 Task: Look for space in Ciudad Lineal, Spain from 12th August, 2023 to 16th August, 2023 for 8 adults in price range Rs.10000 to Rs.16000. Place can be private room with 8 bedrooms having 8 beds and 8 bathrooms. Property type can be house, flat, guest house, hotel. Amenities needed are: wifi, TV, free parkinig on premises, gym, breakfast. Booking option can be shelf check-in. Required host language is English.
Action: Mouse moved to (522, 106)
Screenshot: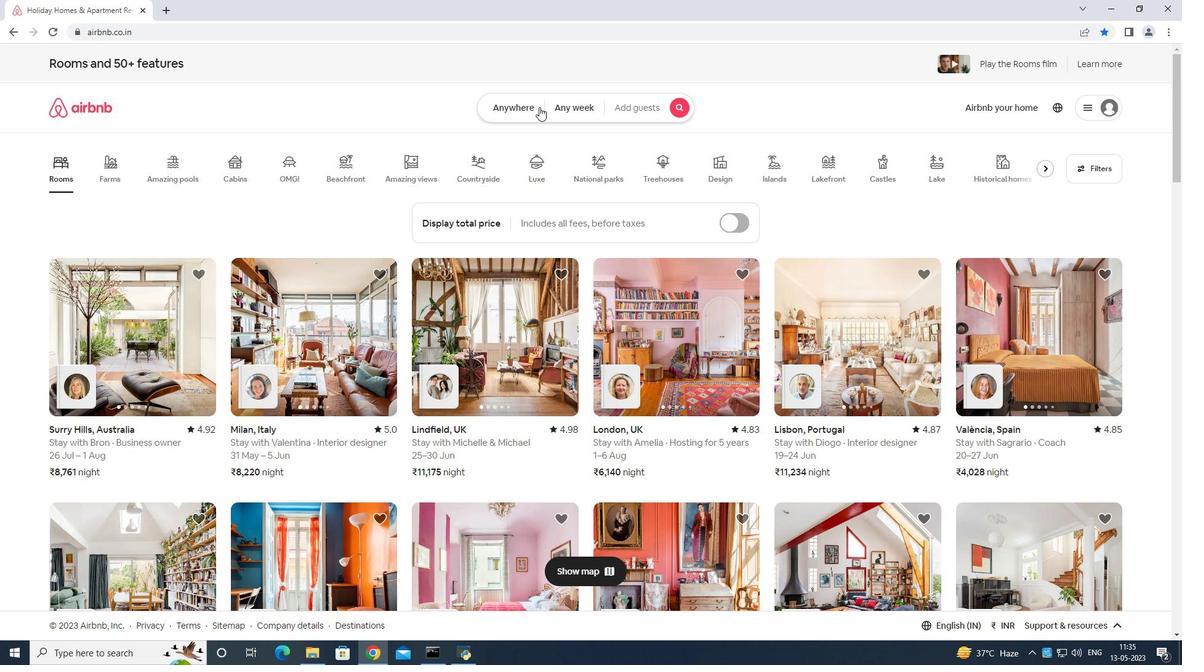 
Action: Mouse pressed left at (522, 106)
Screenshot: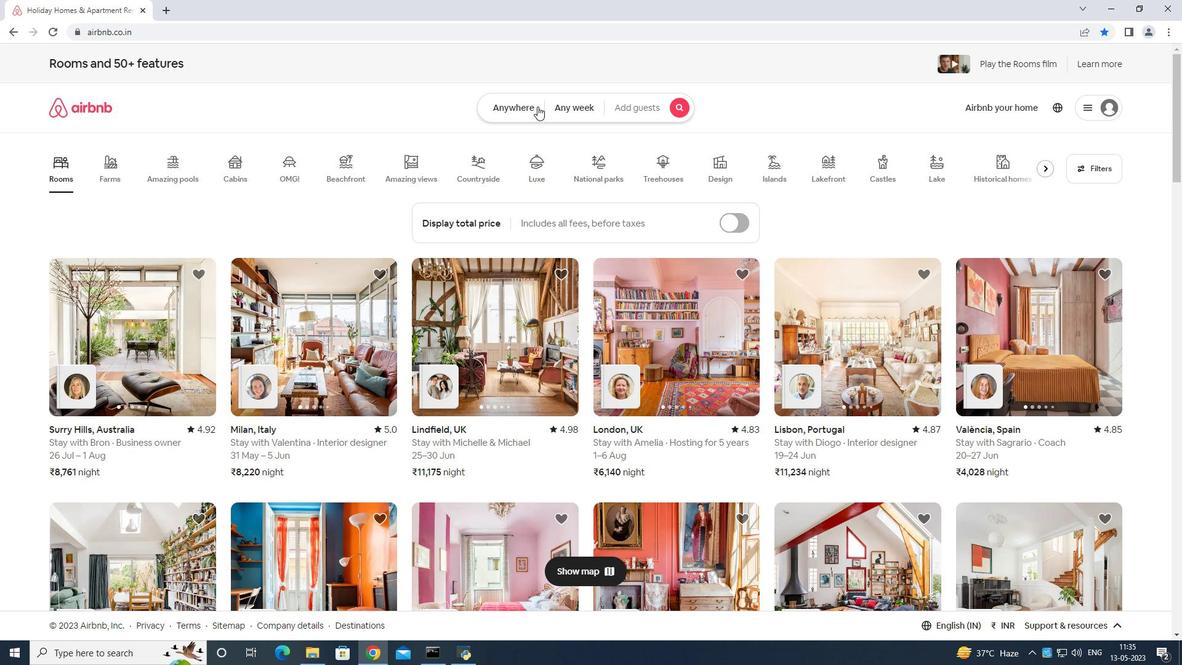 
Action: Mouse moved to (493, 139)
Screenshot: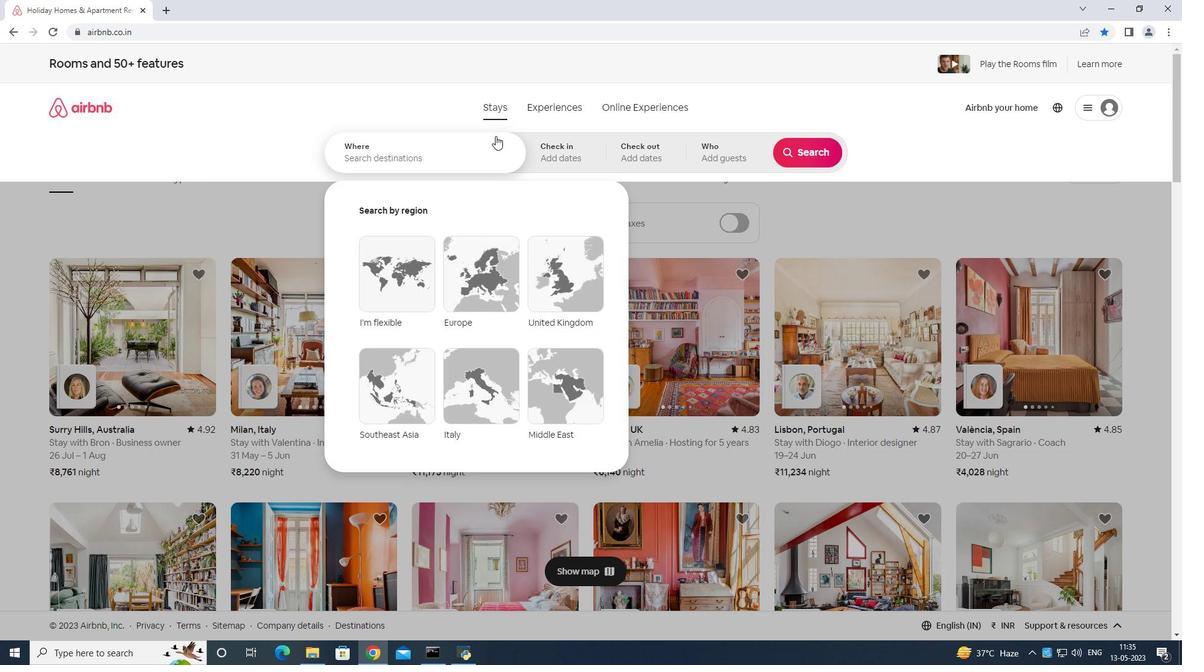 
Action: Mouse pressed left at (493, 139)
Screenshot: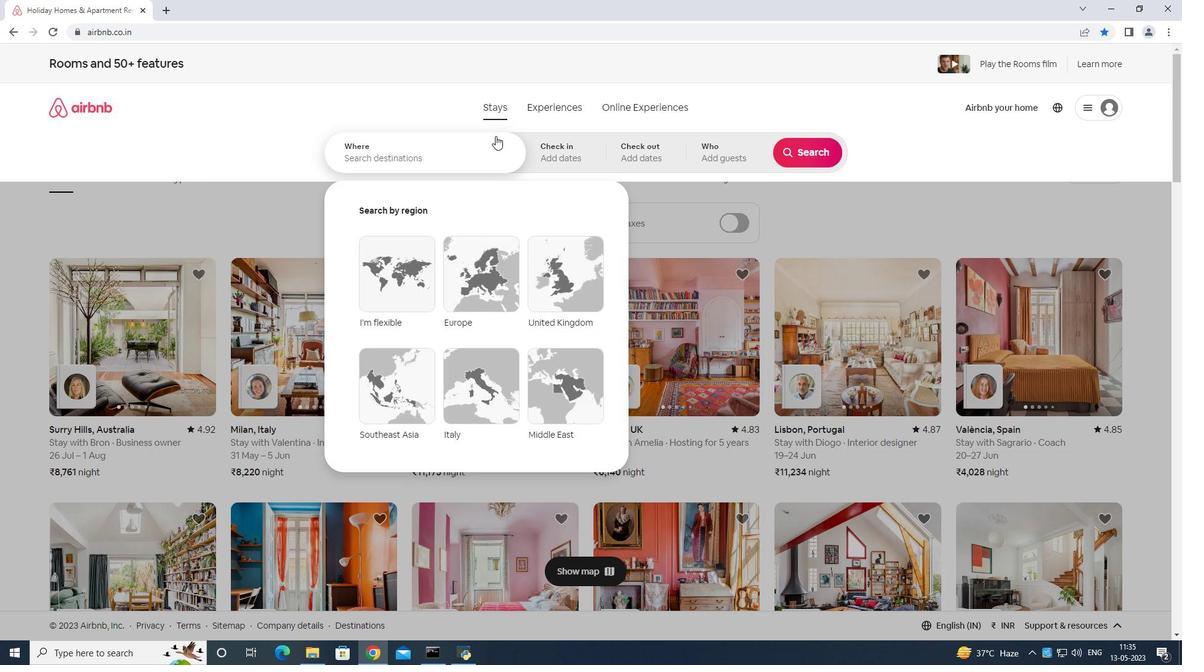 
Action: Mouse moved to (525, 163)
Screenshot: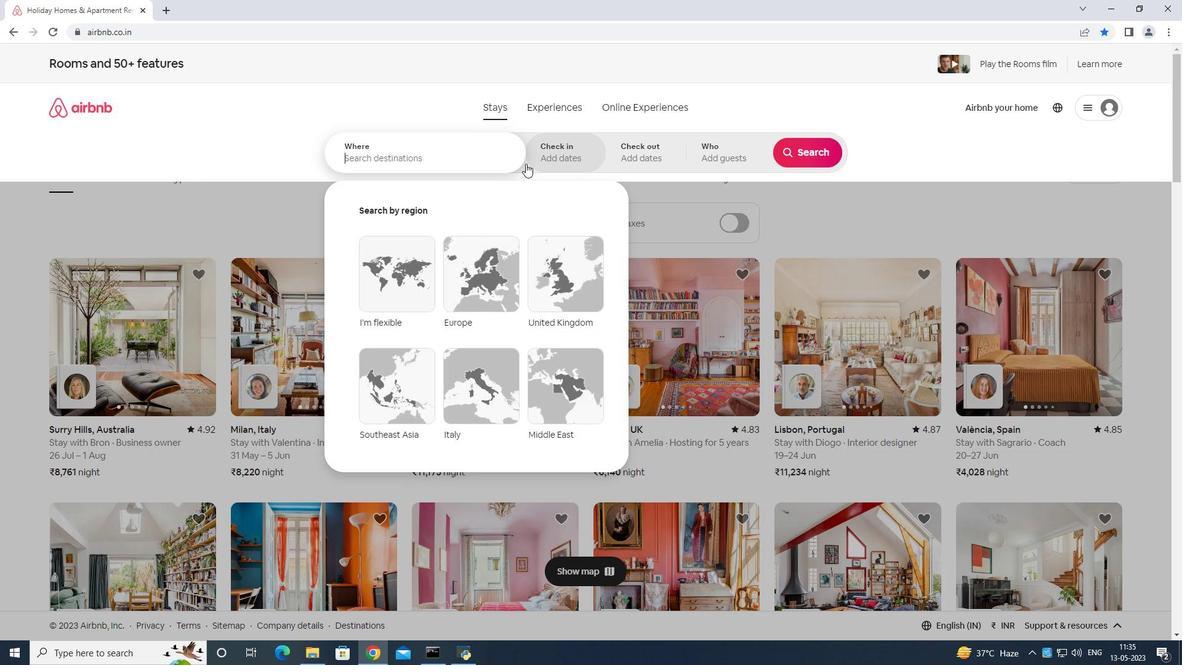 
Action: Key pressed ci
Screenshot: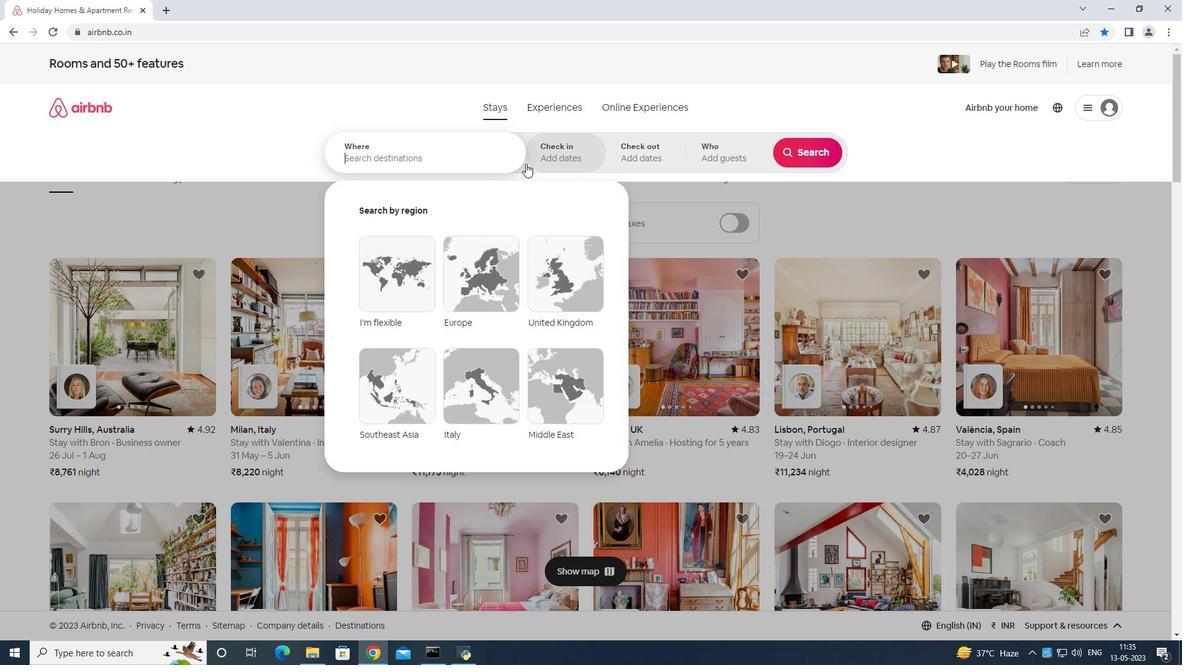 
Action: Mouse moved to (525, 164)
Screenshot: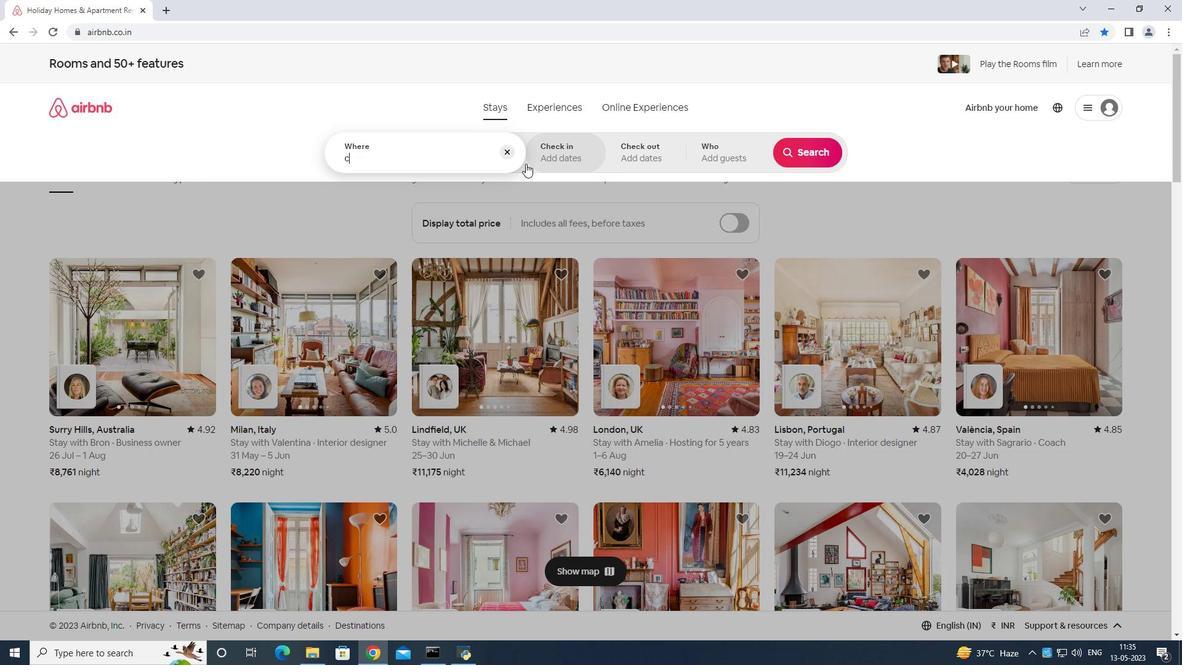 
Action: Key pressed u
Screenshot: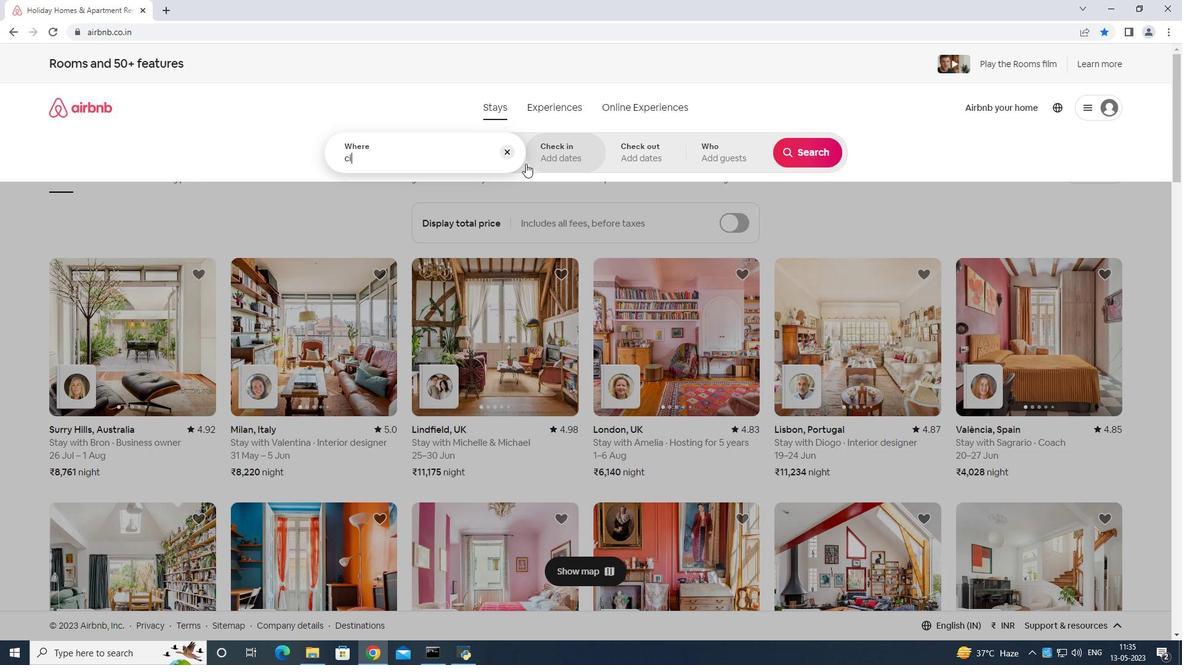 
Action: Mouse moved to (525, 165)
Screenshot: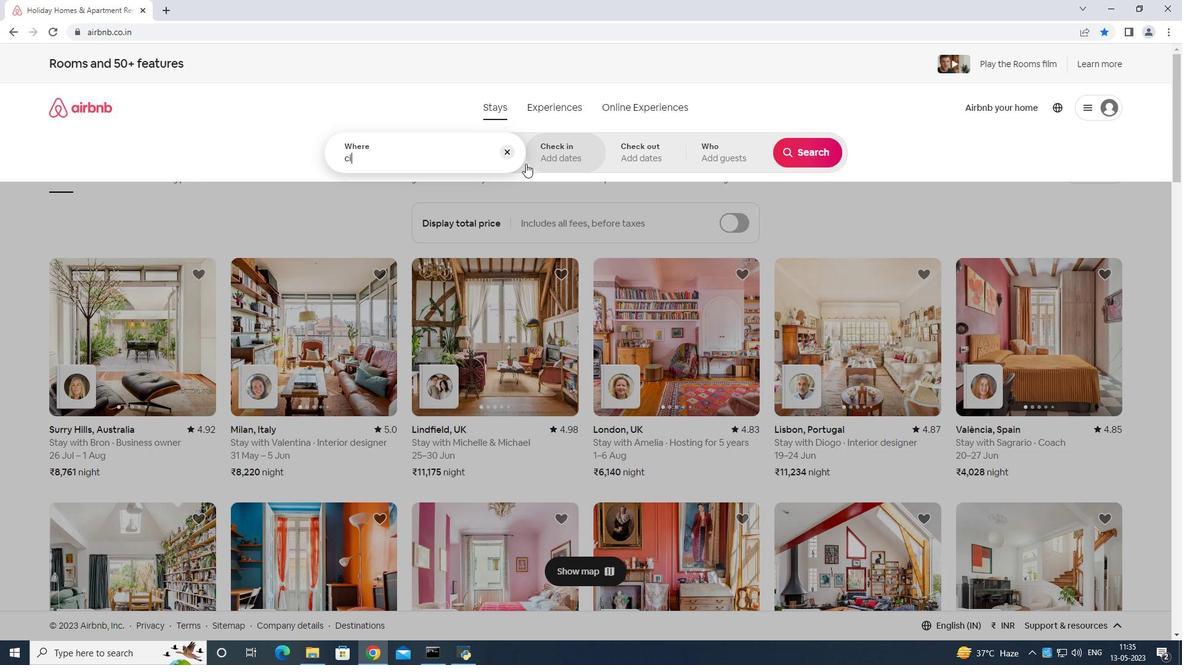 
Action: Key pressed da
Screenshot: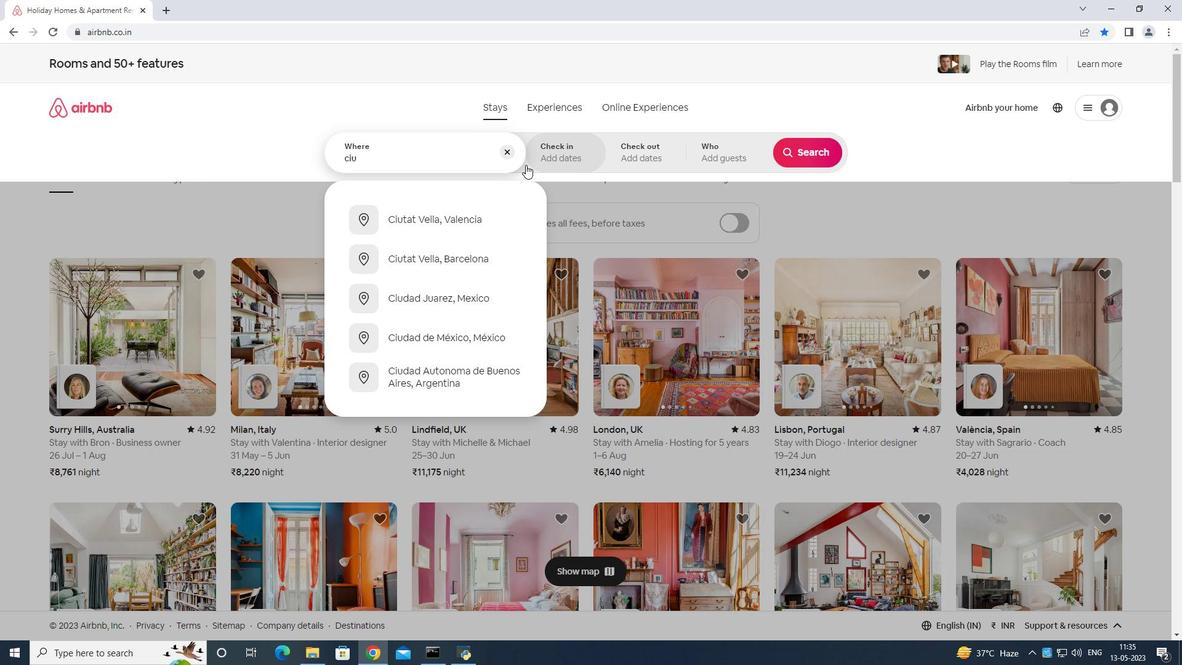 
Action: Mouse moved to (525, 165)
Screenshot: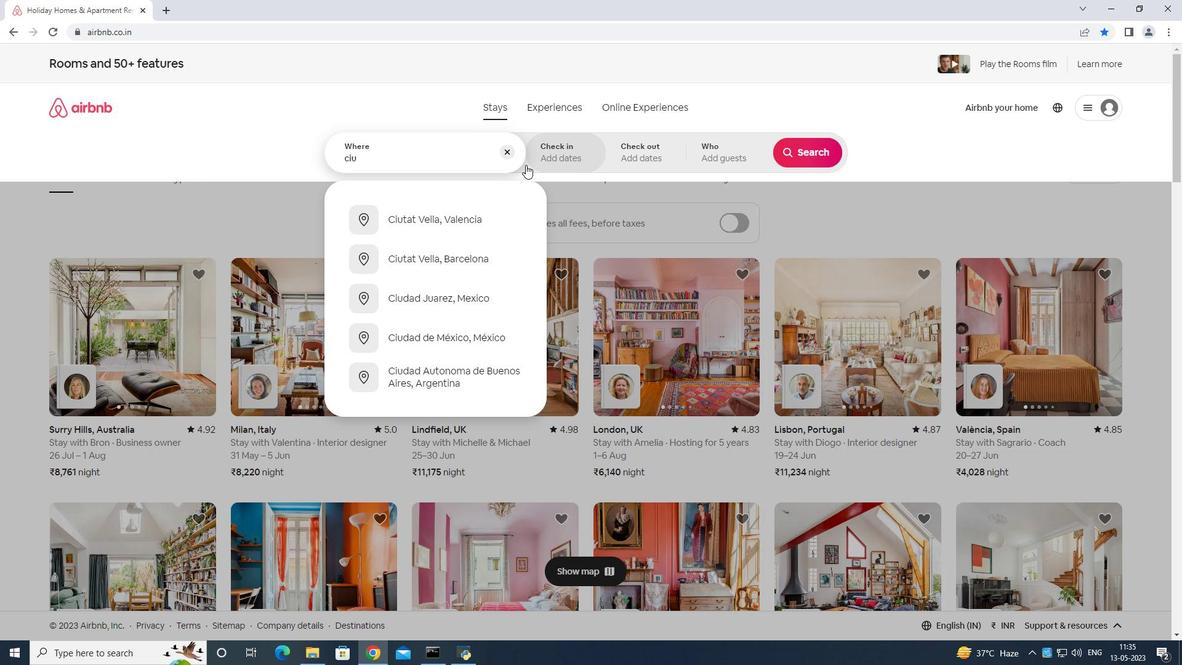 
Action: Key pressed d
Screenshot: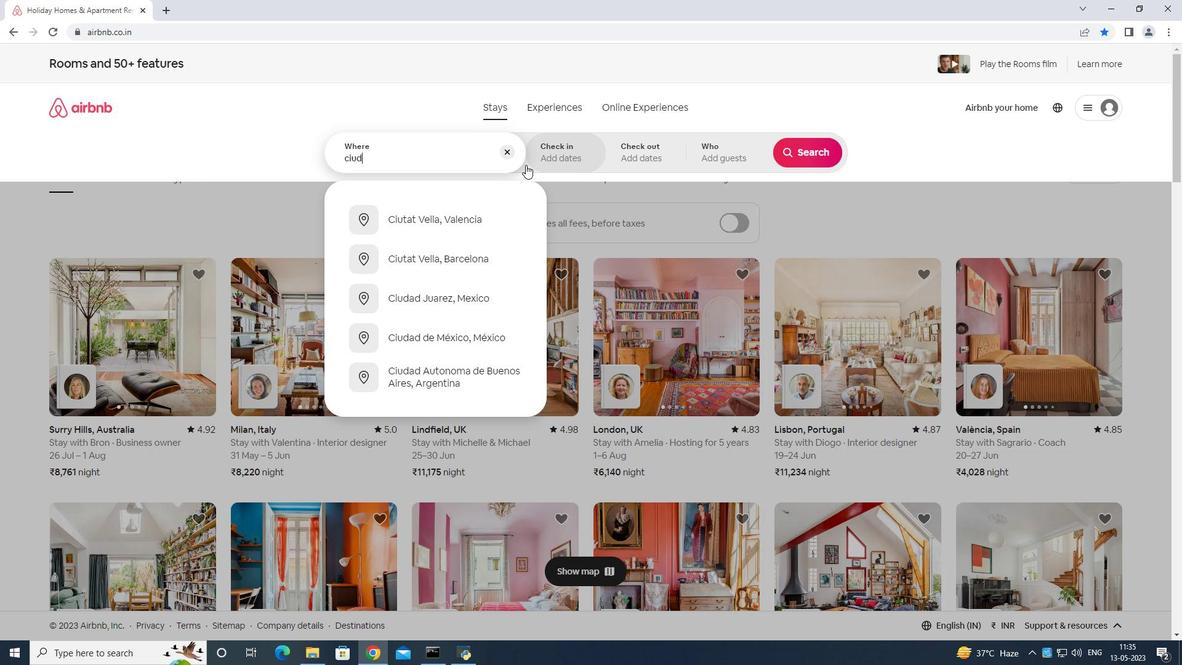 
Action: Mouse moved to (525, 165)
Screenshot: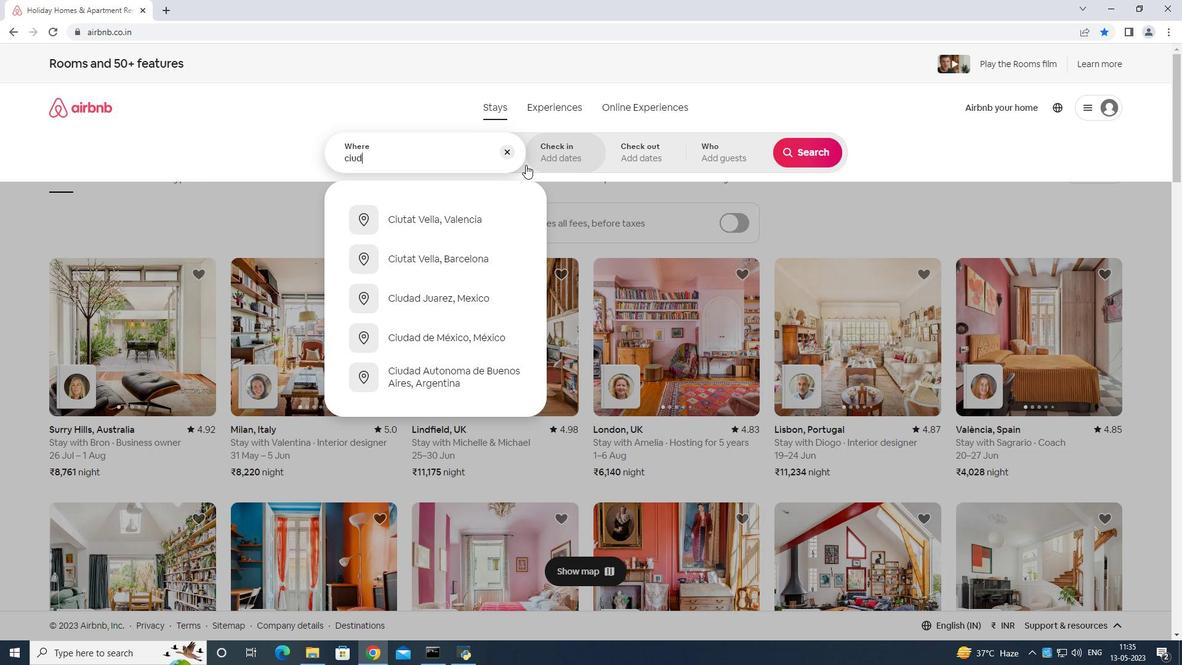 
Action: Key pressed <Key.space>line
Screenshot: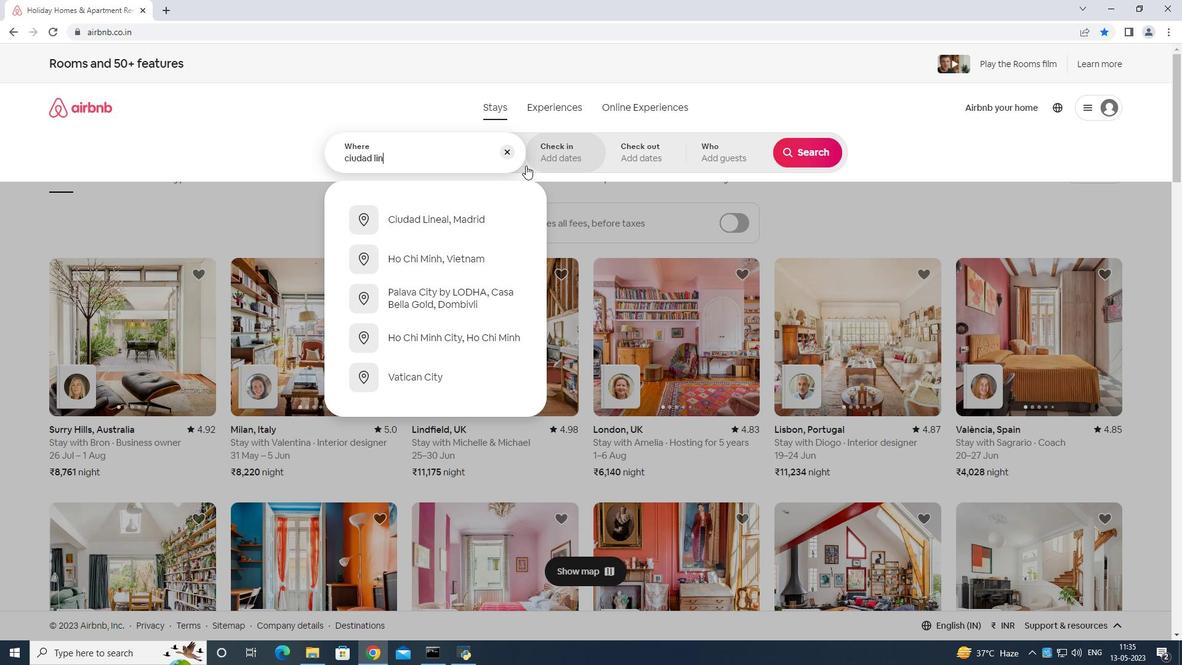 
Action: Mouse moved to (525, 166)
Screenshot: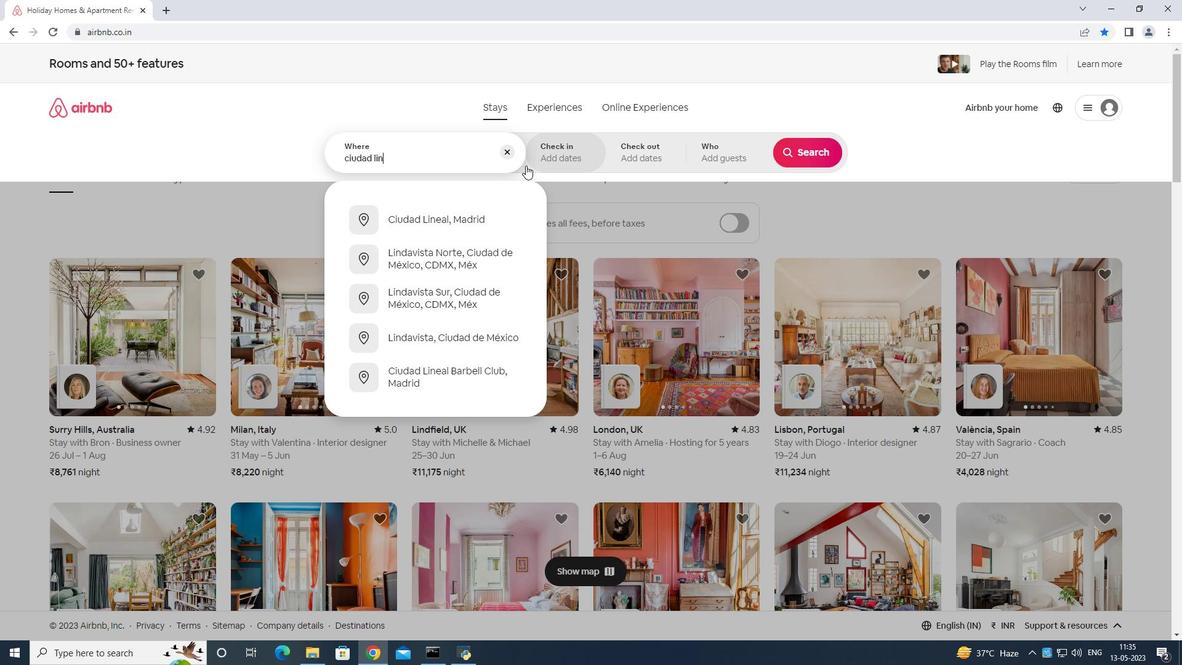 
Action: Key pressed a
Screenshot: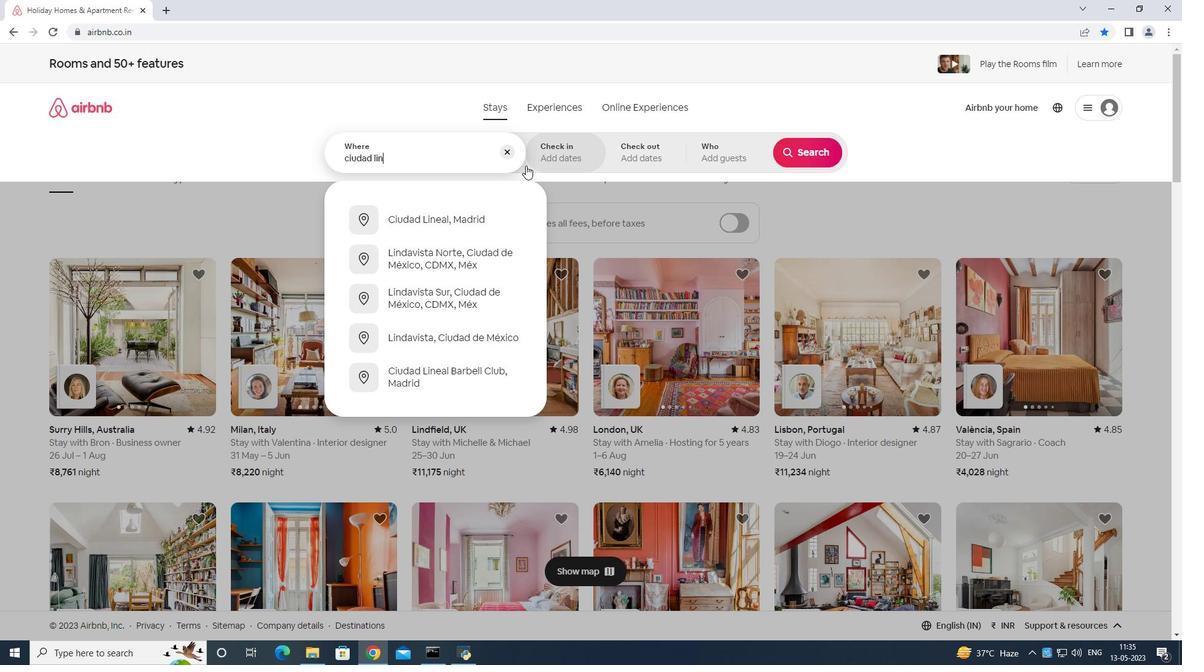 
Action: Mouse moved to (525, 166)
Screenshot: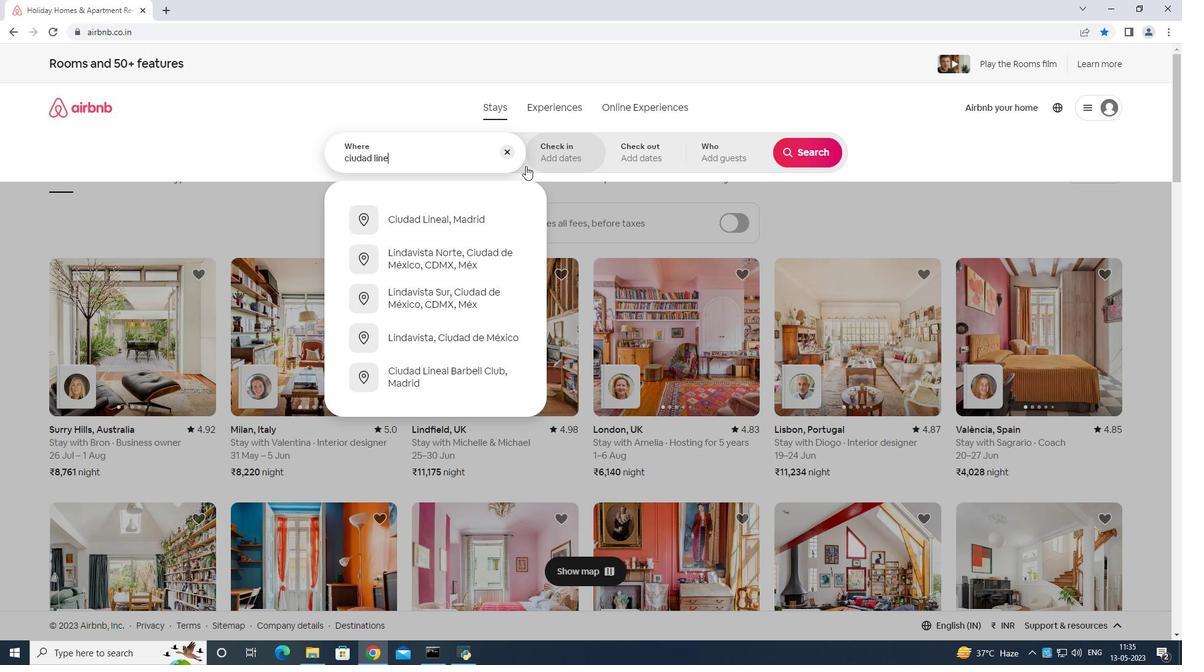 
Action: Key pressed l<Key.space>
Screenshot: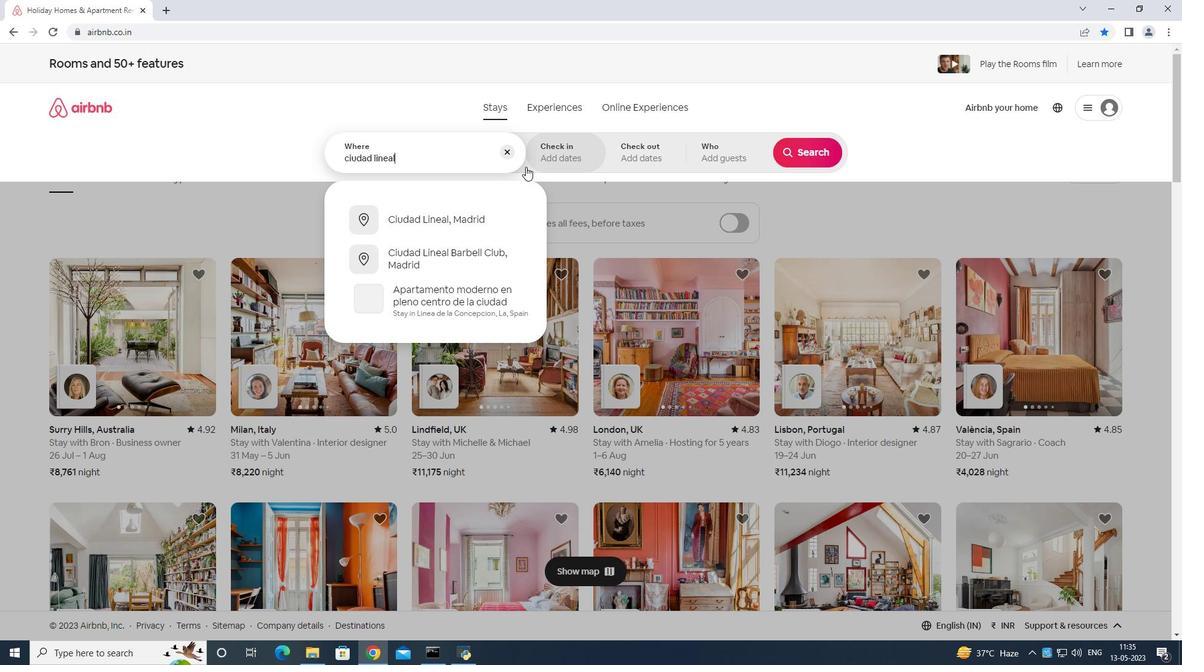 
Action: Mouse moved to (525, 167)
Screenshot: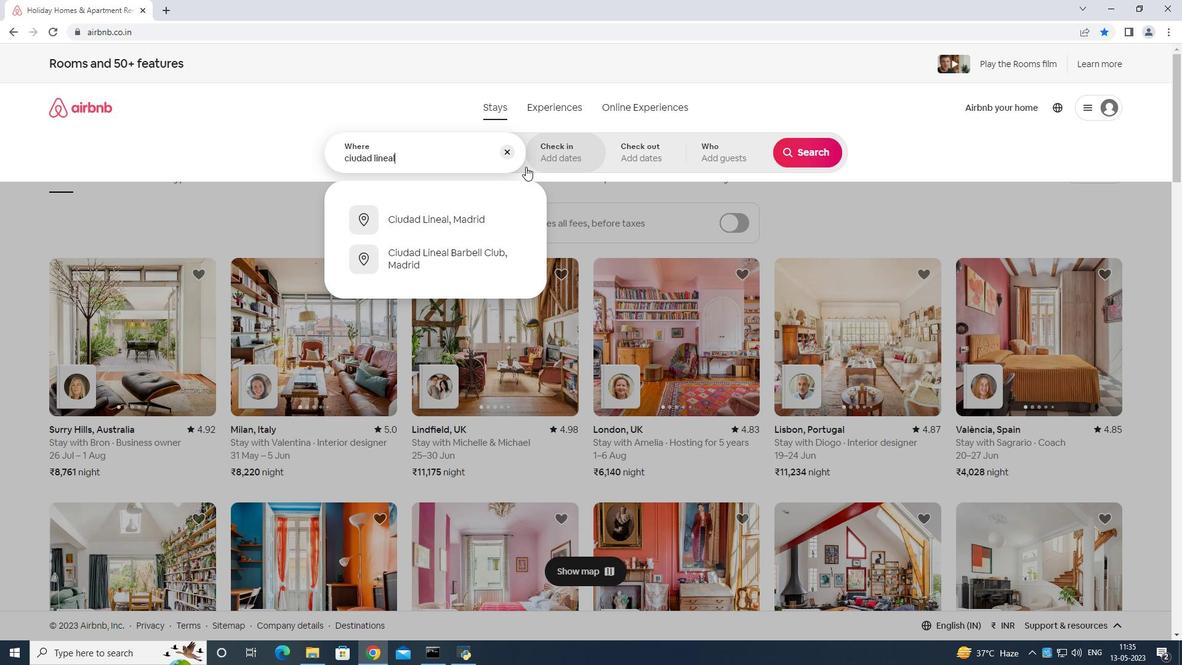 
Action: Key pressed spain<Key.enter>
Screenshot: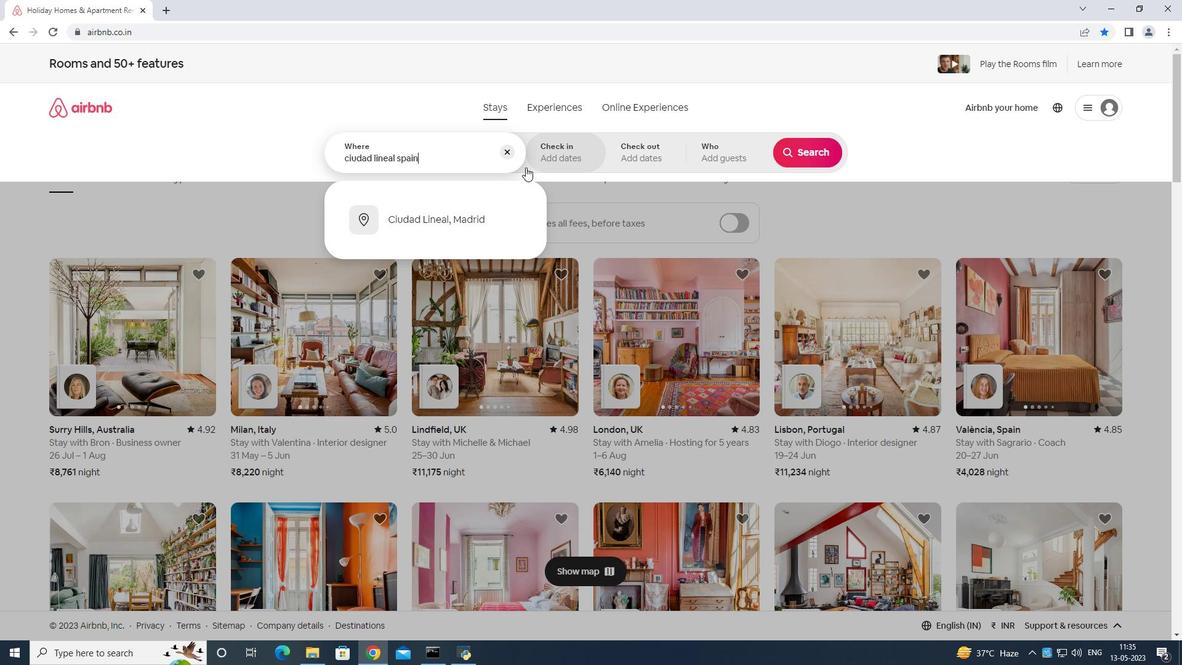 
Action: Mouse moved to (794, 256)
Screenshot: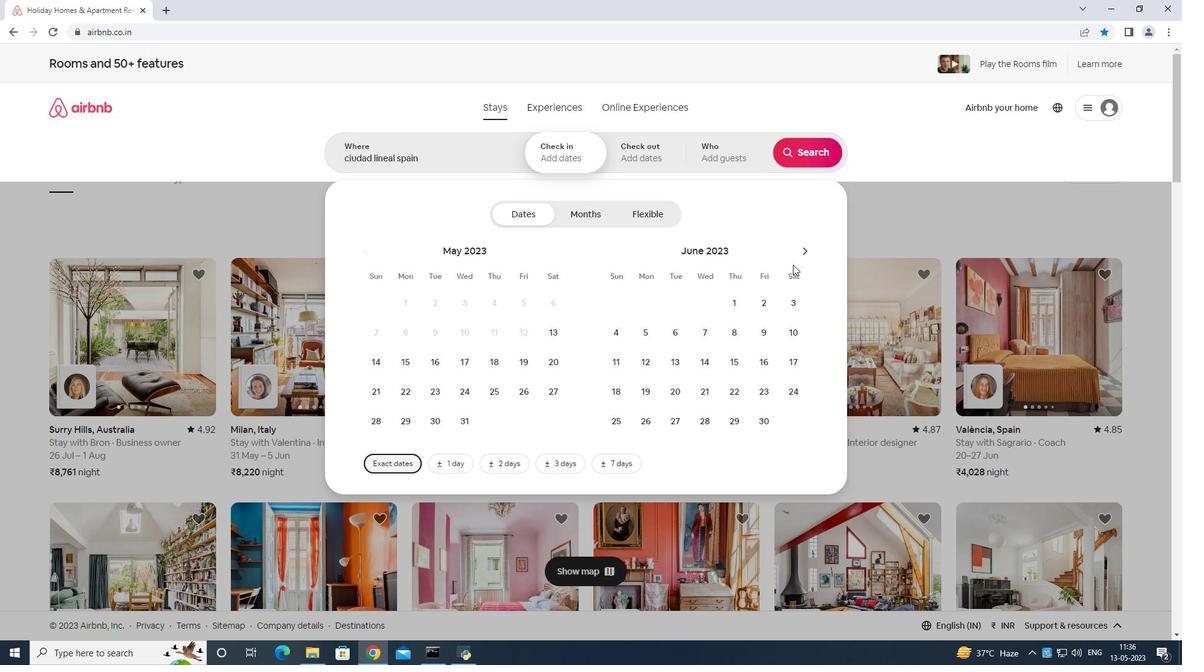 
Action: Mouse pressed left at (794, 256)
Screenshot: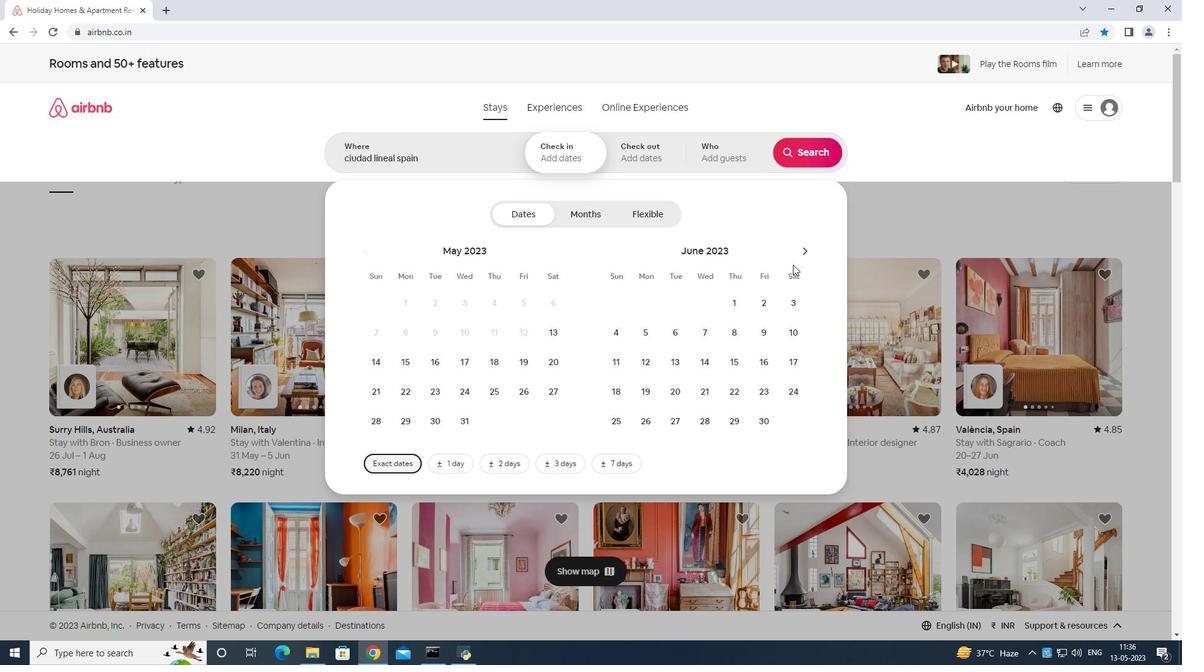
Action: Mouse moved to (801, 254)
Screenshot: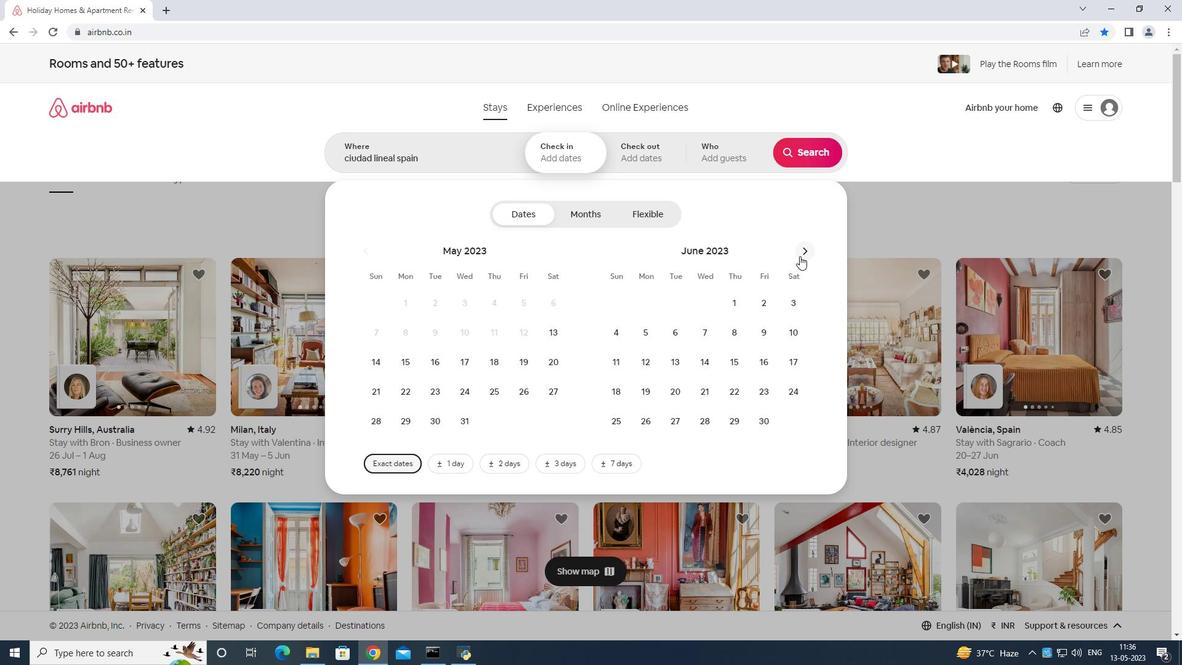 
Action: Mouse pressed left at (801, 254)
Screenshot: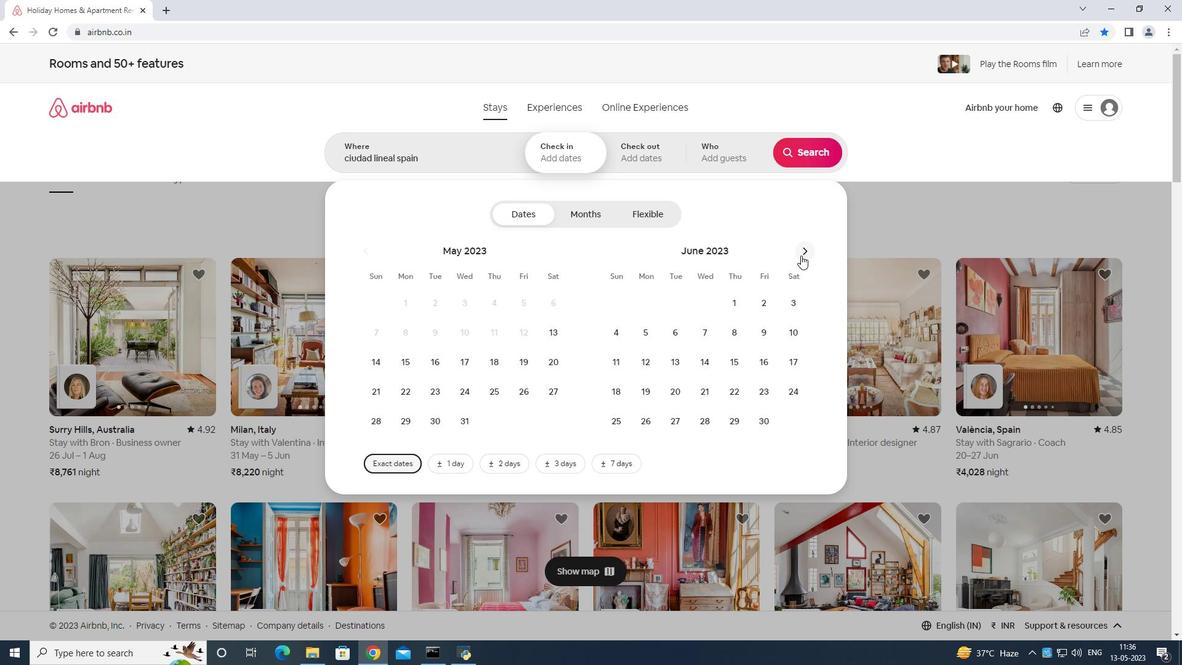 
Action: Mouse moved to (801, 253)
Screenshot: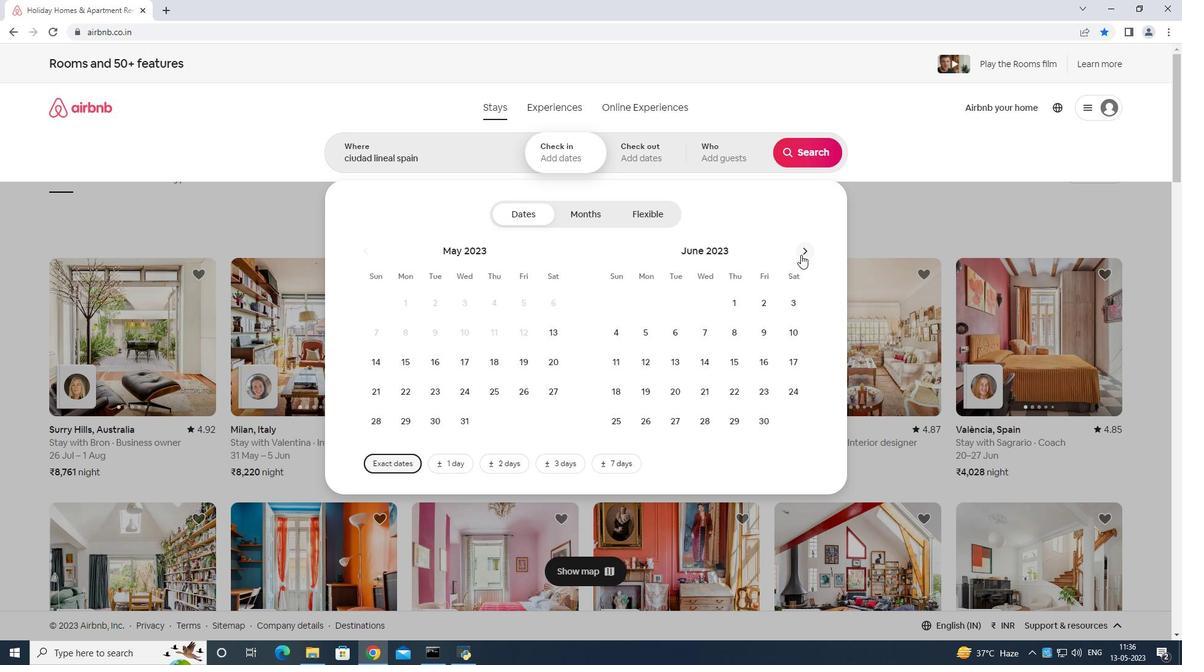 
Action: Mouse pressed left at (801, 253)
Screenshot: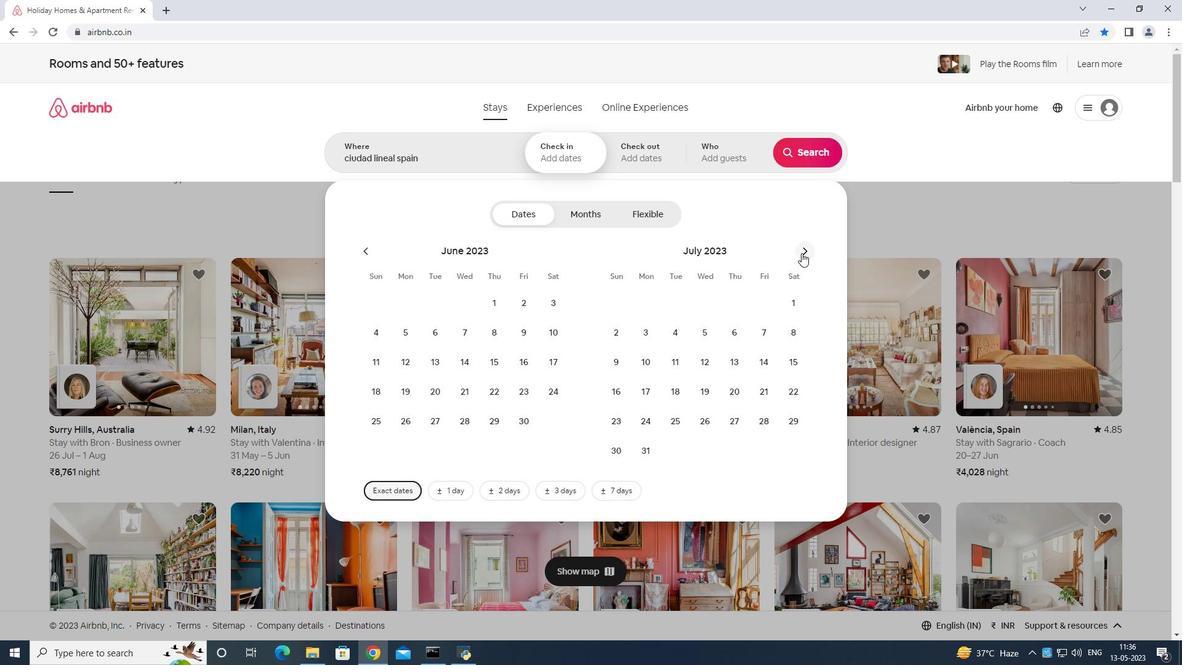 
Action: Mouse moved to (792, 329)
Screenshot: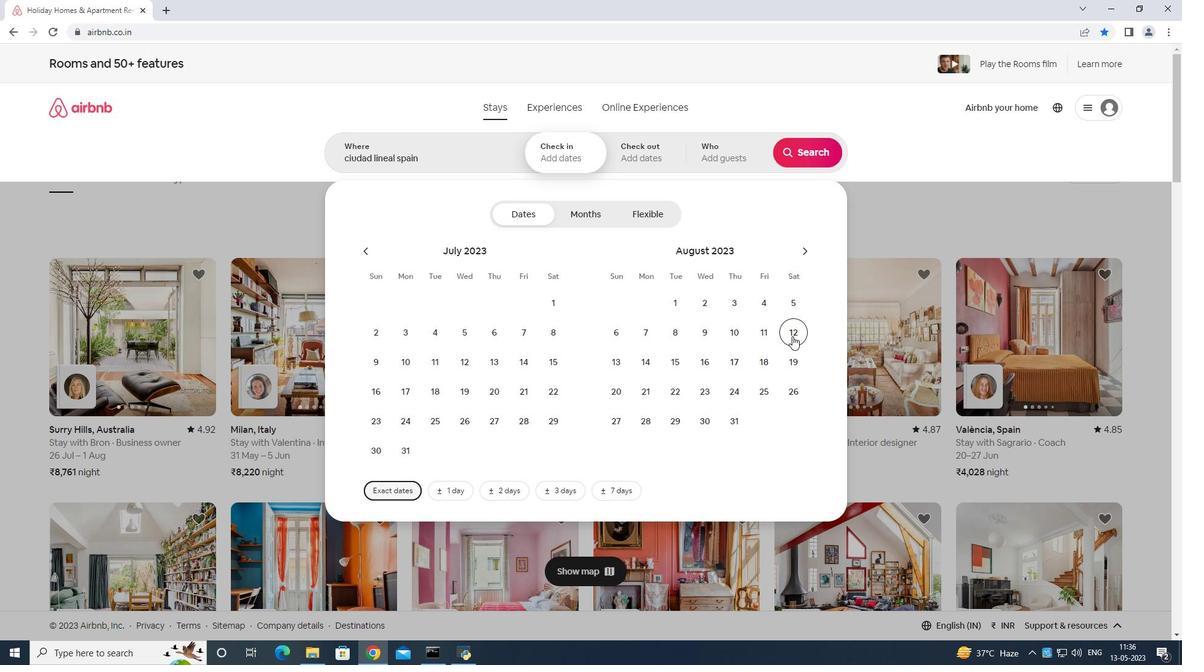 
Action: Mouse pressed left at (792, 329)
Screenshot: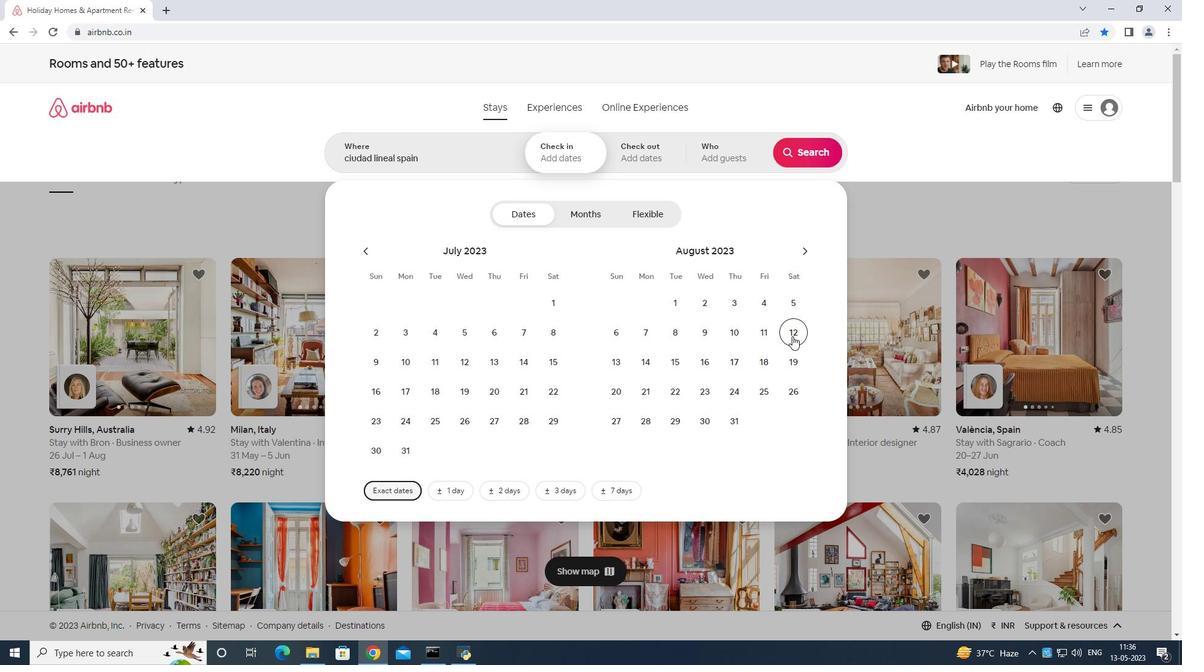 
Action: Mouse moved to (699, 360)
Screenshot: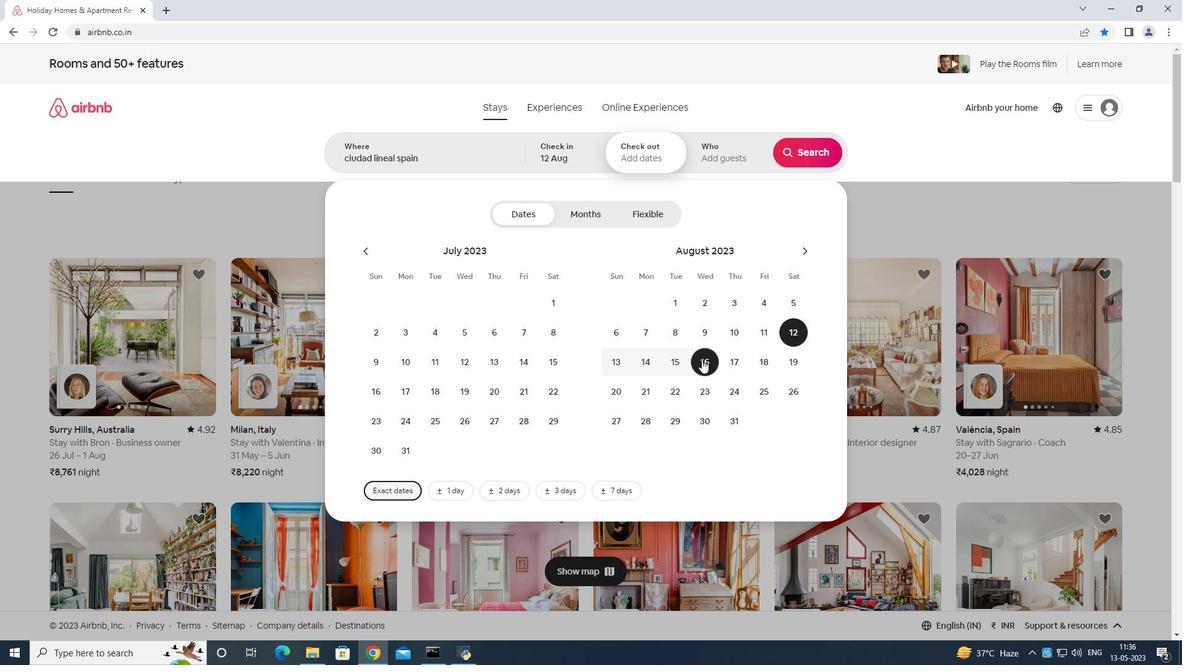 
Action: Mouse pressed left at (699, 360)
Screenshot: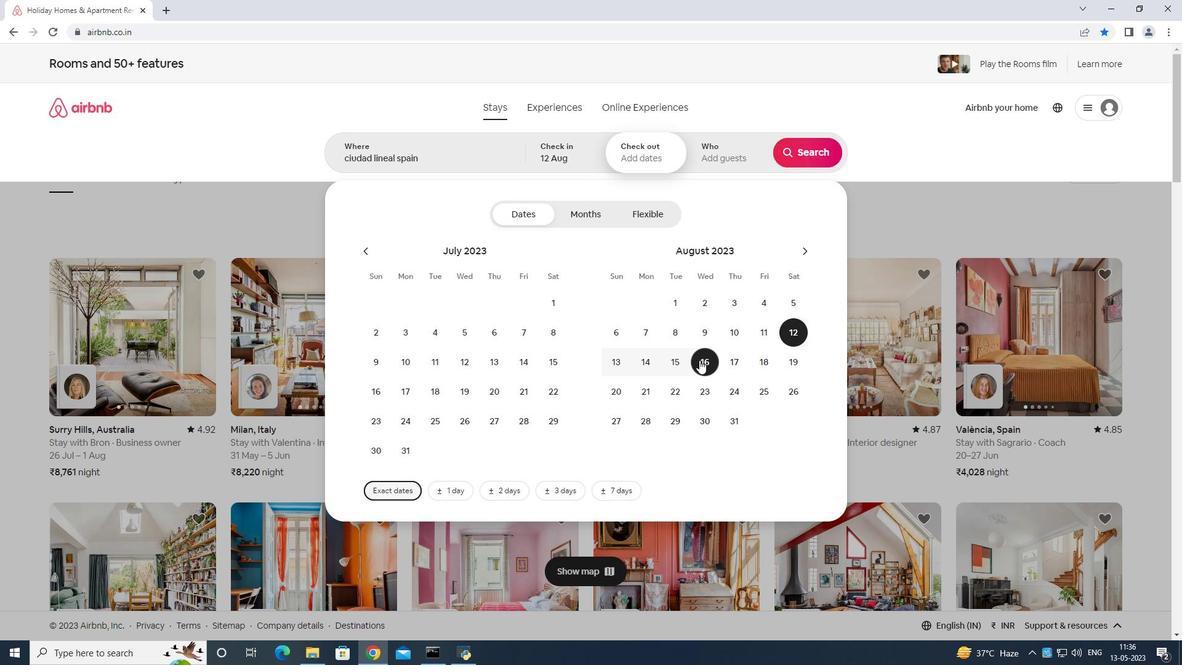 
Action: Mouse moved to (719, 149)
Screenshot: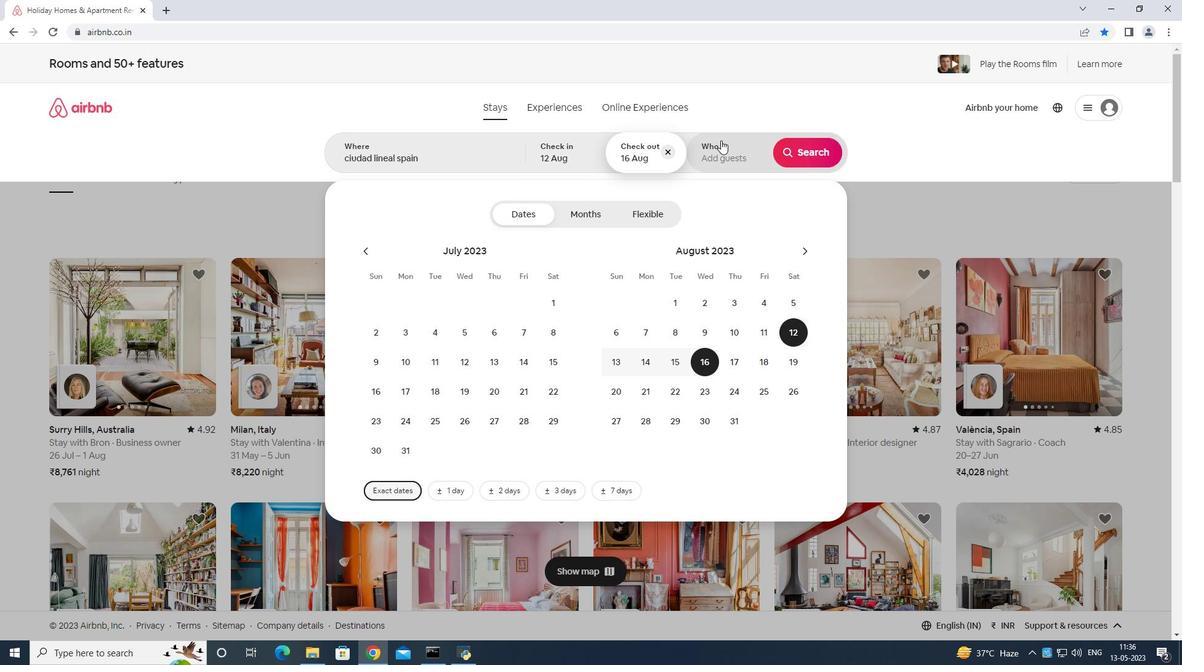
Action: Mouse pressed left at (719, 149)
Screenshot: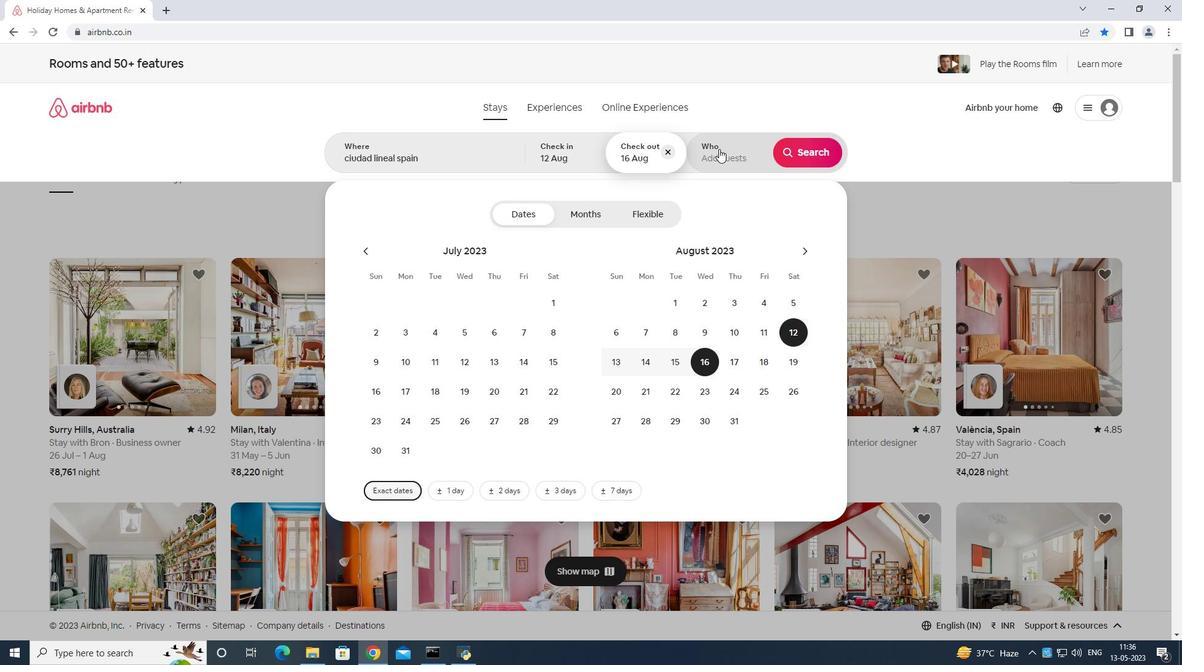 
Action: Mouse moved to (715, 149)
Screenshot: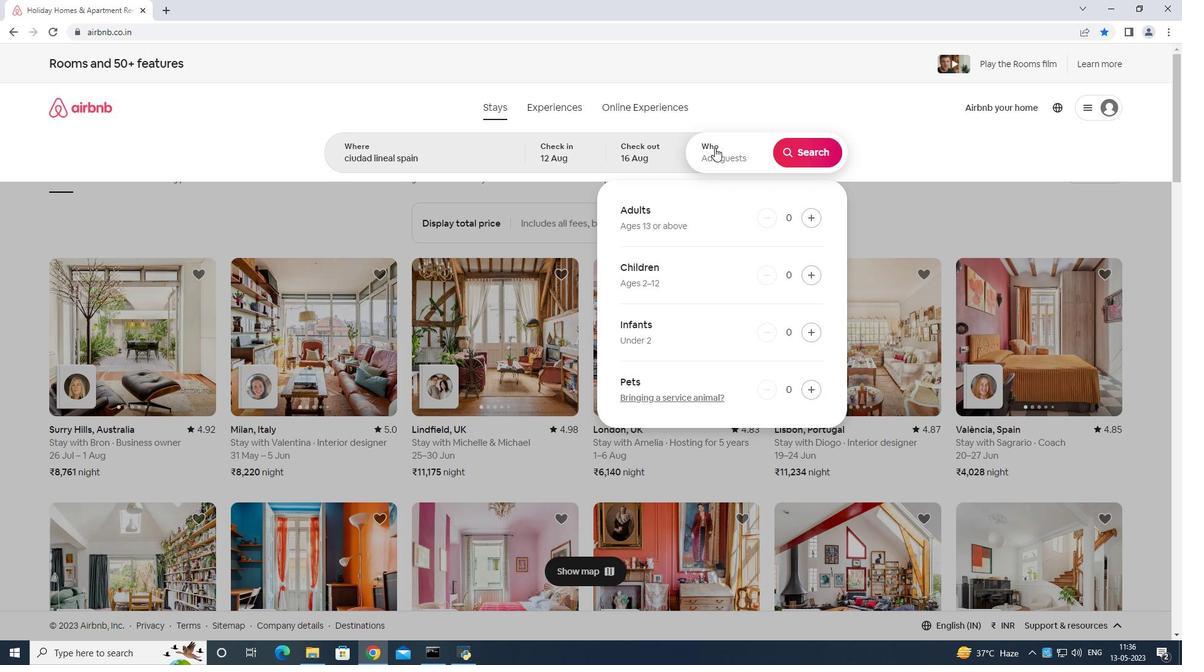 
Action: Mouse scrolled (715, 148) with delta (0, 0)
Screenshot: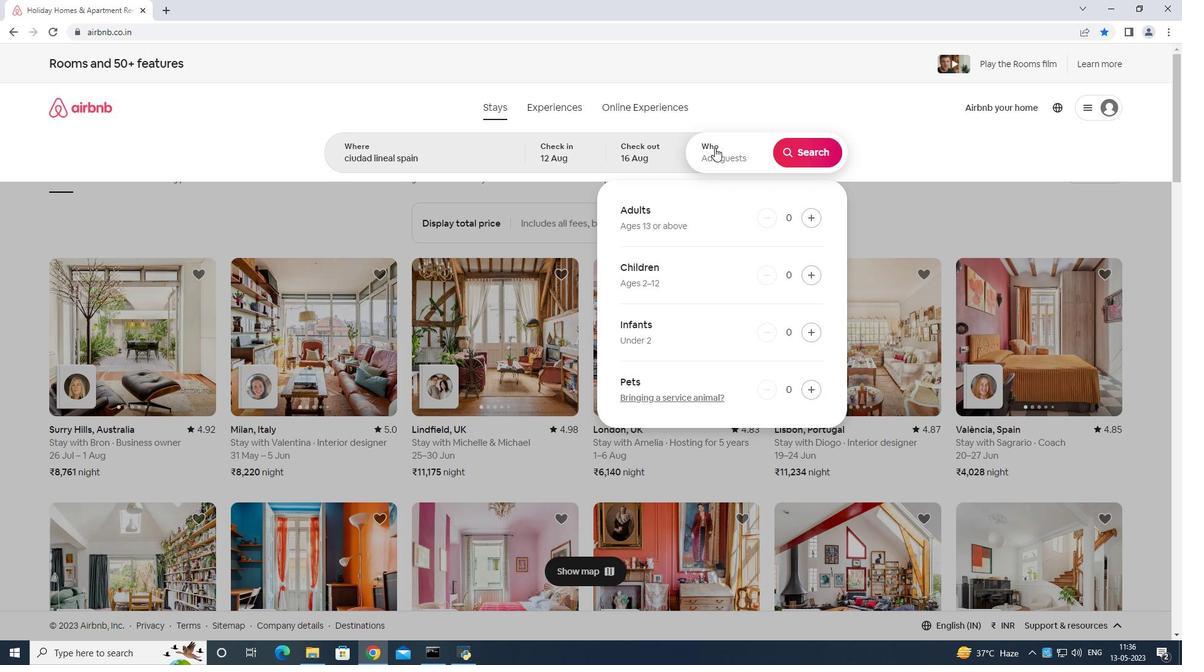 
Action: Mouse moved to (648, 60)
Screenshot: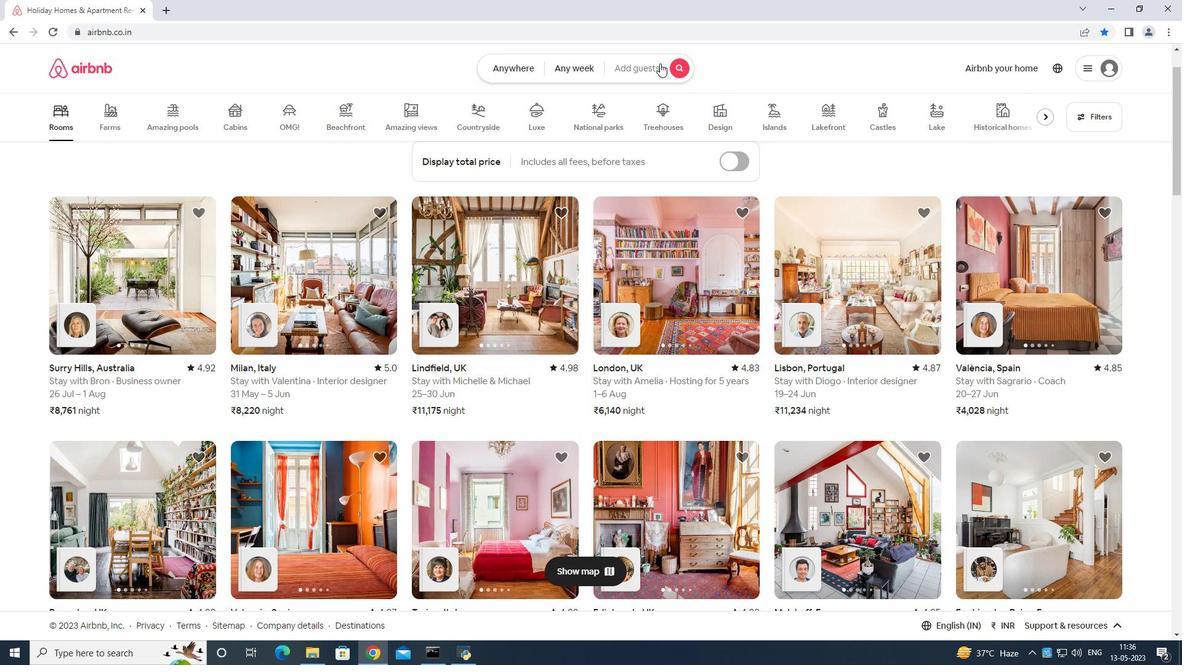 
Action: Mouse pressed left at (648, 60)
Screenshot: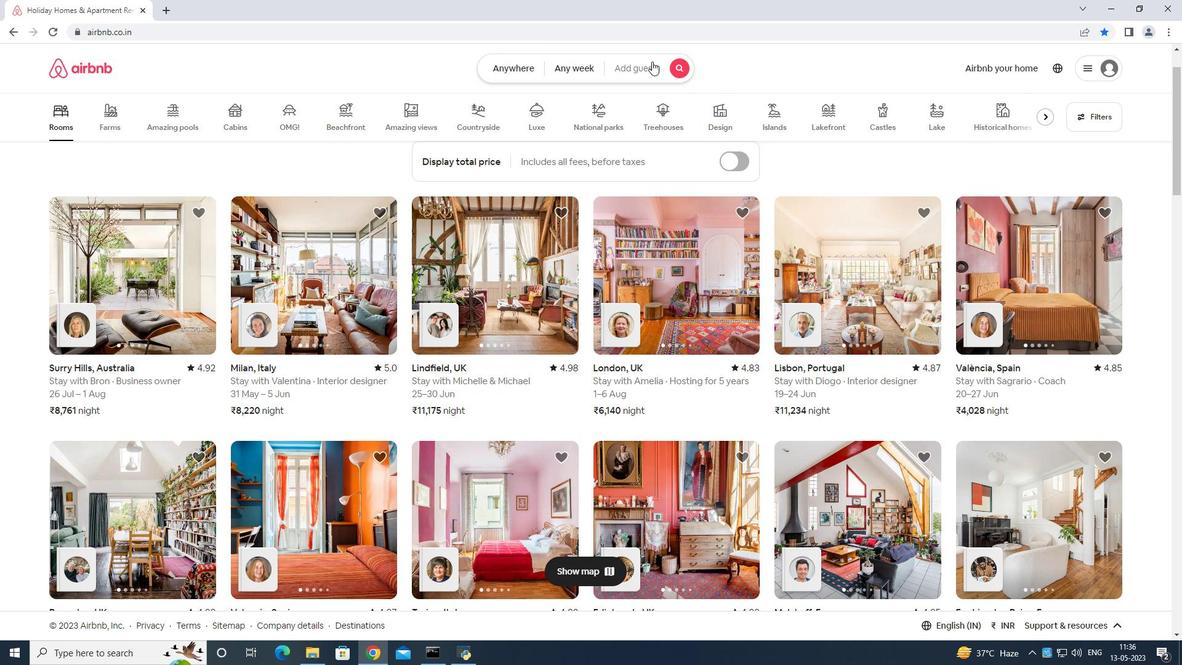 
Action: Mouse moved to (809, 177)
Screenshot: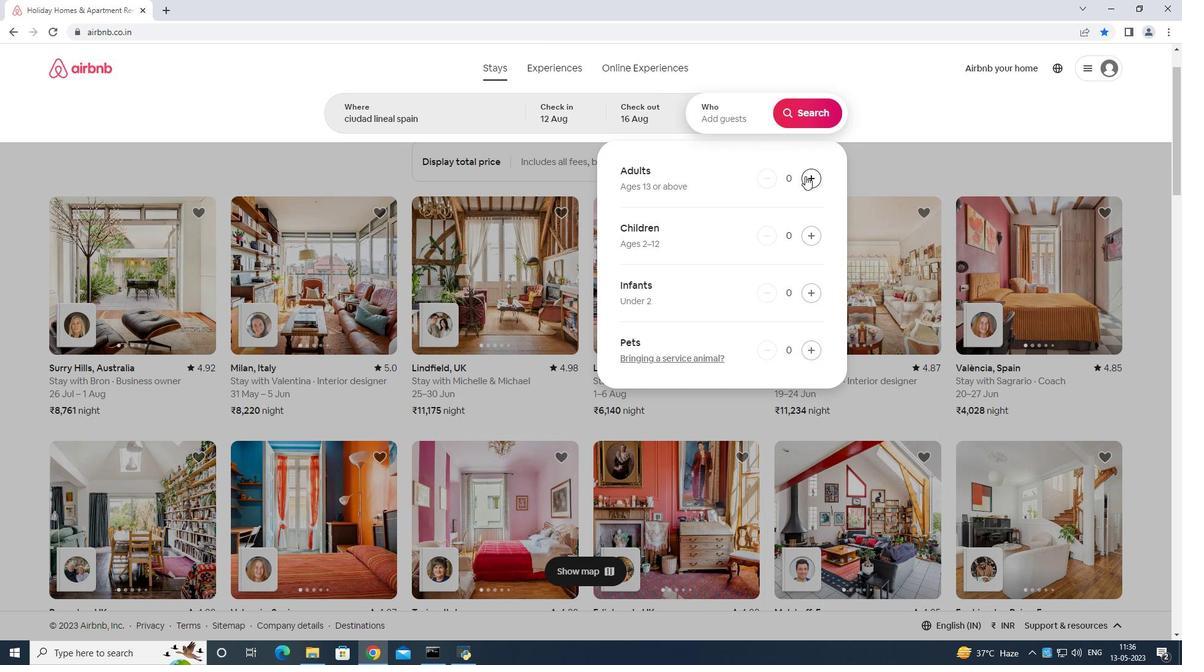 
Action: Mouse pressed left at (809, 177)
Screenshot: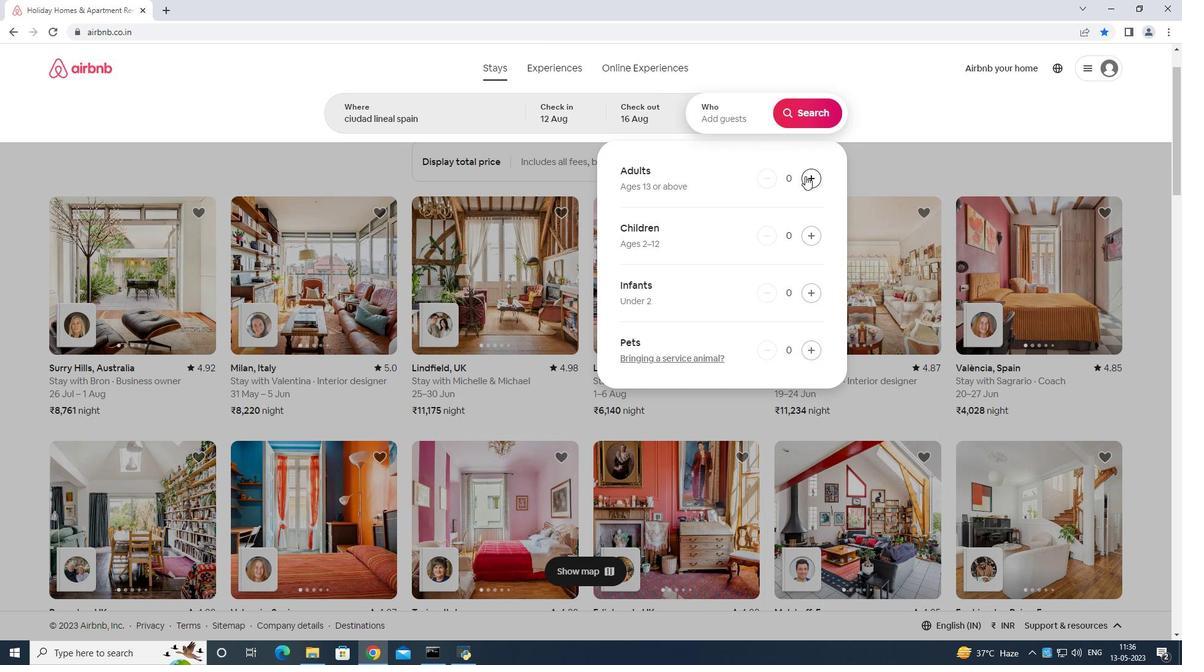 
Action: Mouse pressed left at (809, 177)
Screenshot: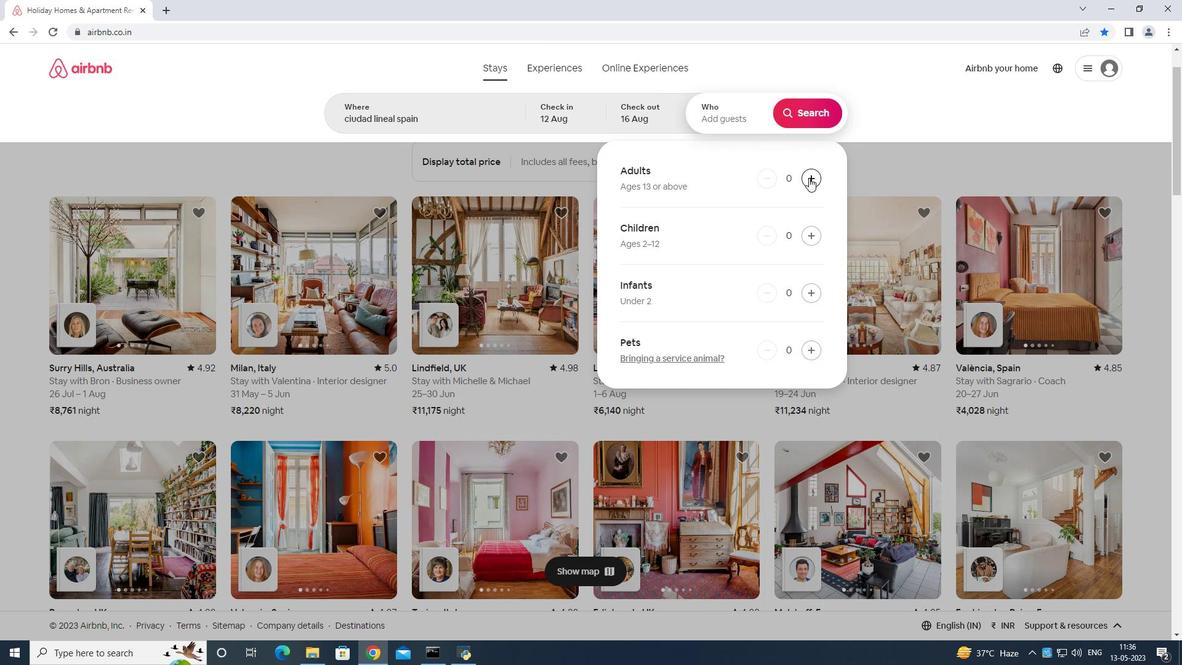 
Action: Mouse moved to (809, 177)
Screenshot: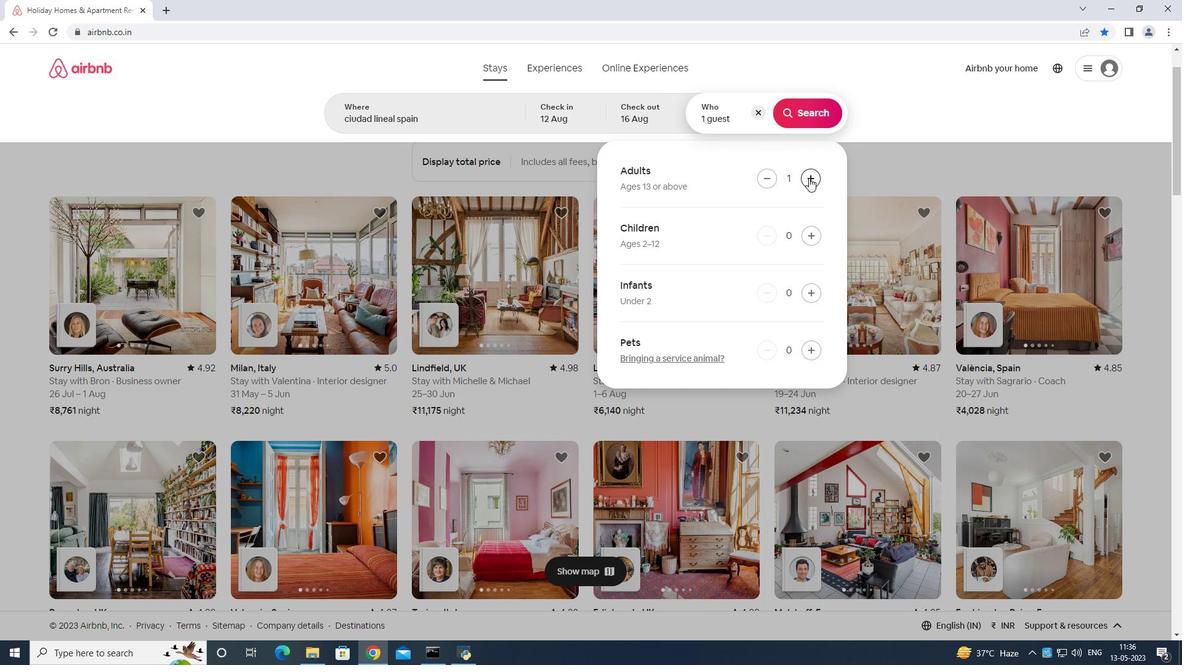 
Action: Mouse pressed left at (809, 177)
Screenshot: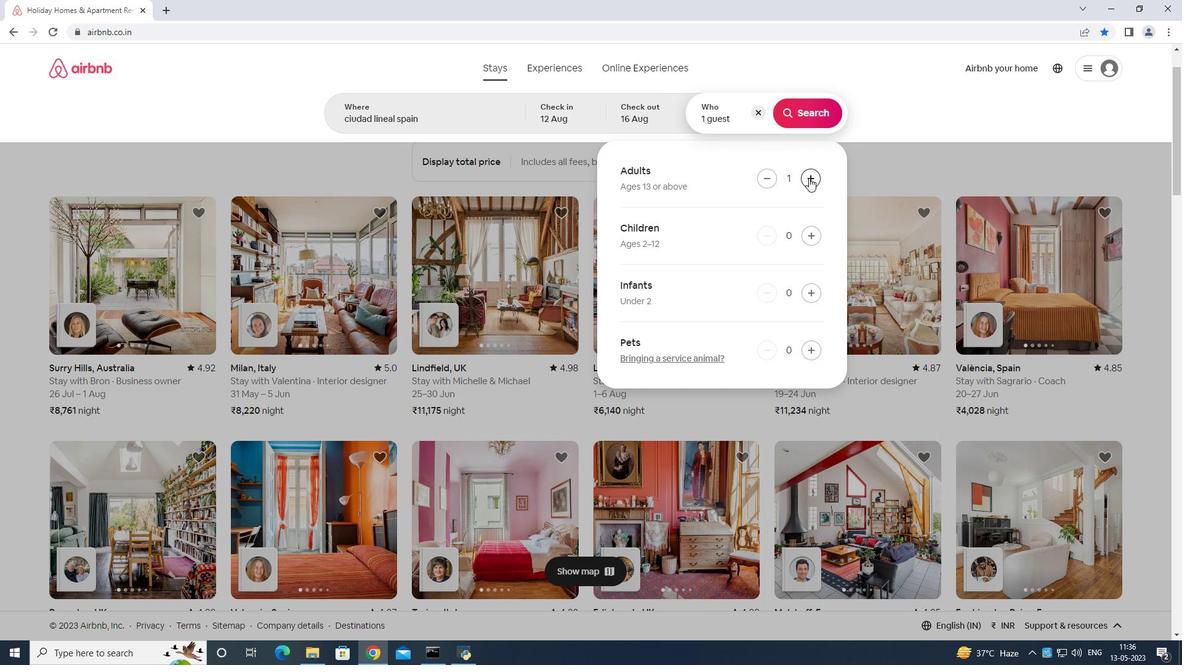 
Action: Mouse moved to (809, 177)
Screenshot: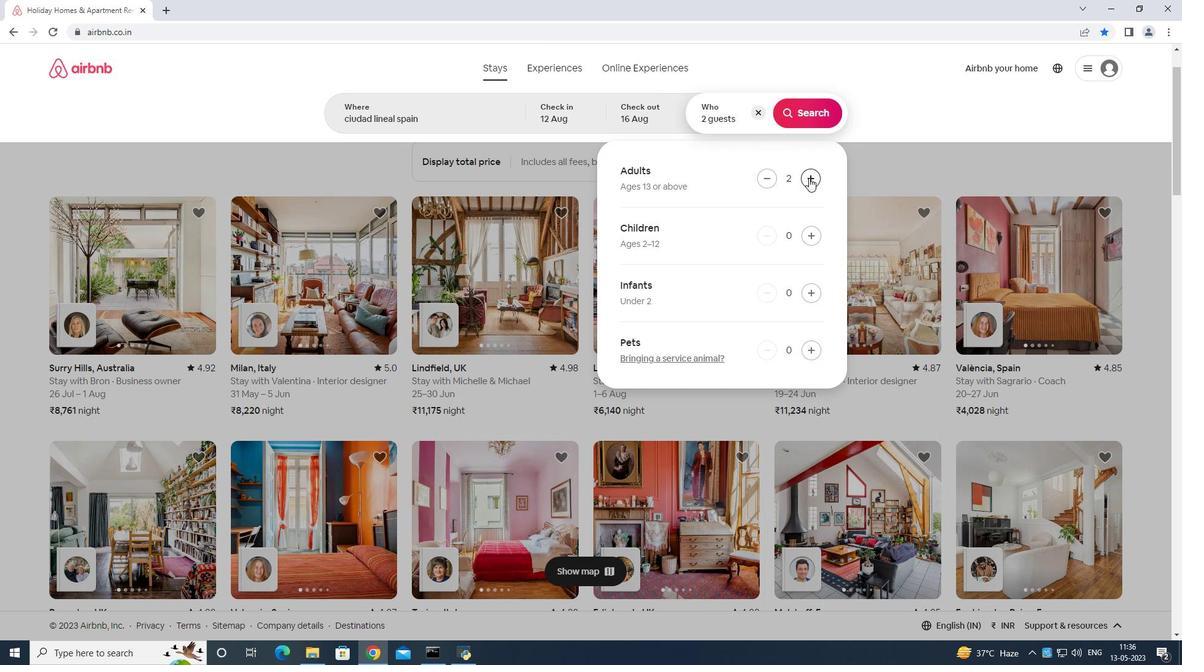 
Action: Mouse pressed left at (809, 177)
Screenshot: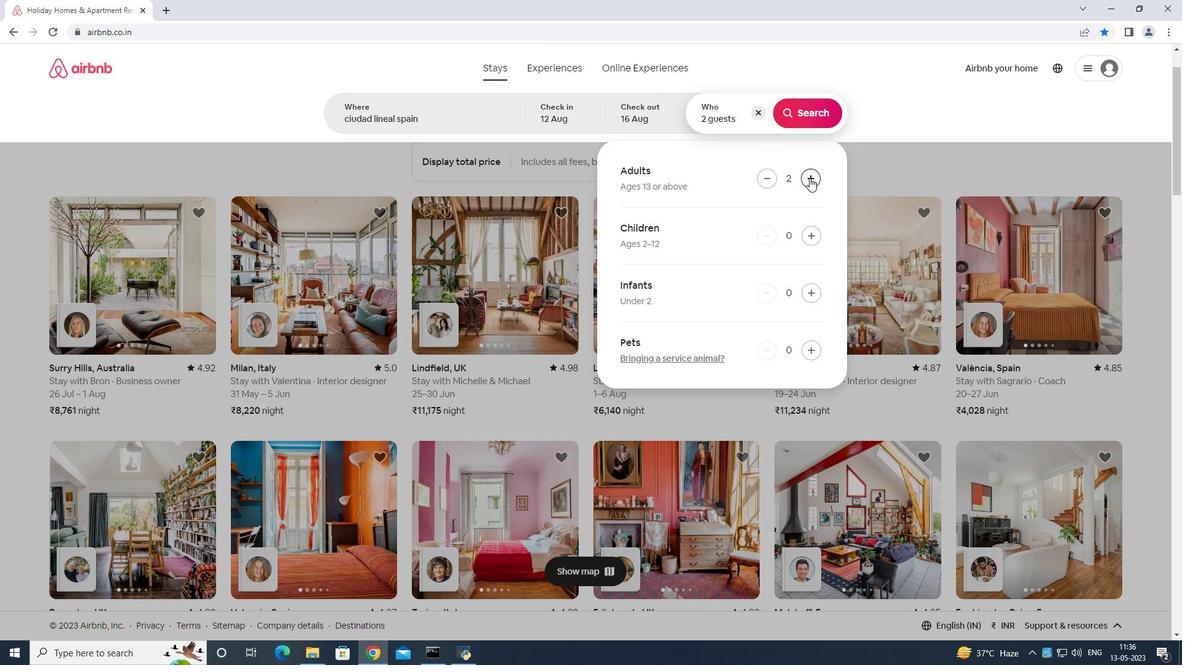 
Action: Mouse pressed left at (809, 177)
Screenshot: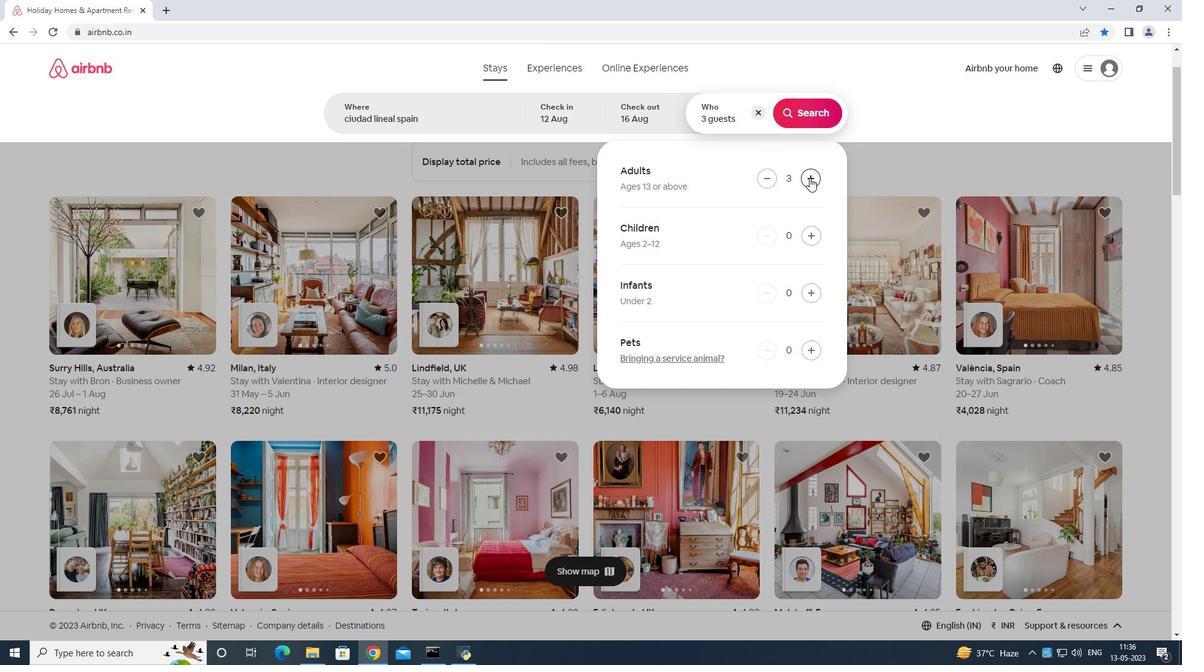 
Action: Mouse pressed left at (809, 177)
Screenshot: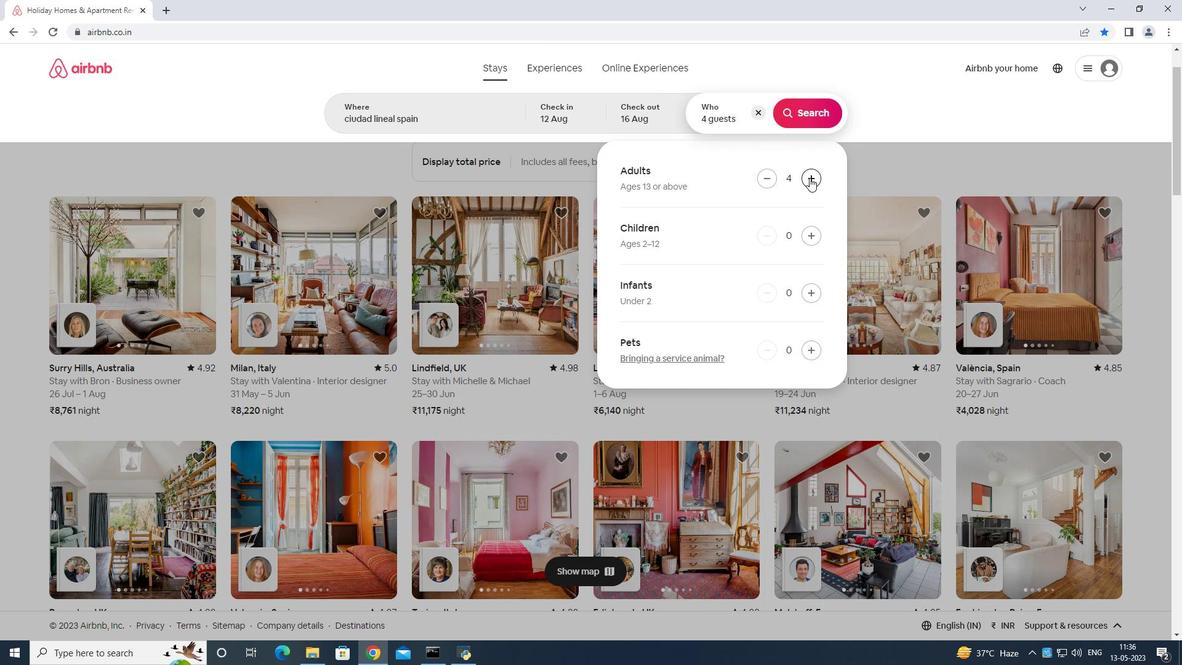 
Action: Mouse moved to (809, 176)
Screenshot: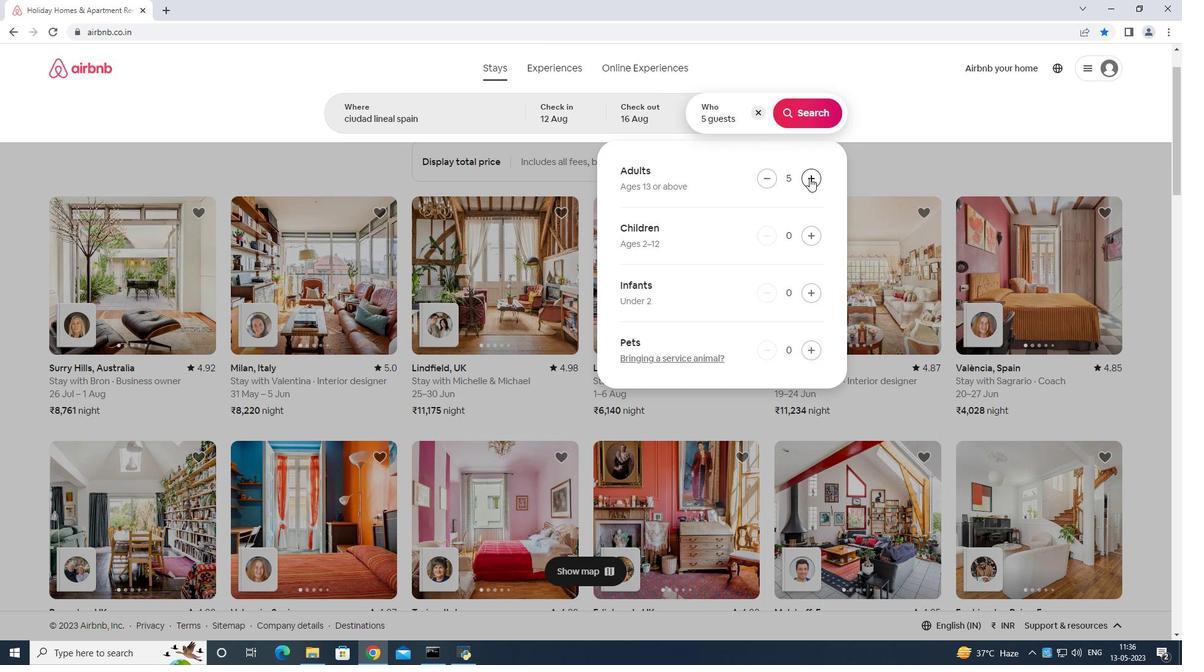 
Action: Mouse pressed left at (809, 176)
Screenshot: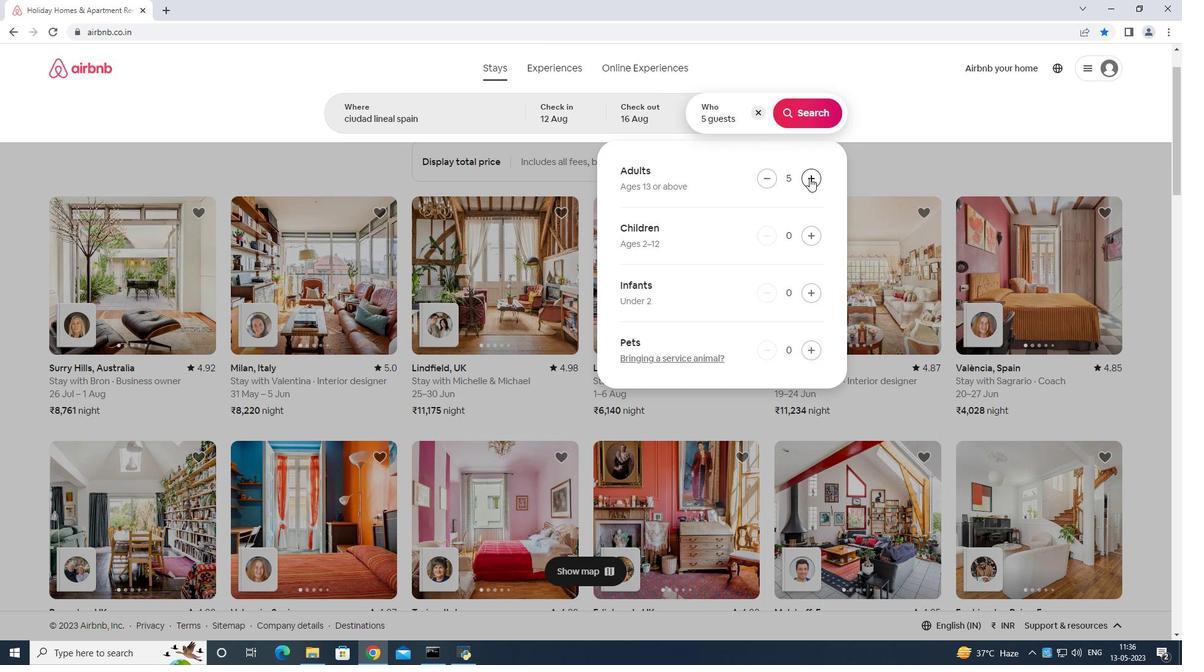 
Action: Mouse moved to (809, 176)
Screenshot: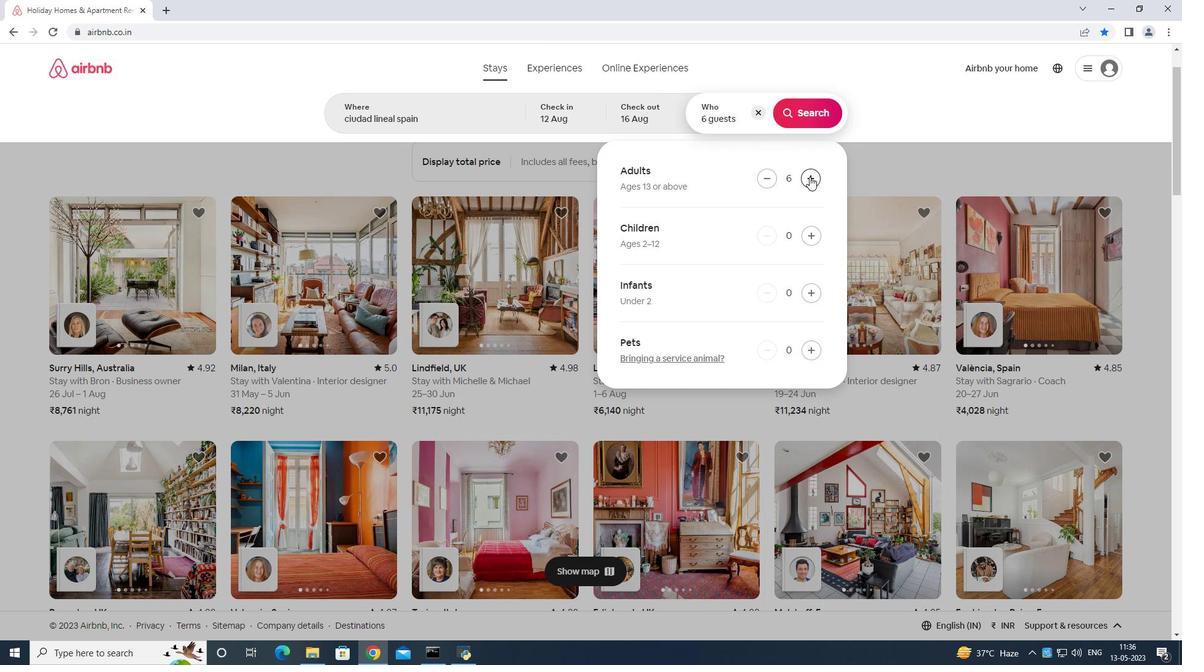 
Action: Mouse pressed left at (809, 176)
Screenshot: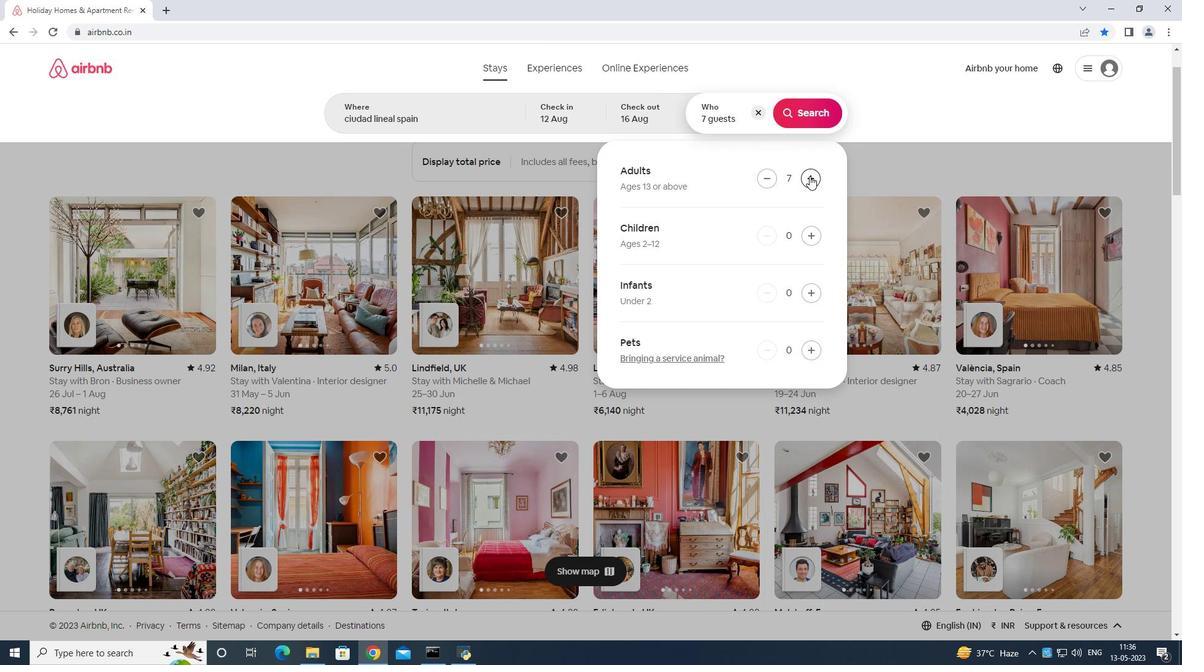 
Action: Mouse moved to (808, 107)
Screenshot: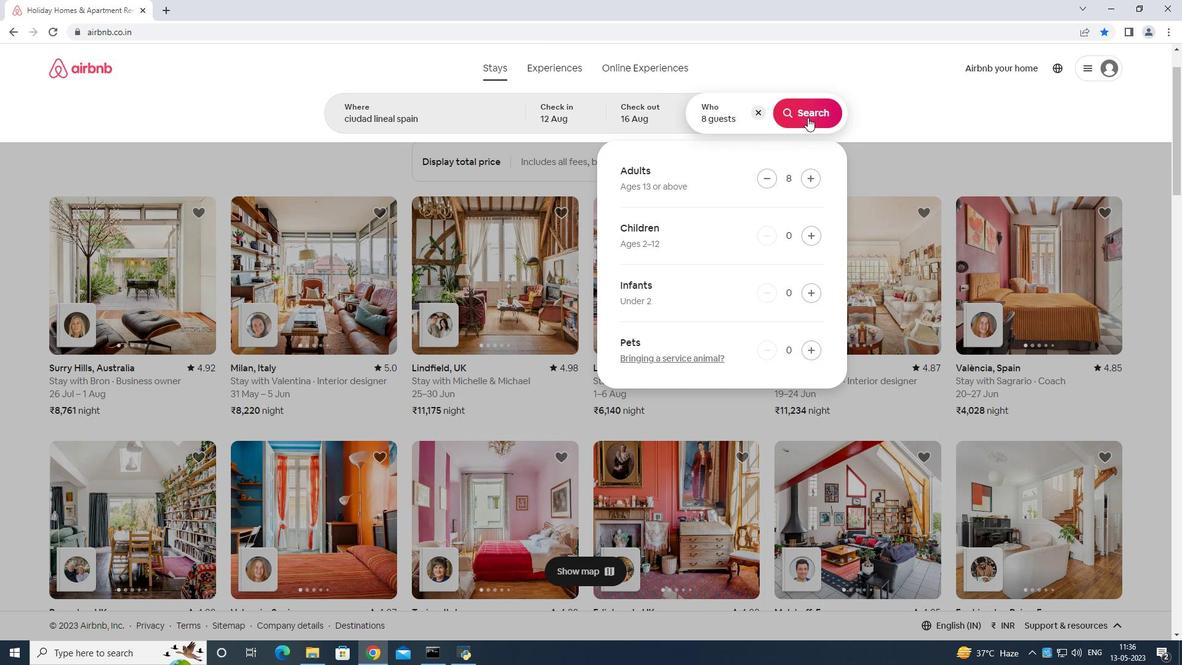 
Action: Mouse pressed left at (808, 107)
Screenshot: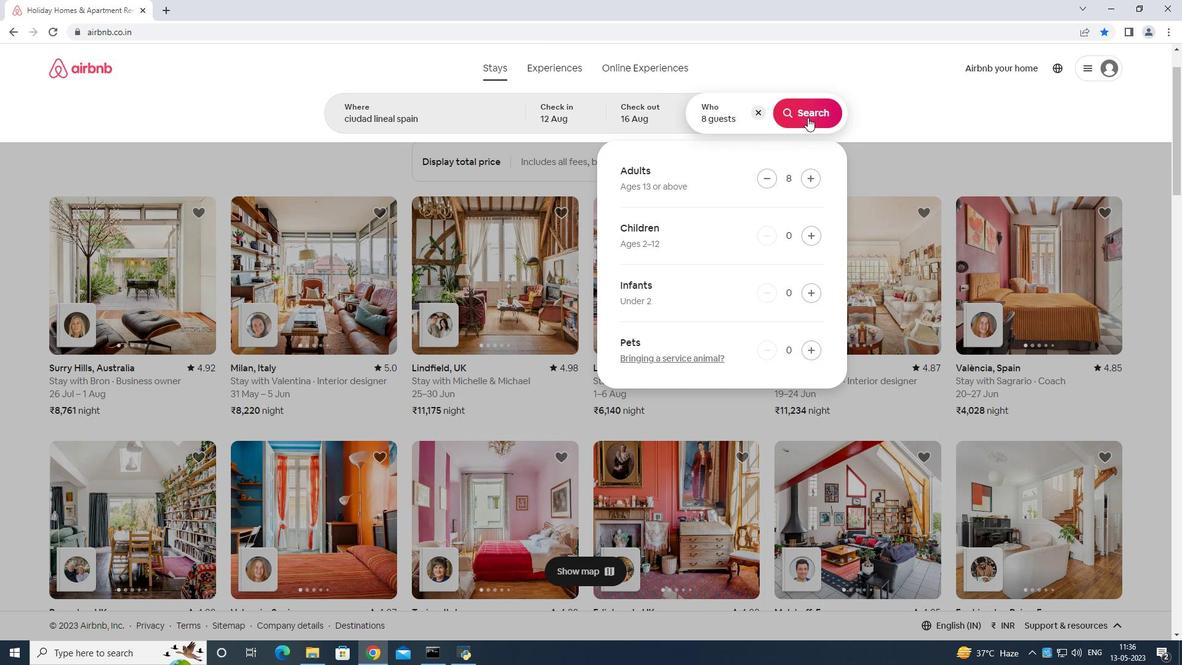 
Action: Mouse moved to (1123, 113)
Screenshot: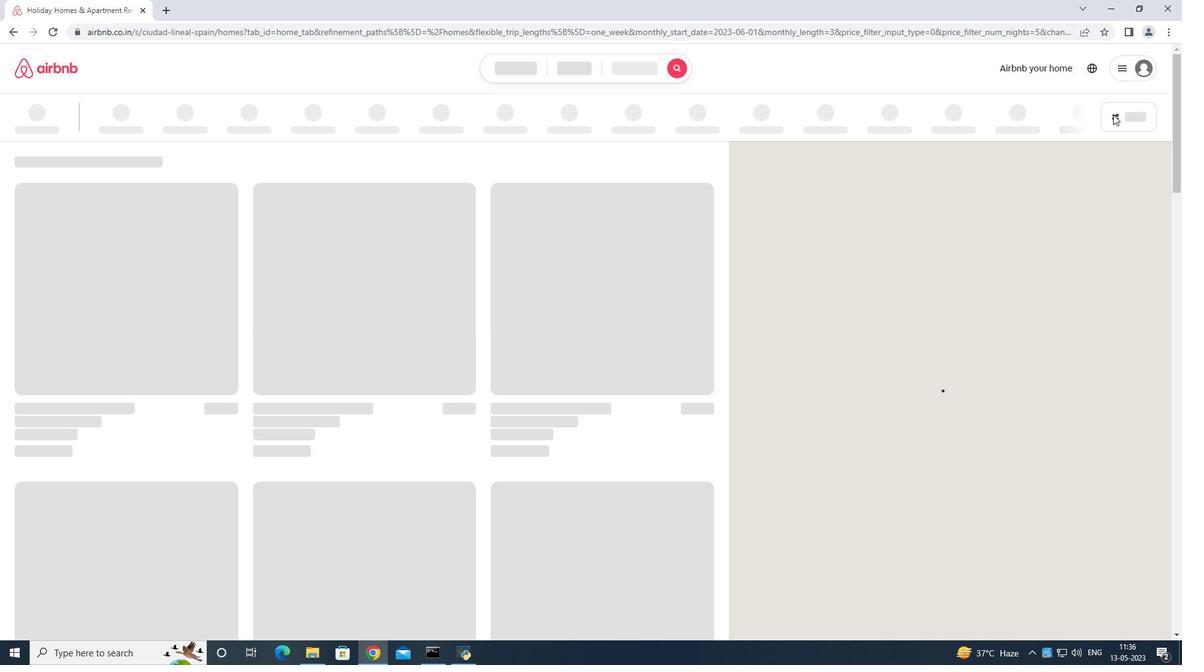 
Action: Mouse pressed left at (1123, 113)
Screenshot: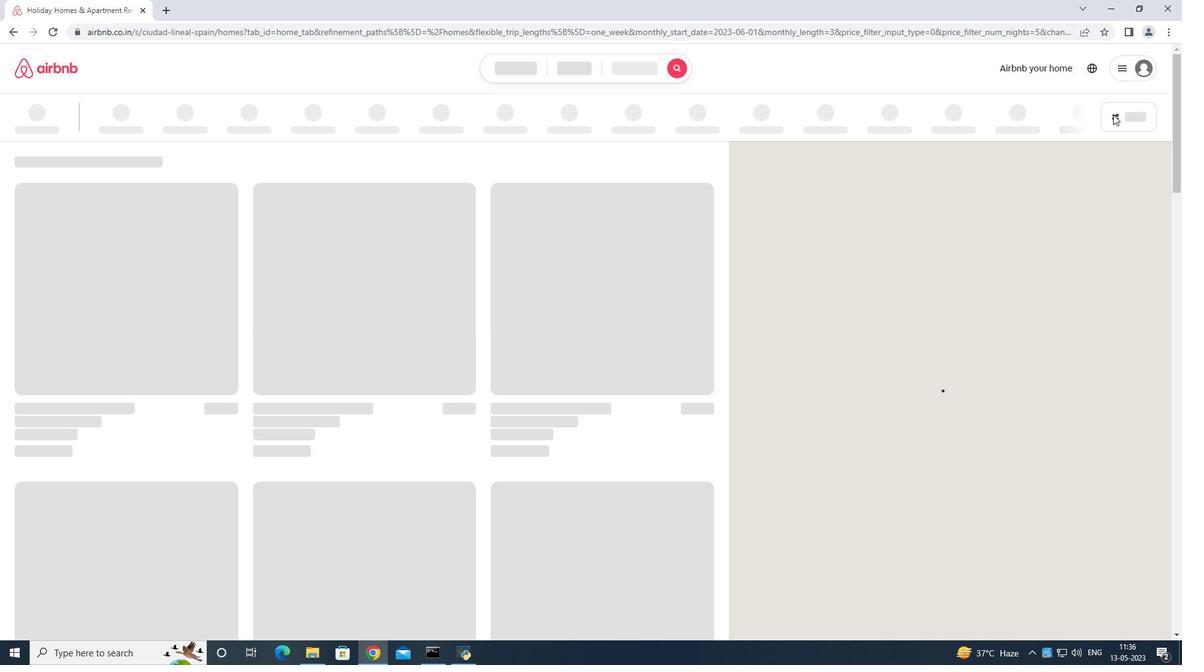 
Action: Mouse moved to (490, 427)
Screenshot: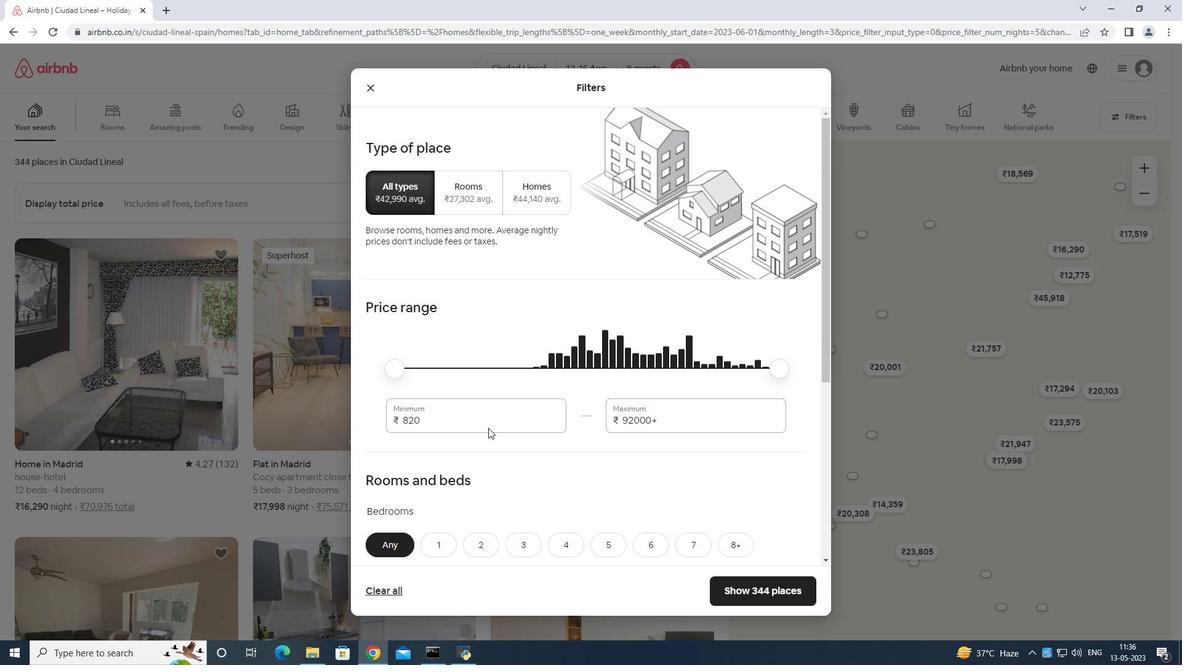 
Action: Mouse pressed left at (490, 427)
Screenshot: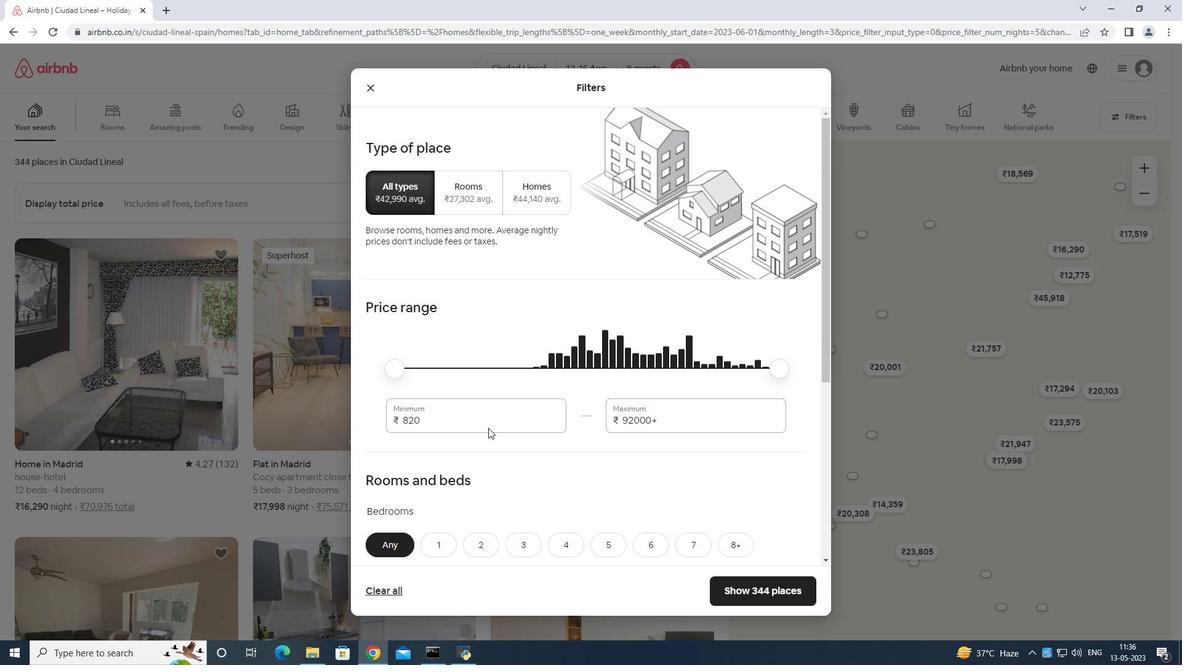 
Action: Mouse moved to (512, 394)
Screenshot: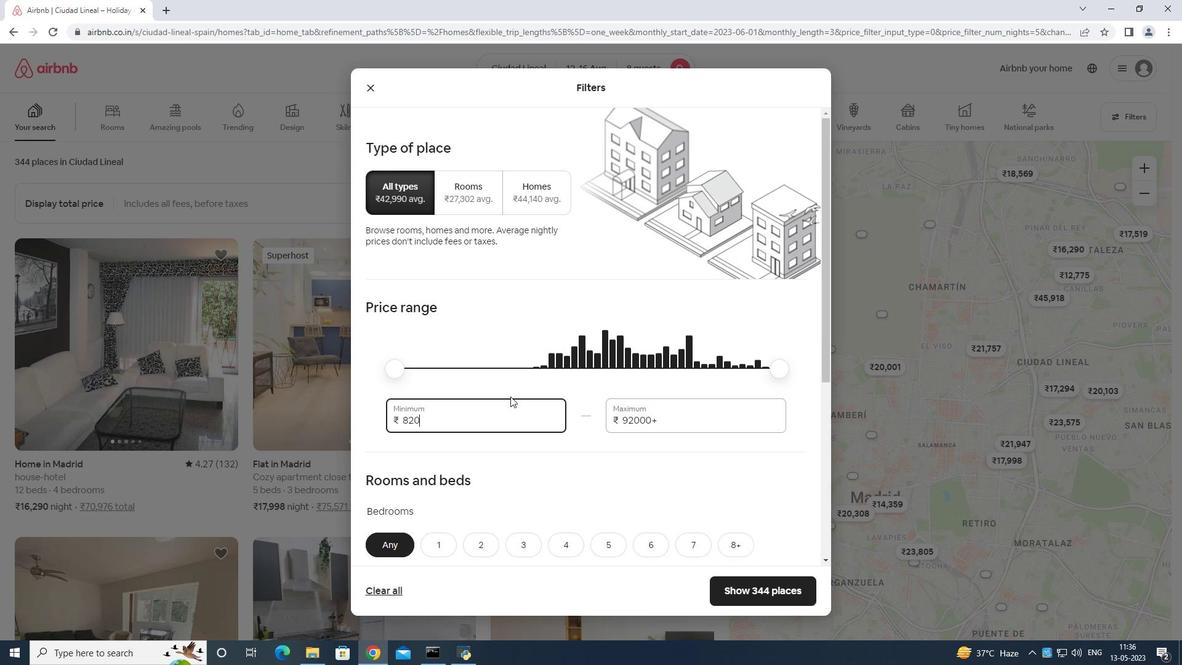 
Action: Key pressed <Key.backspace>
Screenshot: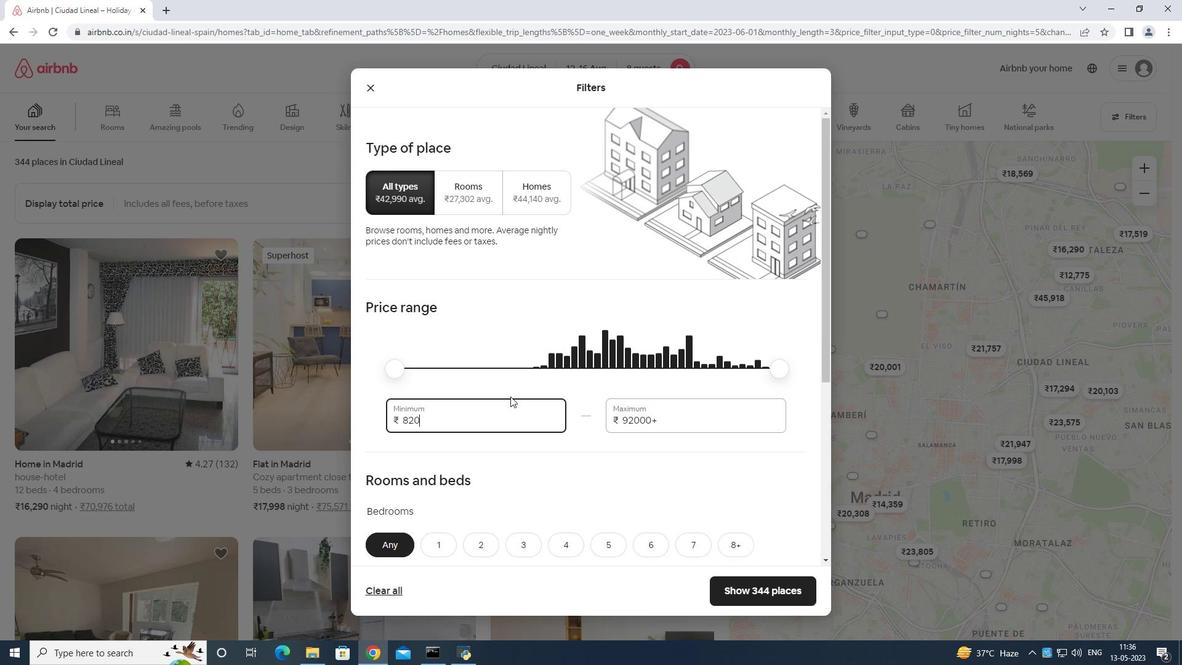
Action: Mouse moved to (513, 386)
Screenshot: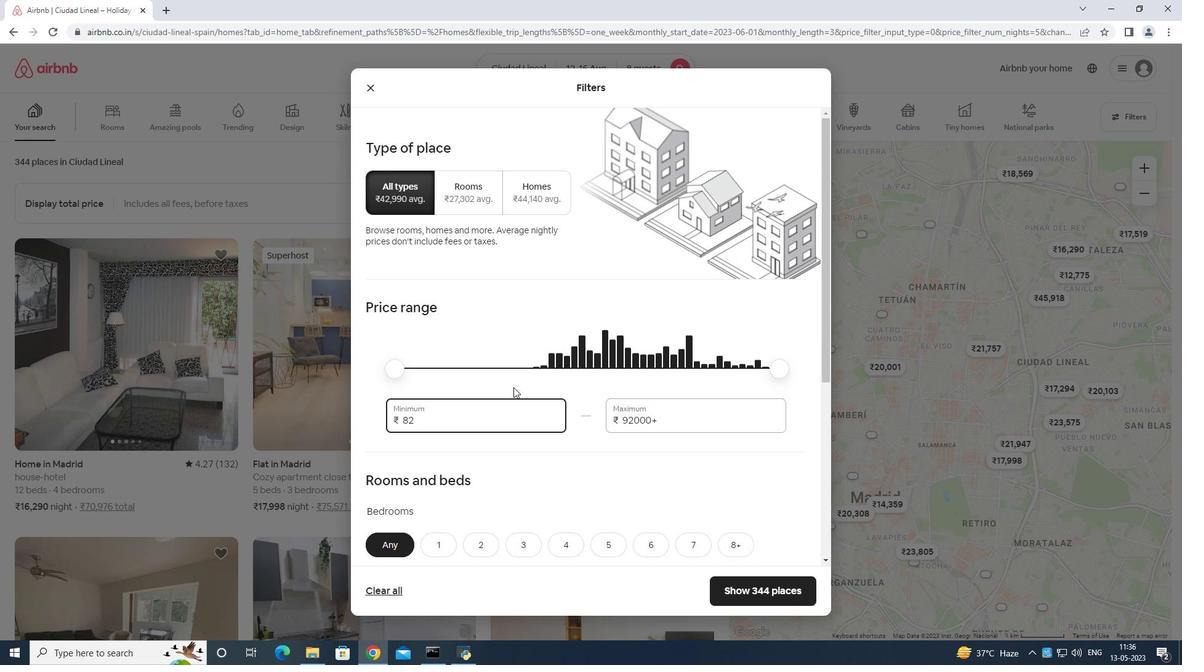 
Action: Key pressed <Key.backspace><Key.backspace><Key.backspace><Key.backspace><Key.backspace><Key.backspace><Key.backspace><Key.backspace><Key.backspace>
Screenshot: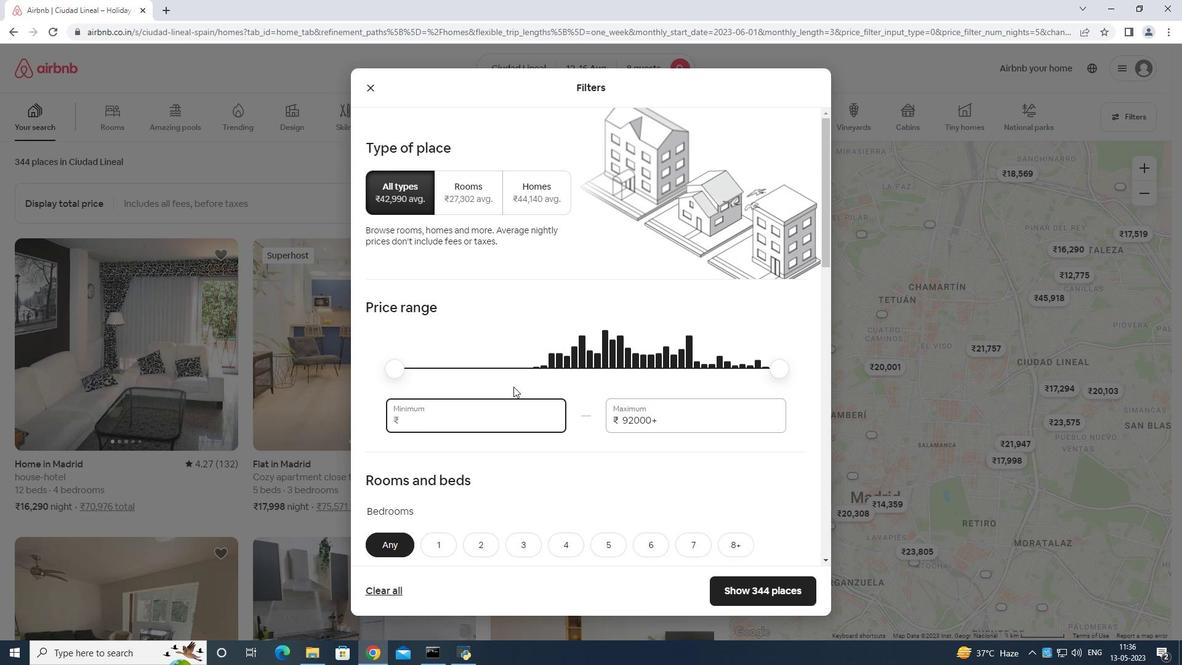 
Action: Mouse moved to (513, 385)
Screenshot: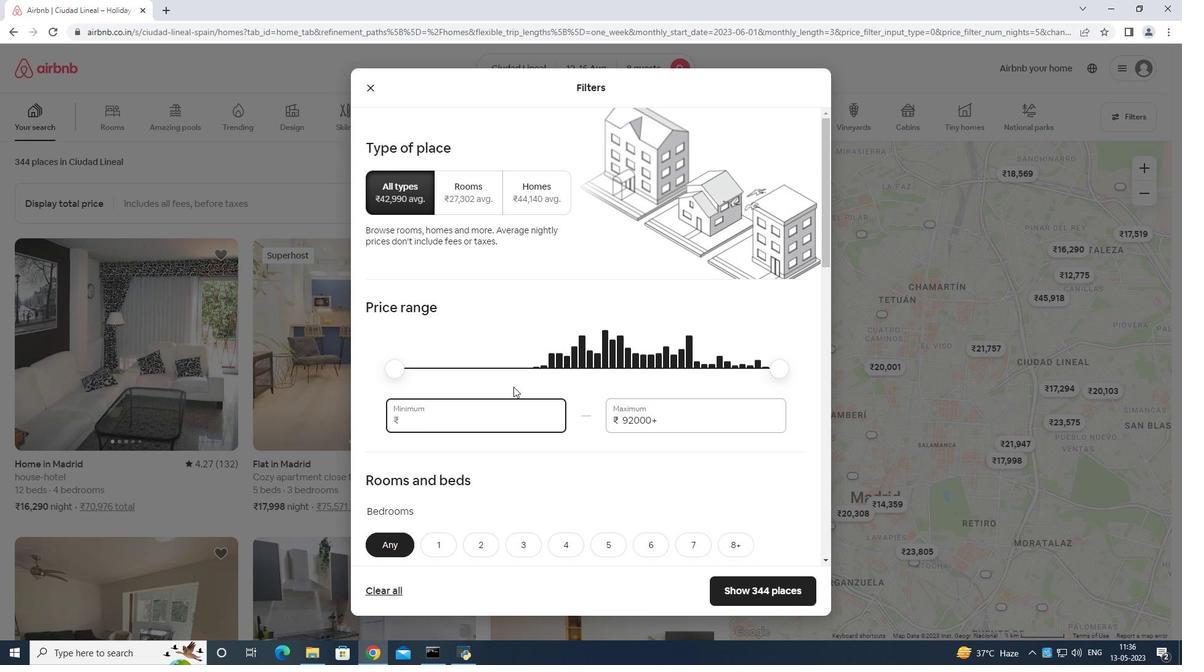 
Action: Key pressed <Key.backspace>
Screenshot: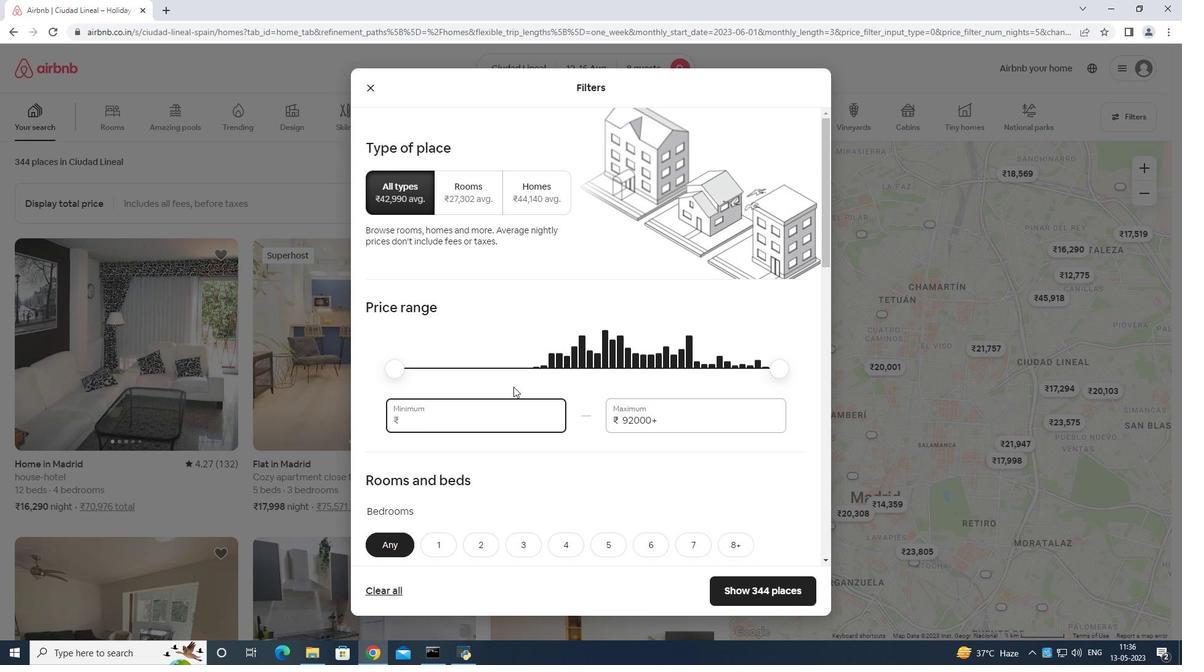 
Action: Mouse moved to (514, 384)
Screenshot: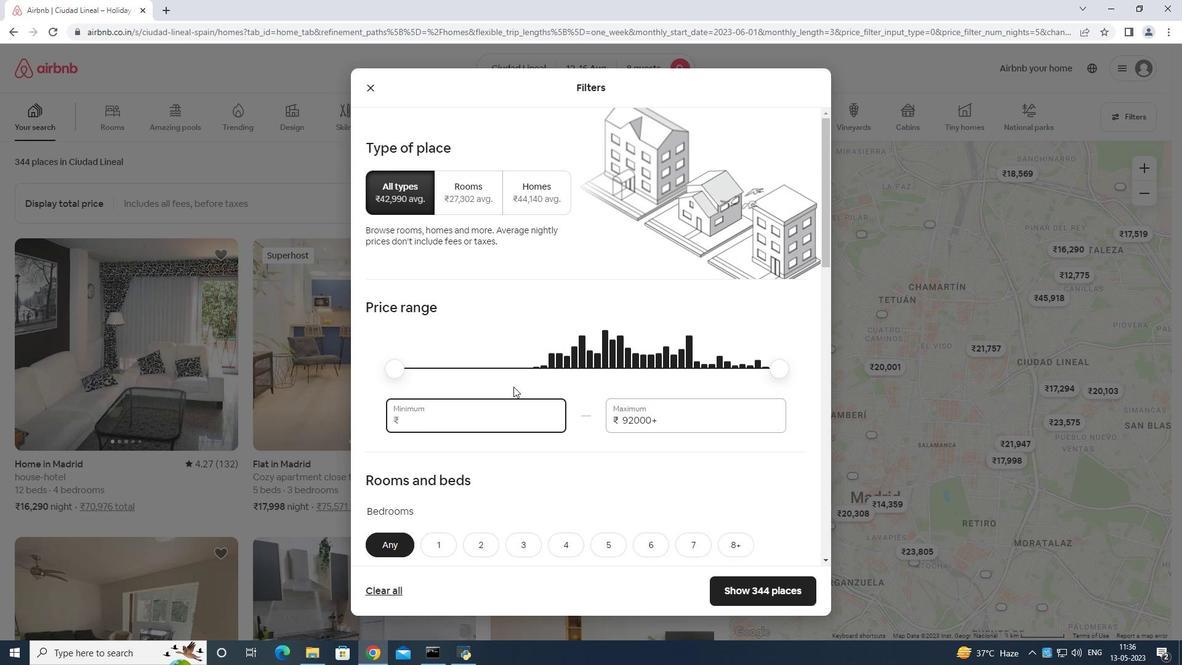 
Action: Key pressed <Key.backspace>
Screenshot: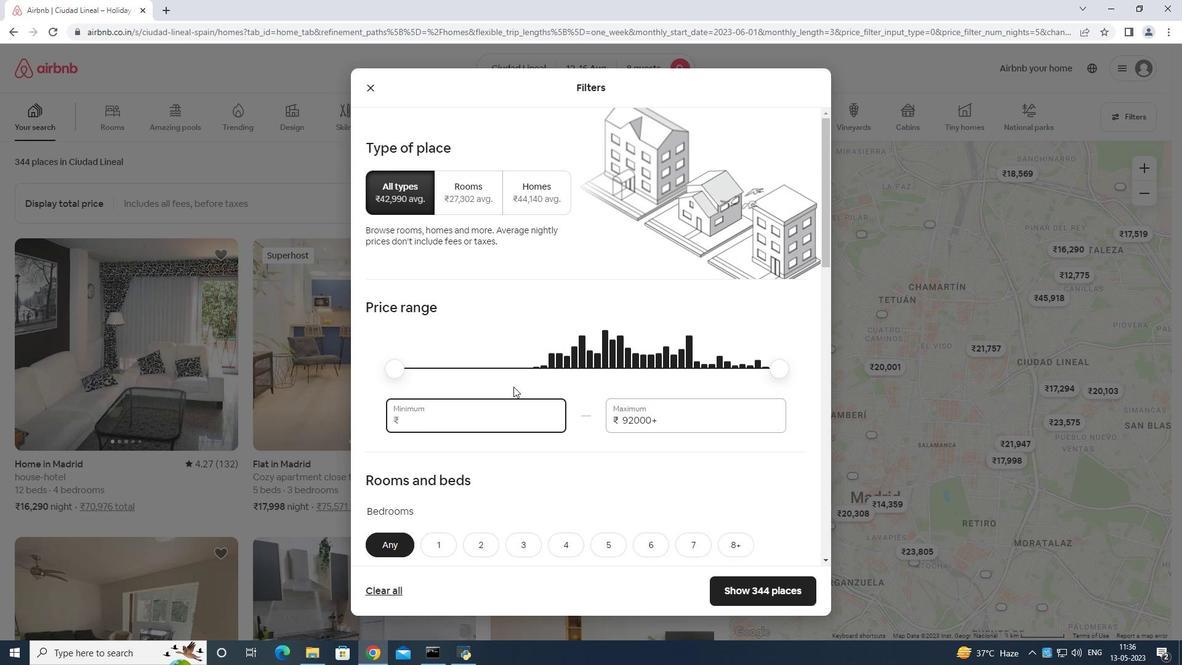 
Action: Mouse moved to (559, 375)
Screenshot: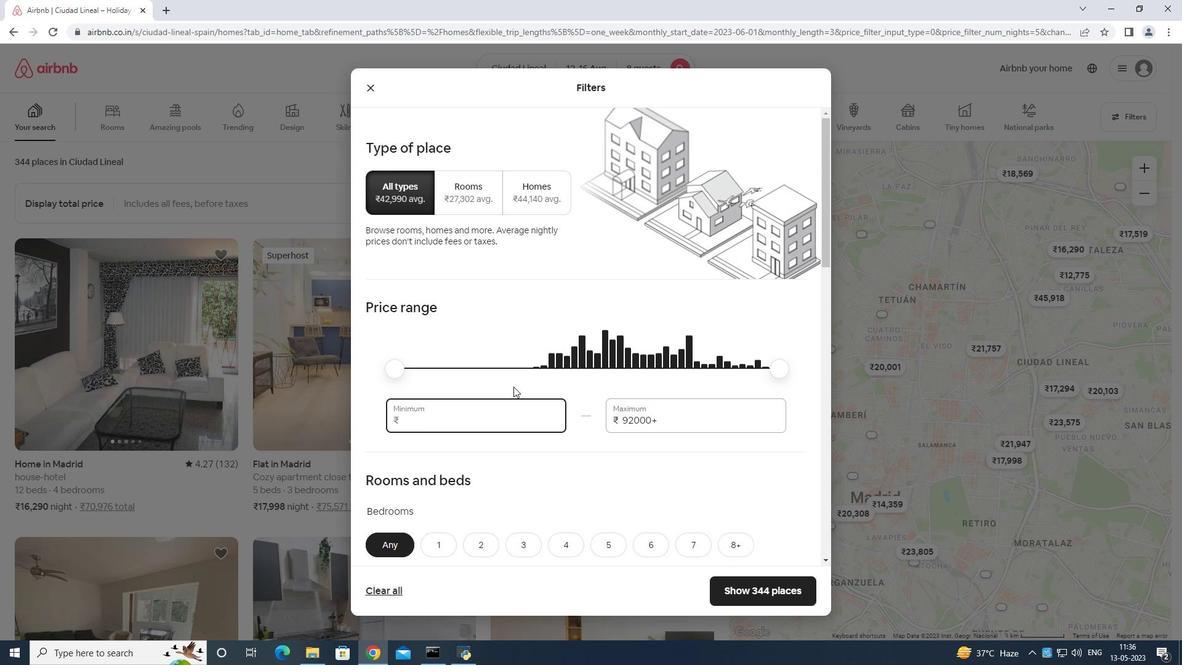 
Action: Key pressed <Key.backspace>
Screenshot: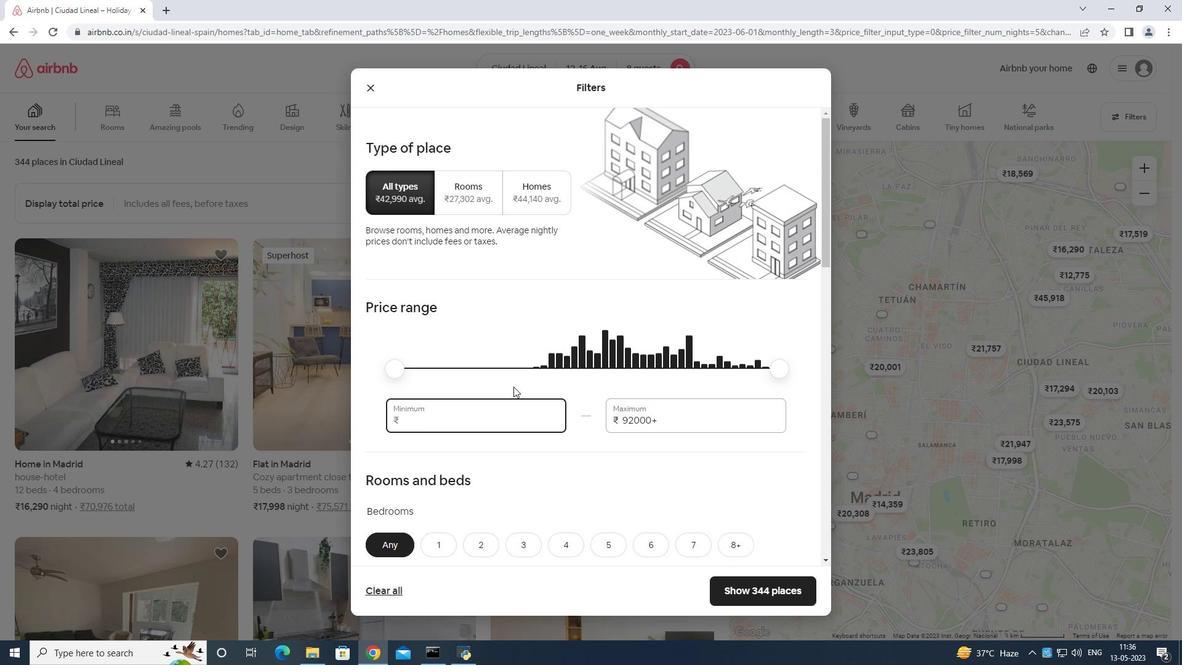 
Action: Mouse moved to (605, 369)
Screenshot: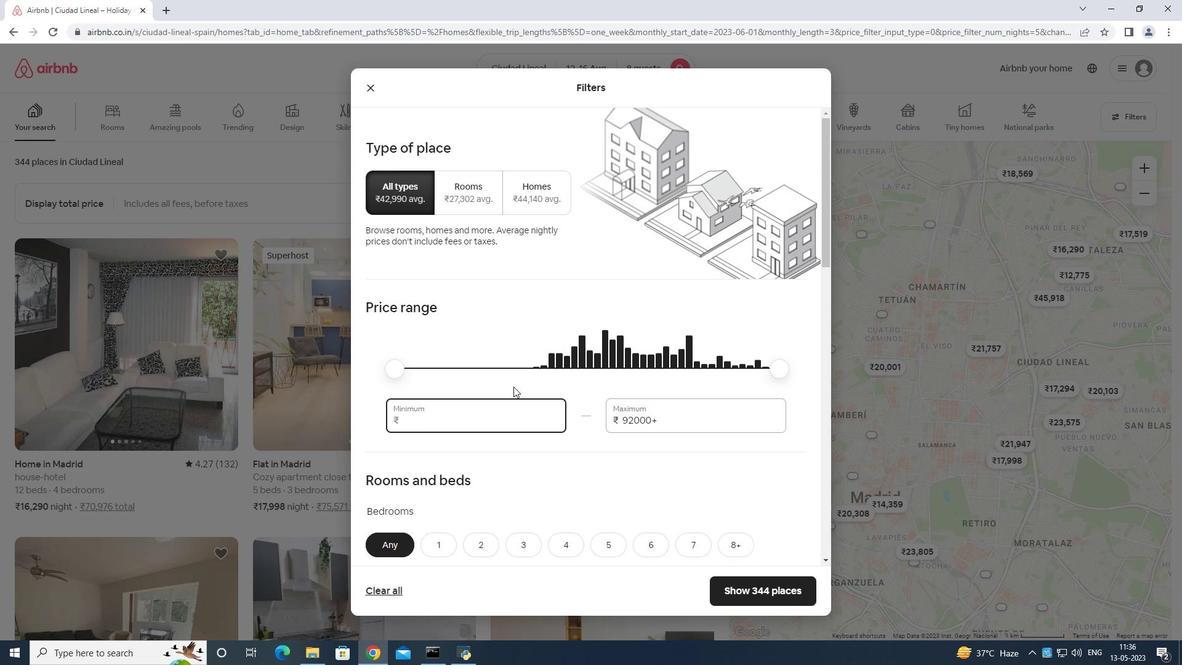 
Action: Key pressed <Key.backspace>
Screenshot: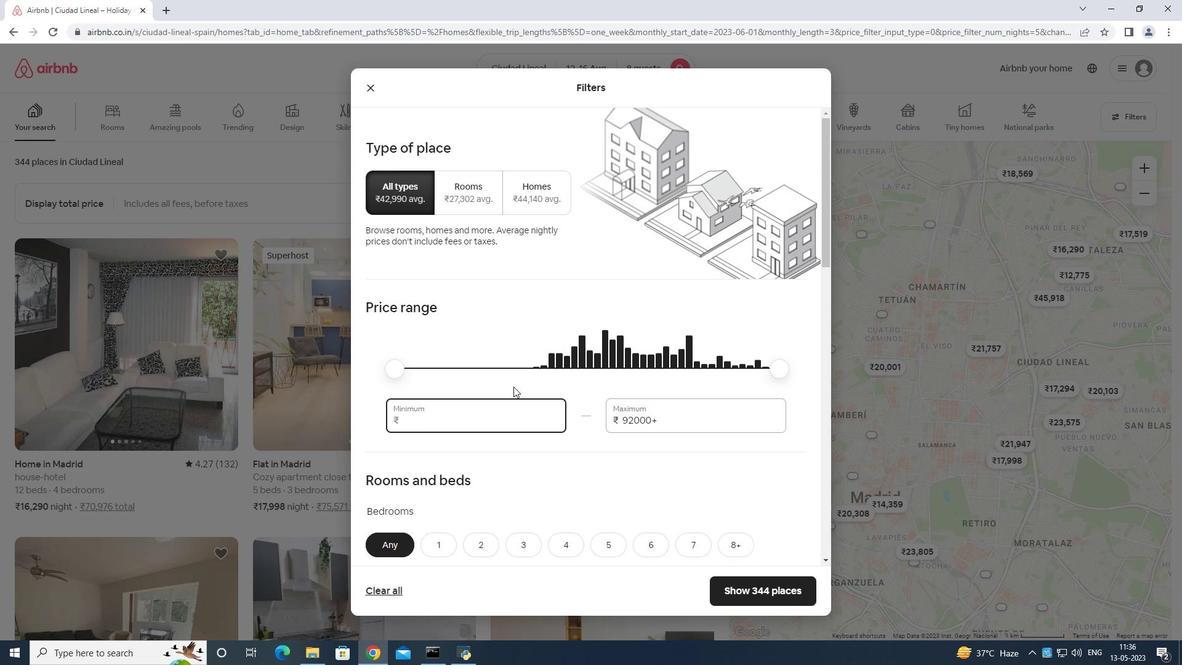 
Action: Mouse moved to (674, 359)
Screenshot: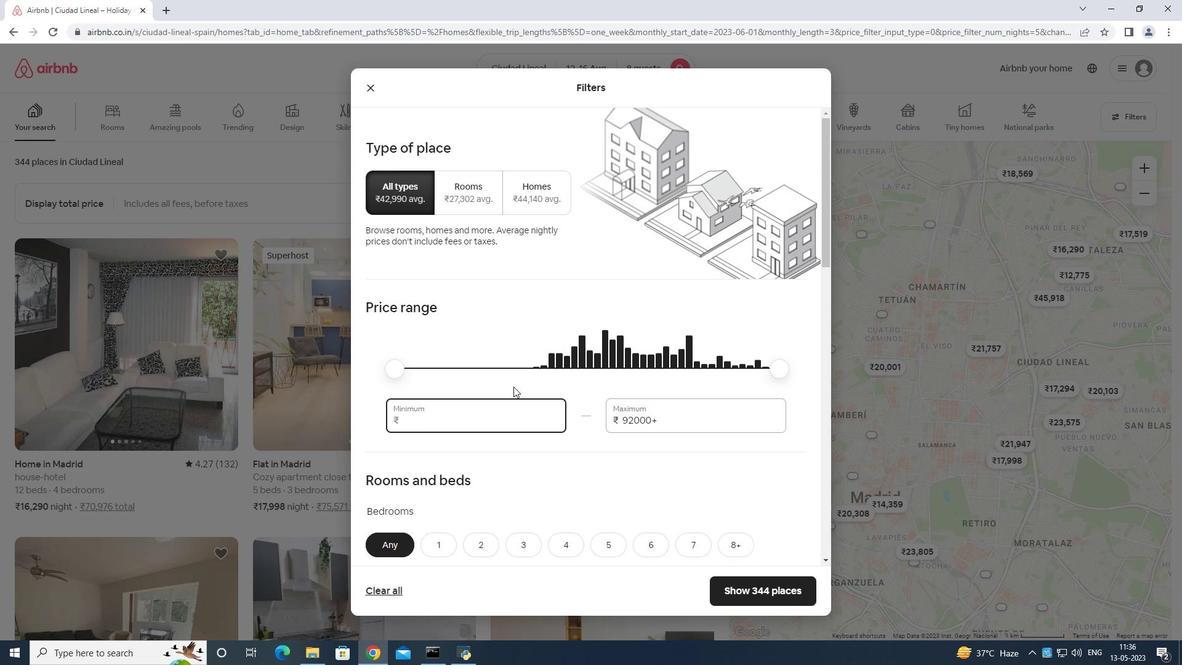 
Action: Key pressed <Key.backspace>
Screenshot: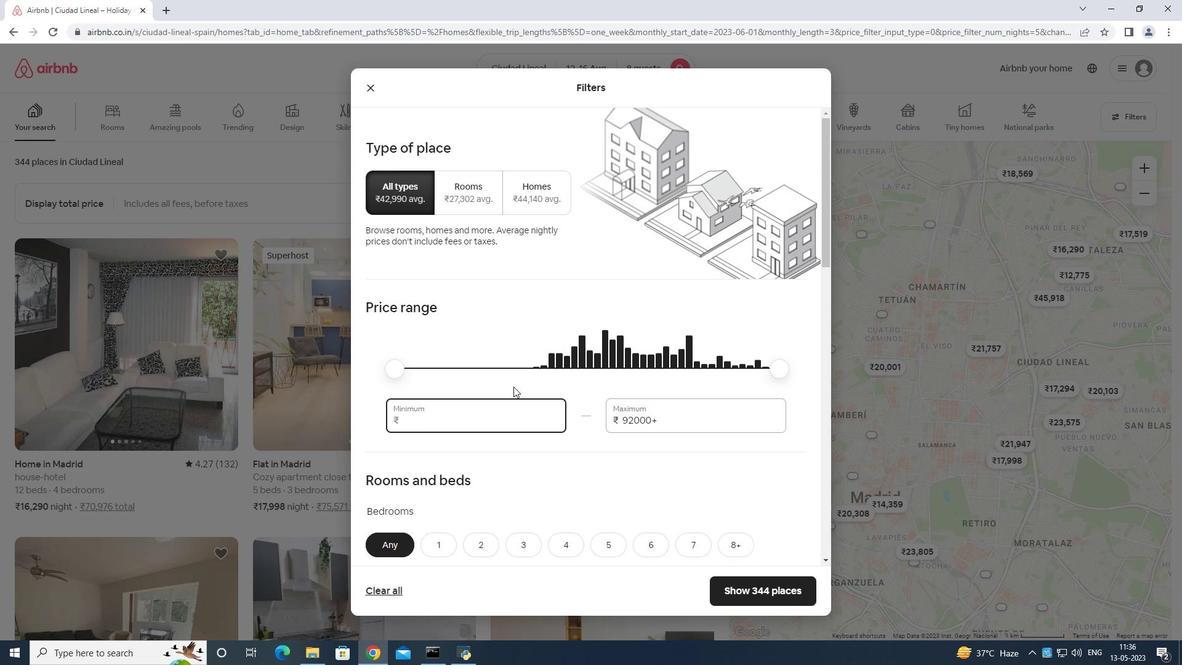 
Action: Mouse moved to (778, 344)
Screenshot: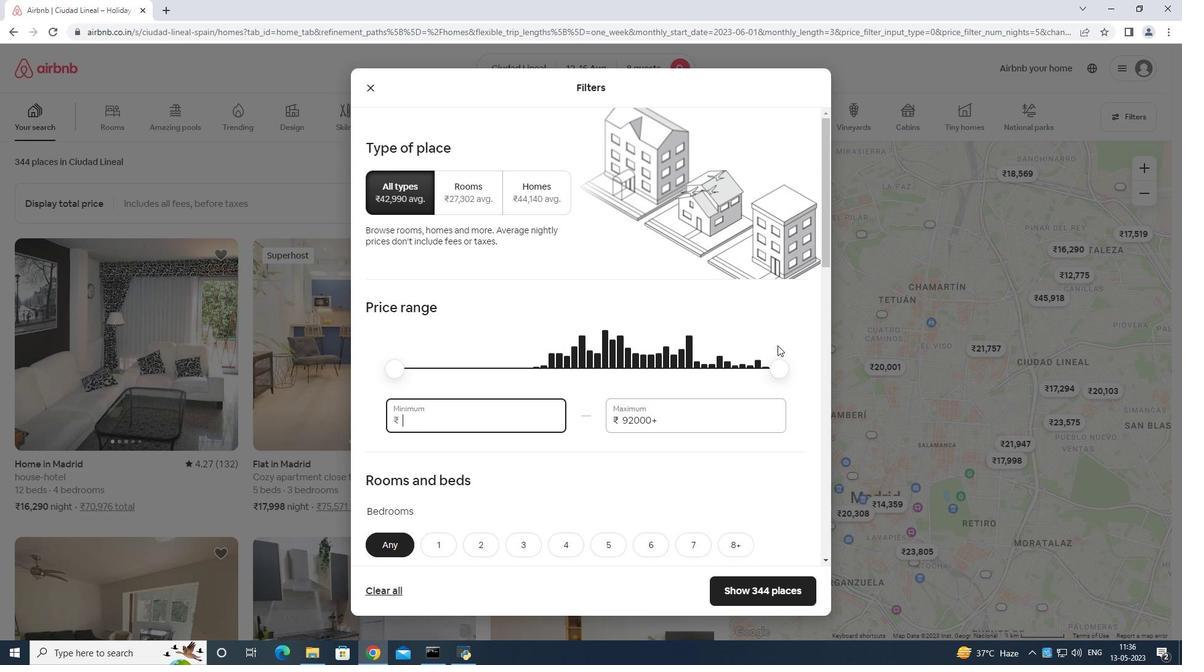 
Action: Key pressed 1
Screenshot: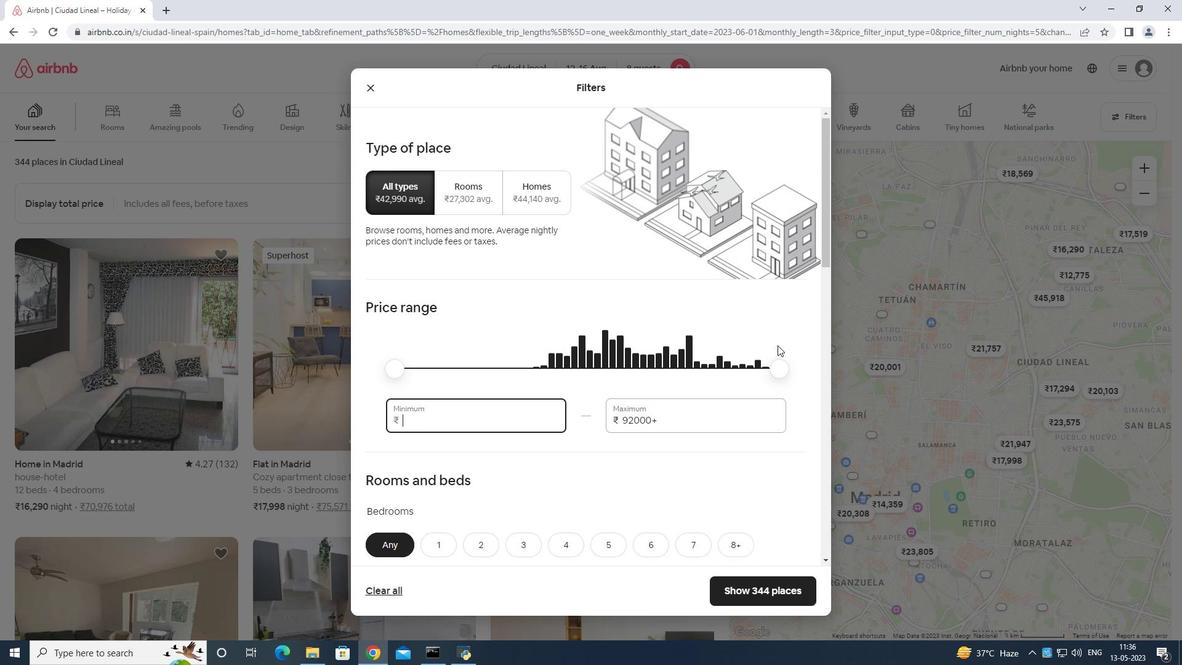 
Action: Mouse moved to (778, 341)
Screenshot: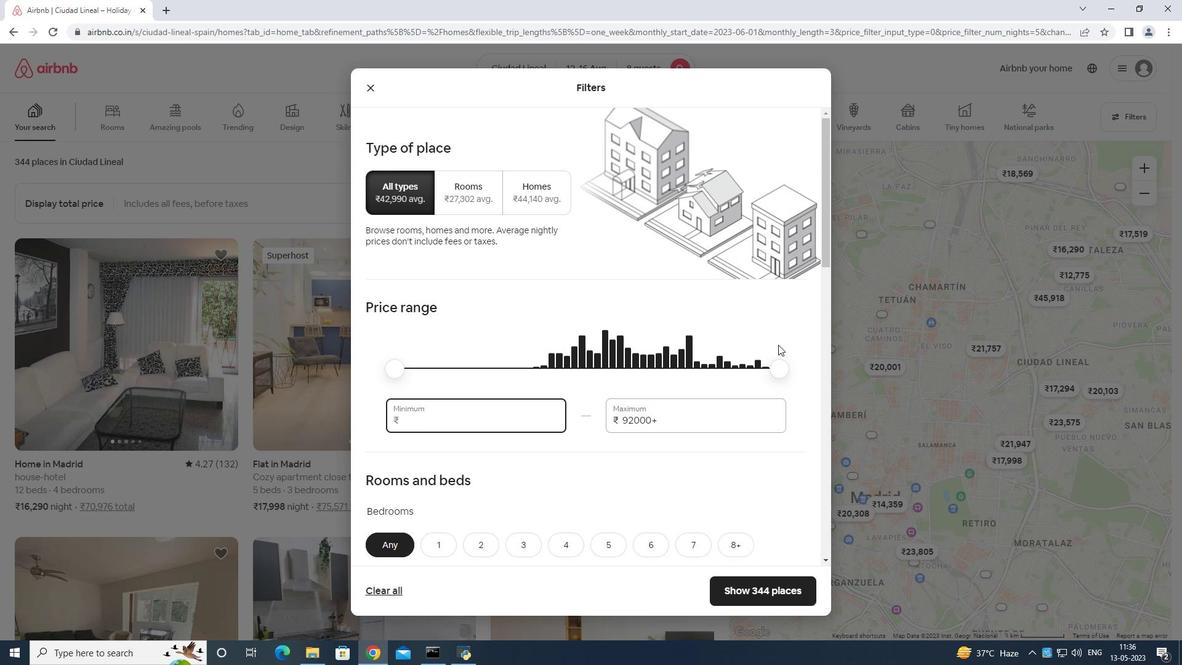 
Action: Key pressed 0
Screenshot: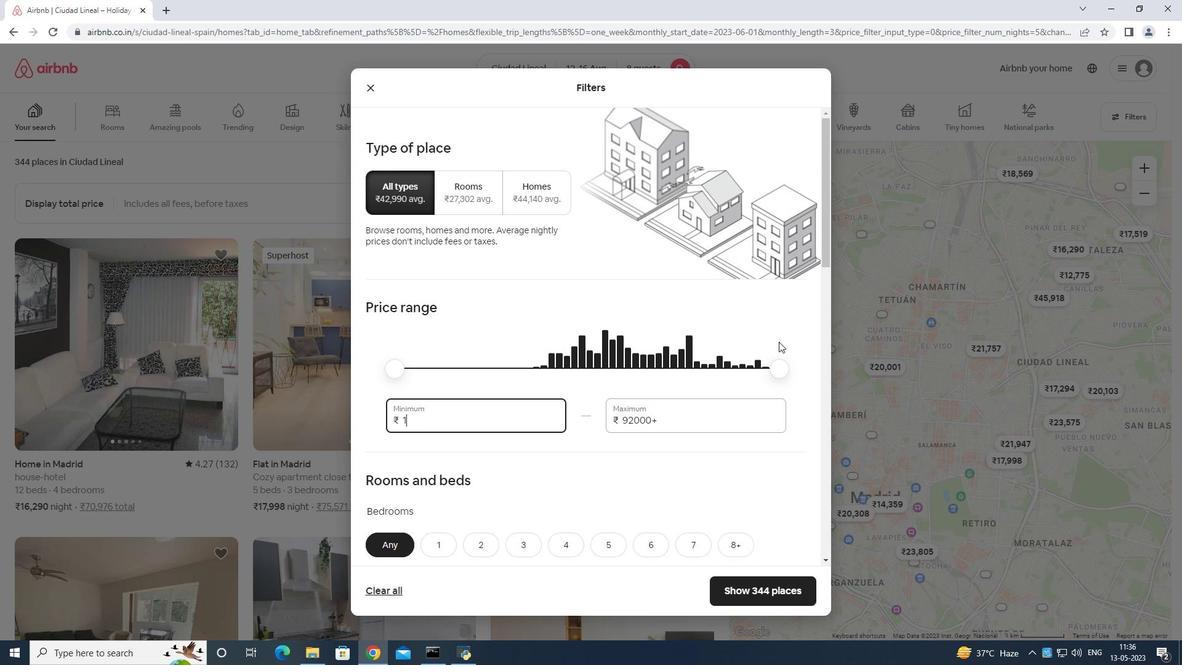 
Action: Mouse moved to (778, 340)
Screenshot: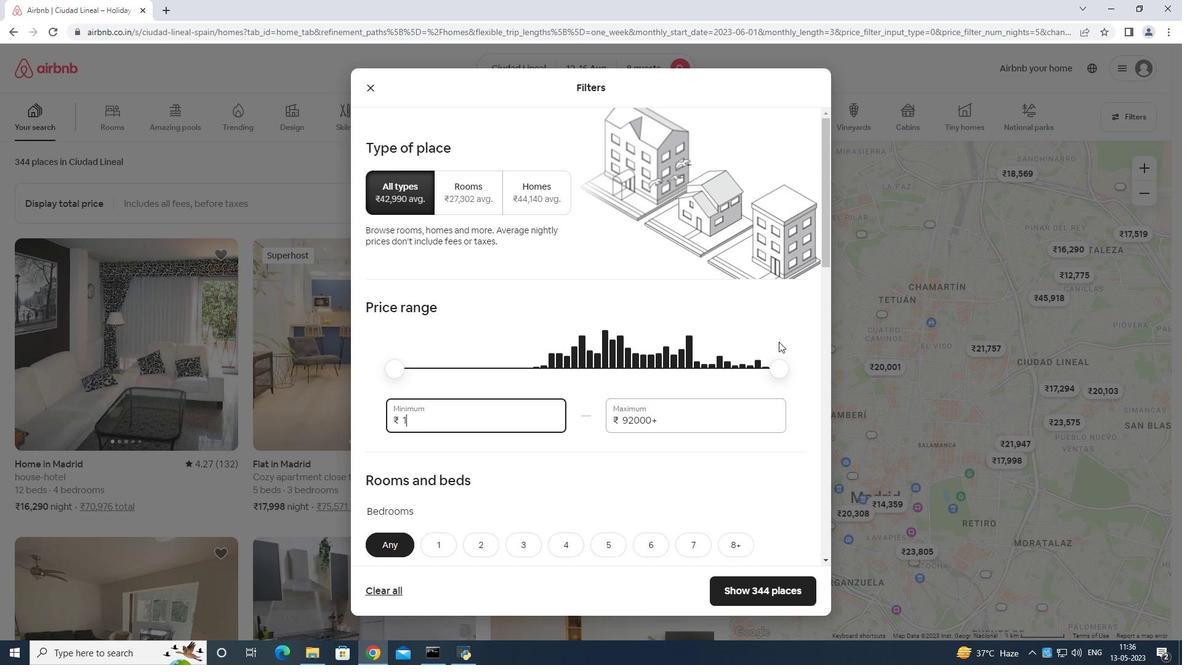 
Action: Key pressed 0
Screenshot: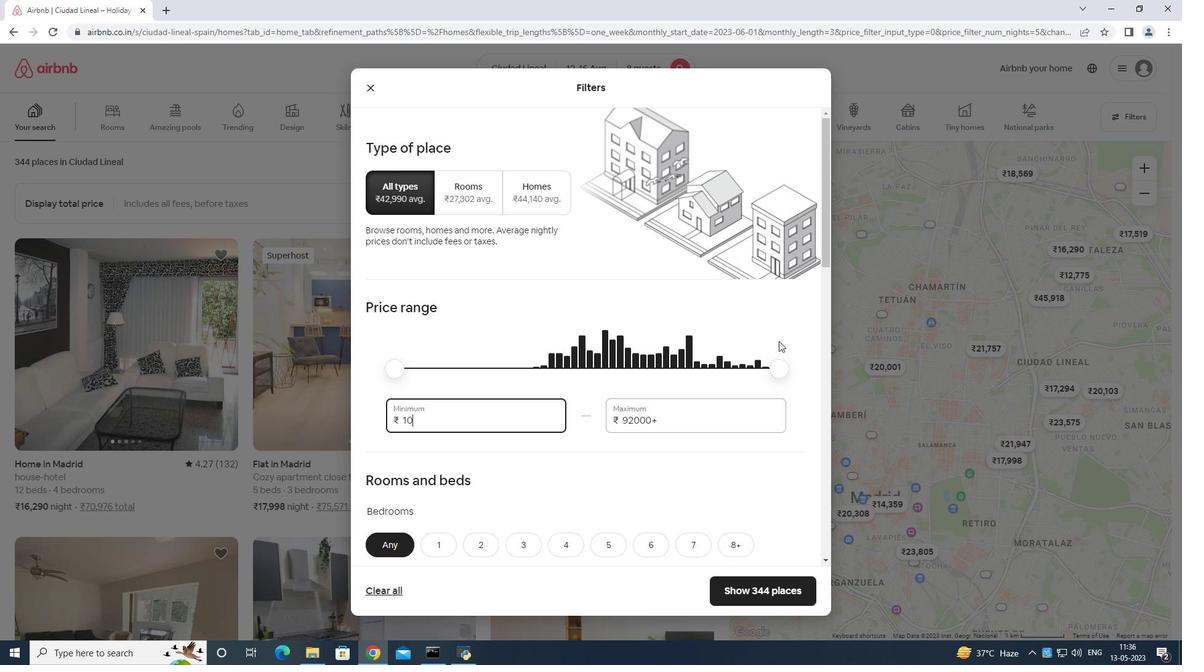 
Action: Mouse moved to (777, 338)
Screenshot: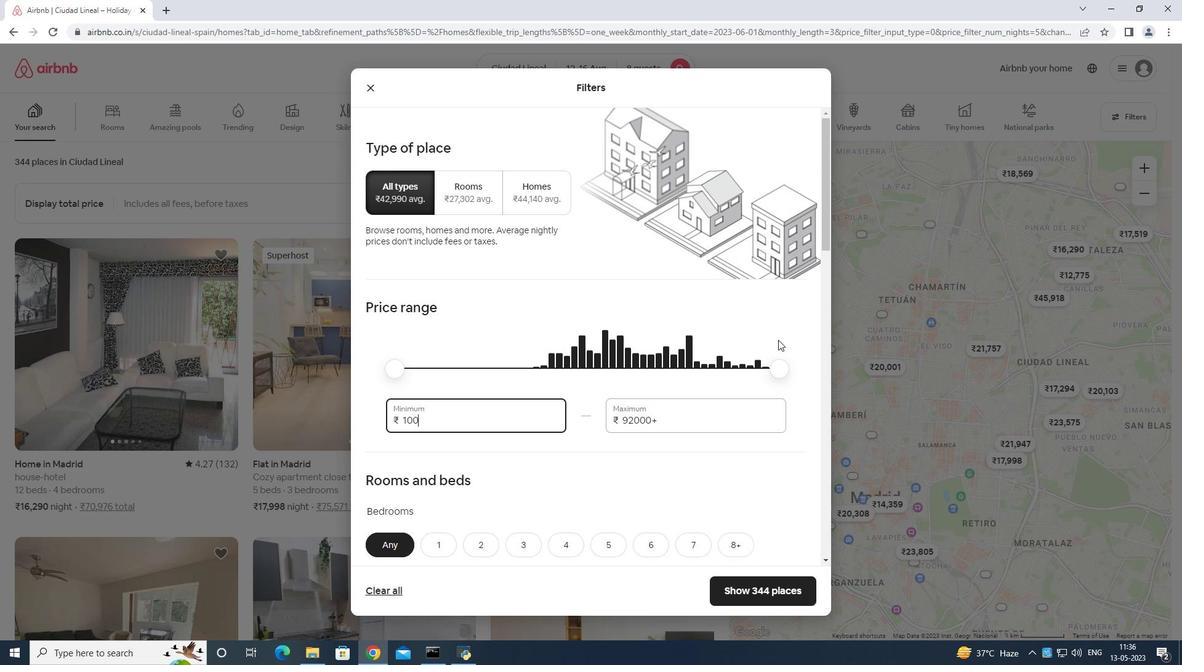 
Action: Key pressed 0
Screenshot: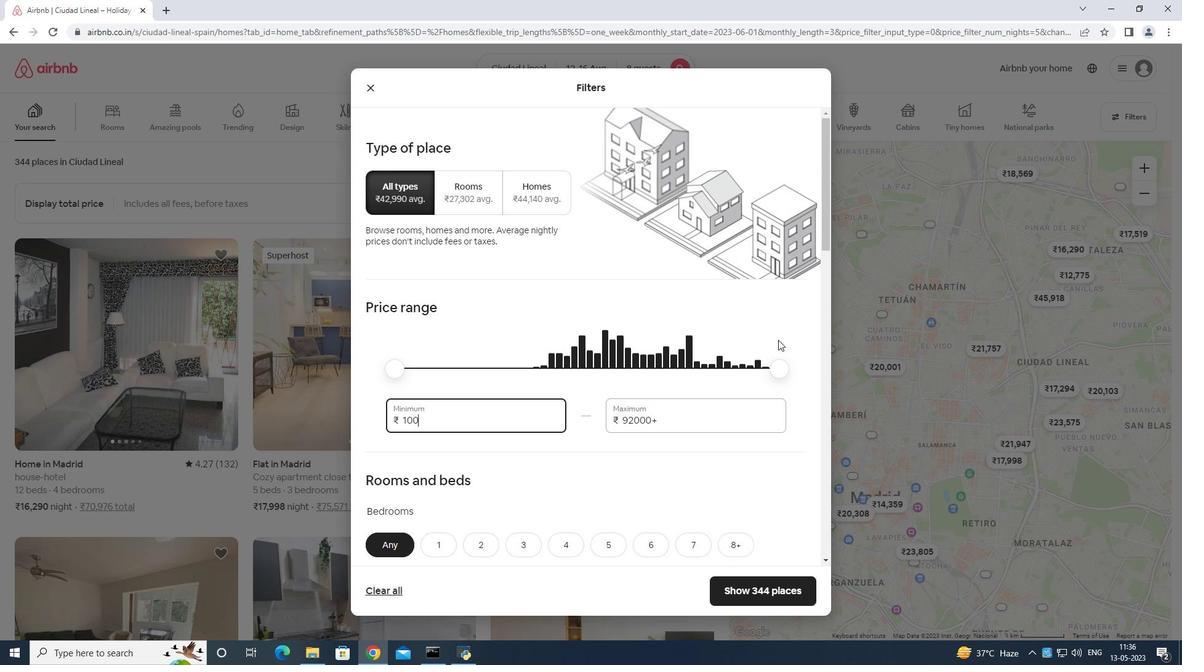 
Action: Mouse moved to (777, 338)
Screenshot: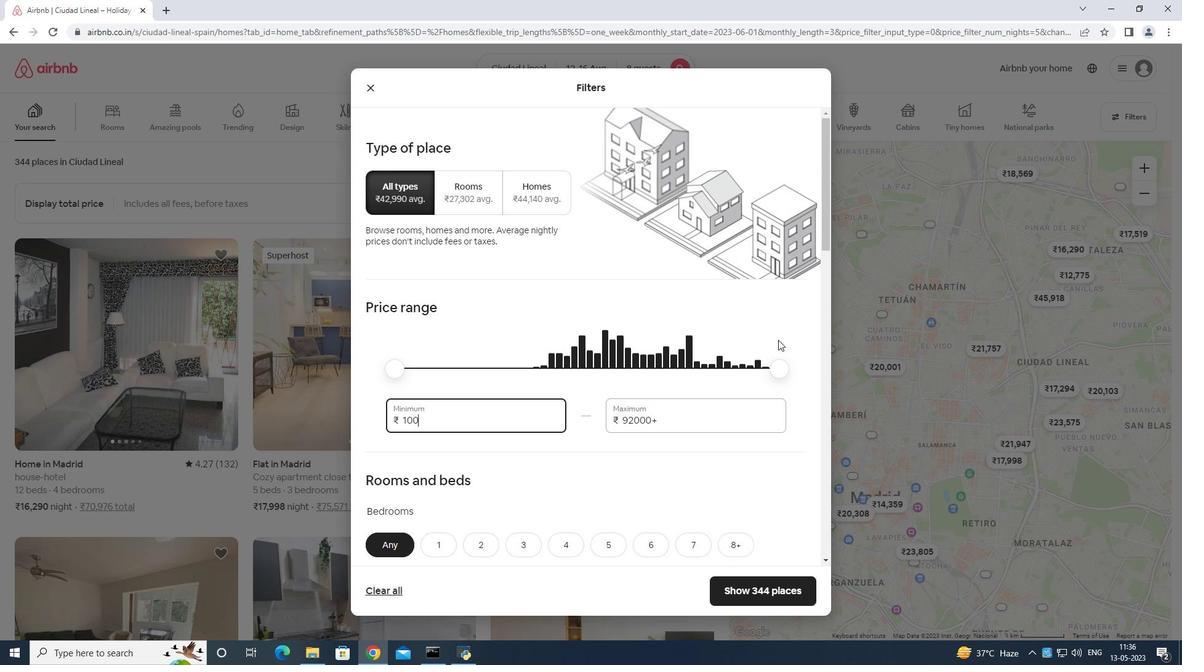 
Action: Key pressed 0
Screenshot: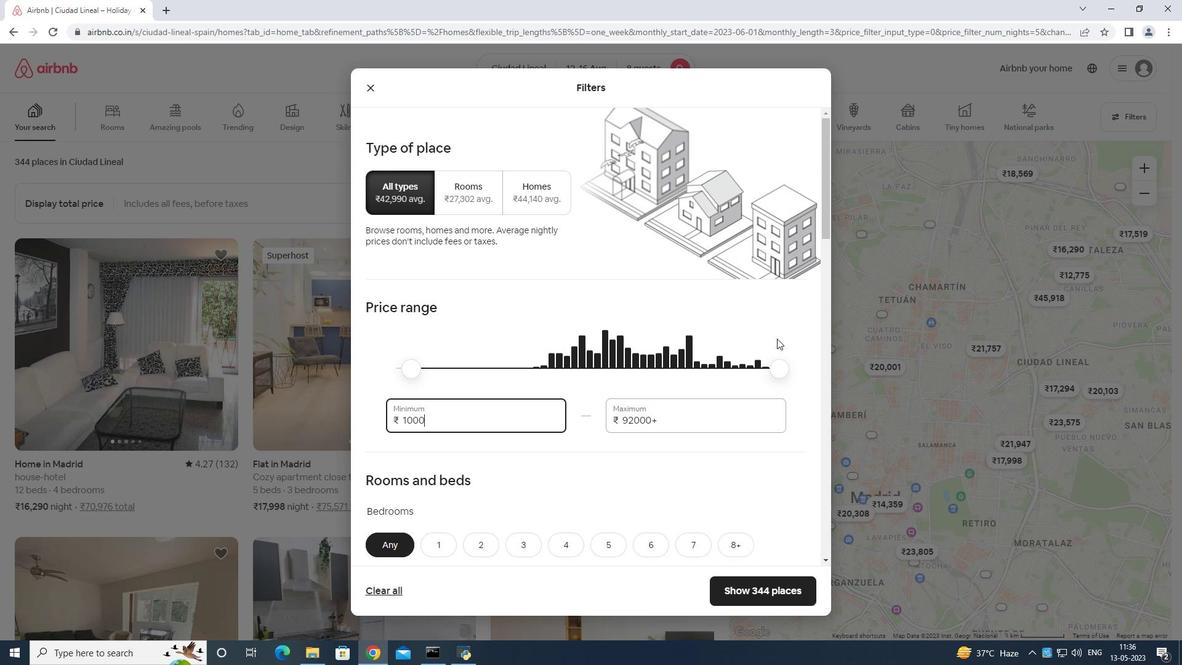 
Action: Mouse moved to (727, 418)
Screenshot: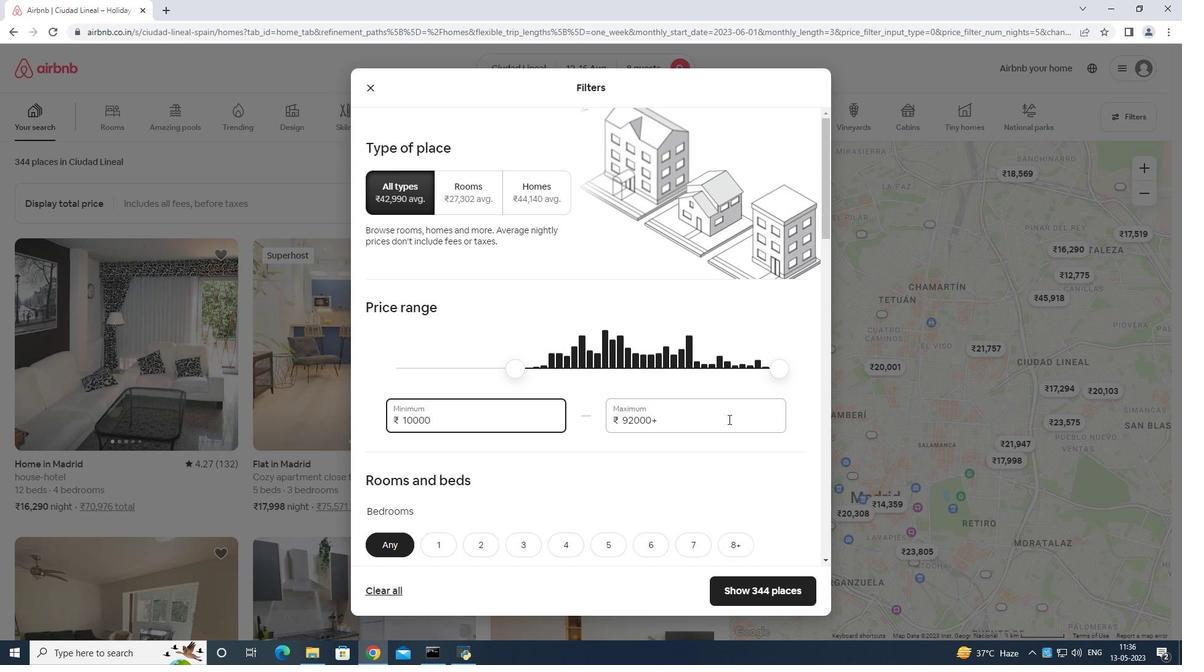 
Action: Mouse pressed left at (727, 418)
Screenshot: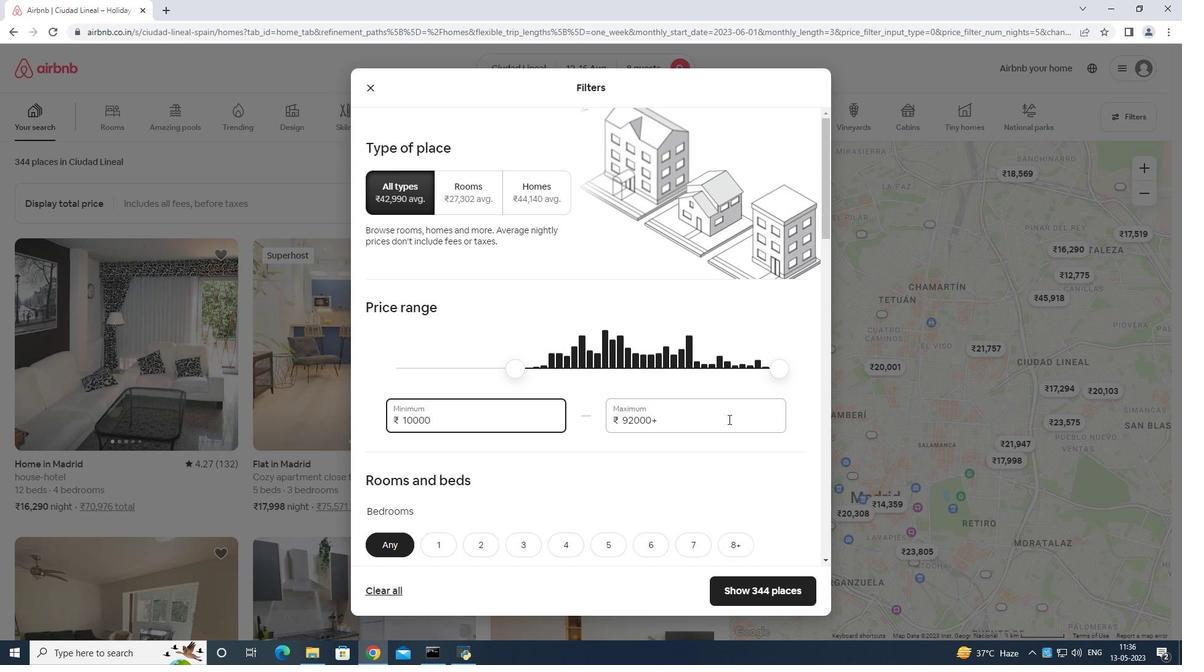 
Action: Mouse moved to (727, 405)
Screenshot: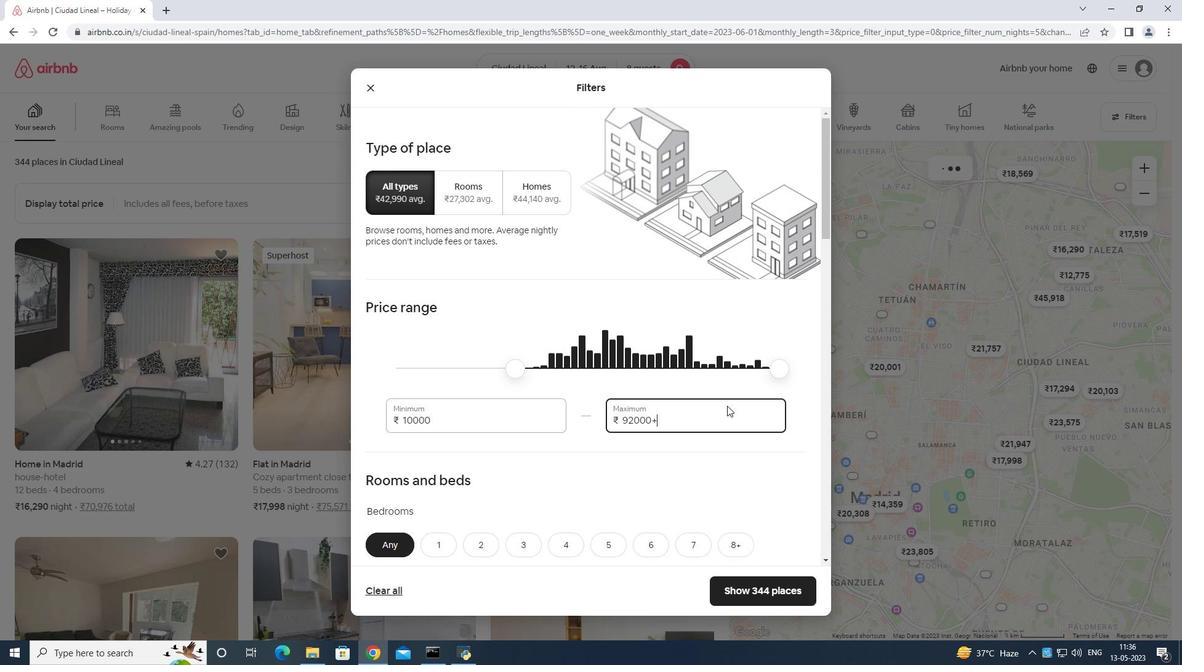 
Action: Key pressed <Key.backspace>
Screenshot: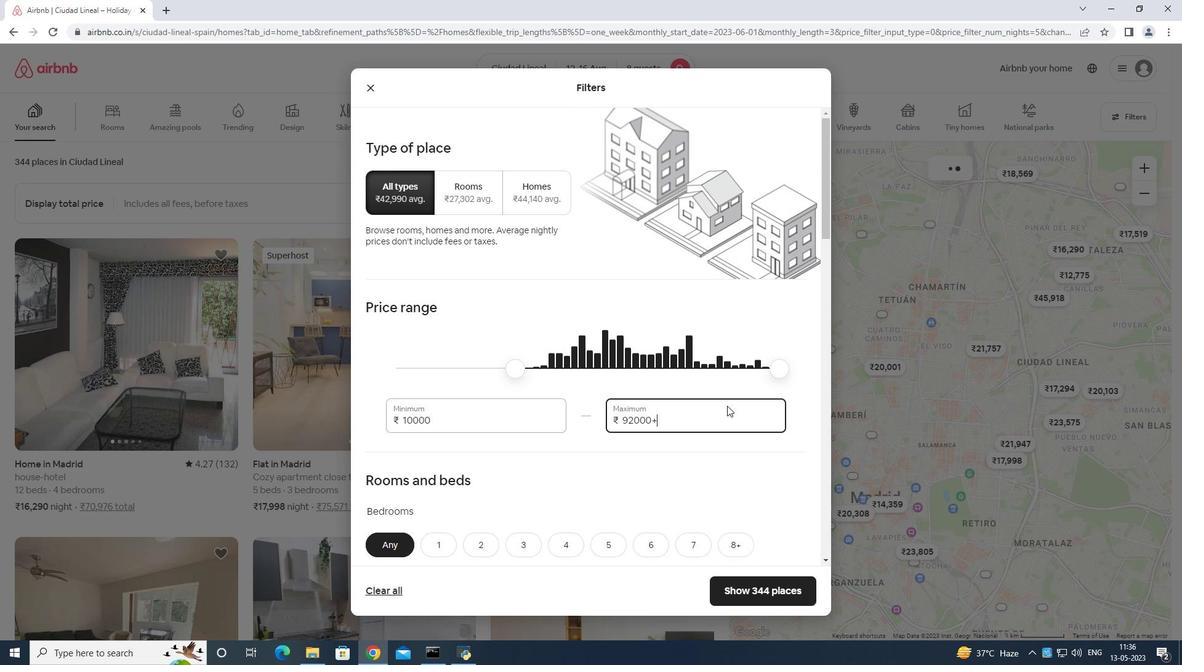 
Action: Mouse moved to (726, 403)
Screenshot: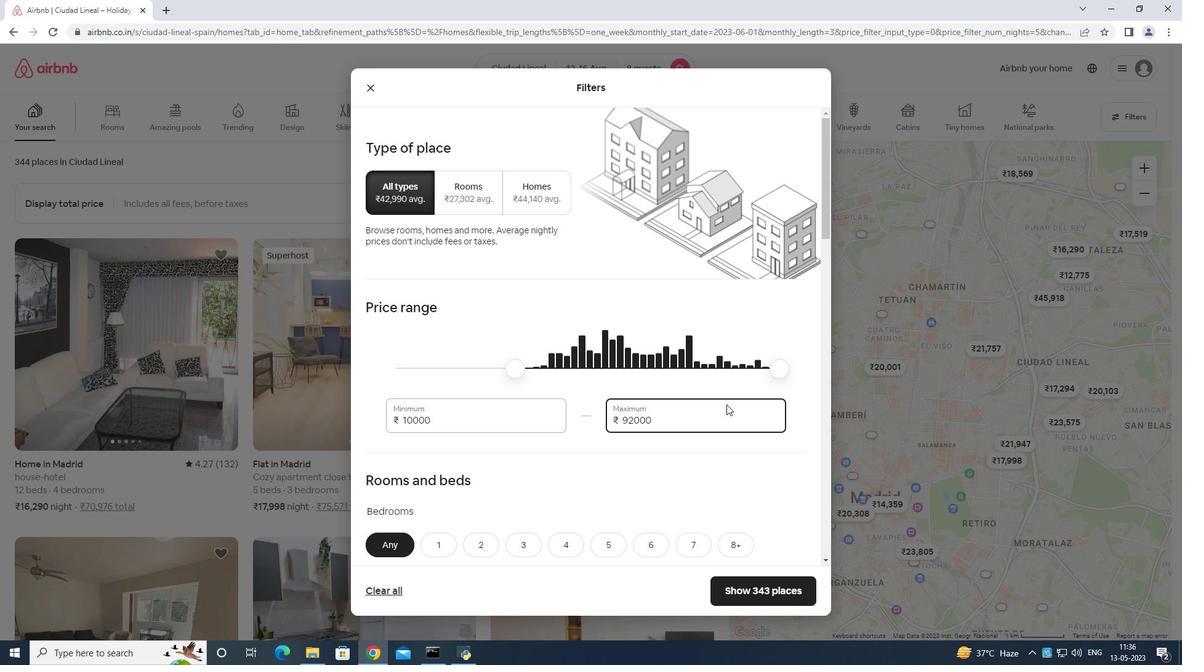 
Action: Key pressed <Key.backspace><Key.backspace><Key.backspace>
Screenshot: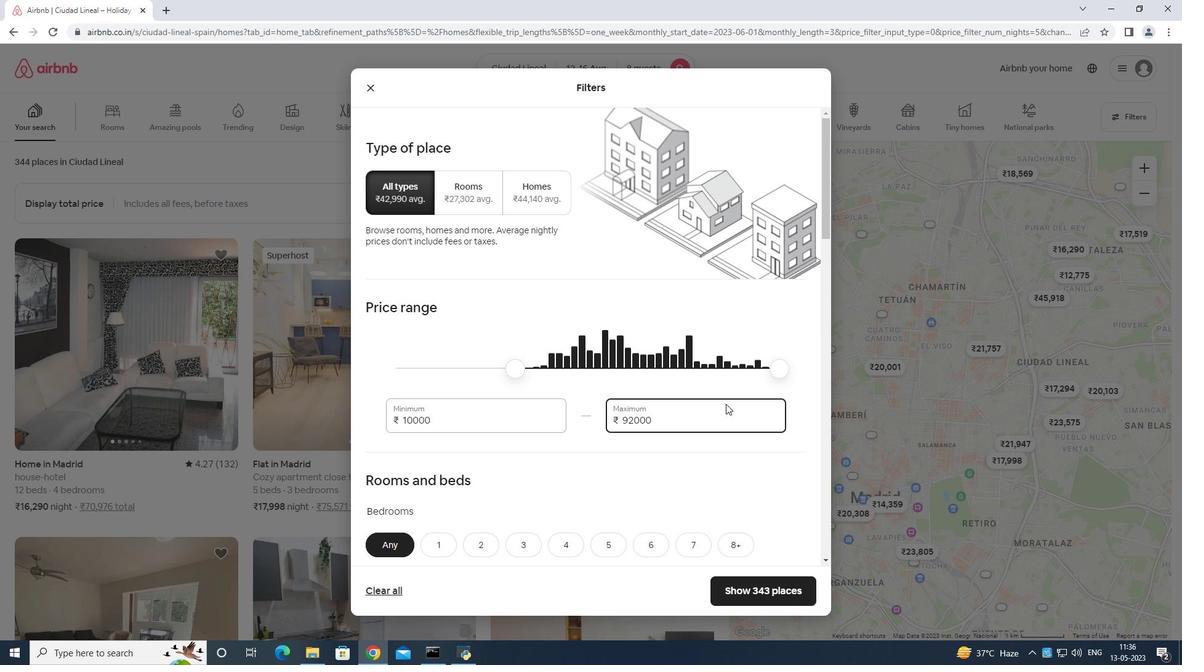
Action: Mouse moved to (725, 403)
Screenshot: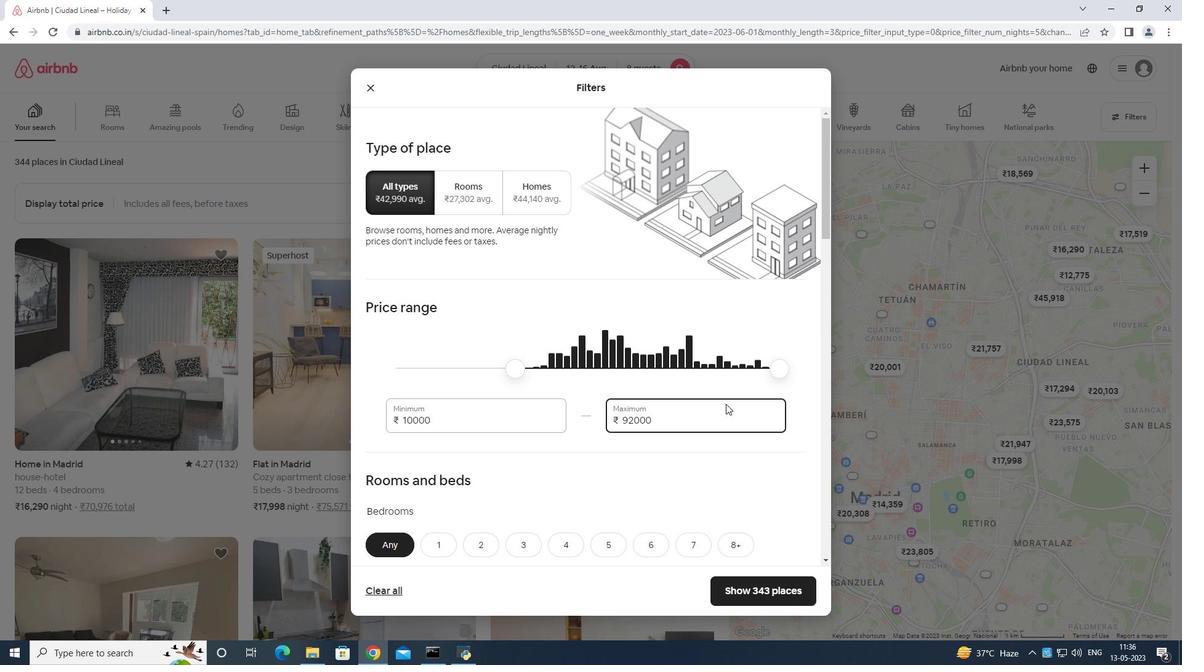 
Action: Key pressed <Key.backspace><Key.backspace><Key.backspace><Key.backspace>
Screenshot: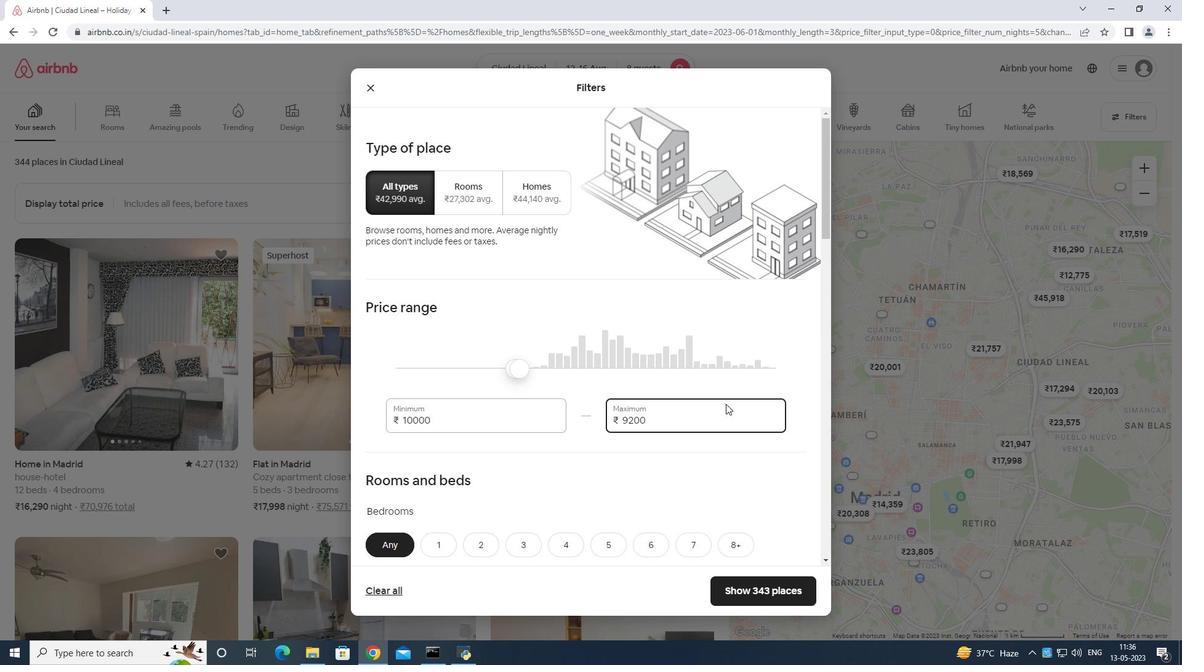 
Action: Mouse moved to (724, 402)
Screenshot: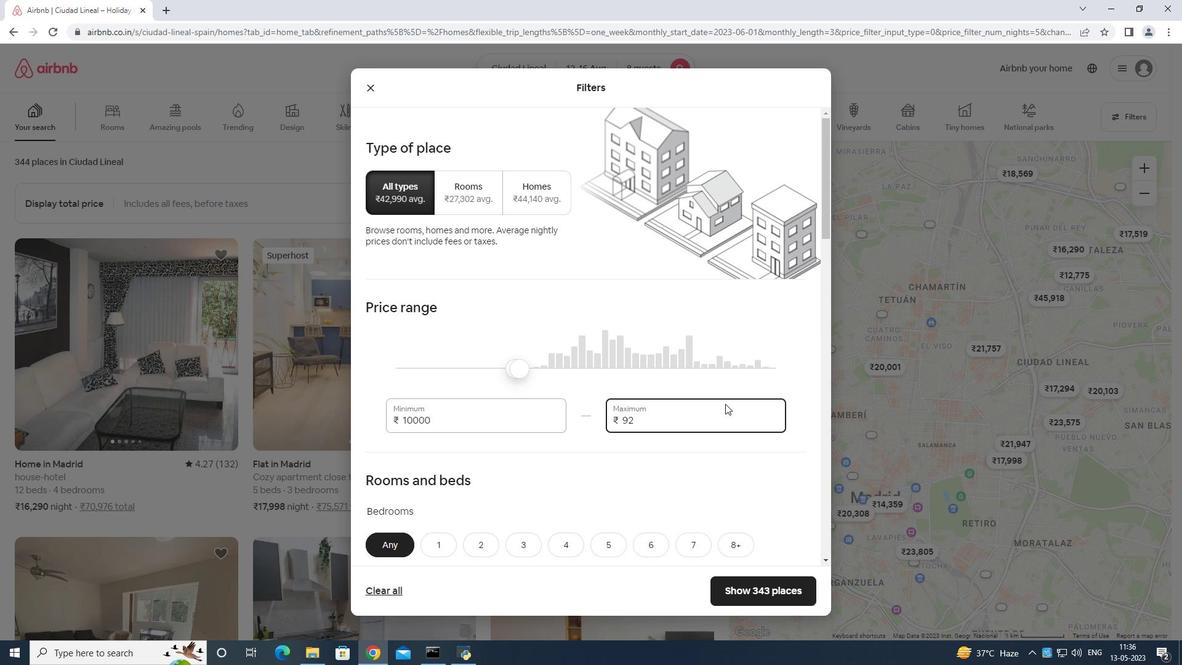 
Action: Key pressed <Key.backspace>
Screenshot: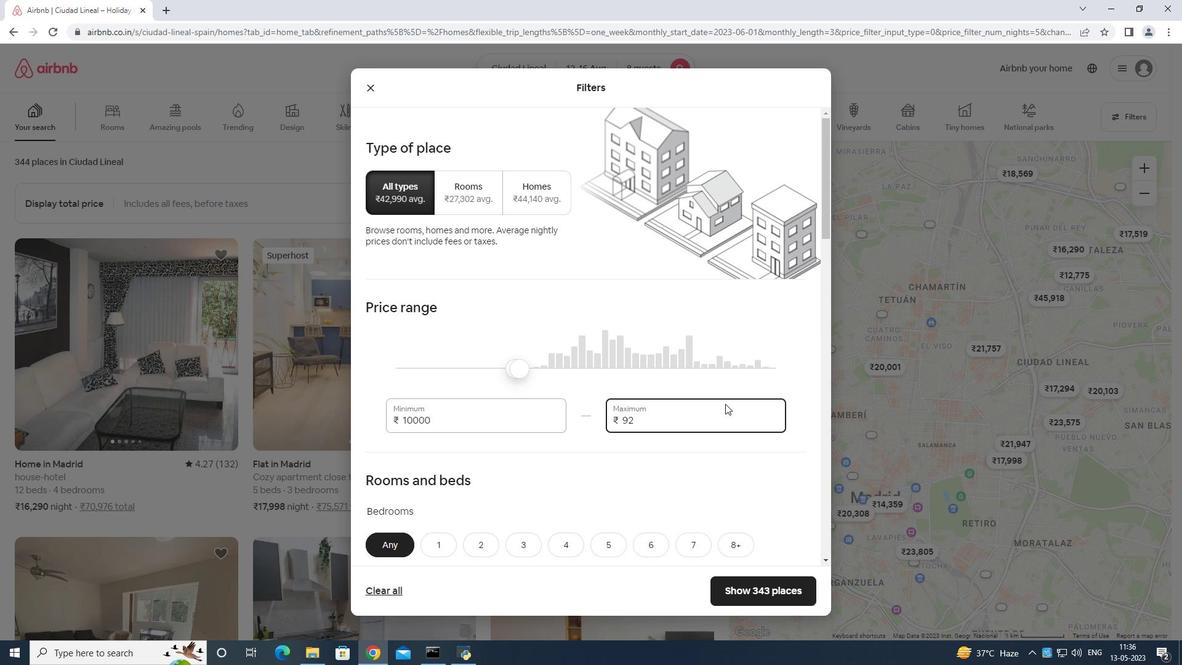 
Action: Mouse moved to (724, 402)
Screenshot: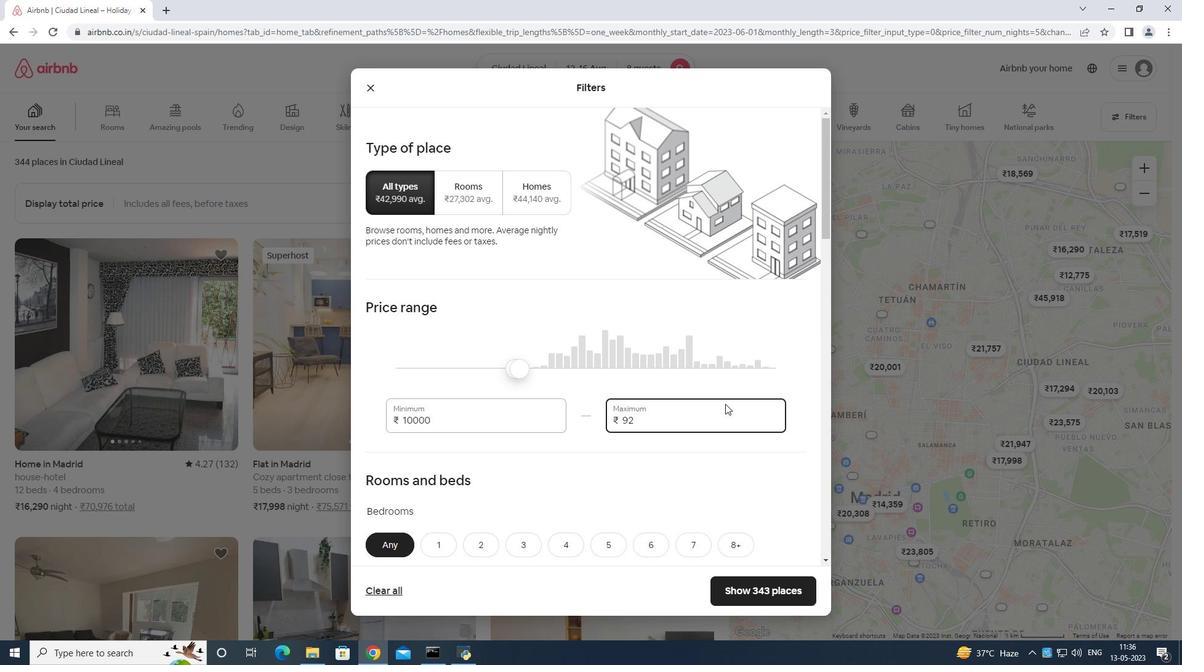 
Action: Key pressed <Key.backspace>
Screenshot: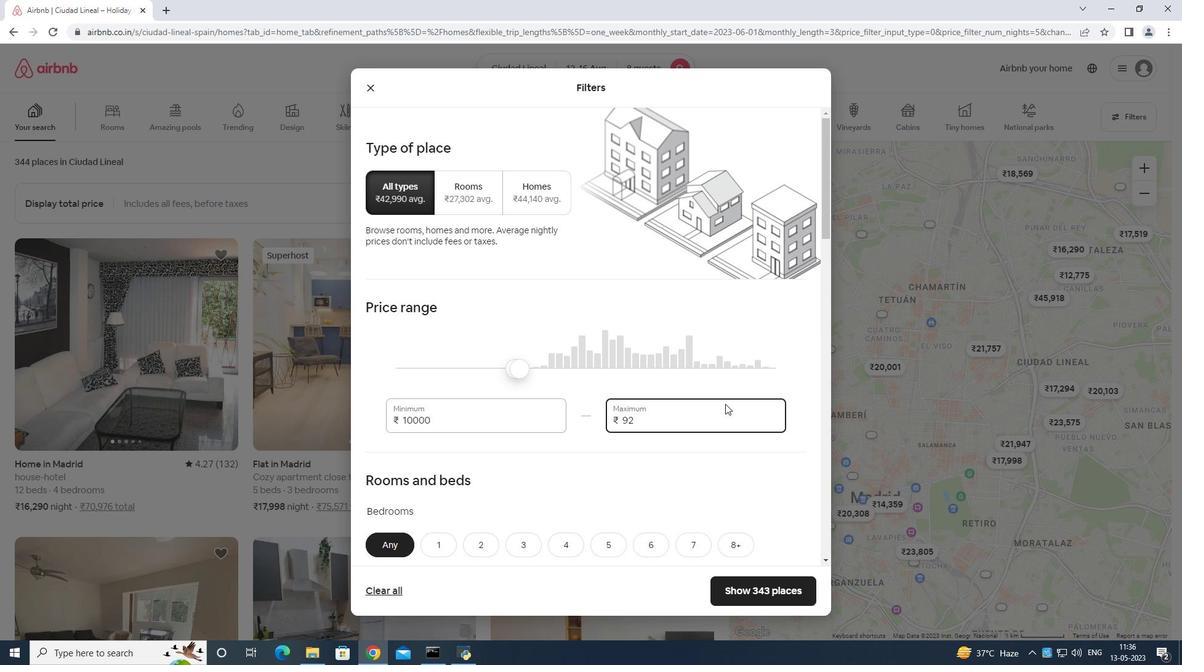 
Action: Mouse moved to (724, 400)
Screenshot: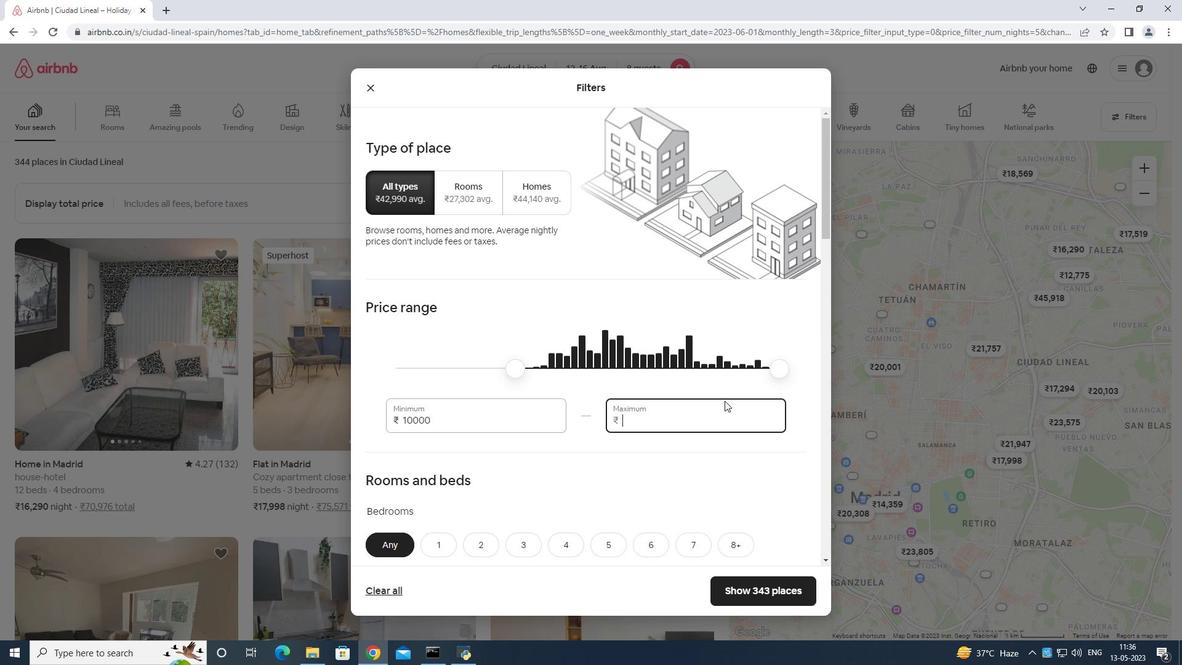 
Action: Key pressed 1
Screenshot: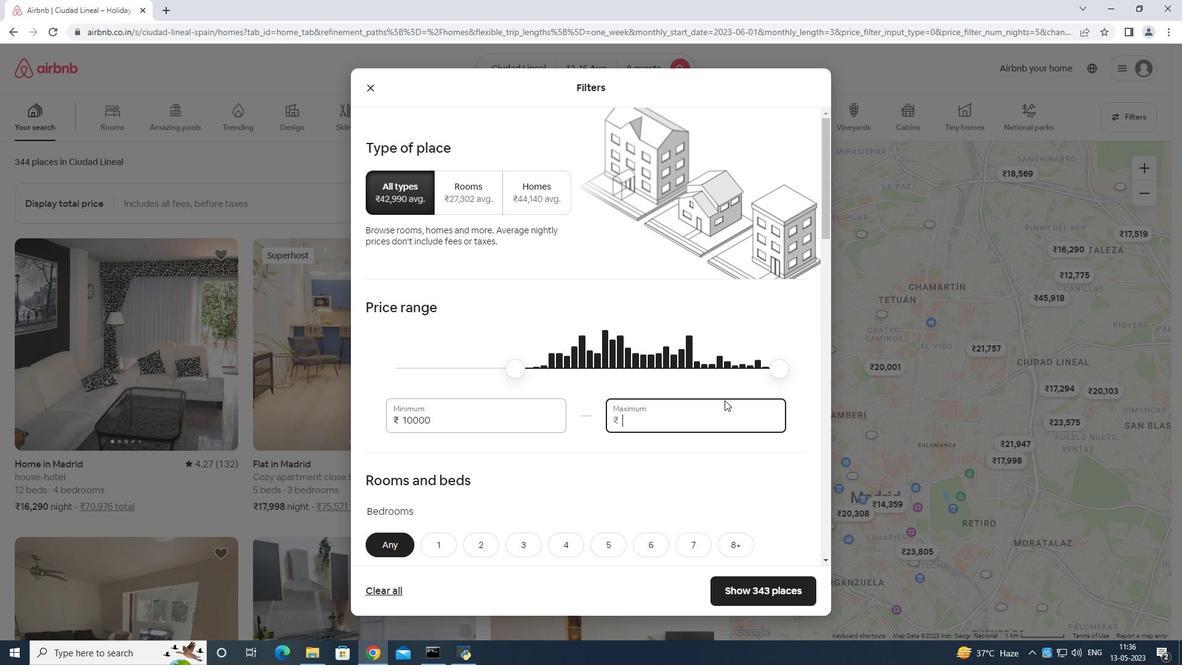 
Action: Mouse moved to (724, 398)
Screenshot: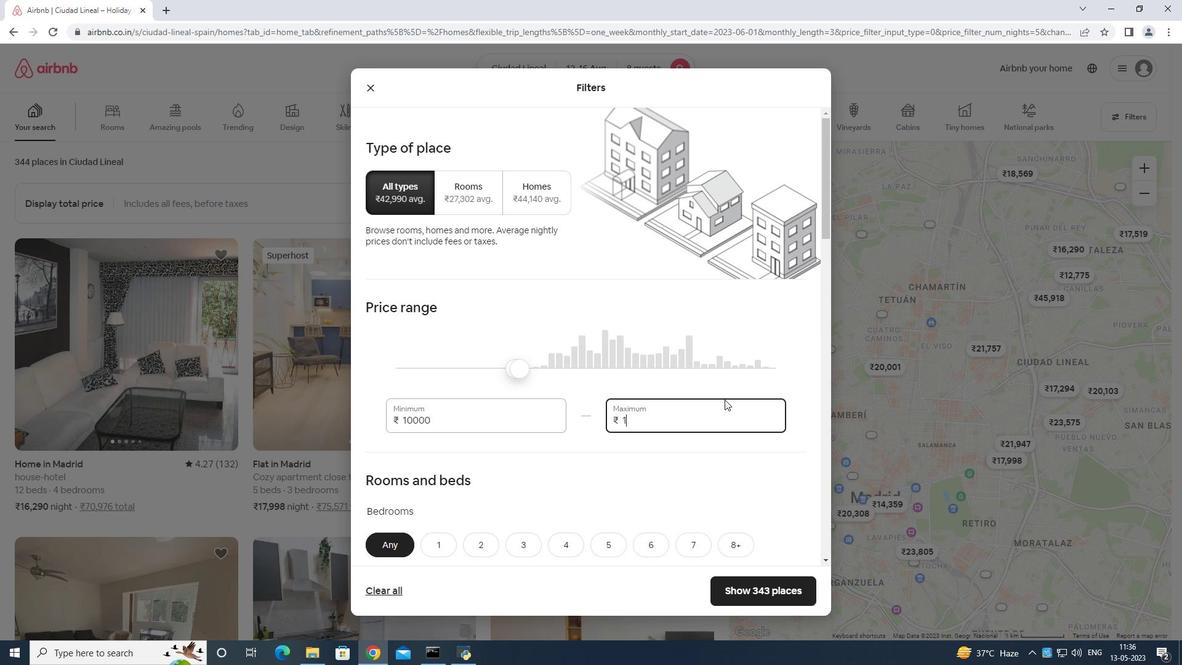 
Action: Key pressed 6
Screenshot: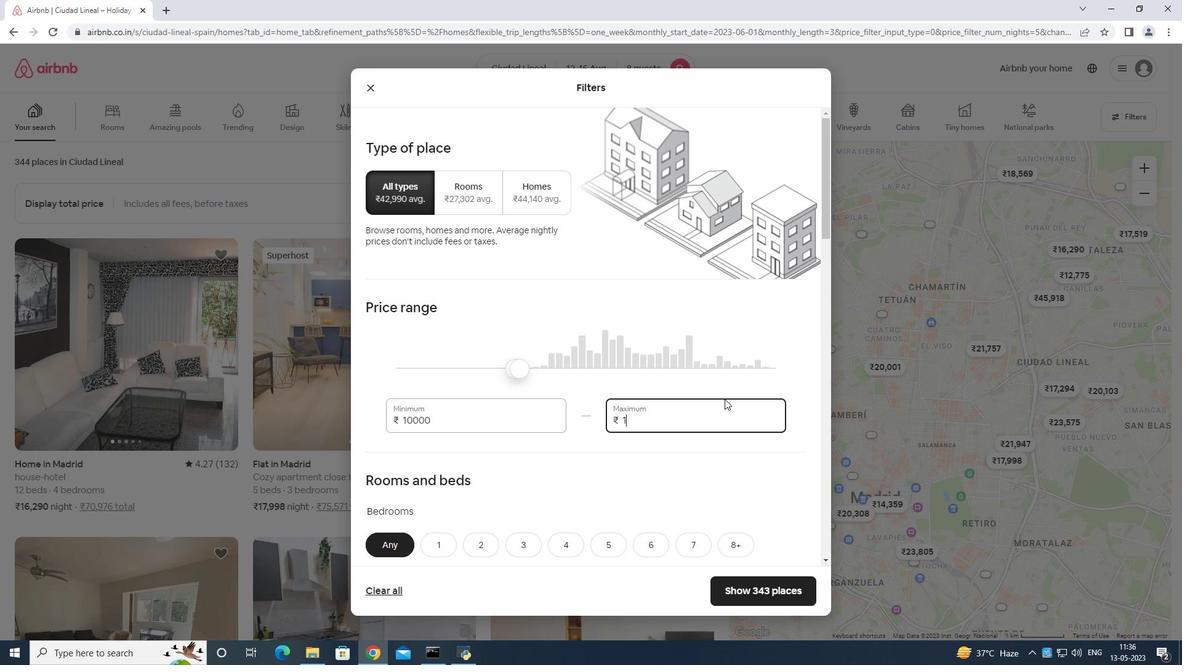 
Action: Mouse moved to (725, 397)
Screenshot: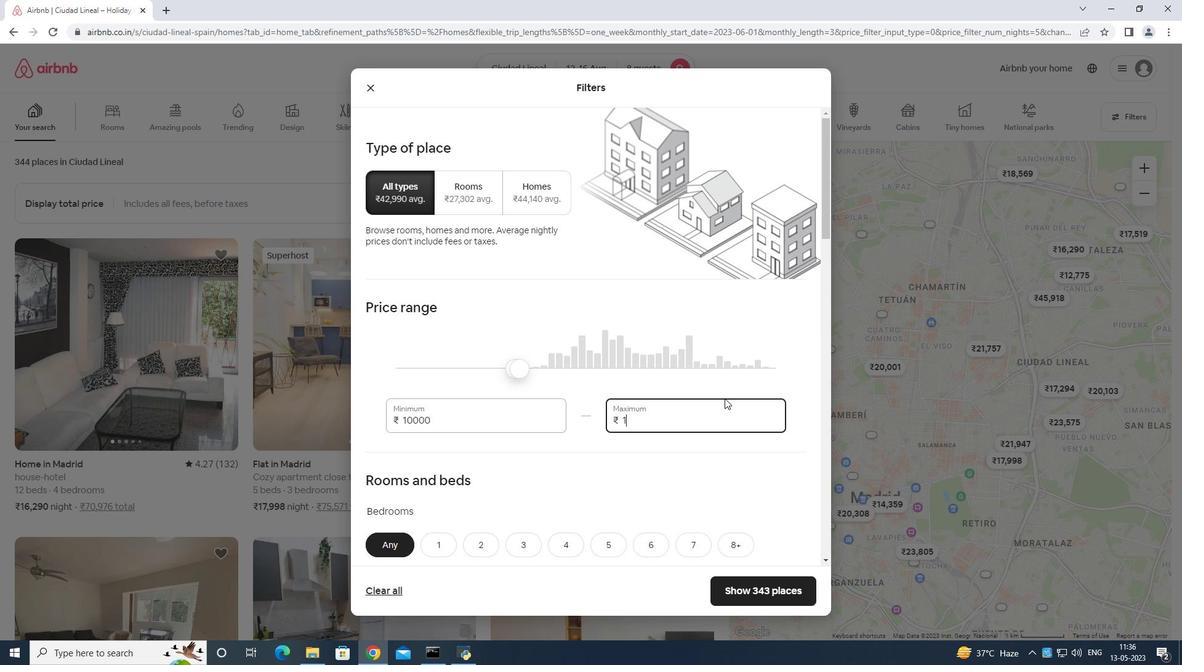 
Action: Key pressed 000
Screenshot: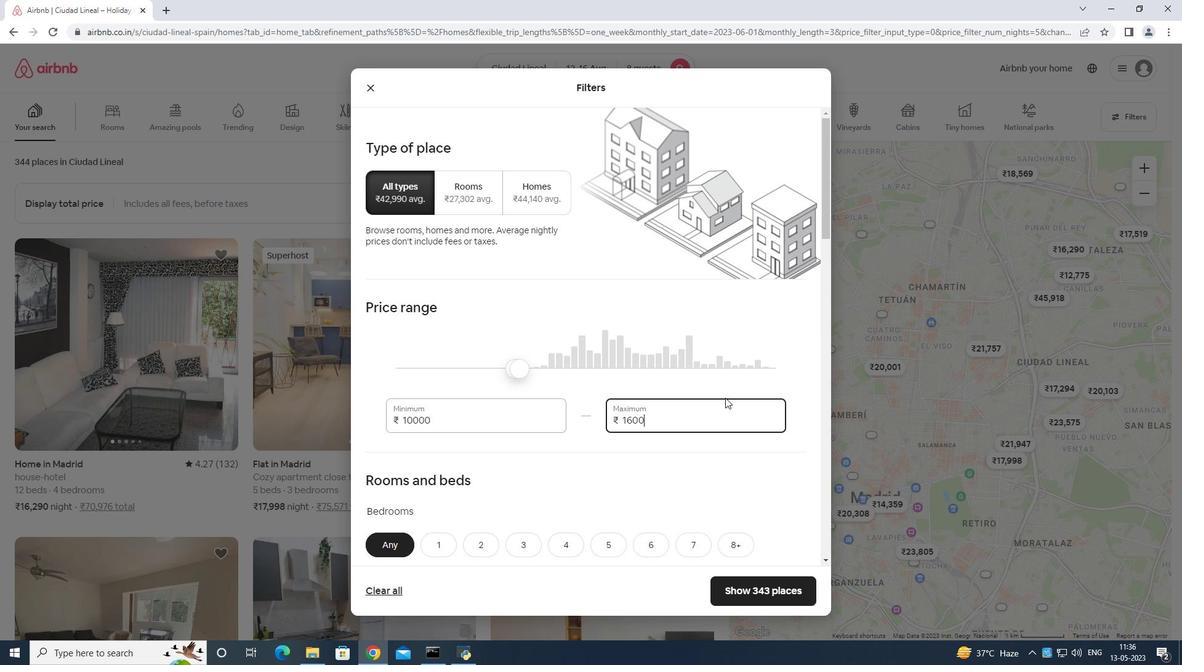 
Action: Mouse moved to (722, 387)
Screenshot: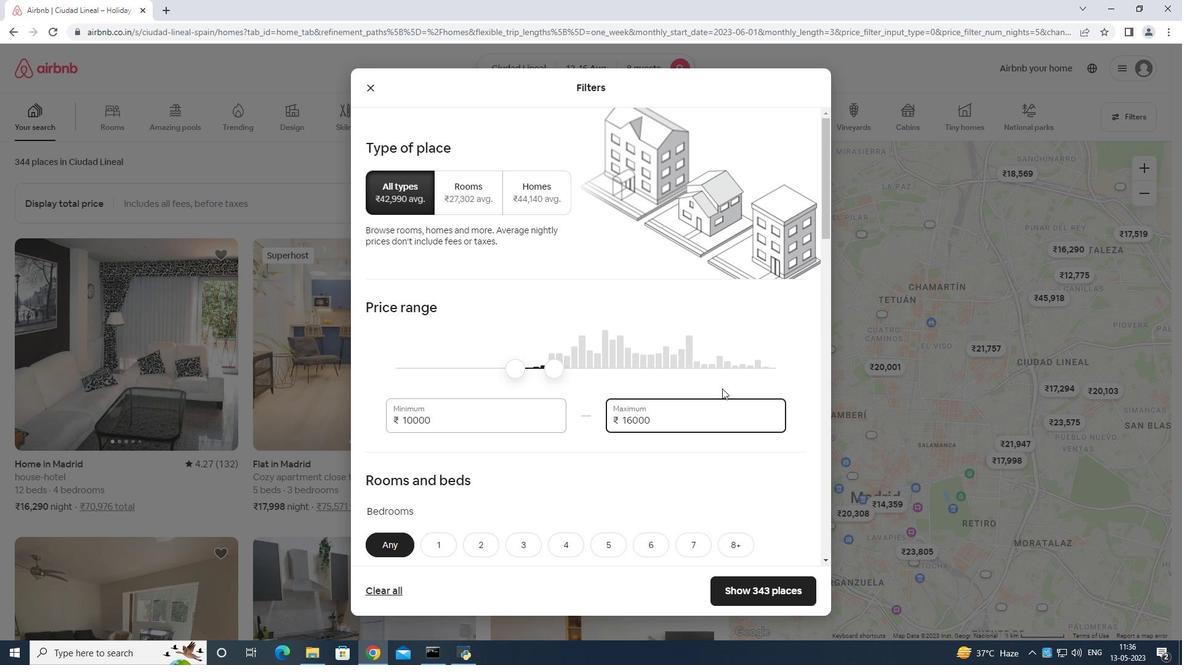 
Action: Mouse scrolled (722, 386) with delta (0, 0)
Screenshot: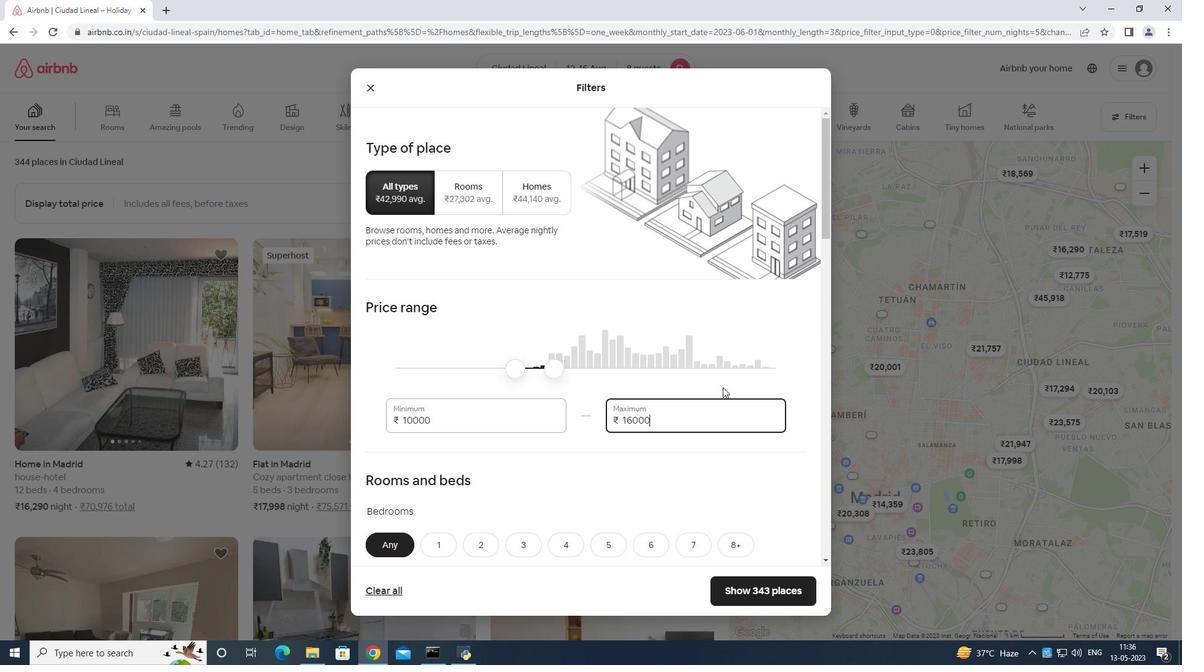 
Action: Mouse scrolled (722, 386) with delta (0, 0)
Screenshot: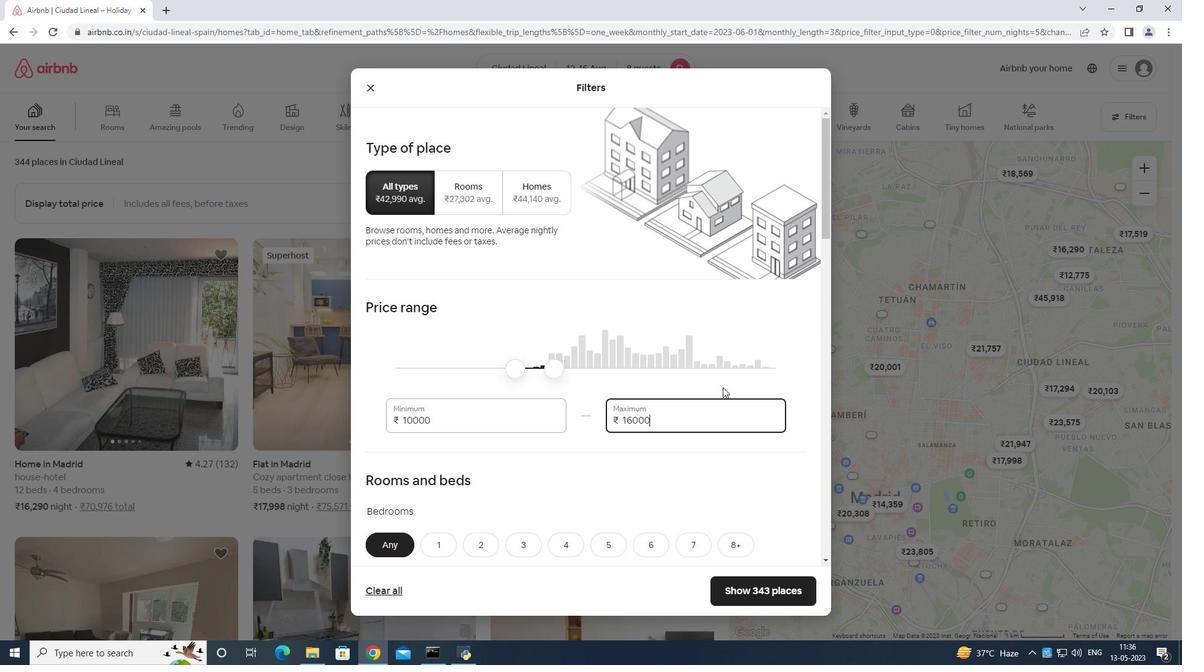 
Action: Mouse scrolled (722, 386) with delta (0, 0)
Screenshot: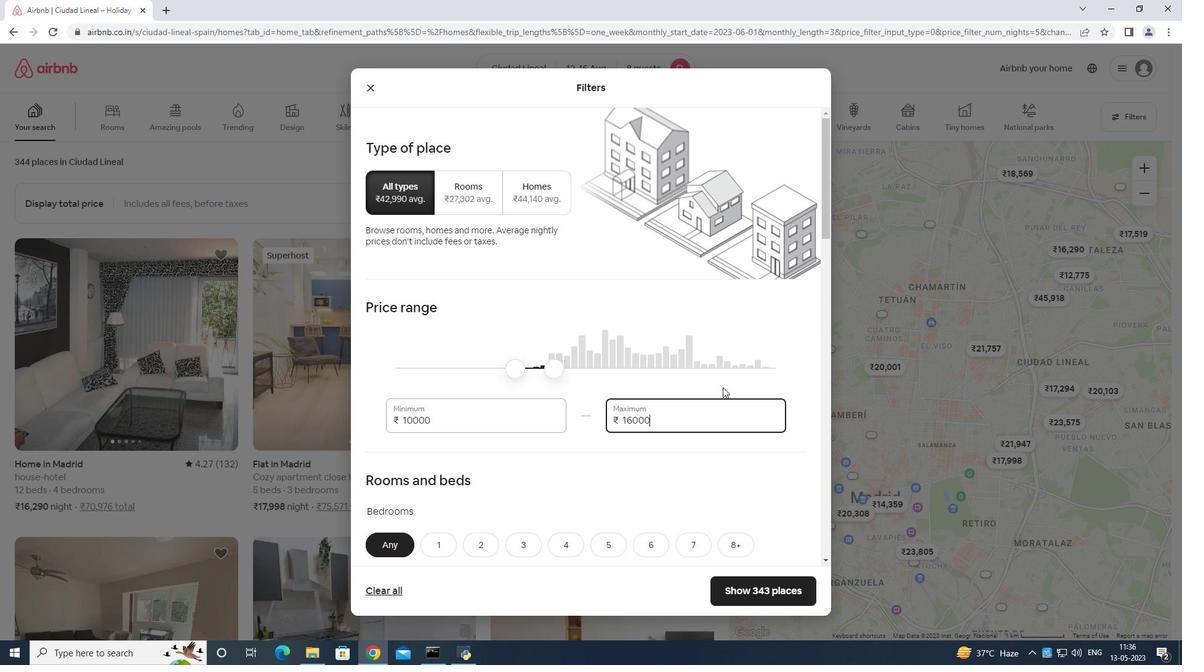 
Action: Mouse moved to (722, 363)
Screenshot: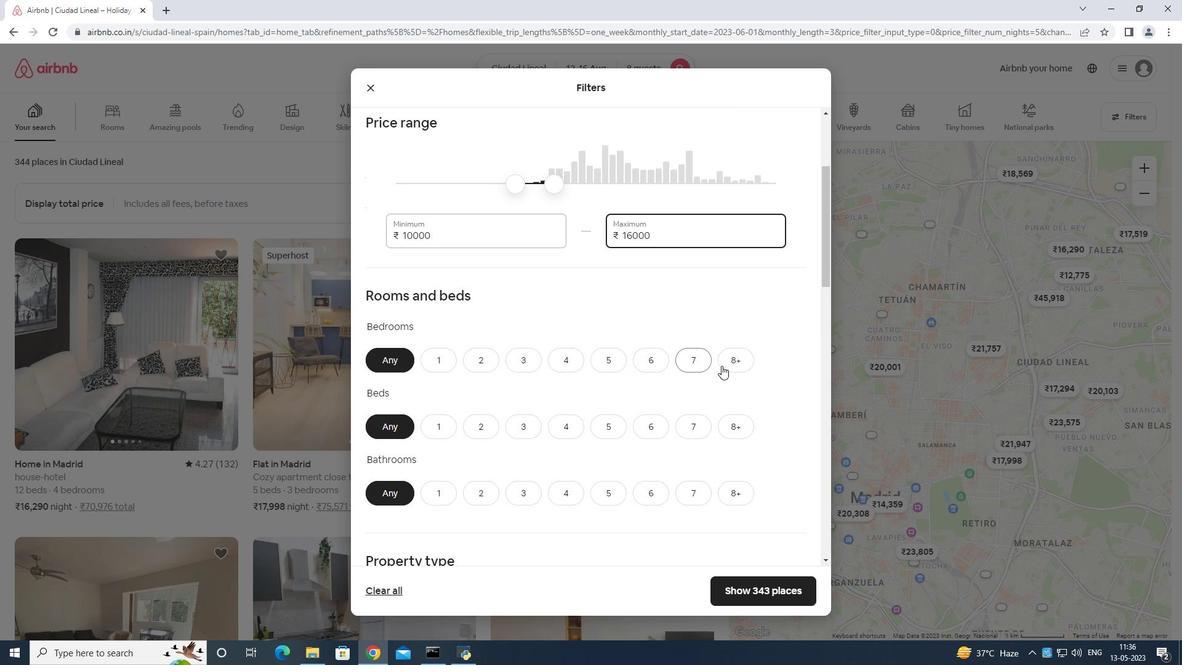 
Action: Mouse pressed left at (722, 363)
Screenshot: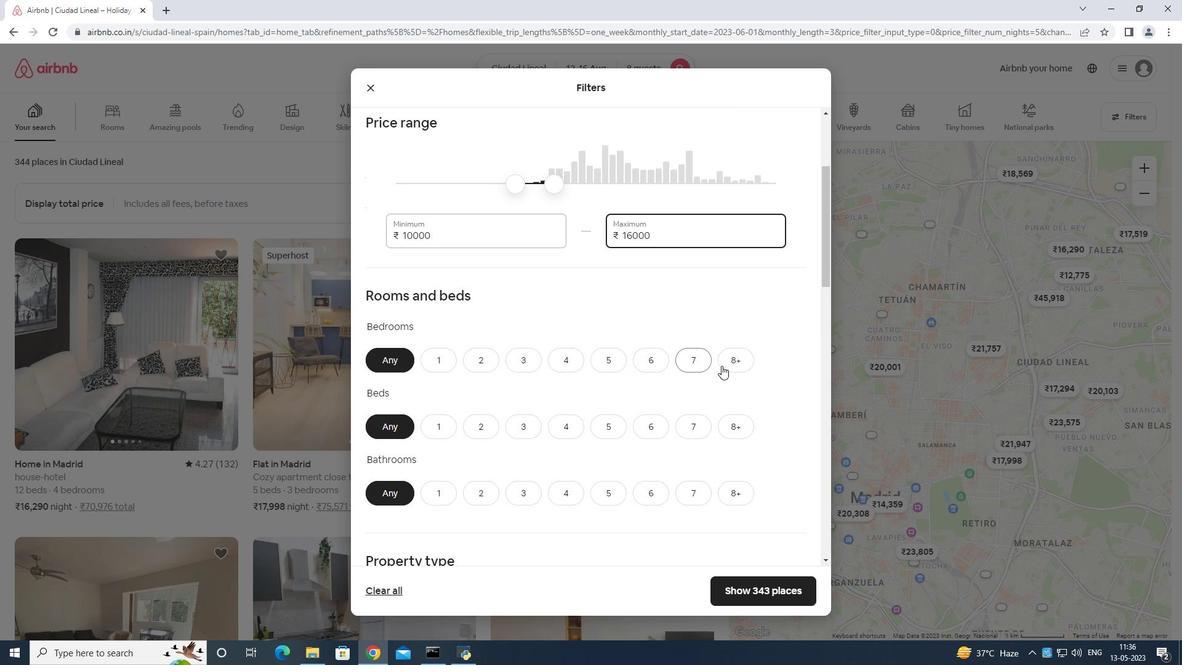 
Action: Mouse moved to (729, 425)
Screenshot: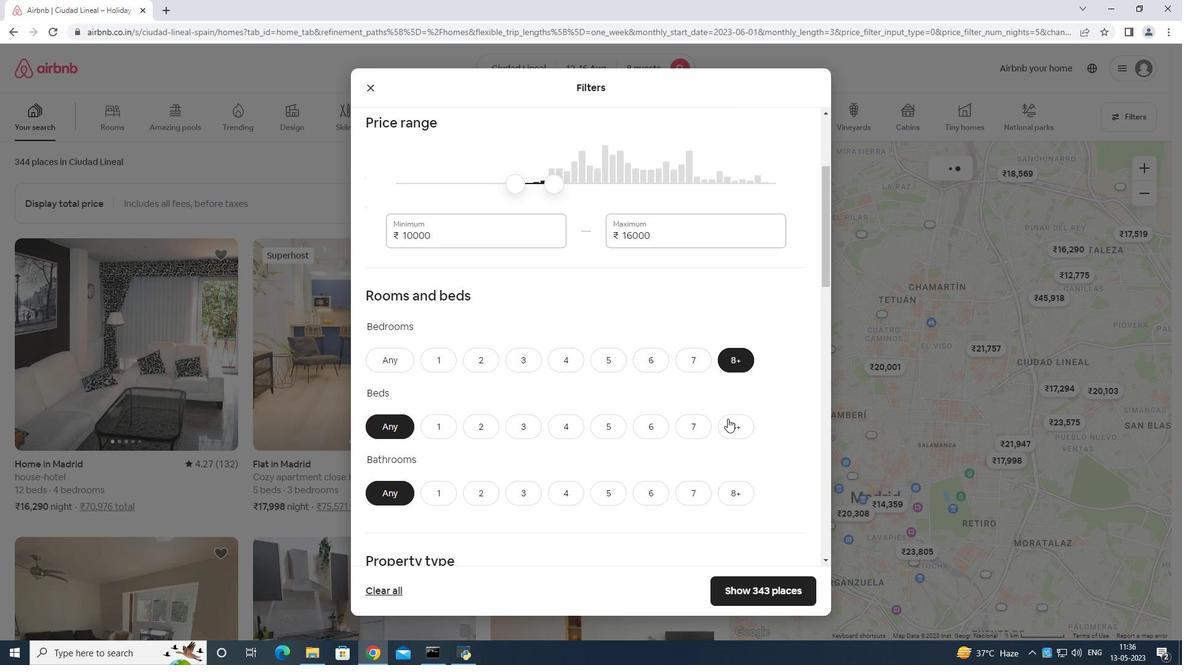 
Action: Mouse pressed left at (729, 425)
Screenshot: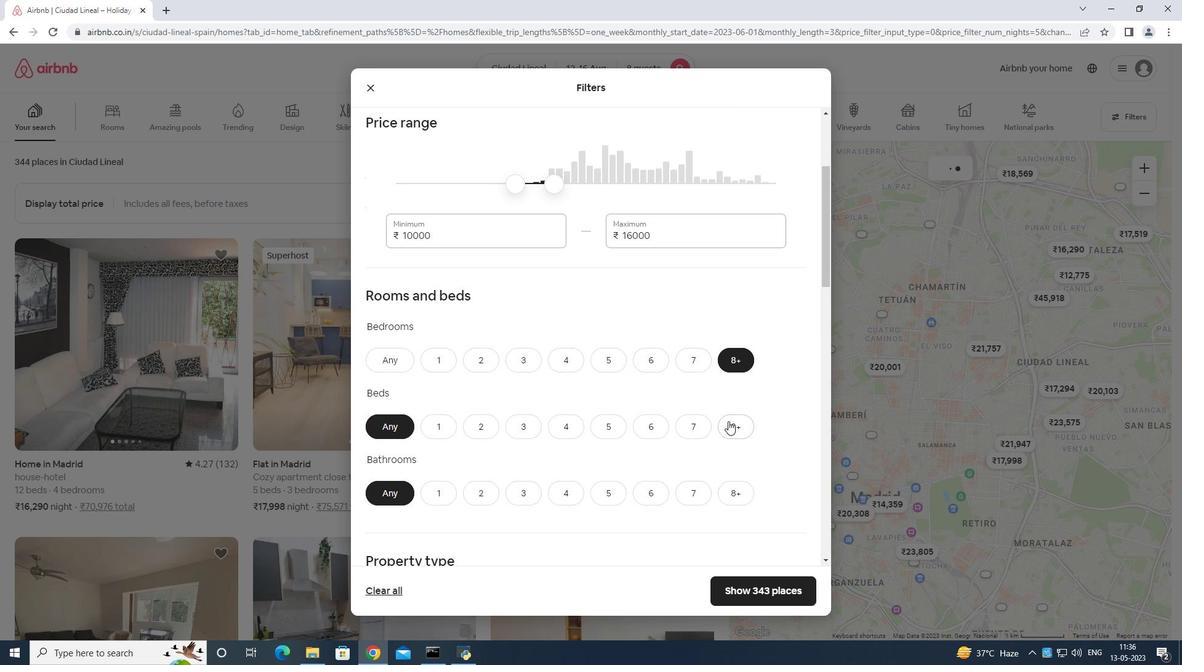
Action: Mouse moved to (732, 491)
Screenshot: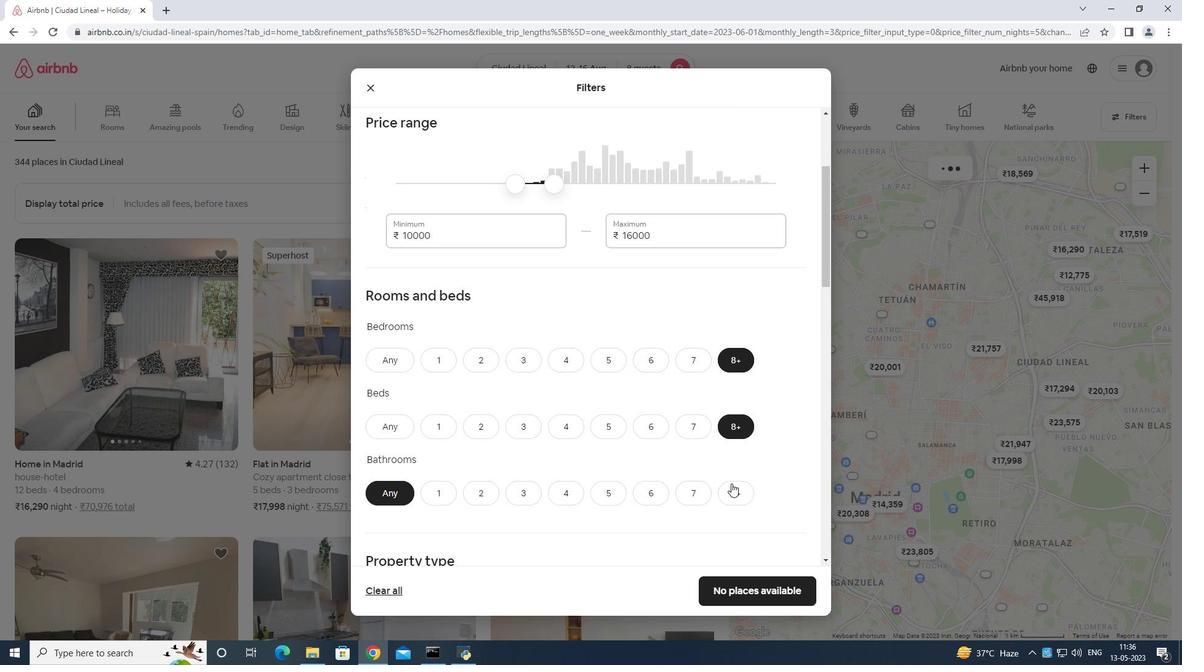 
Action: Mouse pressed left at (732, 491)
Screenshot: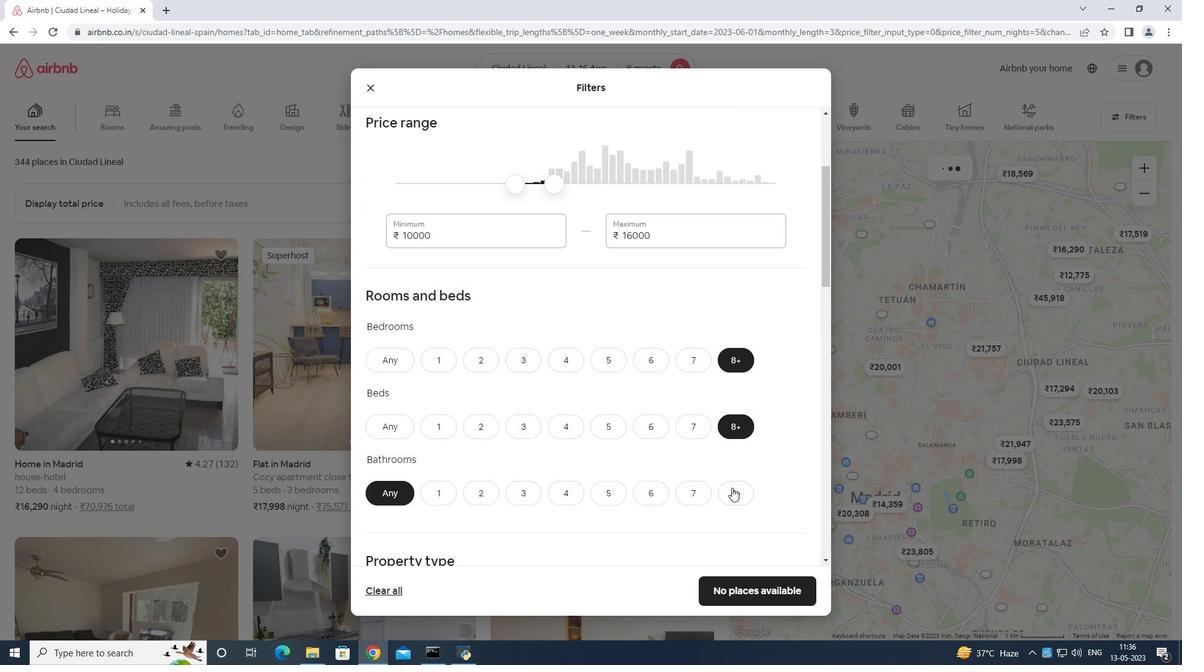 
Action: Mouse moved to (766, 409)
Screenshot: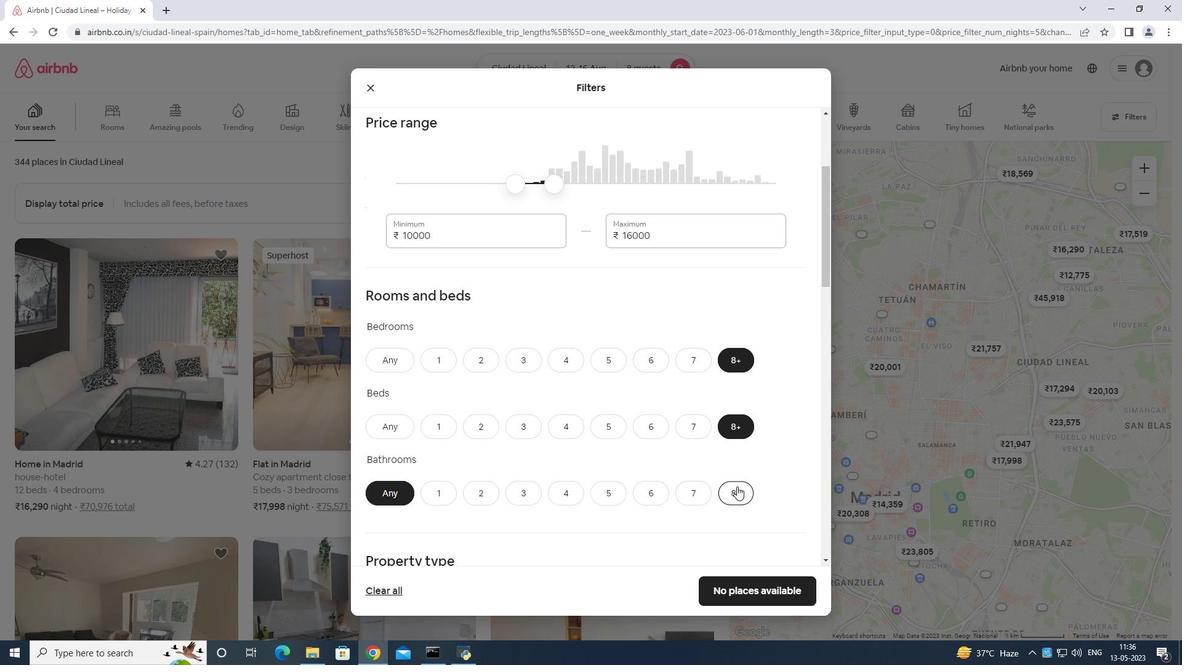 
Action: Mouse scrolled (766, 408) with delta (0, 0)
Screenshot: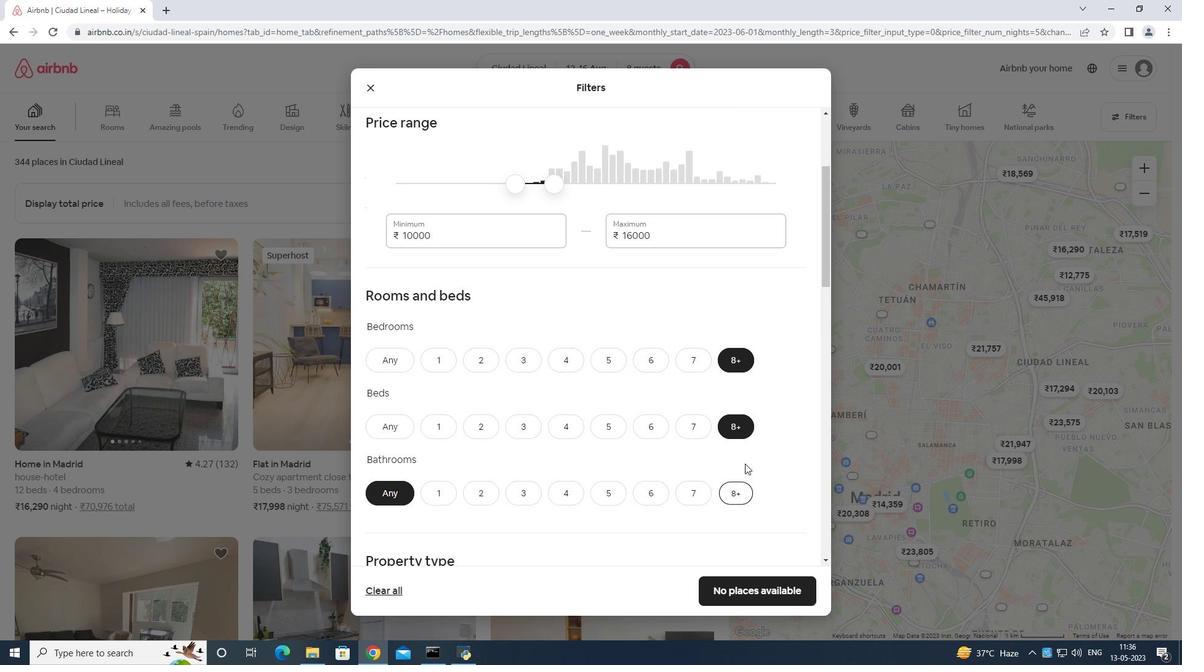 
Action: Mouse scrolled (766, 408) with delta (0, 0)
Screenshot: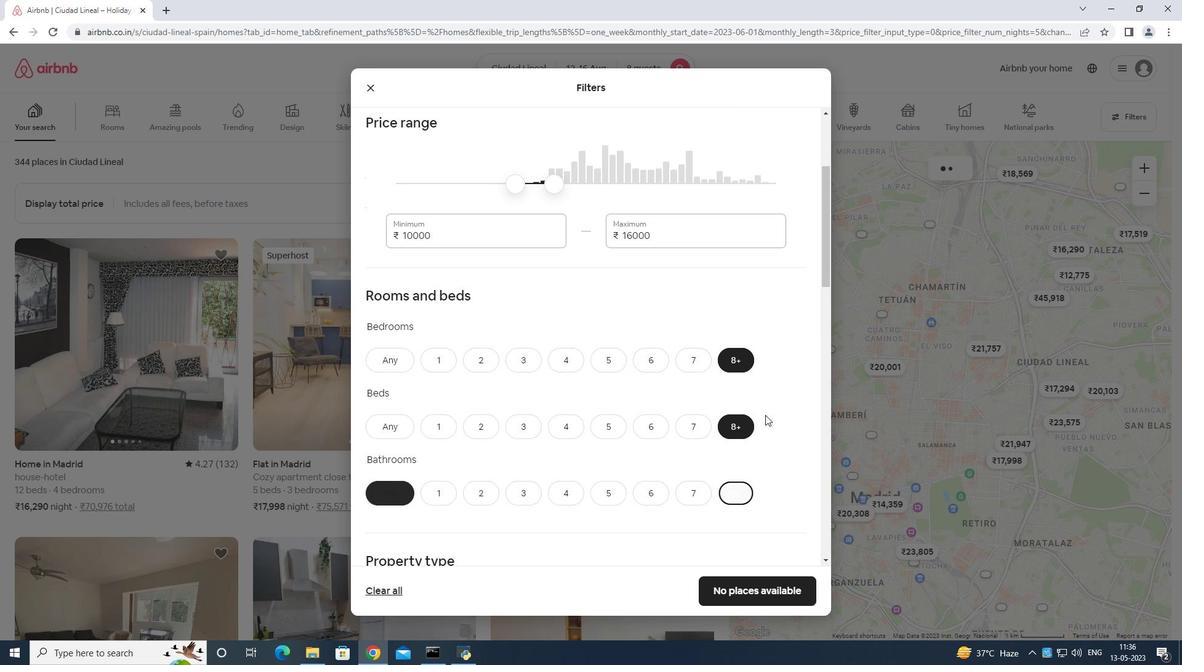 
Action: Mouse scrolled (766, 408) with delta (0, 0)
Screenshot: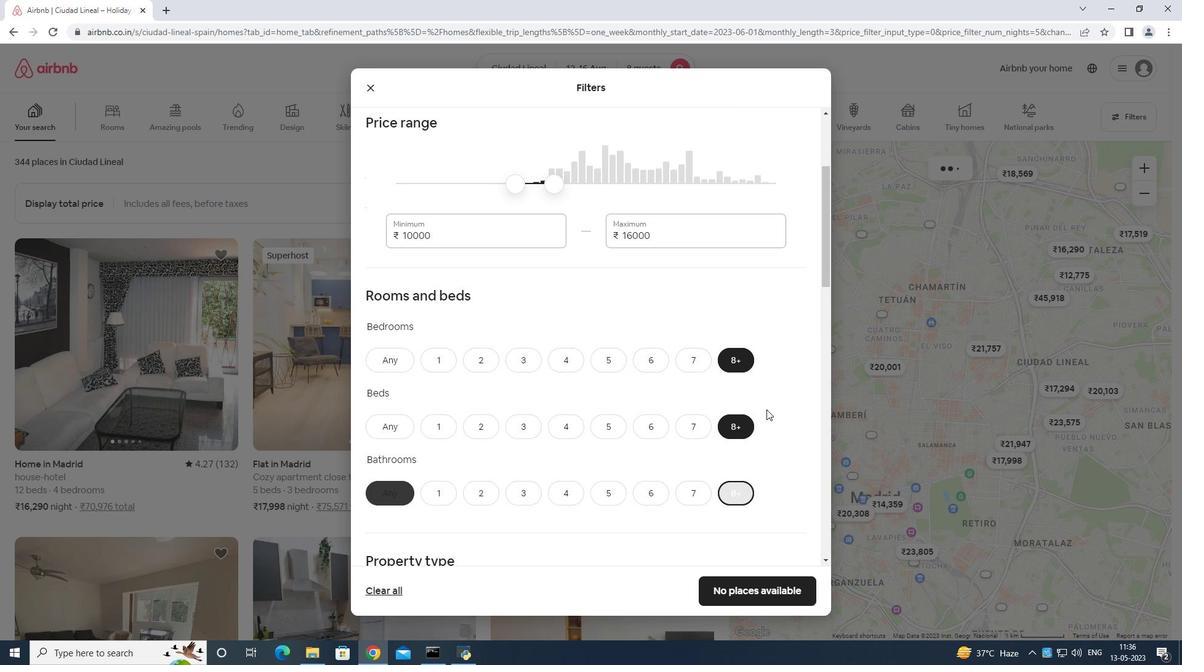 
Action: Mouse moved to (766, 408)
Screenshot: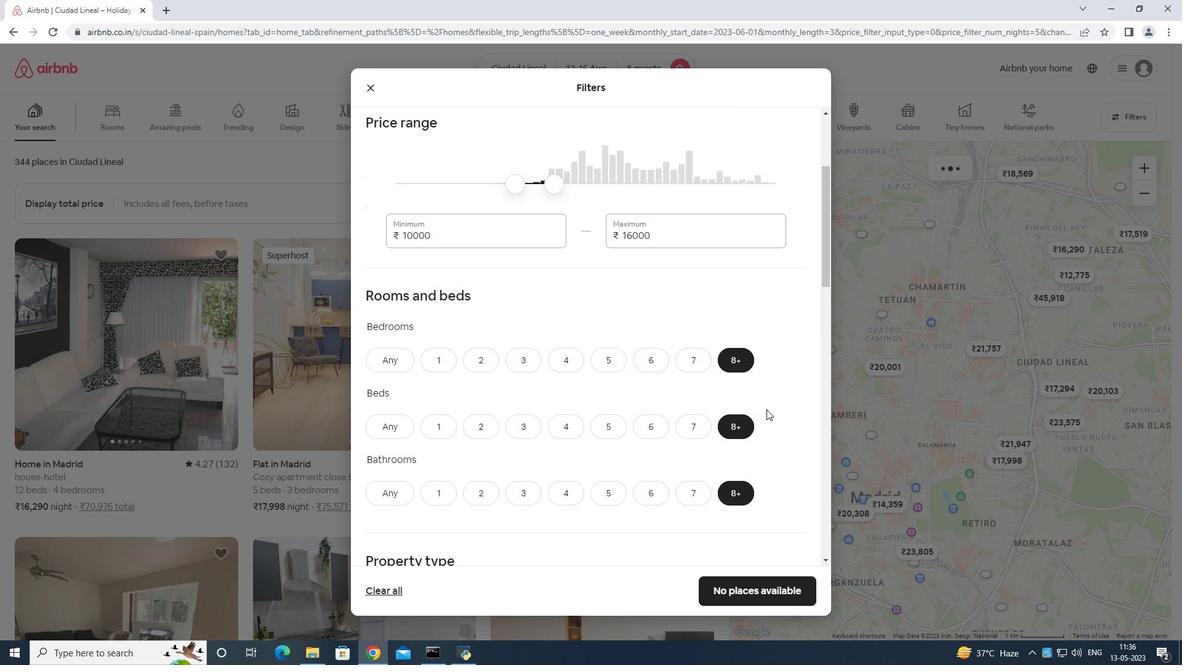 
Action: Mouse scrolled (766, 408) with delta (0, 0)
Screenshot: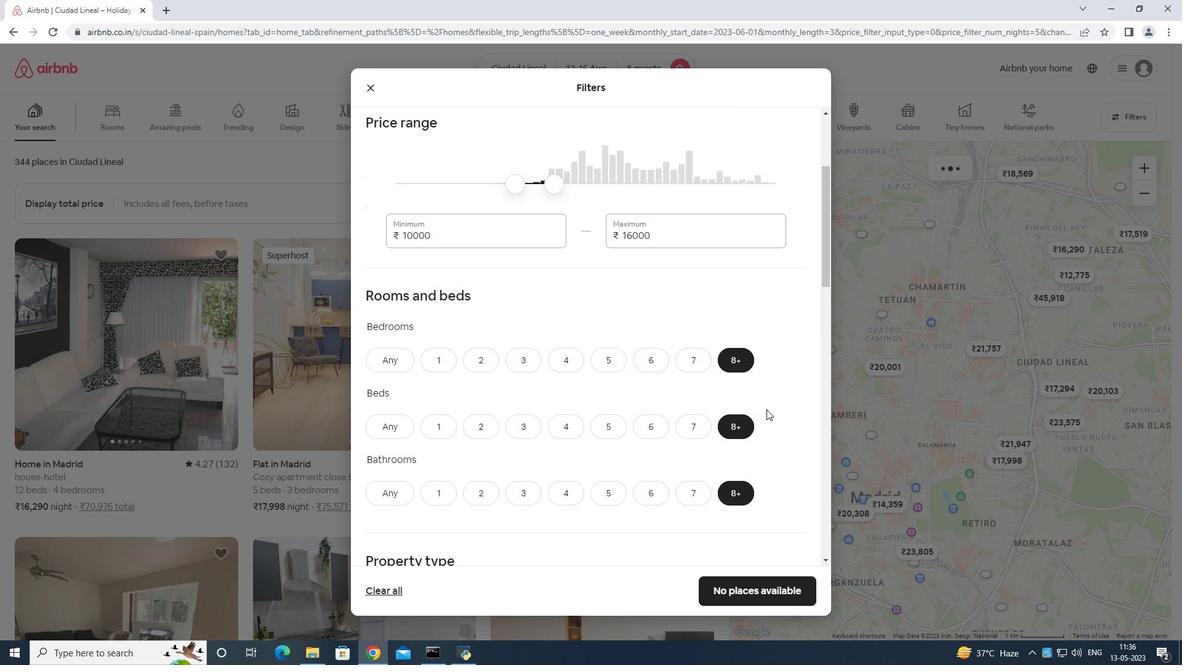 
Action: Mouse moved to (404, 375)
Screenshot: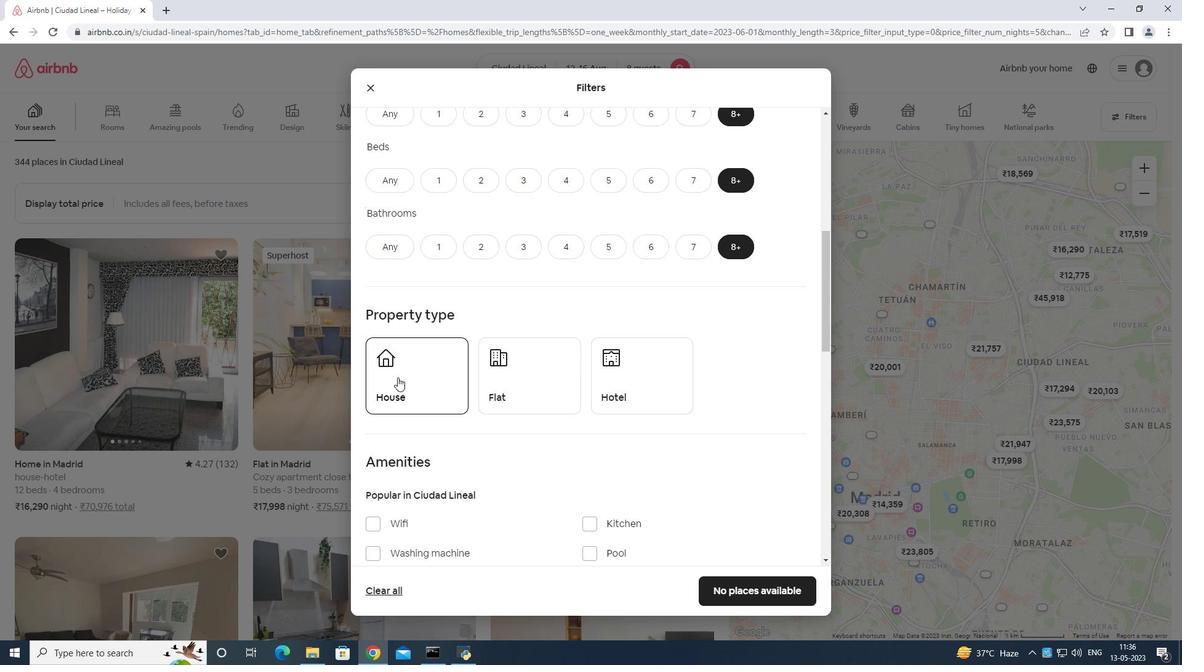 
Action: Mouse pressed left at (404, 375)
Screenshot: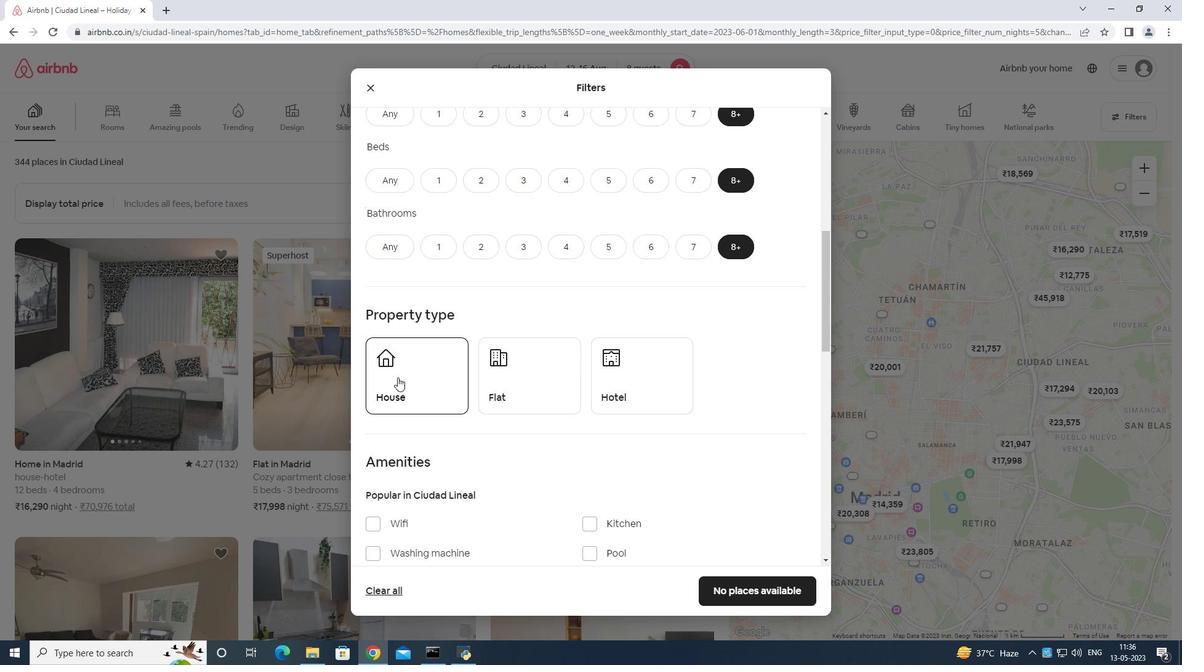 
Action: Mouse moved to (514, 368)
Screenshot: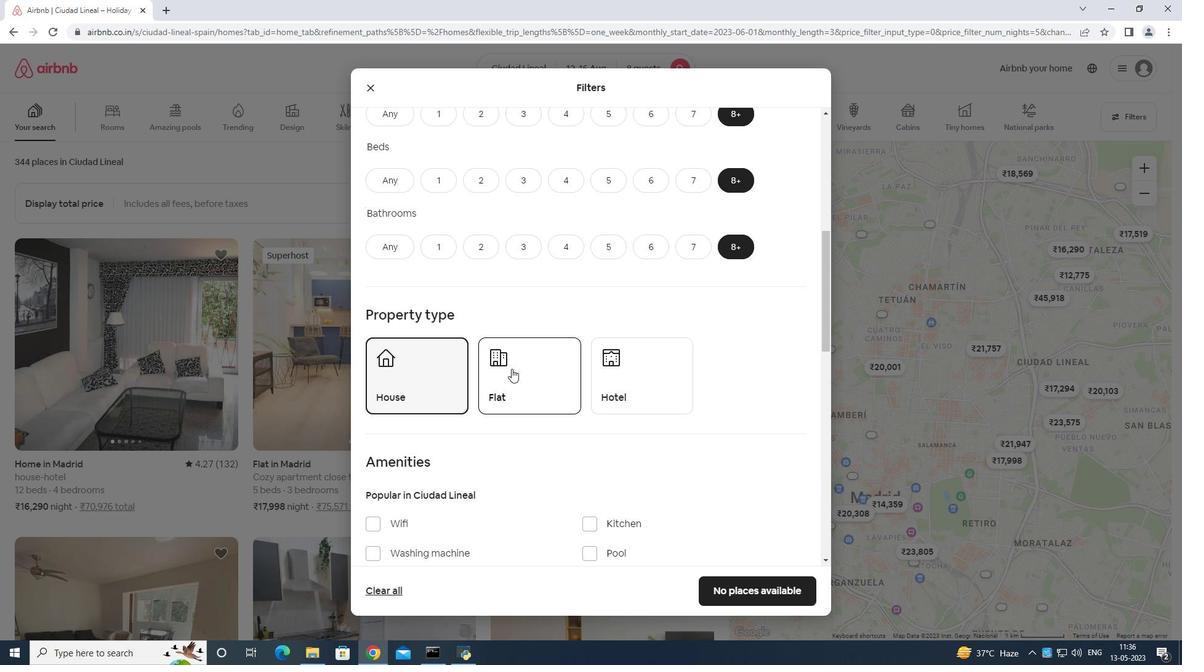 
Action: Mouse pressed left at (514, 368)
Screenshot: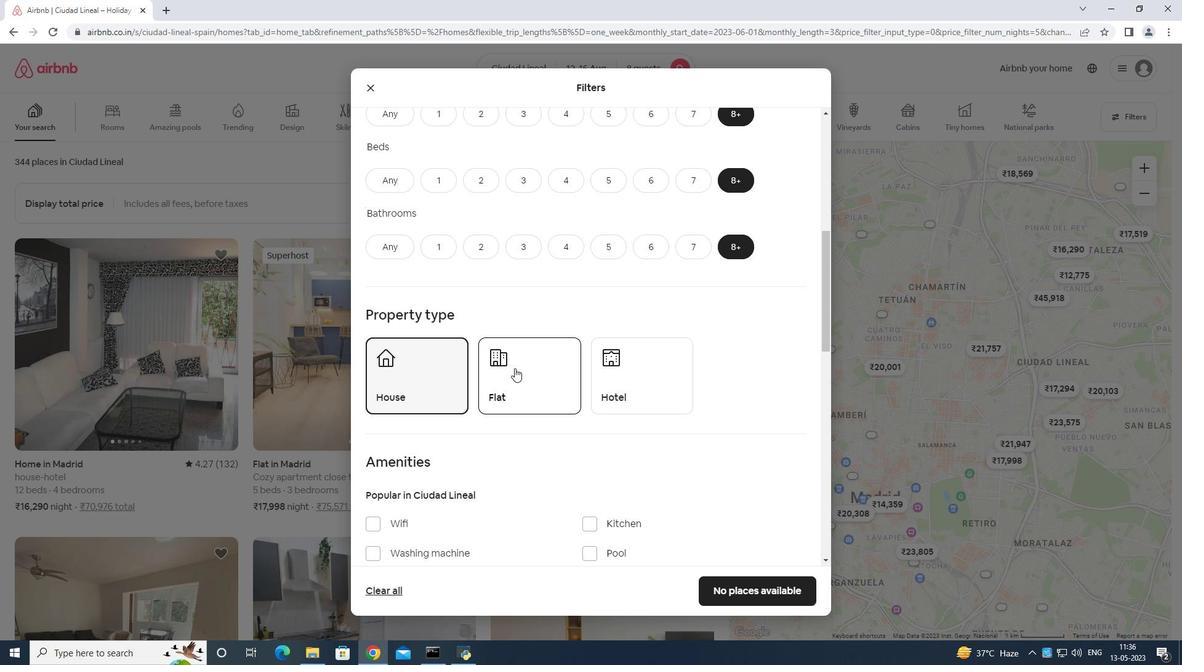 
Action: Mouse moved to (617, 375)
Screenshot: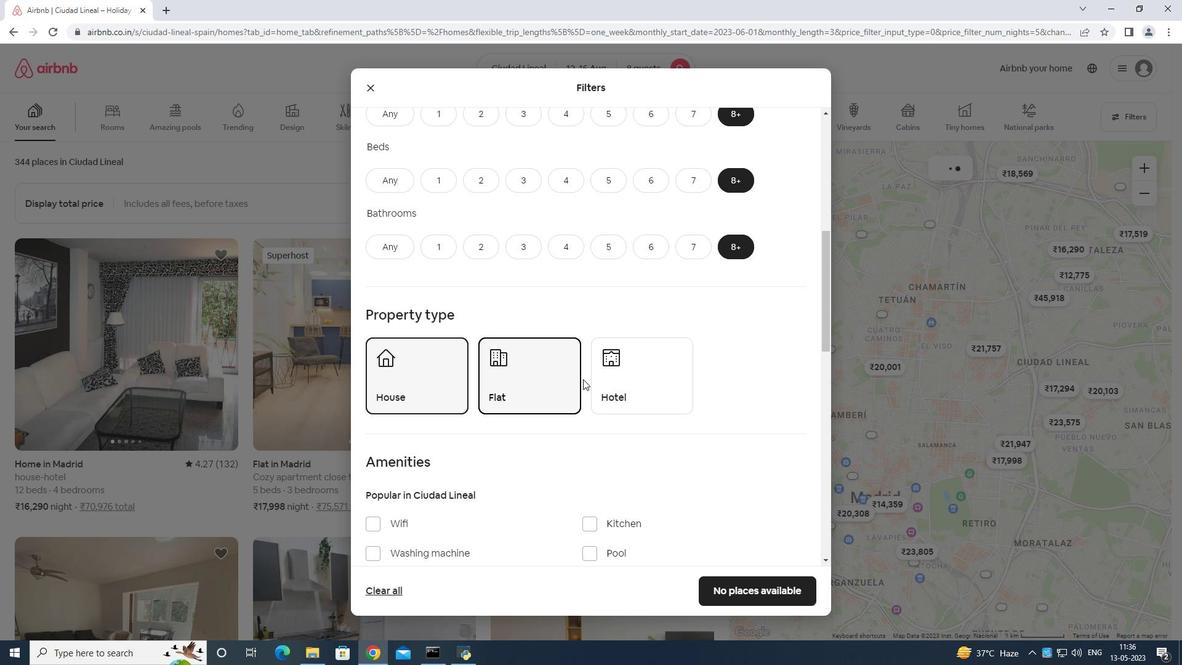 
Action: Mouse pressed left at (617, 375)
Screenshot: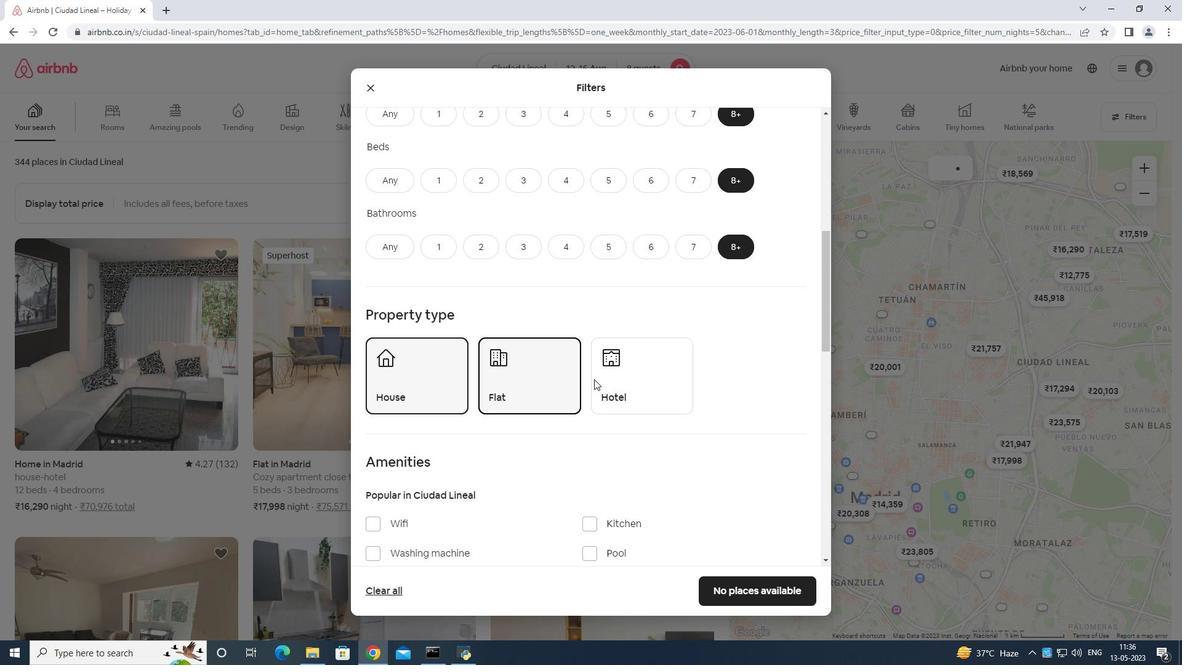 
Action: Mouse moved to (639, 320)
Screenshot: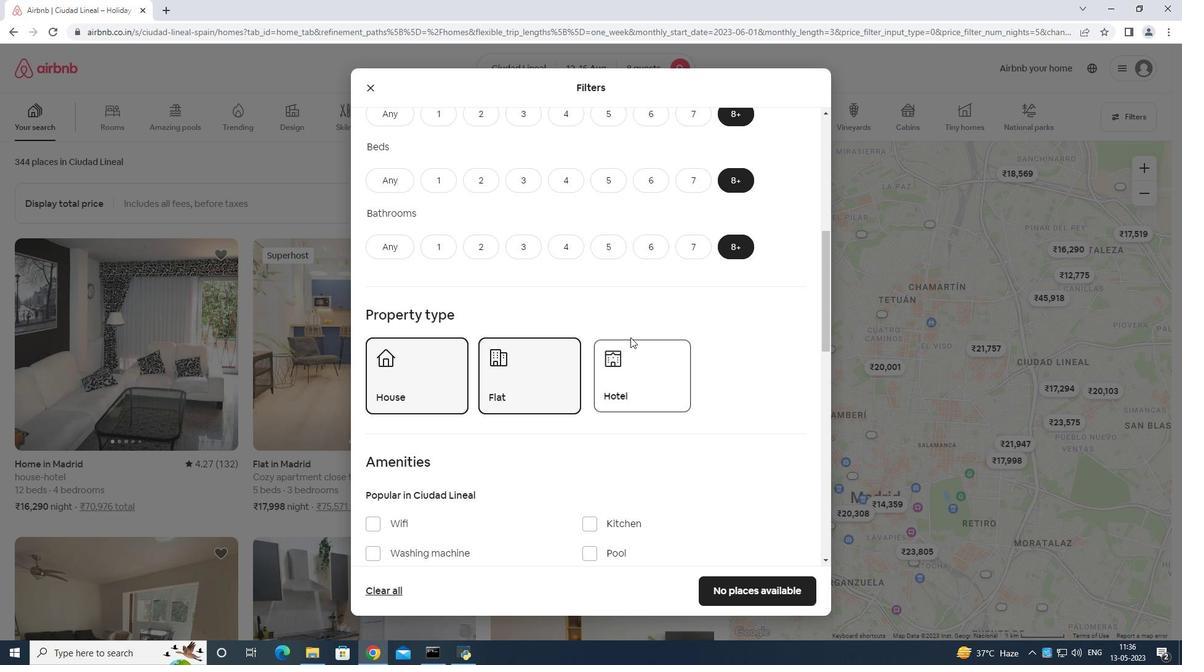 
Action: Mouse scrolled (639, 320) with delta (0, 0)
Screenshot: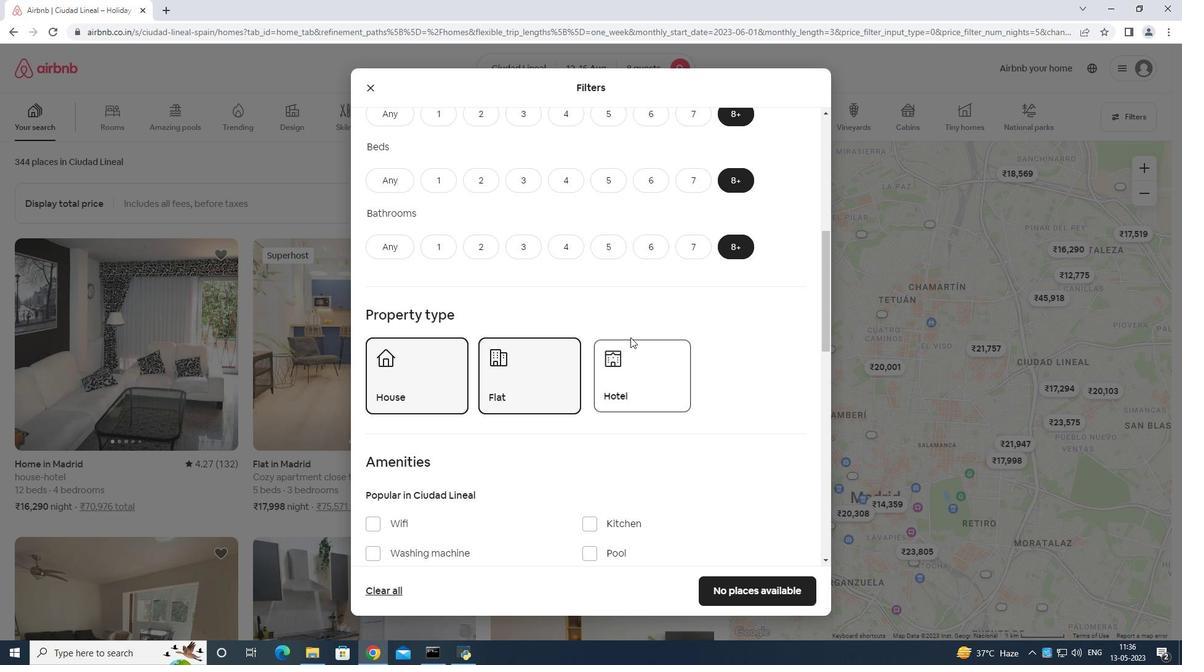 
Action: Mouse moved to (639, 322)
Screenshot: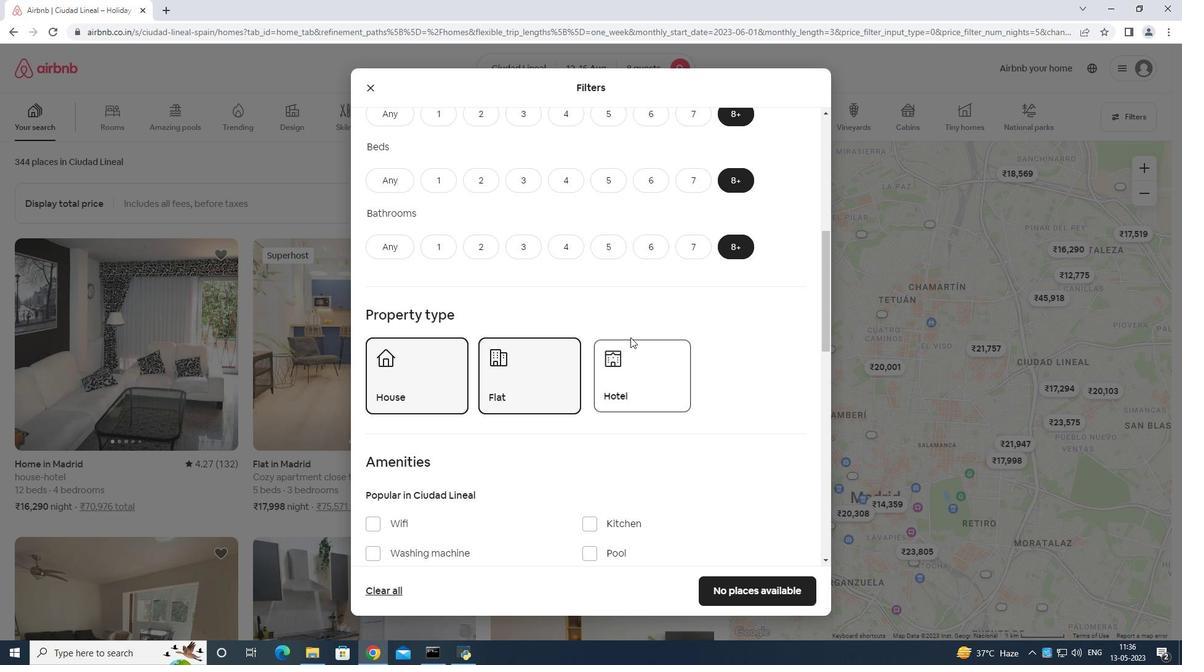 
Action: Mouse scrolled (639, 322) with delta (0, 0)
Screenshot: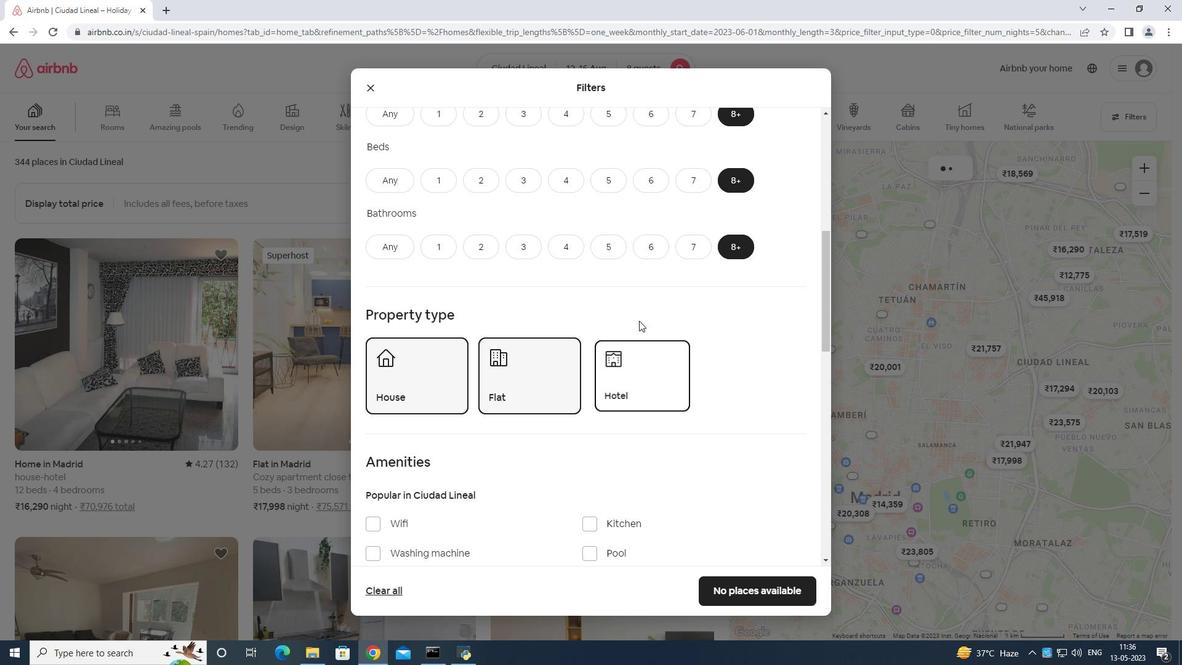 
Action: Mouse moved to (379, 401)
Screenshot: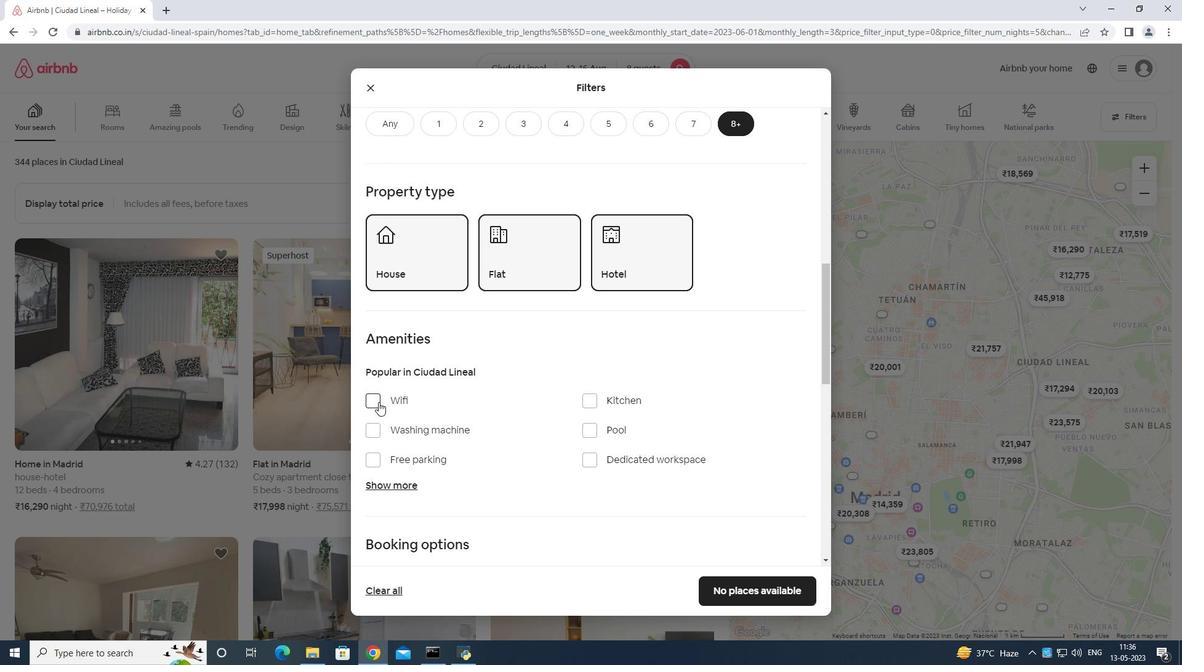 
Action: Mouse pressed left at (379, 401)
Screenshot: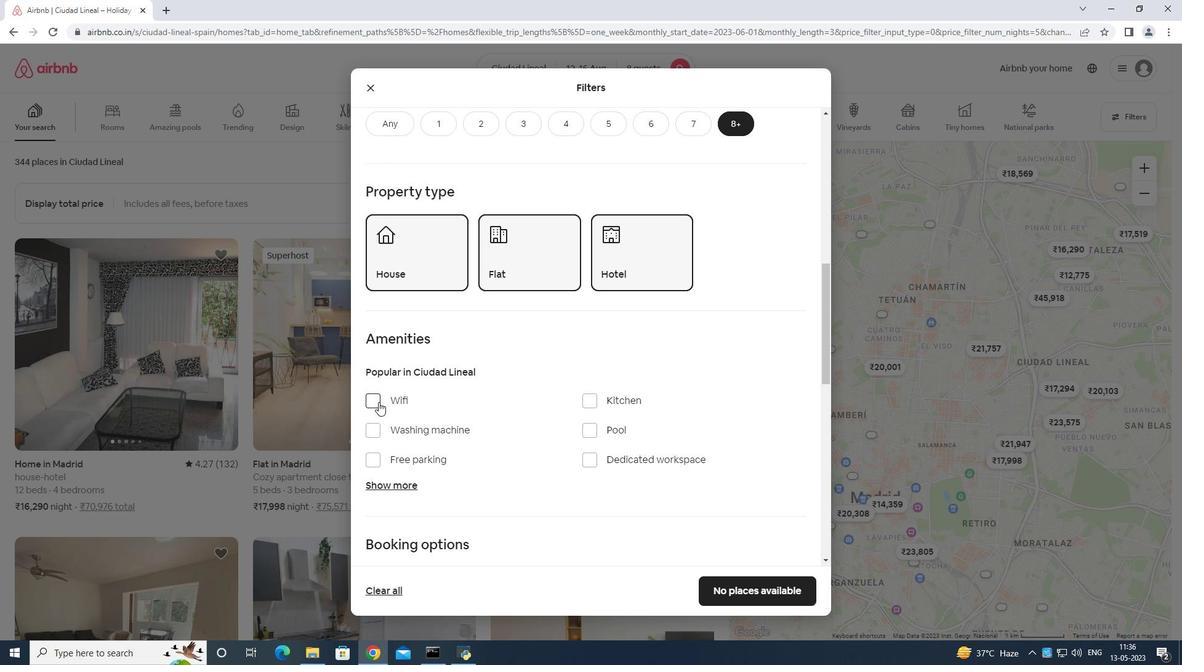 
Action: Mouse moved to (381, 458)
Screenshot: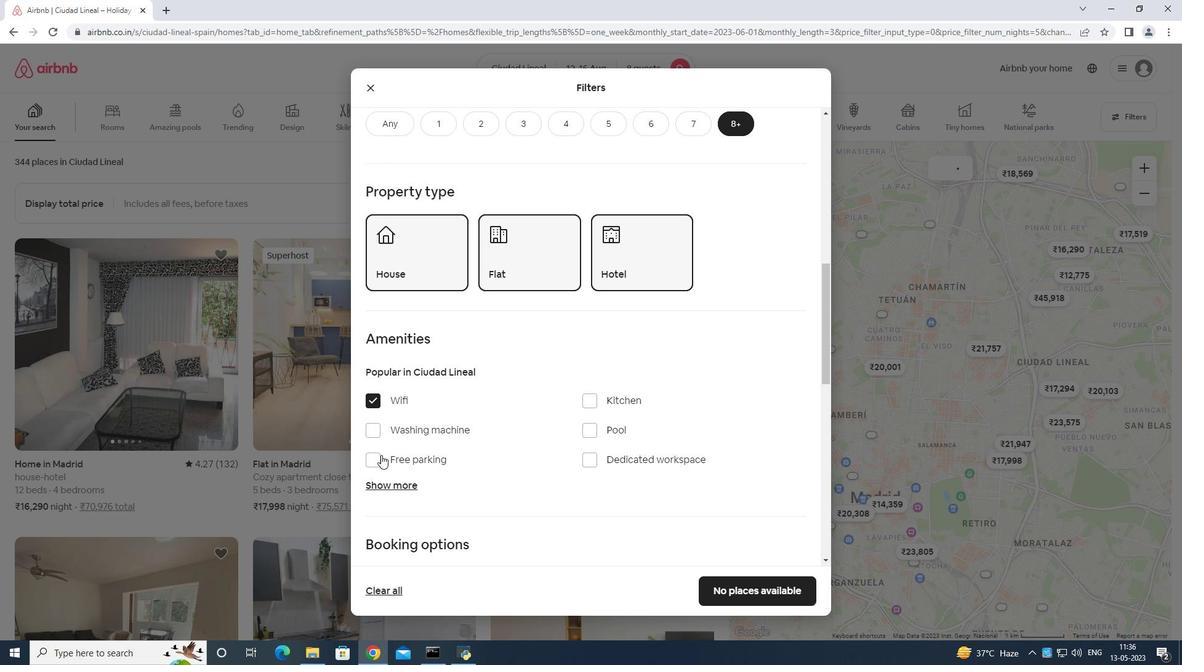 
Action: Mouse pressed left at (381, 458)
Screenshot: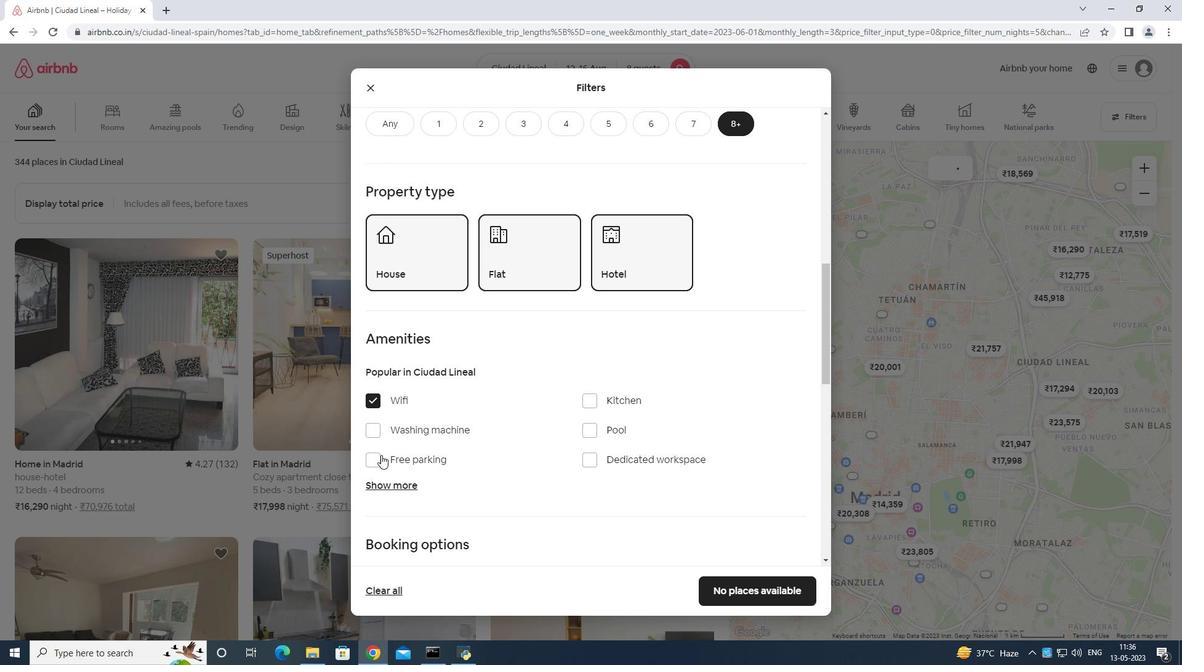 
Action: Mouse moved to (490, 367)
Screenshot: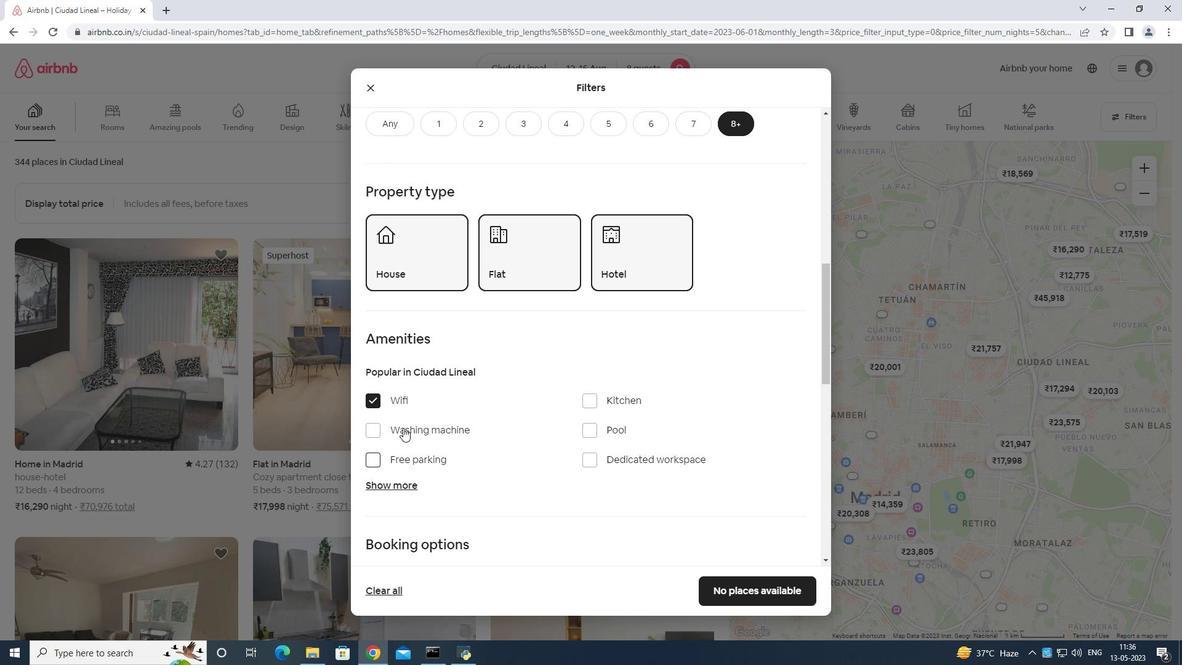 
Action: Mouse scrolled (490, 367) with delta (0, 0)
Screenshot: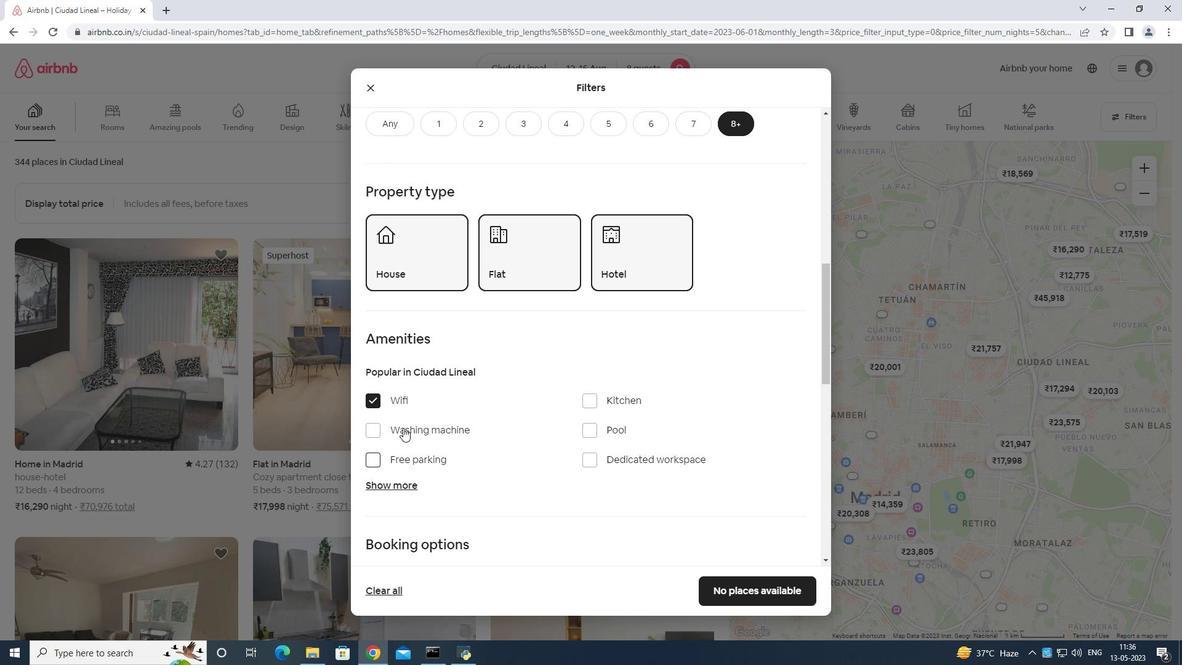 
Action: Mouse moved to (497, 367)
Screenshot: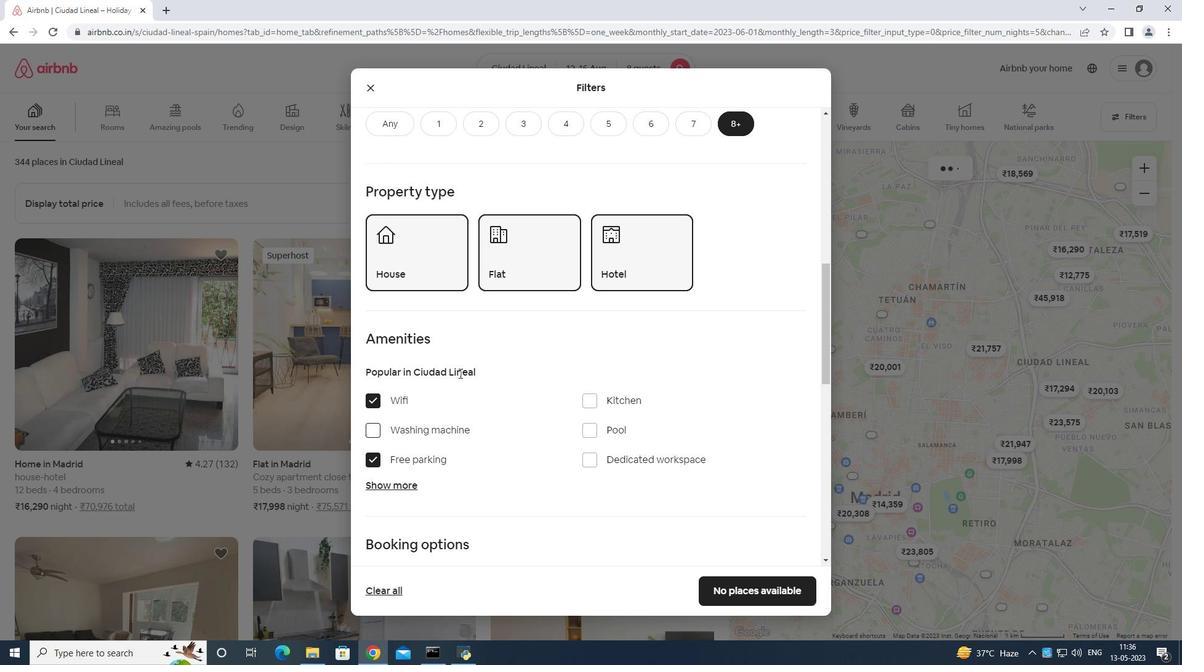 
Action: Mouse scrolled (497, 367) with delta (0, 0)
Screenshot: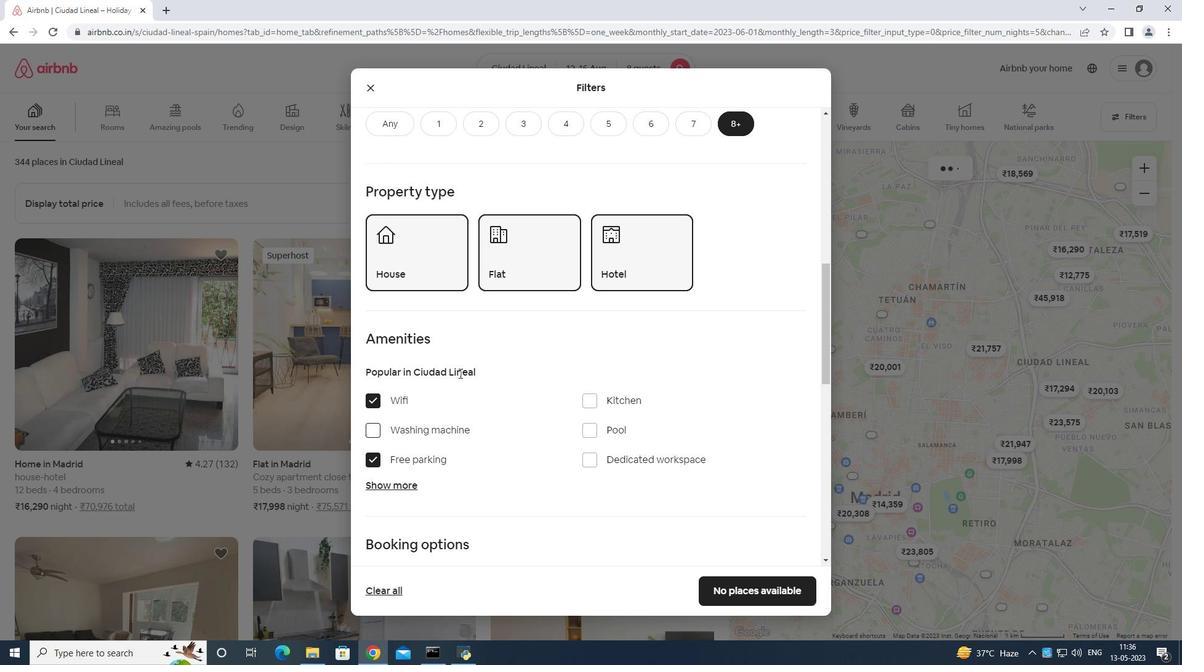 
Action: Mouse moved to (503, 367)
Screenshot: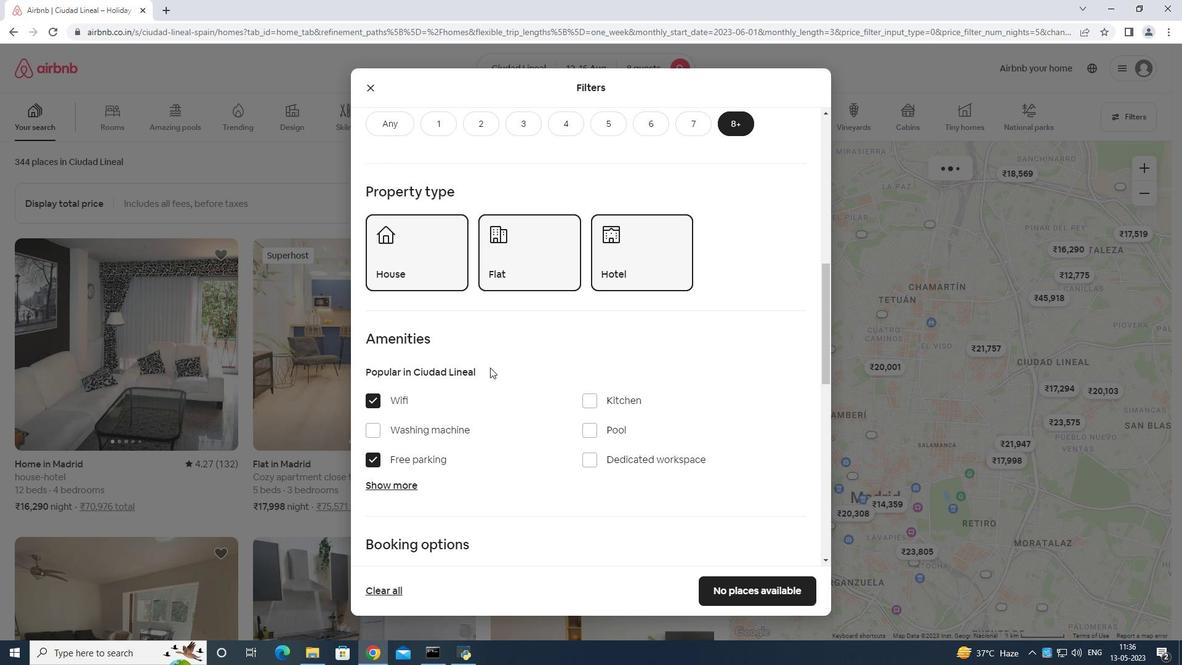 
Action: Mouse scrolled (503, 367) with delta (0, 0)
Screenshot: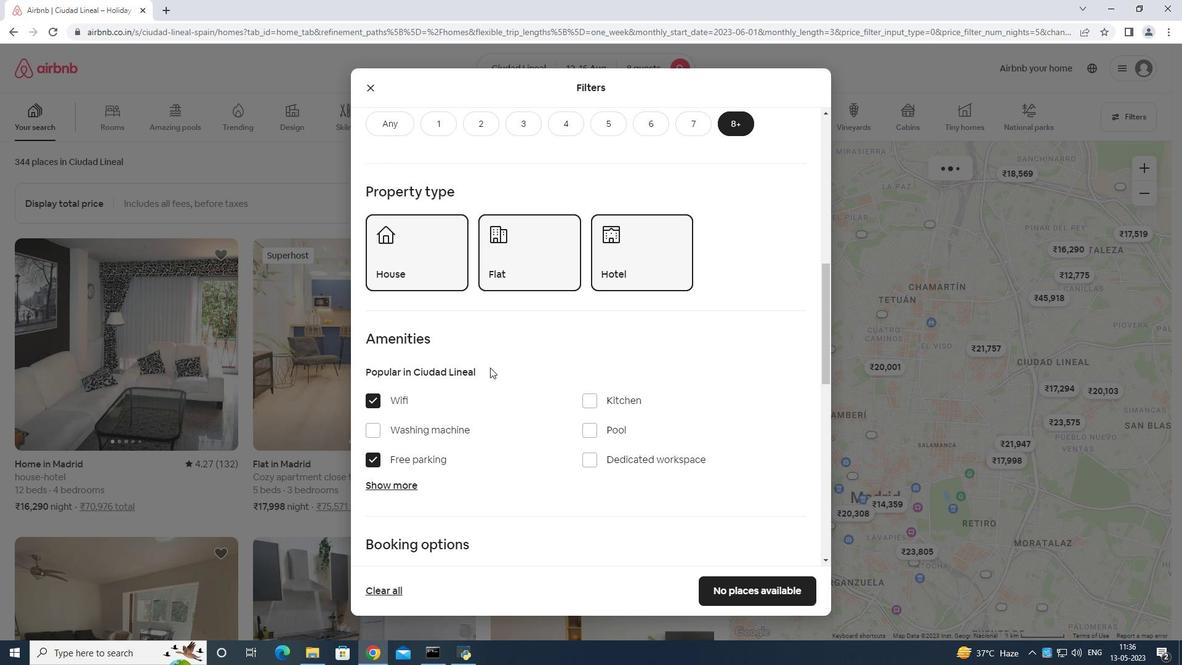 
Action: Mouse moved to (390, 295)
Screenshot: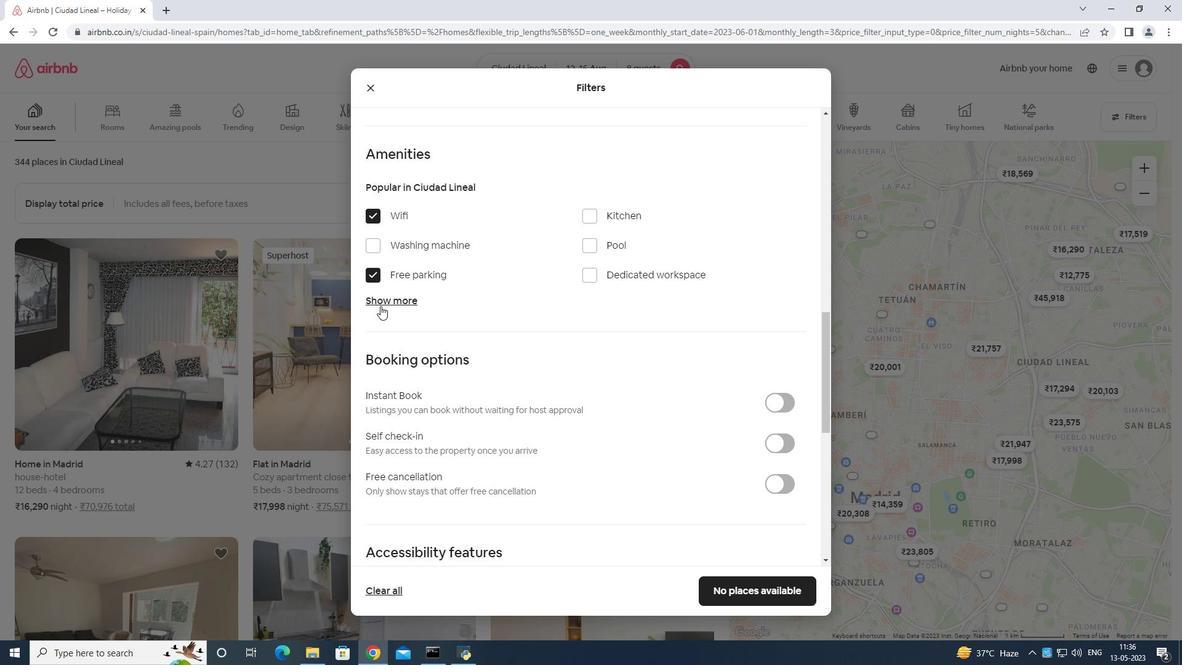
Action: Mouse pressed left at (390, 295)
Screenshot: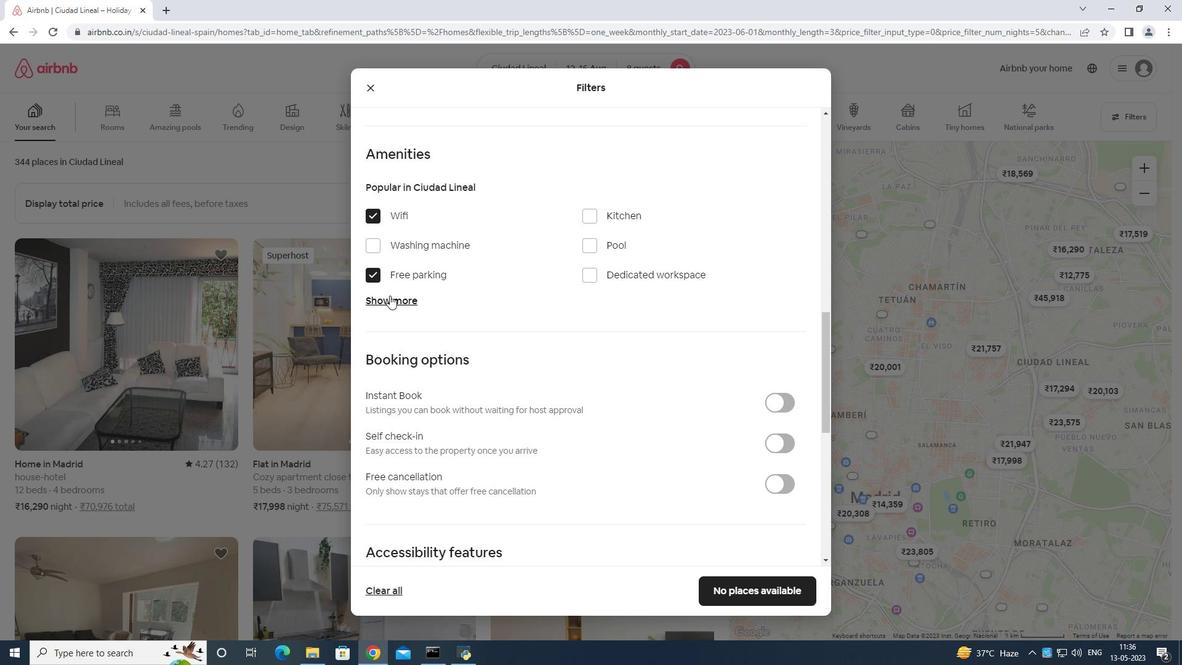
Action: Mouse moved to (547, 309)
Screenshot: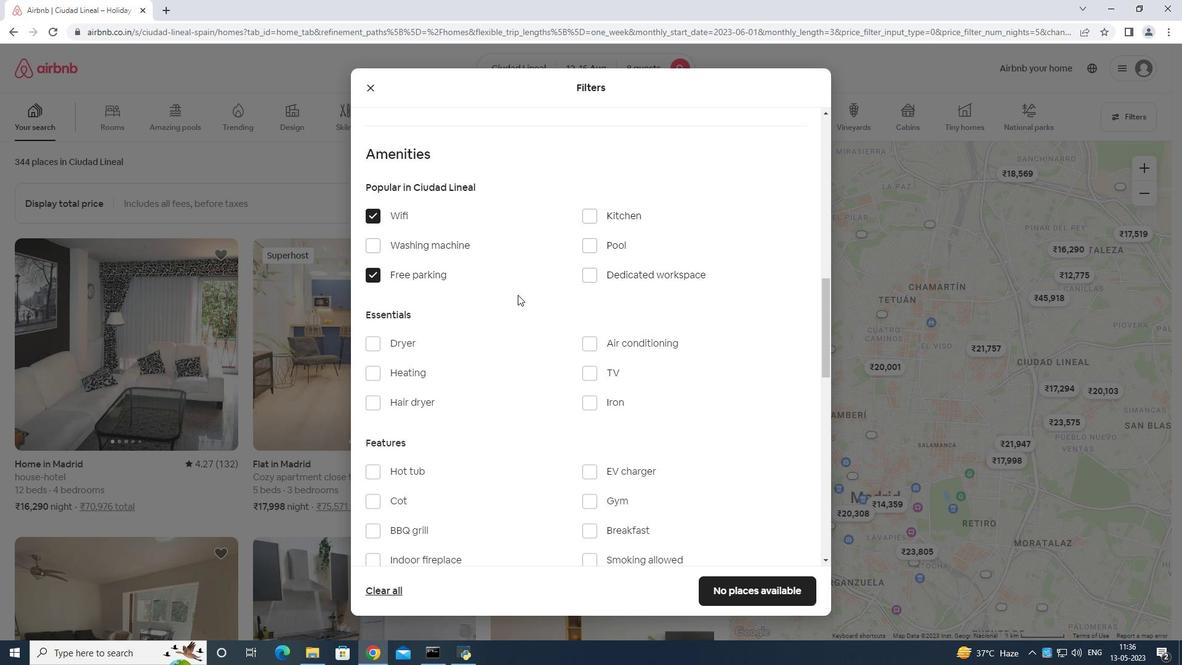 
Action: Mouse scrolled (547, 308) with delta (0, 0)
Screenshot: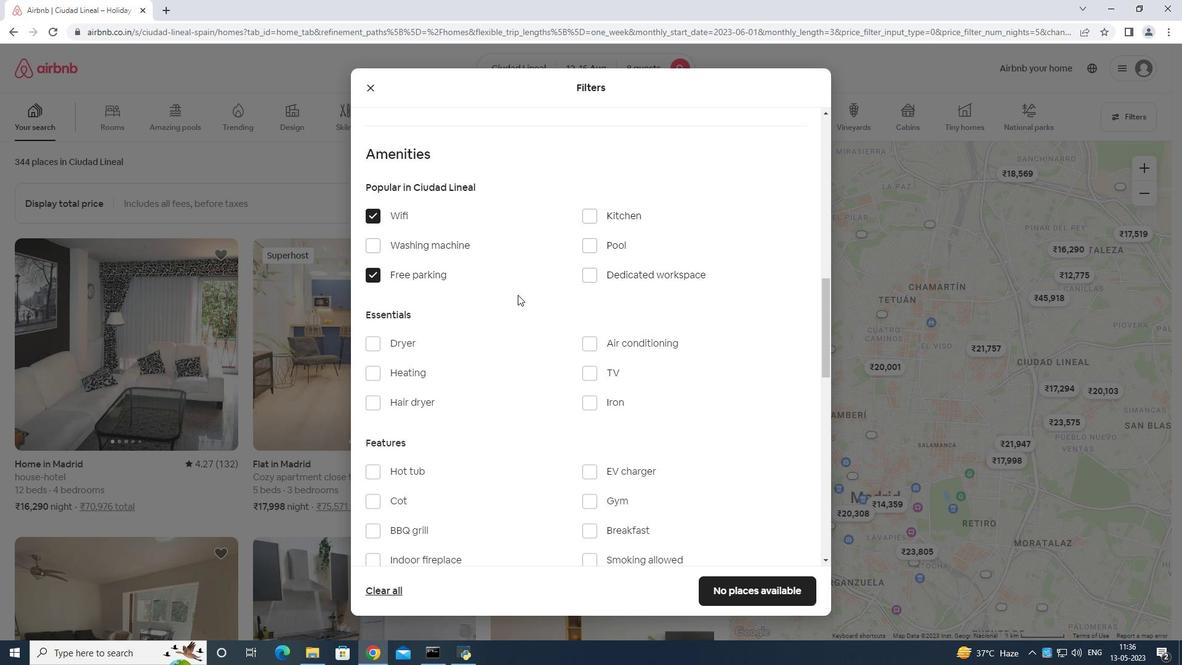 
Action: Mouse moved to (588, 316)
Screenshot: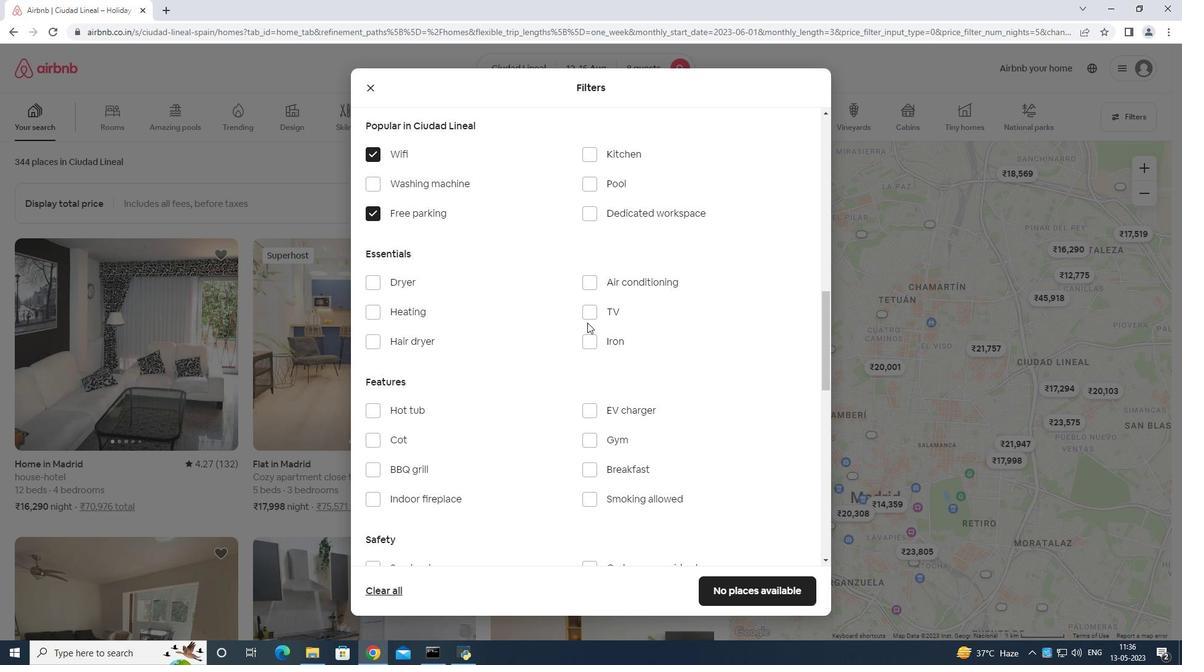 
Action: Mouse pressed left at (588, 316)
Screenshot: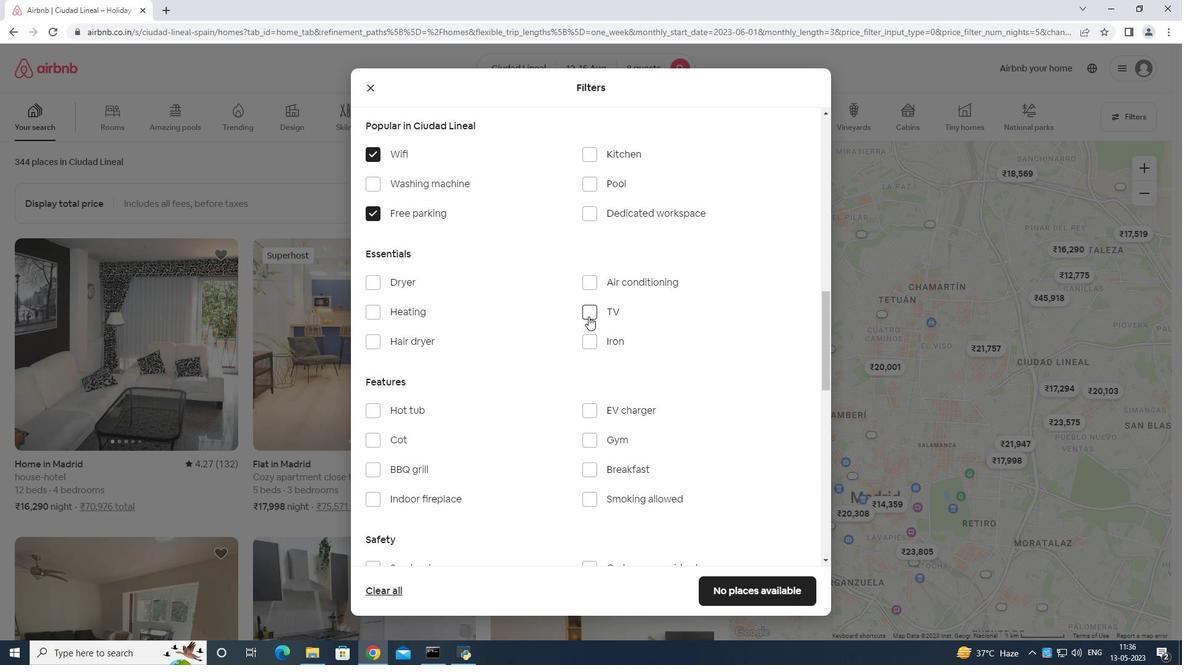 
Action: Mouse moved to (596, 308)
Screenshot: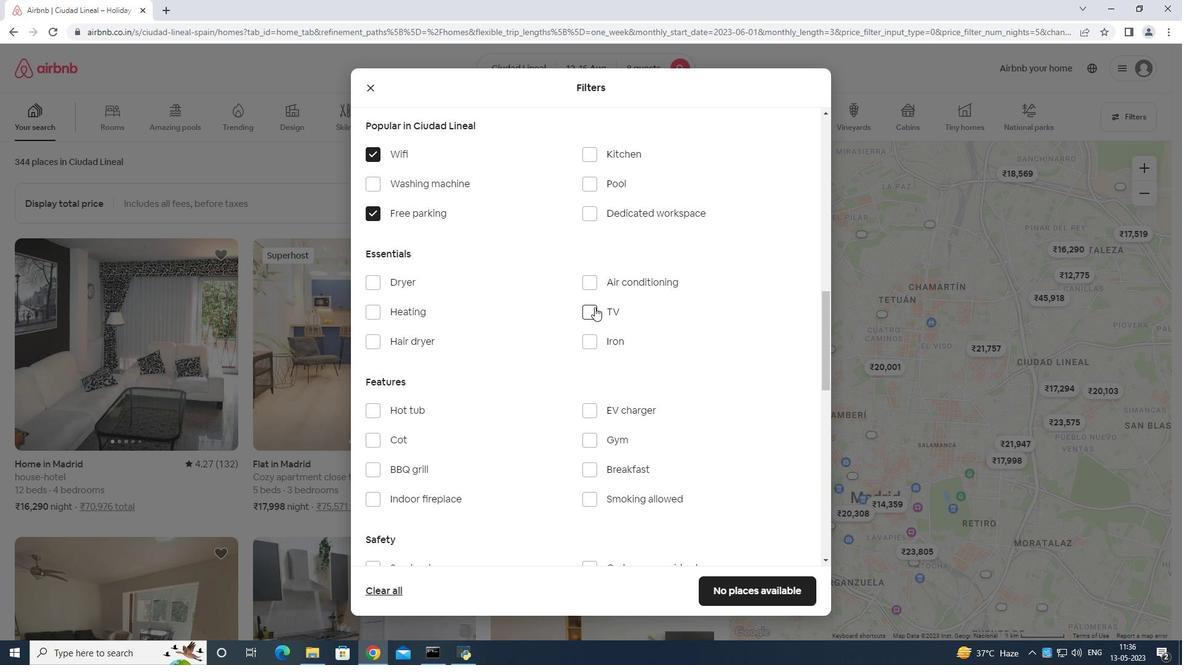 
Action: Mouse scrolled (596, 307) with delta (0, 0)
Screenshot: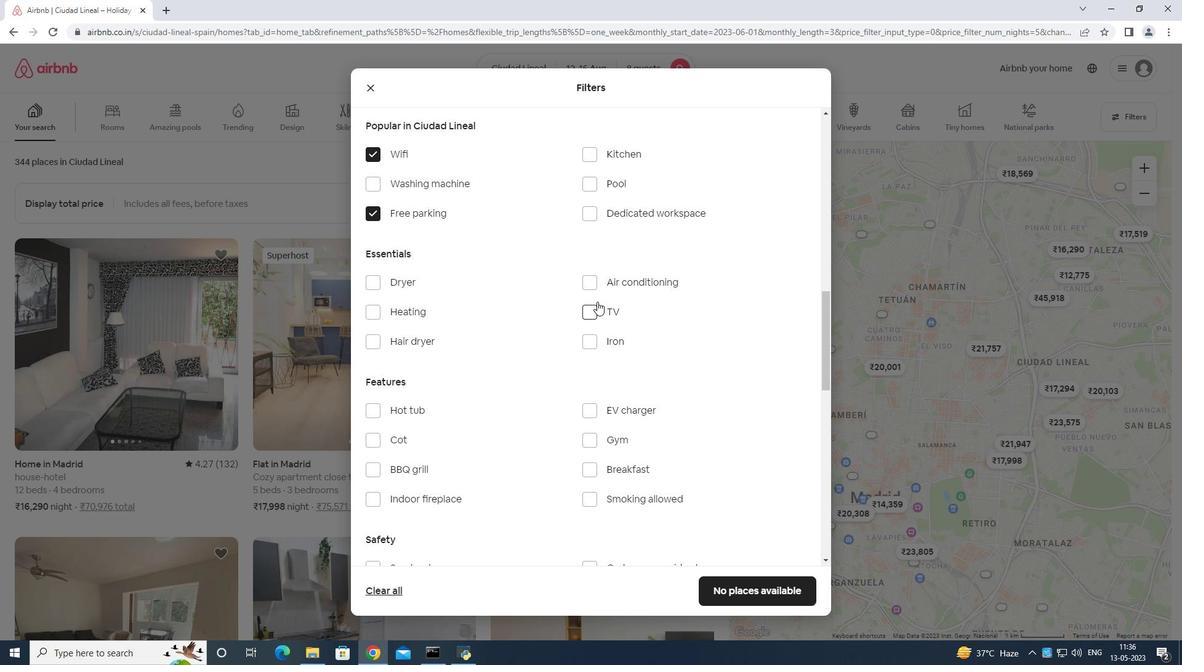
Action: Mouse moved to (594, 310)
Screenshot: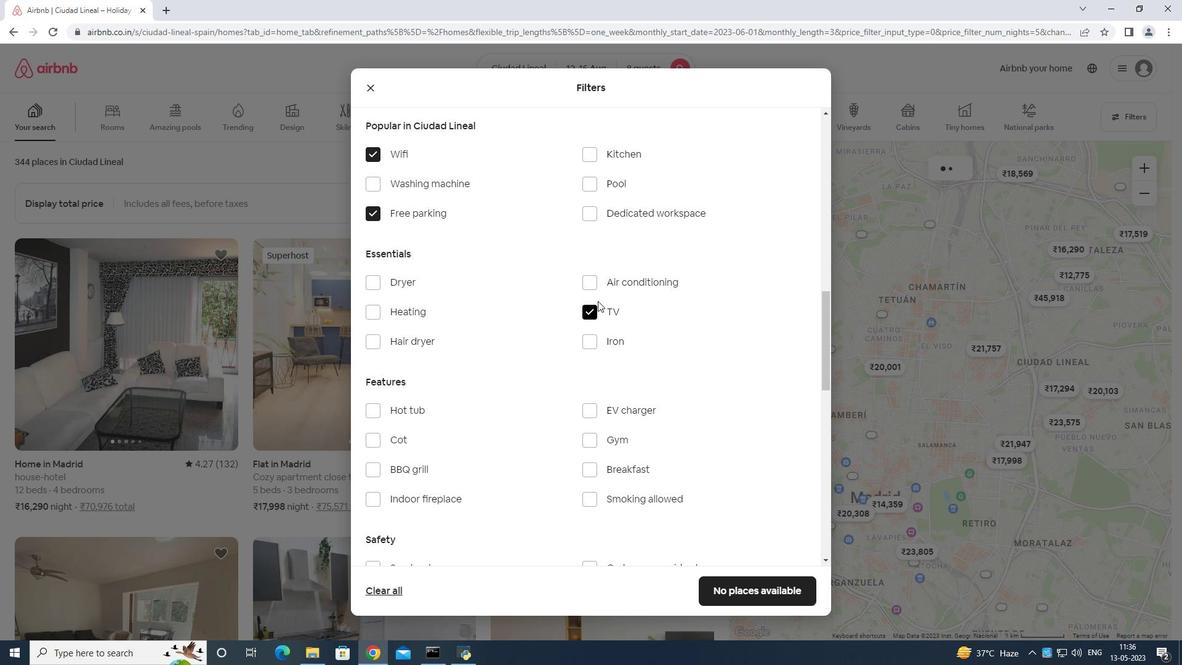 
Action: Mouse scrolled (594, 310) with delta (0, 0)
Screenshot: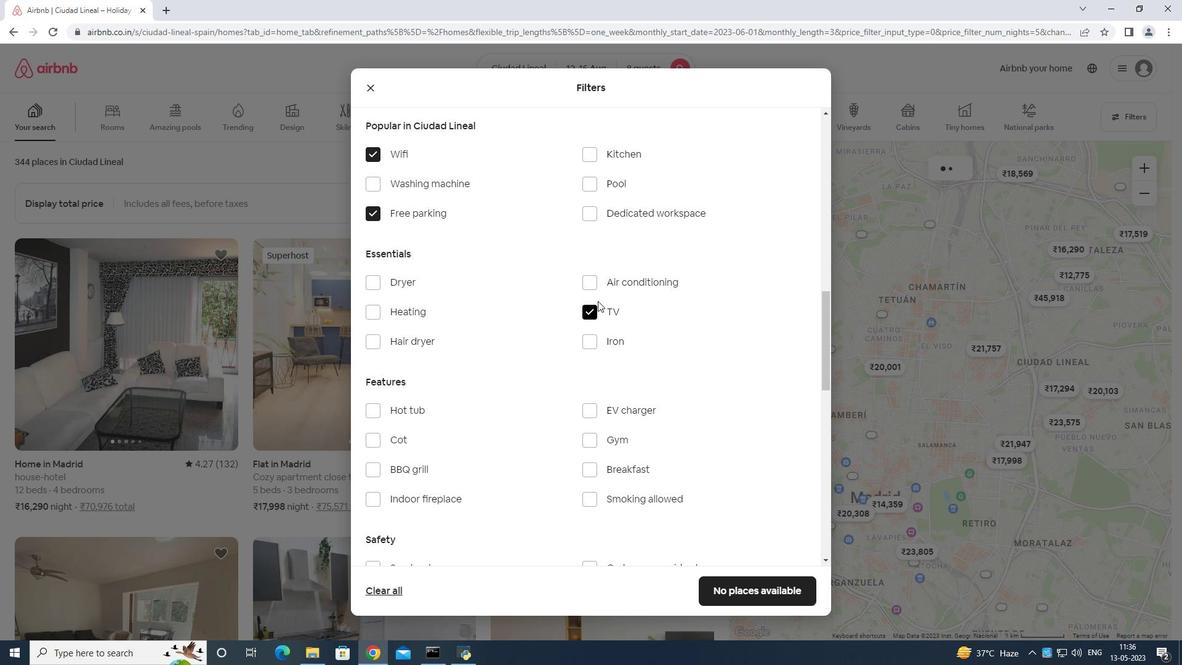 
Action: Mouse moved to (594, 310)
Screenshot: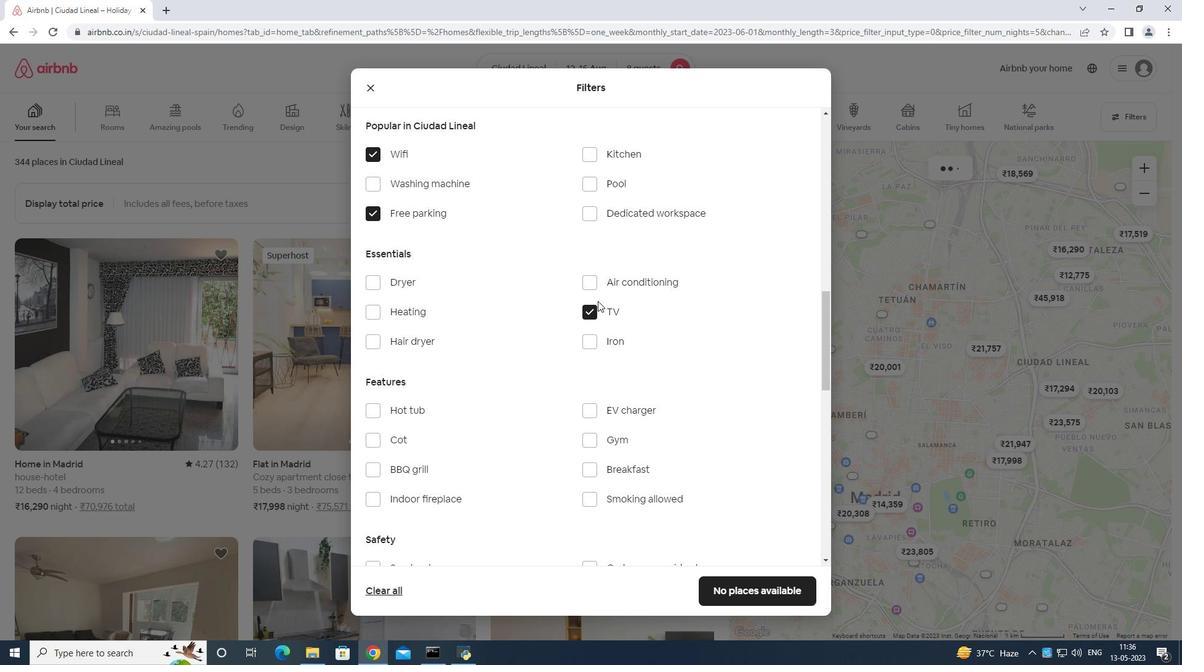 
Action: Mouse scrolled (594, 310) with delta (0, 0)
Screenshot: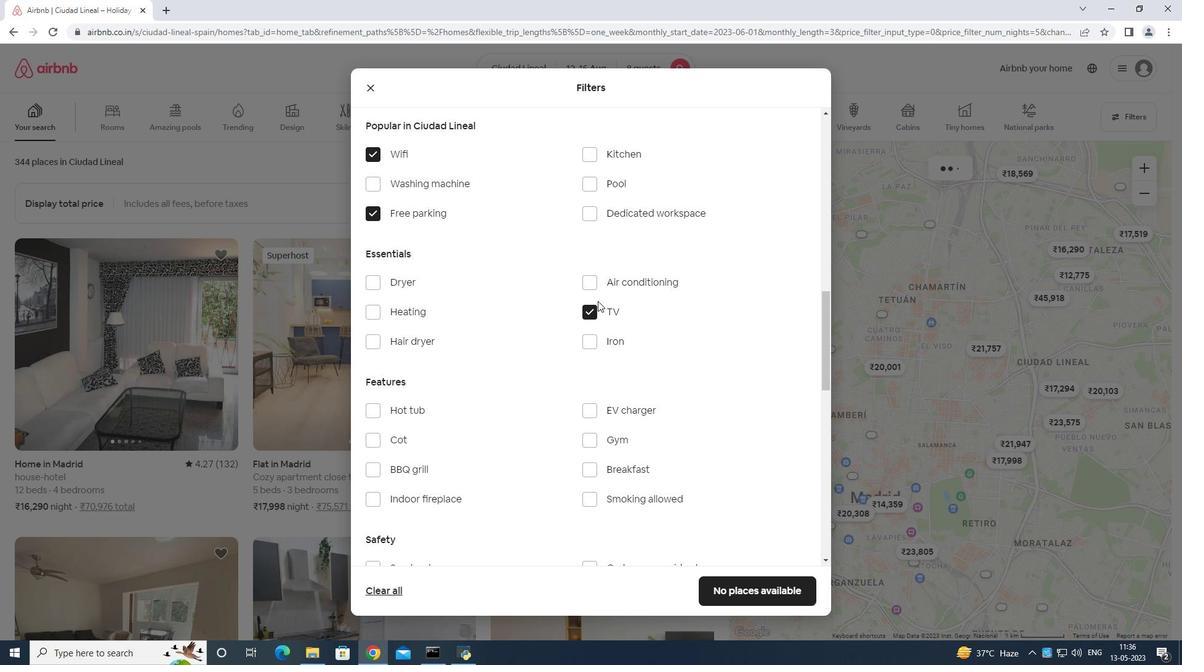 
Action: Mouse moved to (588, 253)
Screenshot: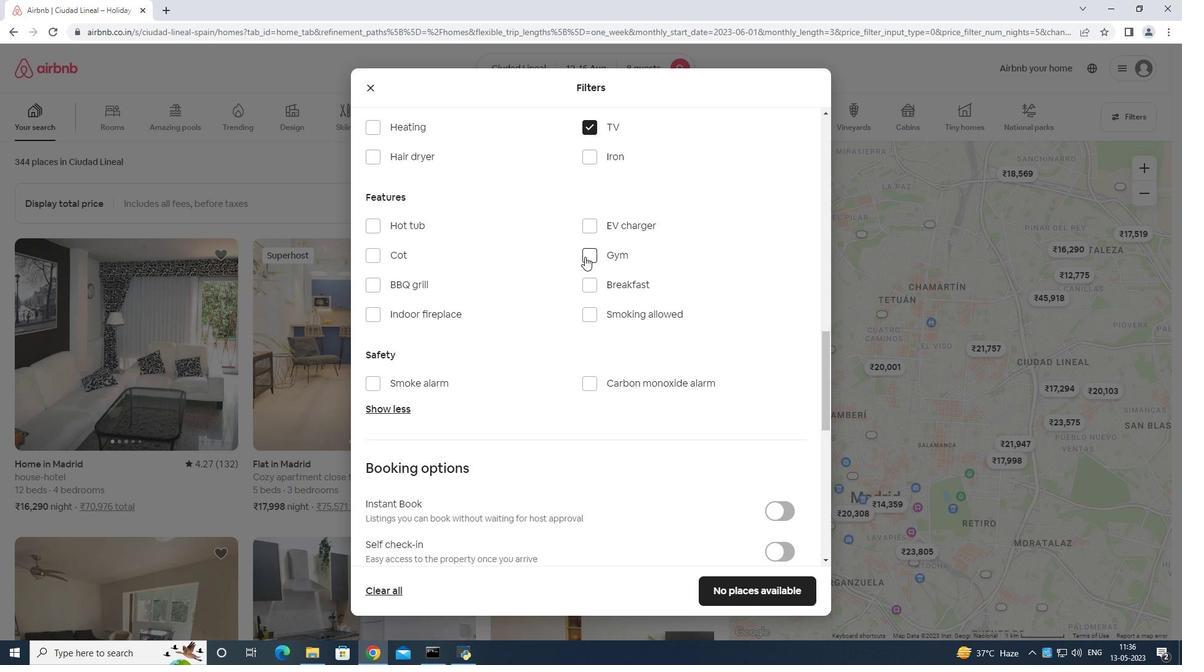 
Action: Mouse pressed left at (588, 253)
Screenshot: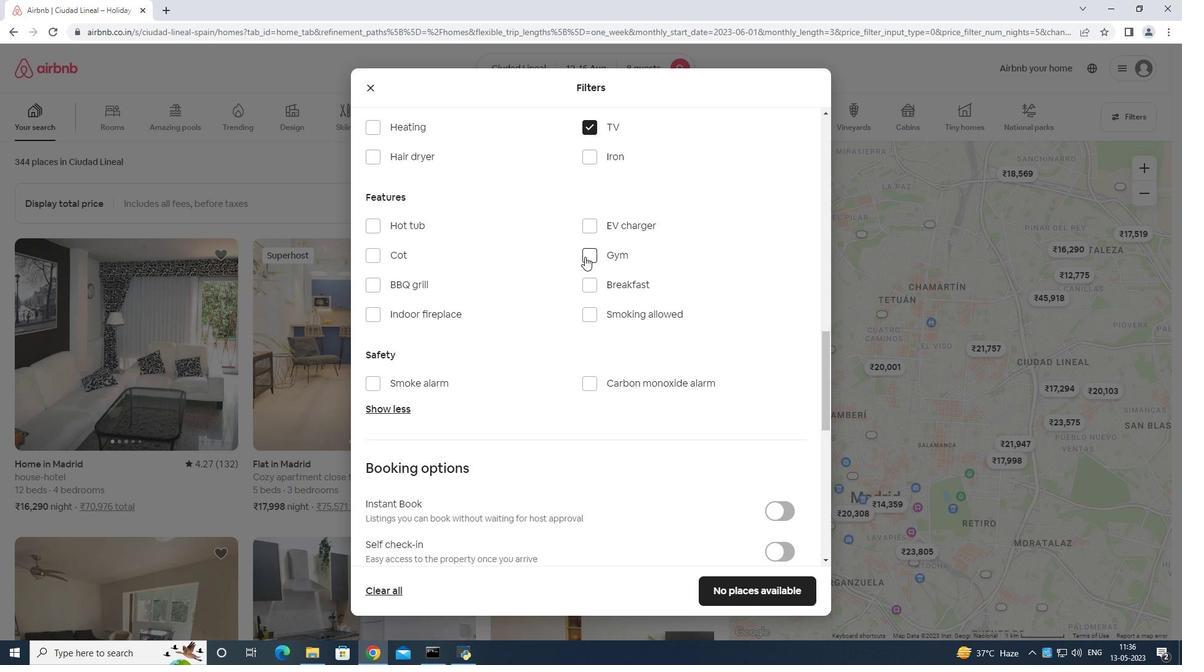 
Action: Mouse moved to (591, 289)
Screenshot: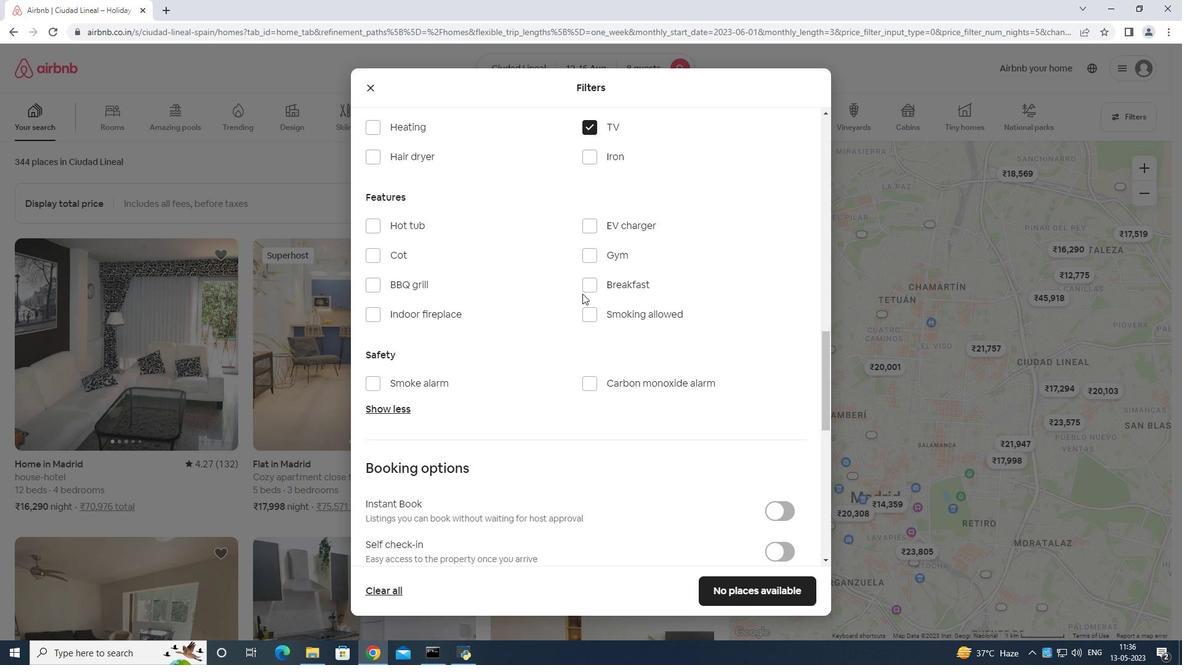 
Action: Mouse pressed left at (591, 289)
Screenshot: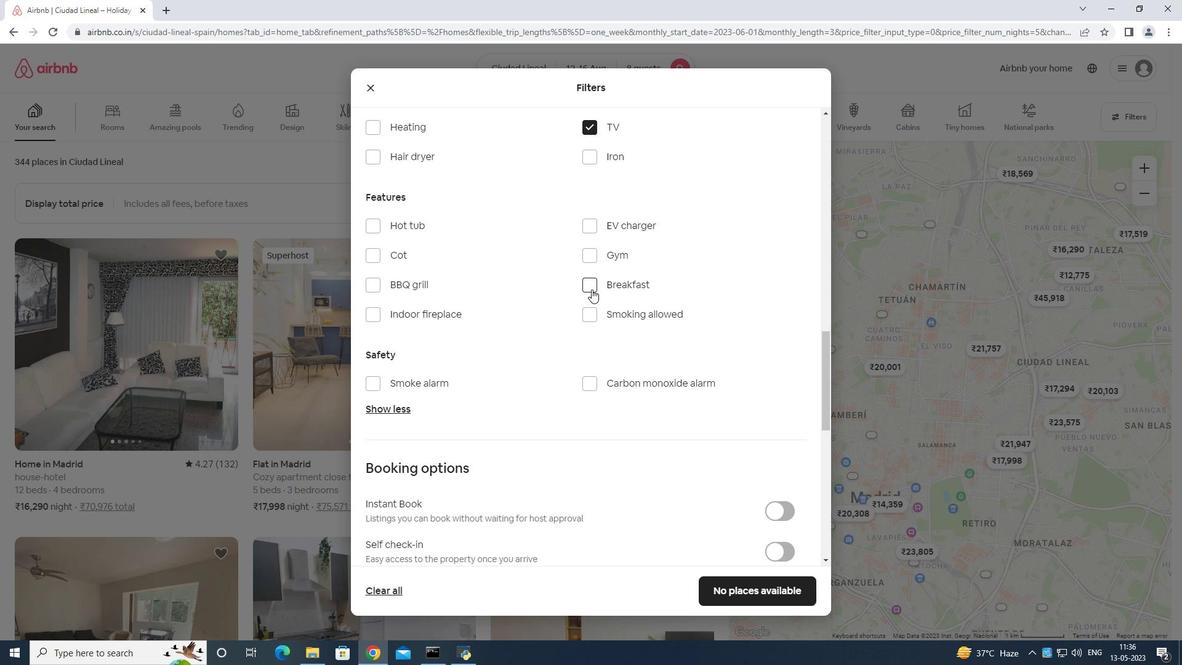 
Action: Mouse moved to (589, 256)
Screenshot: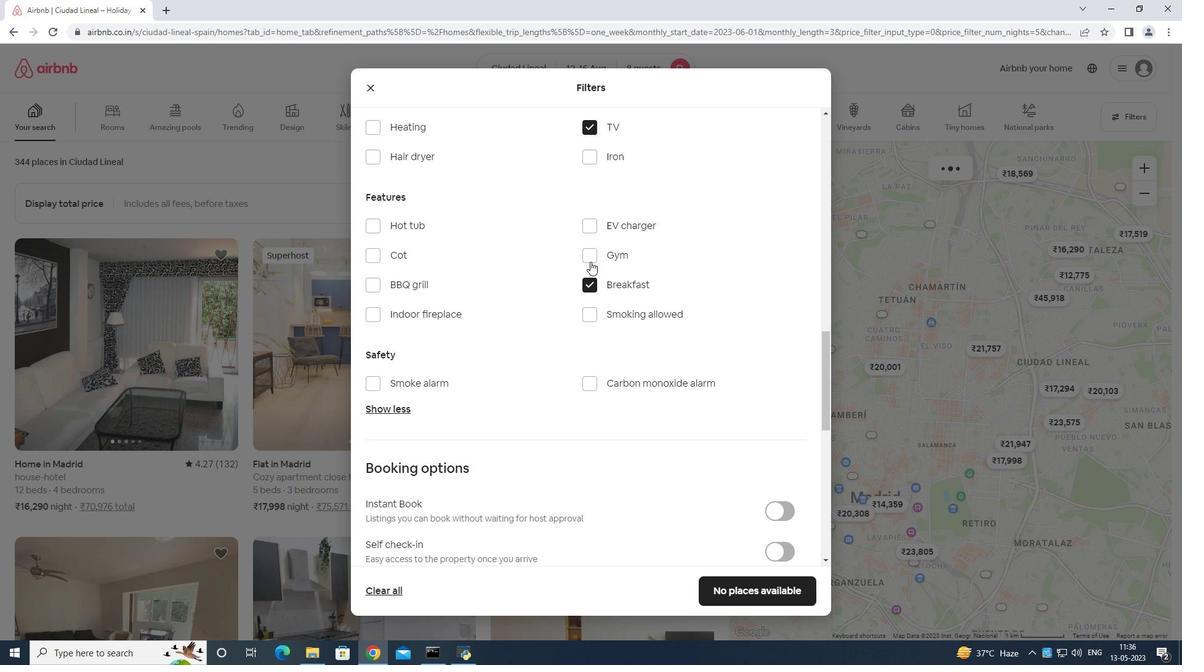 
Action: Mouse pressed left at (589, 256)
Screenshot: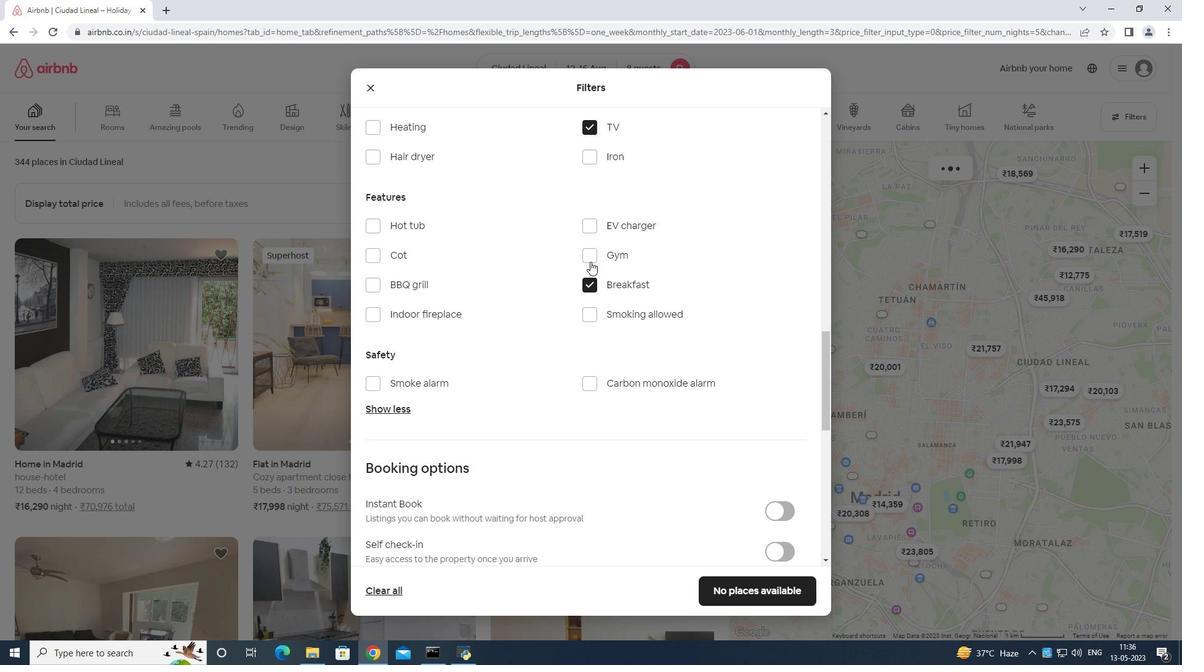 
Action: Mouse moved to (639, 238)
Screenshot: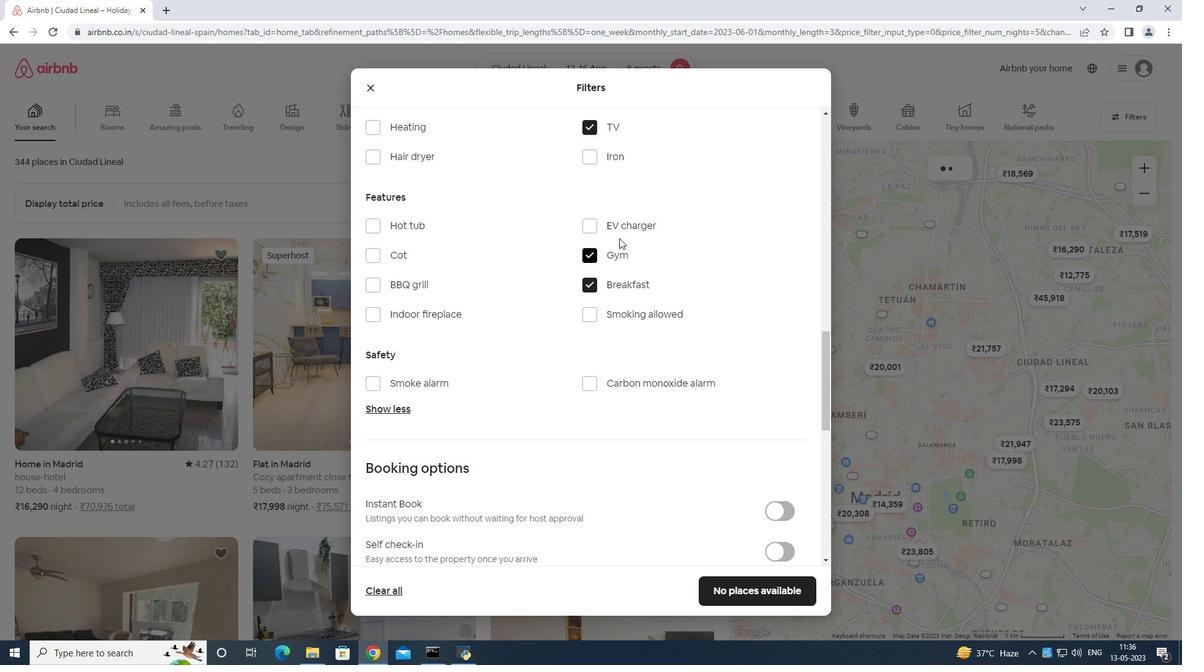 
Action: Mouse scrolled (639, 238) with delta (0, 0)
Screenshot: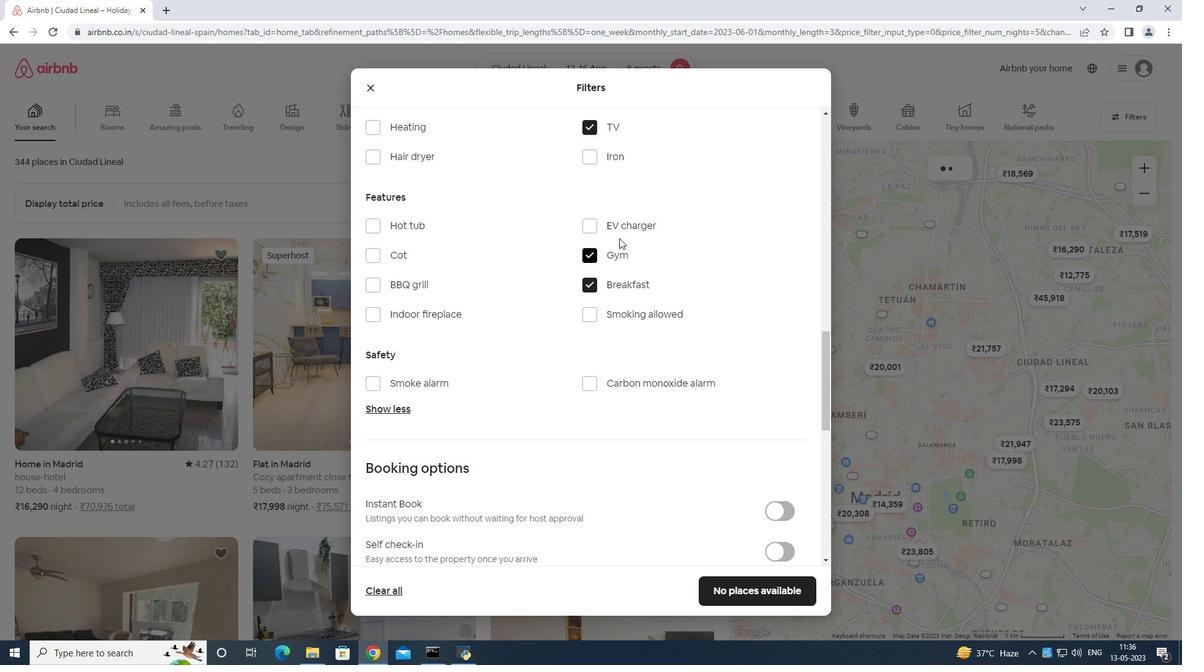 
Action: Mouse moved to (643, 242)
Screenshot: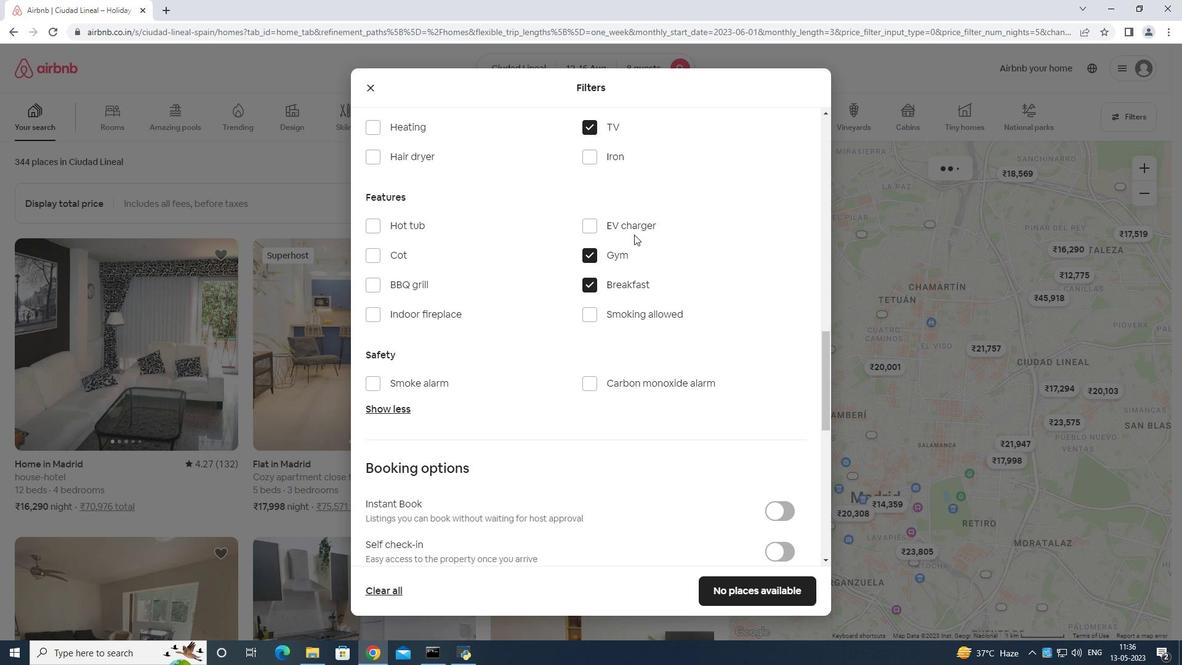 
Action: Mouse scrolled (643, 242) with delta (0, 0)
Screenshot: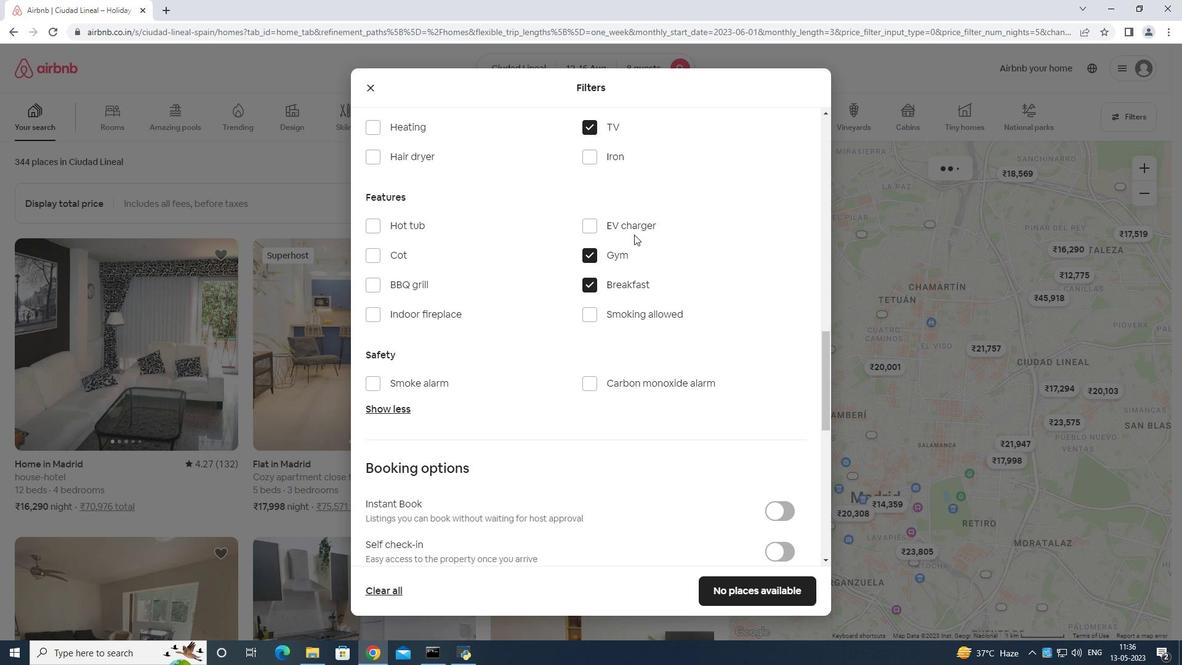 
Action: Mouse moved to (647, 246)
Screenshot: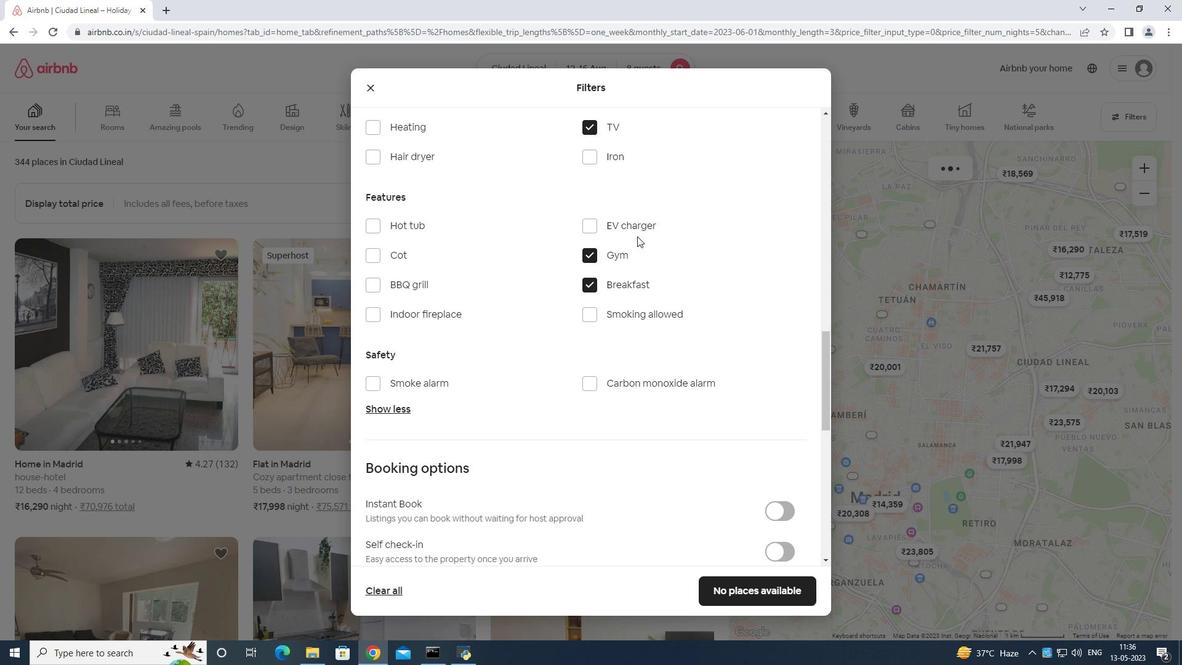 
Action: Mouse scrolled (647, 245) with delta (0, 0)
Screenshot: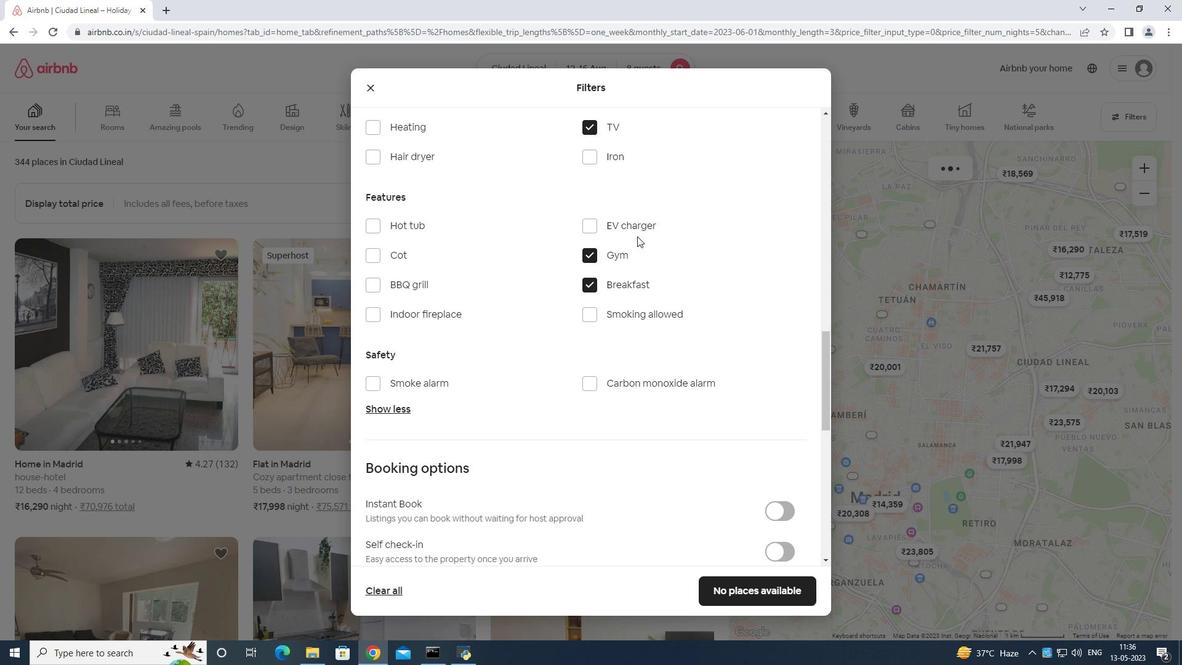 
Action: Mouse moved to (650, 248)
Screenshot: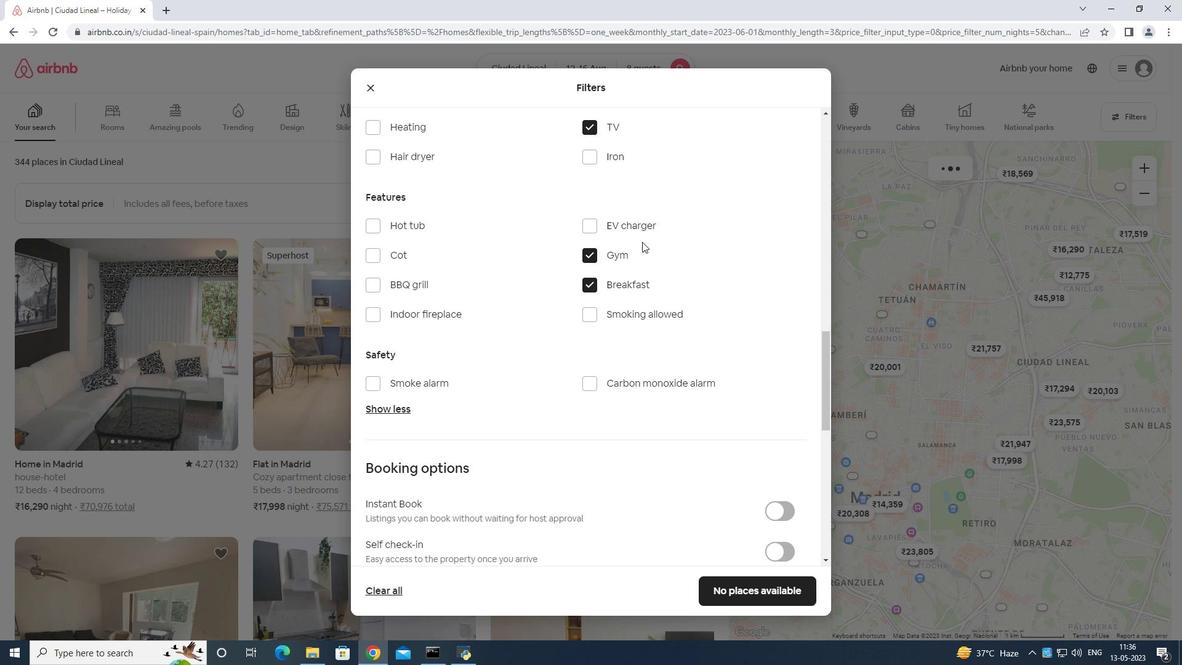 
Action: Mouse scrolled (650, 248) with delta (0, 0)
Screenshot: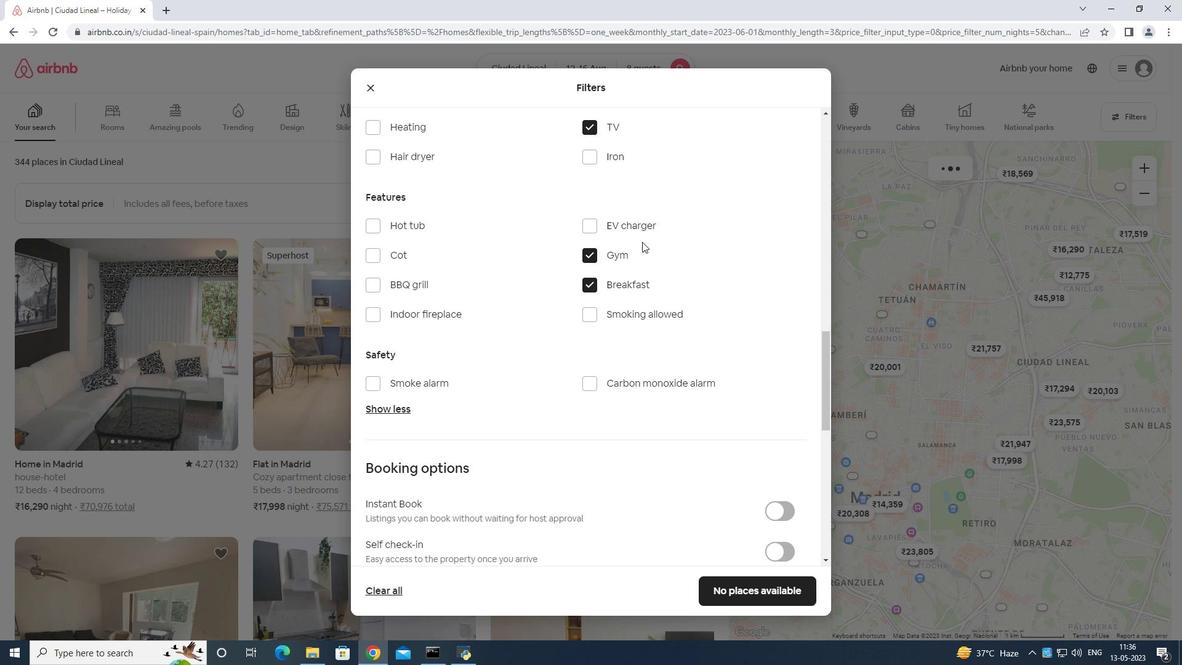 
Action: Mouse moved to (655, 252)
Screenshot: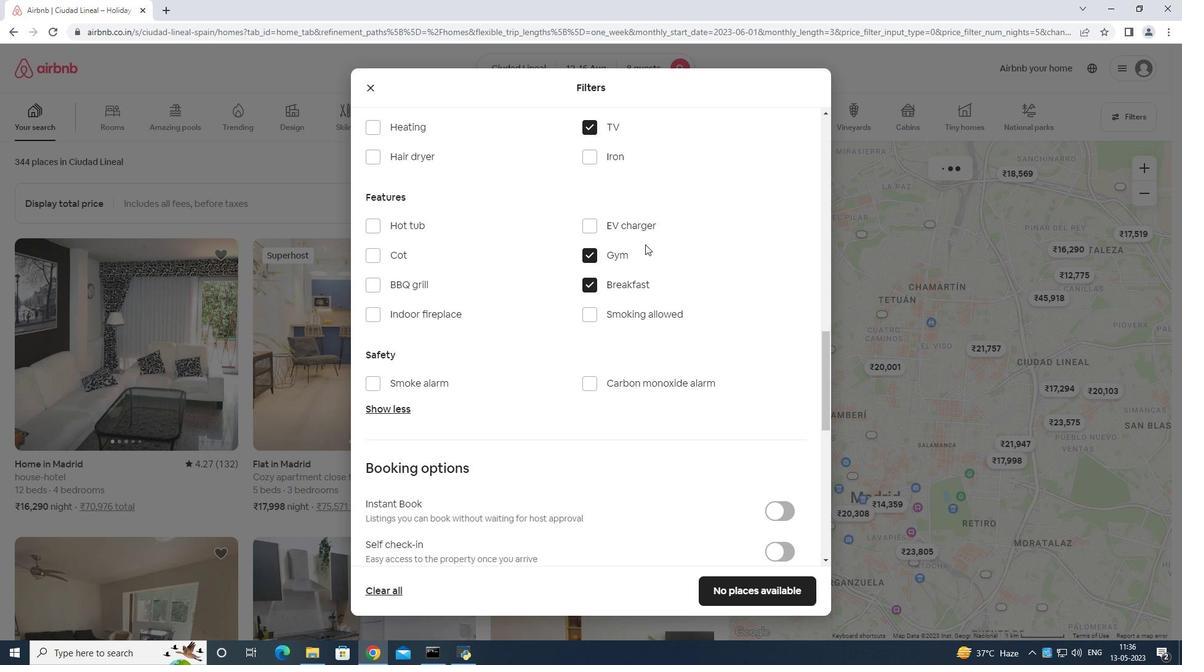 
Action: Mouse scrolled (655, 251) with delta (0, 0)
Screenshot: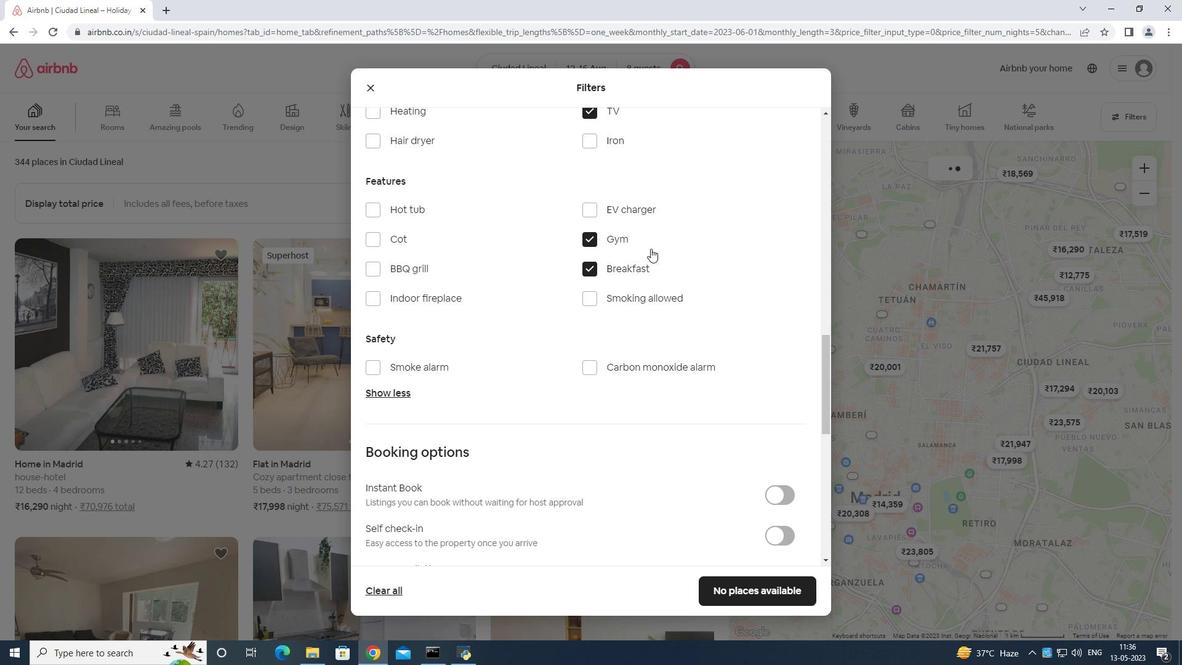 
Action: Mouse moved to (767, 244)
Screenshot: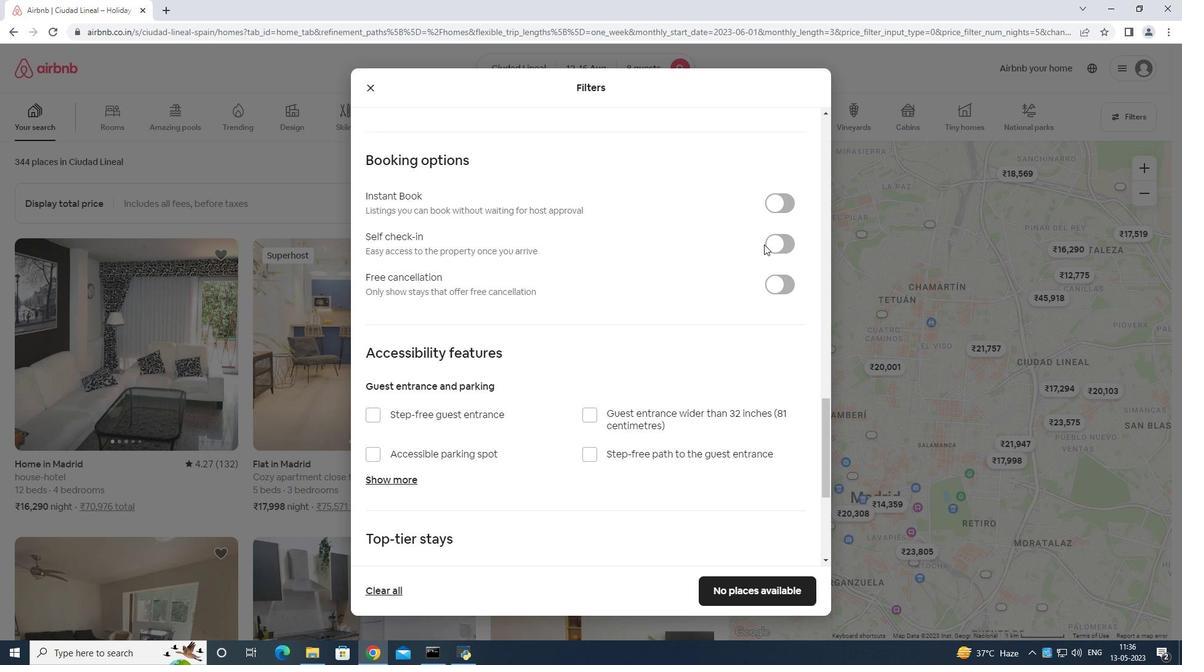 
Action: Mouse pressed left at (767, 244)
Screenshot: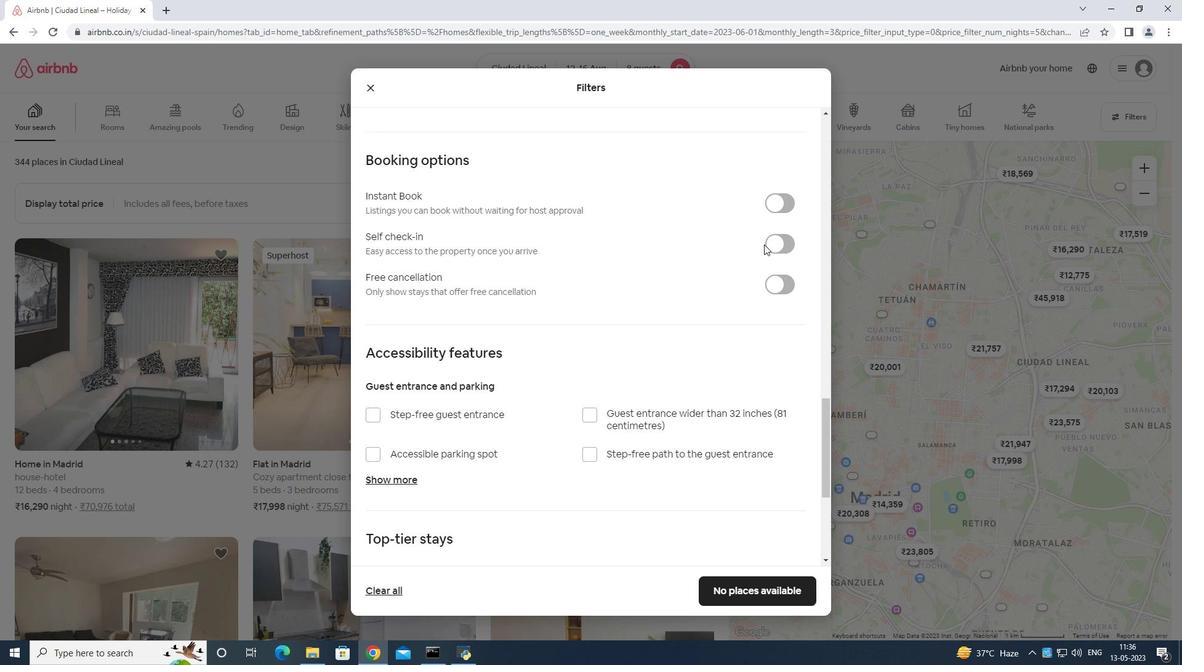 
Action: Mouse moved to (776, 229)
Screenshot: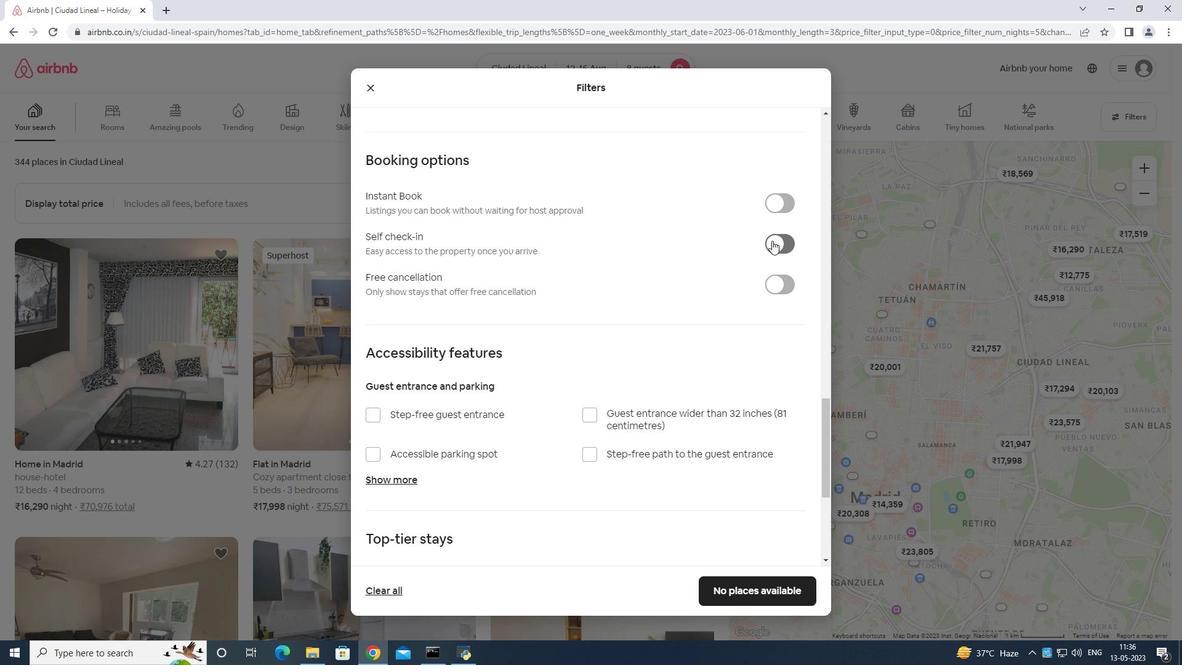 
Action: Mouse scrolled (776, 228) with delta (0, 0)
Screenshot: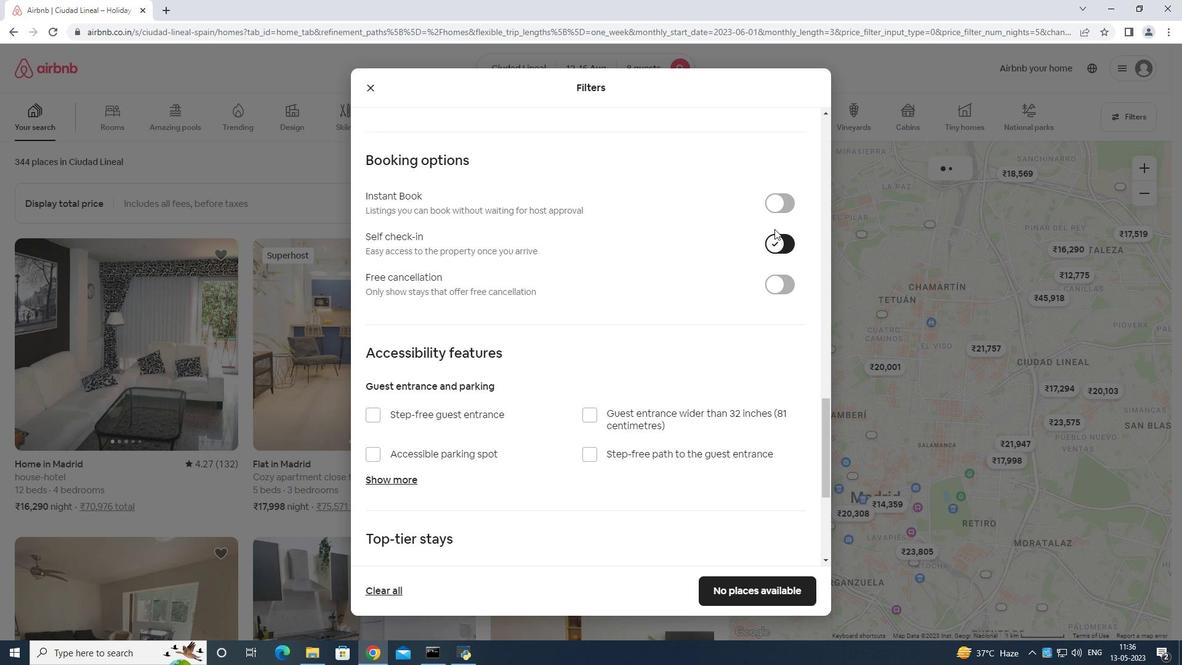 
Action: Mouse moved to (776, 231)
Screenshot: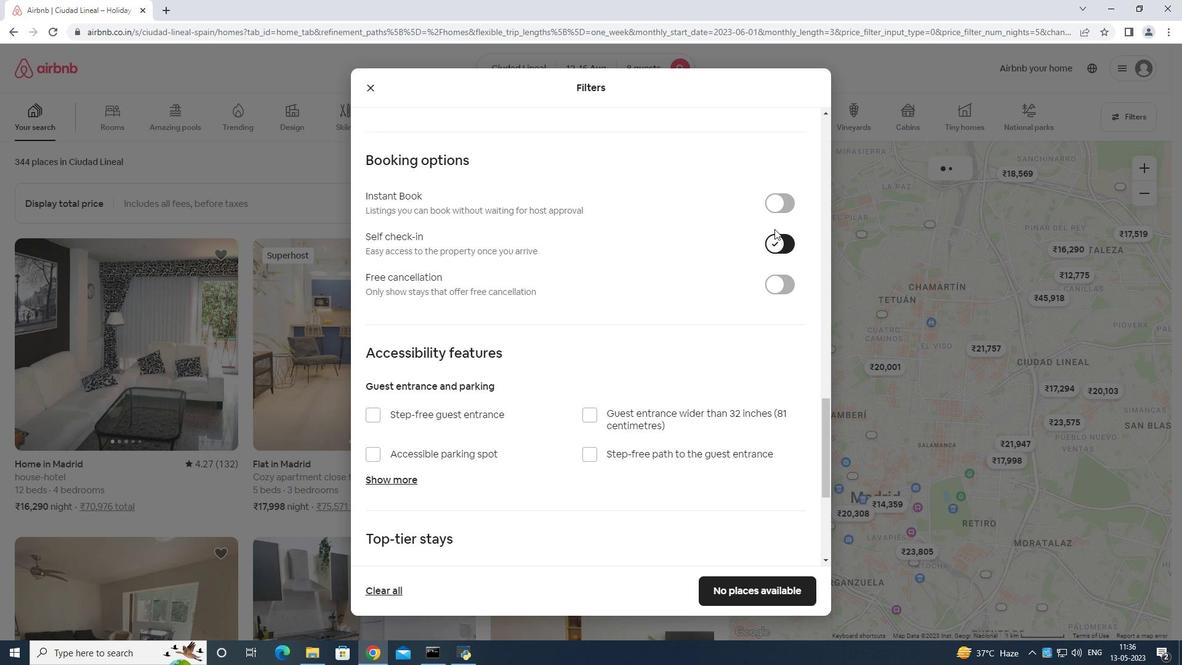 
Action: Mouse scrolled (776, 230) with delta (0, 0)
Screenshot: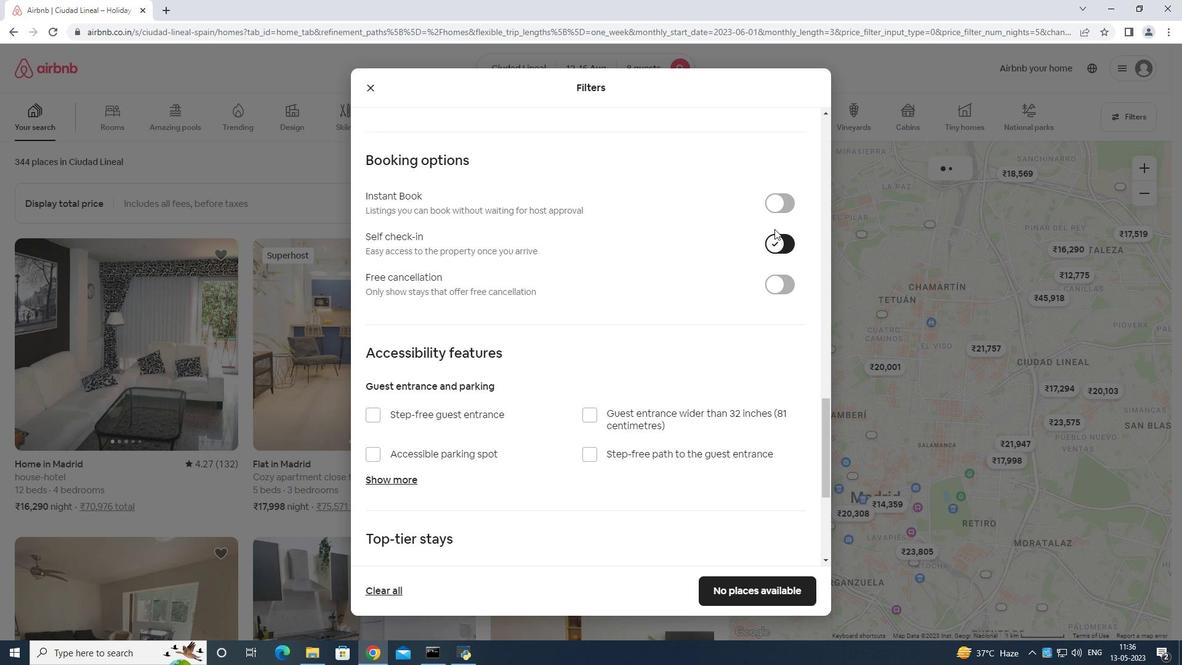 
Action: Mouse moved to (776, 232)
Screenshot: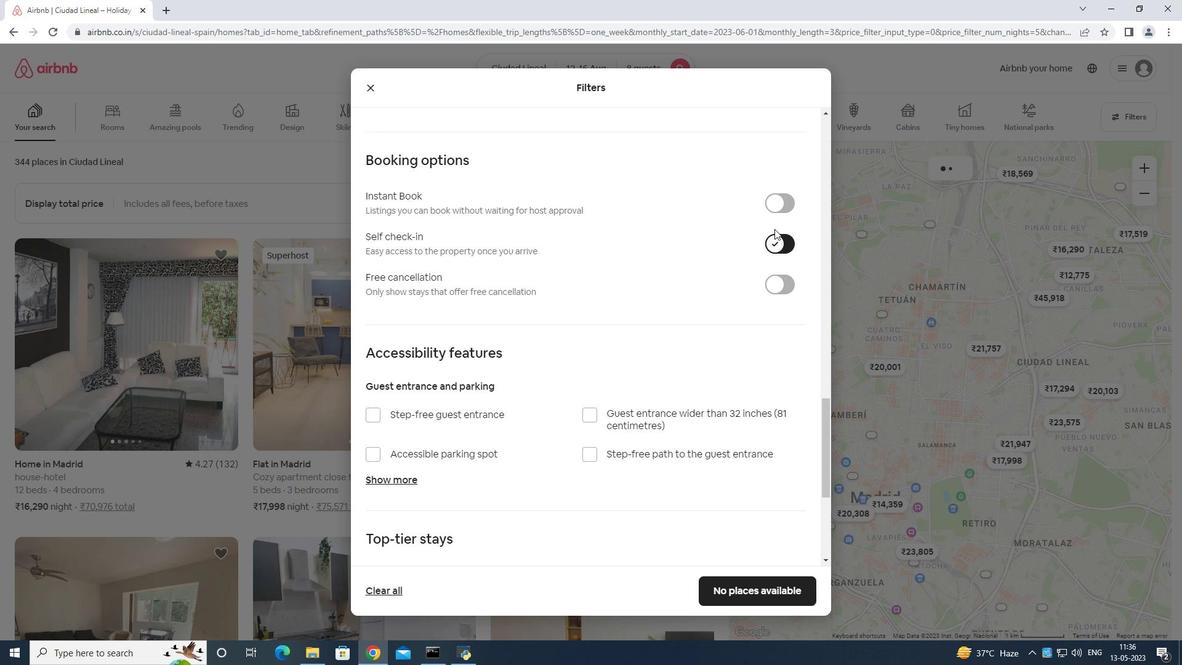 
Action: Mouse scrolled (776, 231) with delta (0, 0)
Screenshot: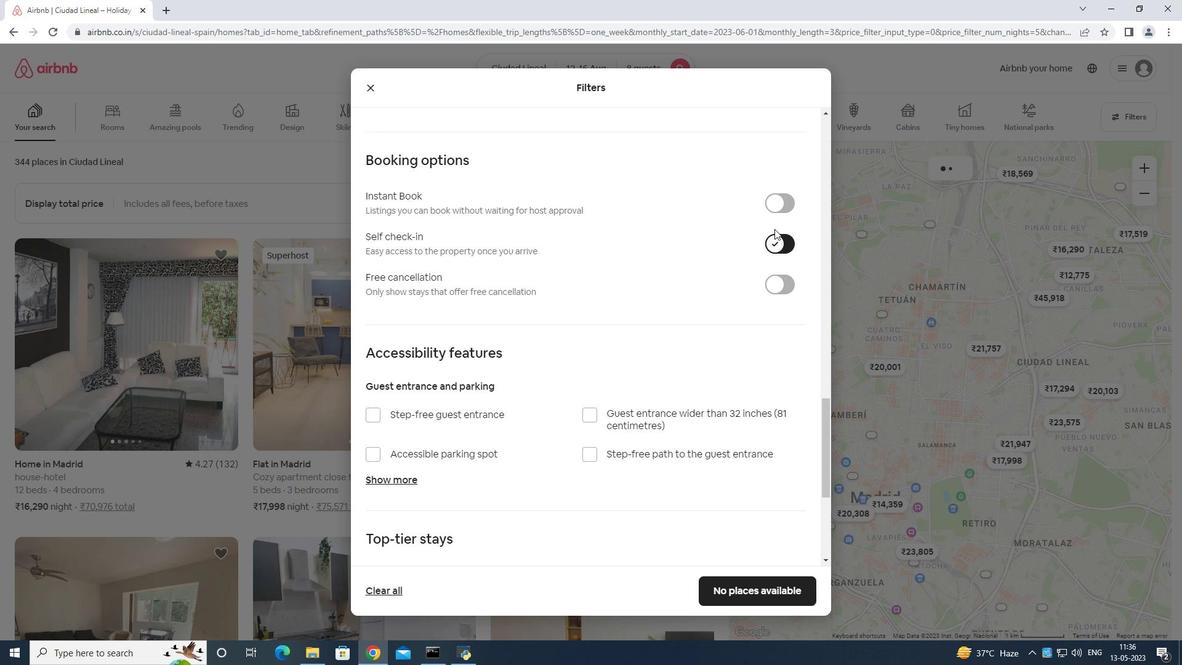 
Action: Mouse moved to (769, 228)
Screenshot: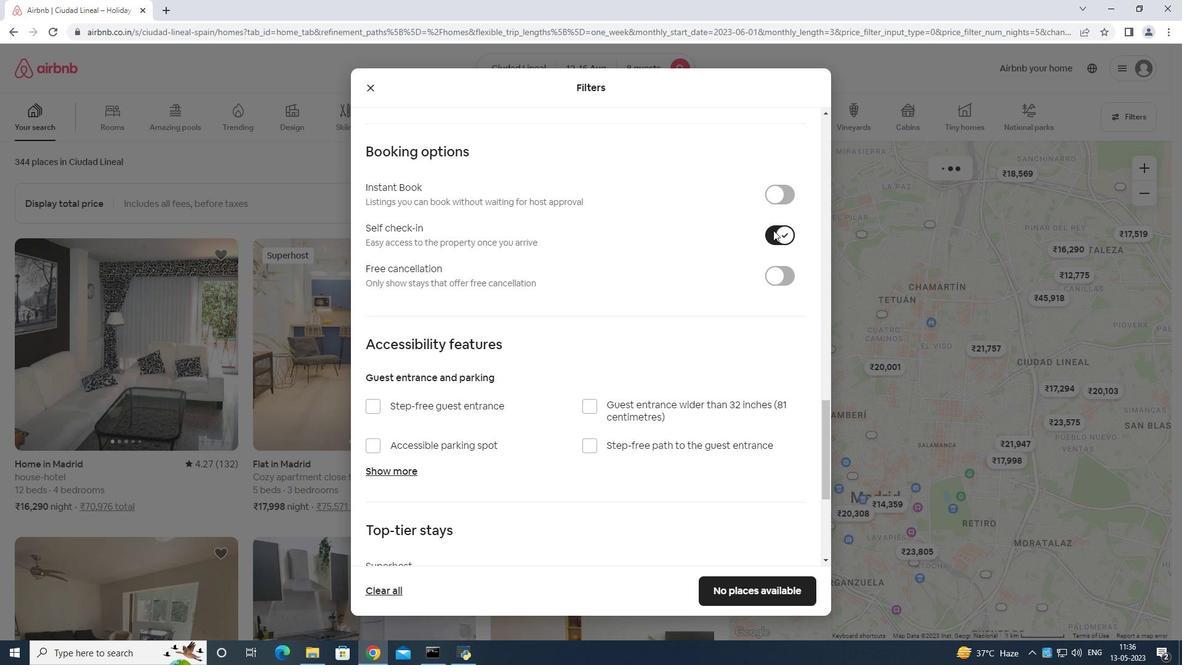 
Action: Mouse scrolled (770, 226) with delta (0, 0)
Screenshot: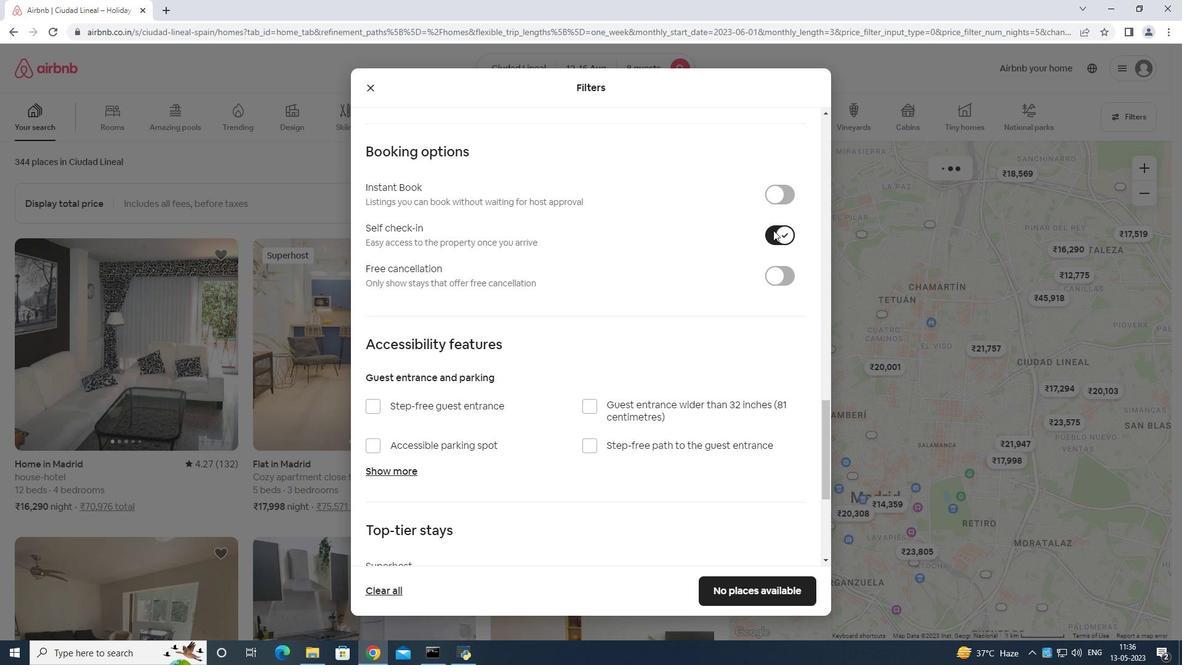 
Action: Mouse moved to (769, 230)
Screenshot: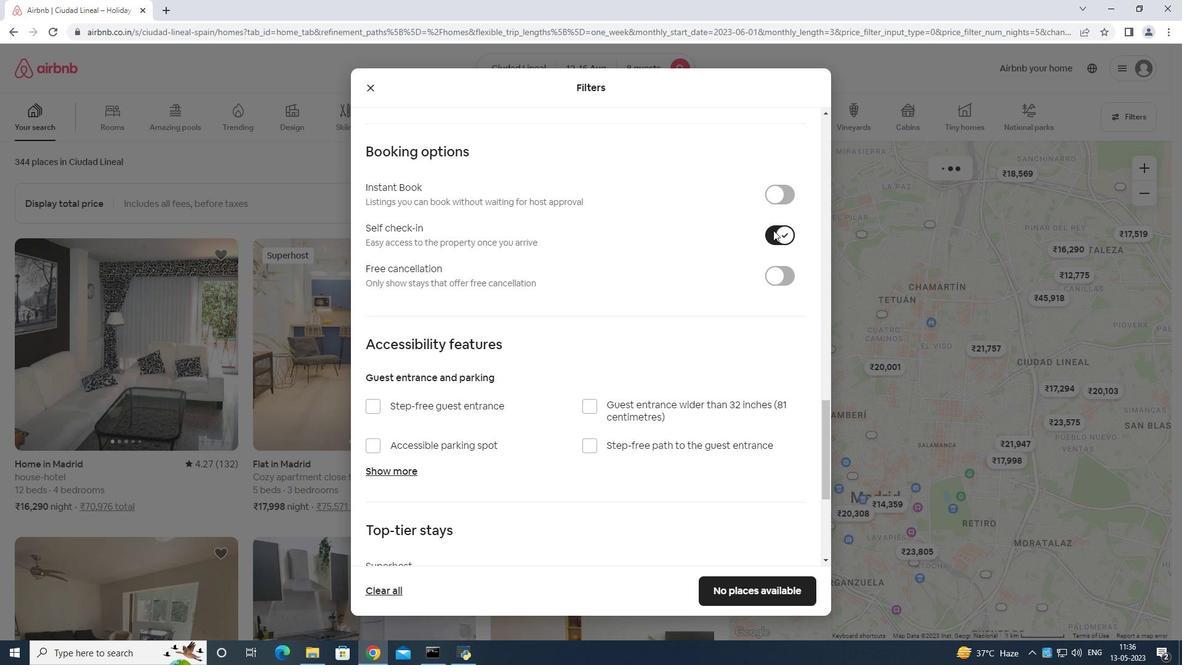 
Action: Mouse scrolled (769, 229) with delta (0, 0)
Screenshot: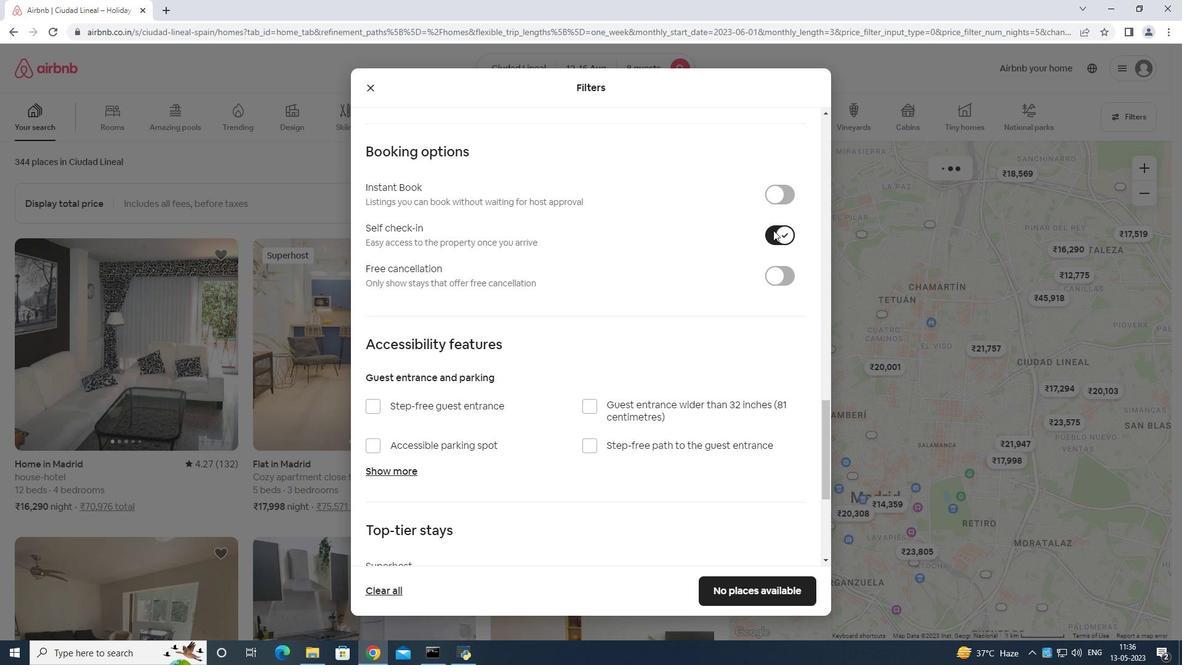 
Action: Mouse moved to (768, 232)
Screenshot: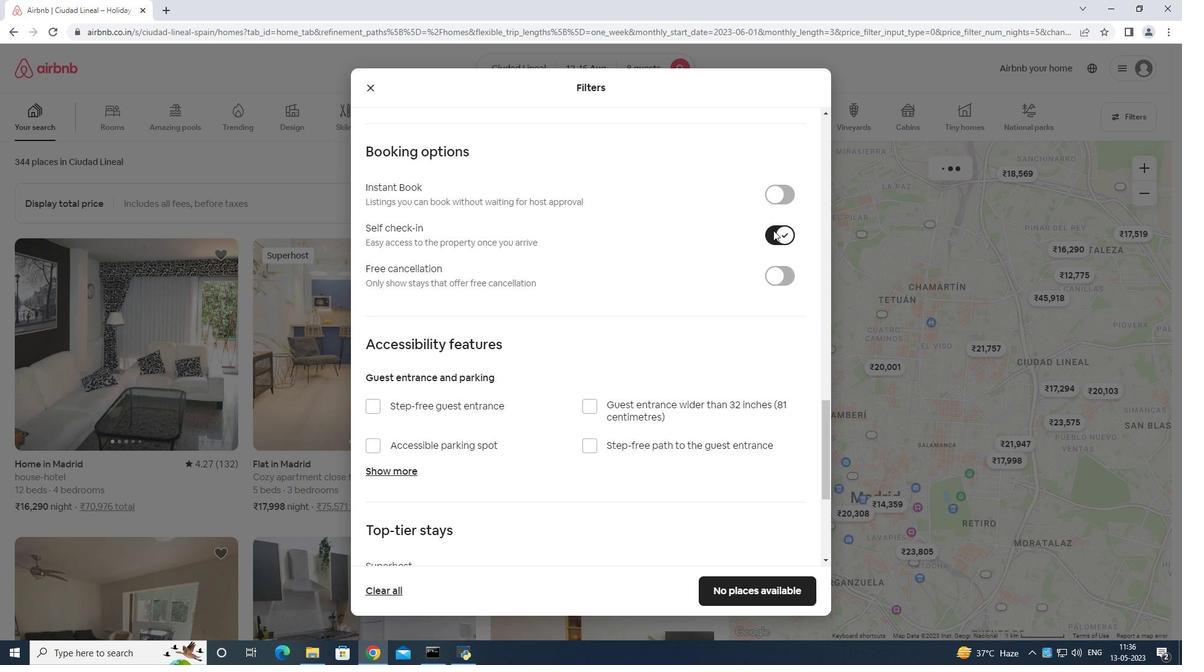 
Action: Mouse scrolled (769, 230) with delta (0, 0)
Screenshot: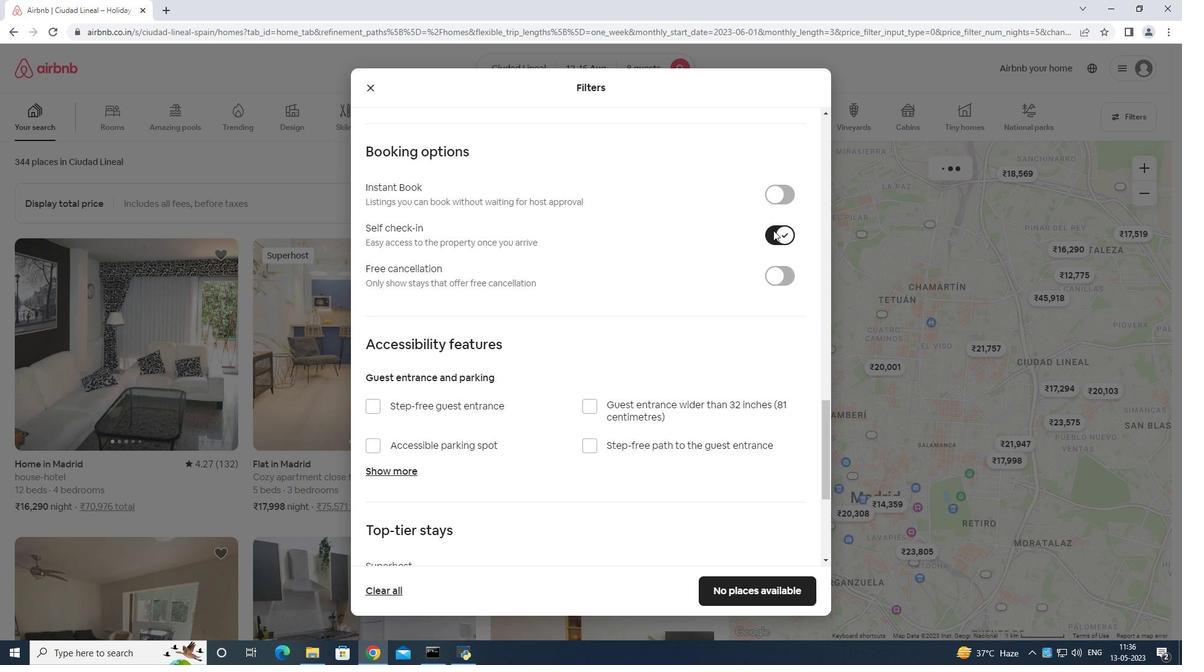 
Action: Mouse moved to (767, 232)
Screenshot: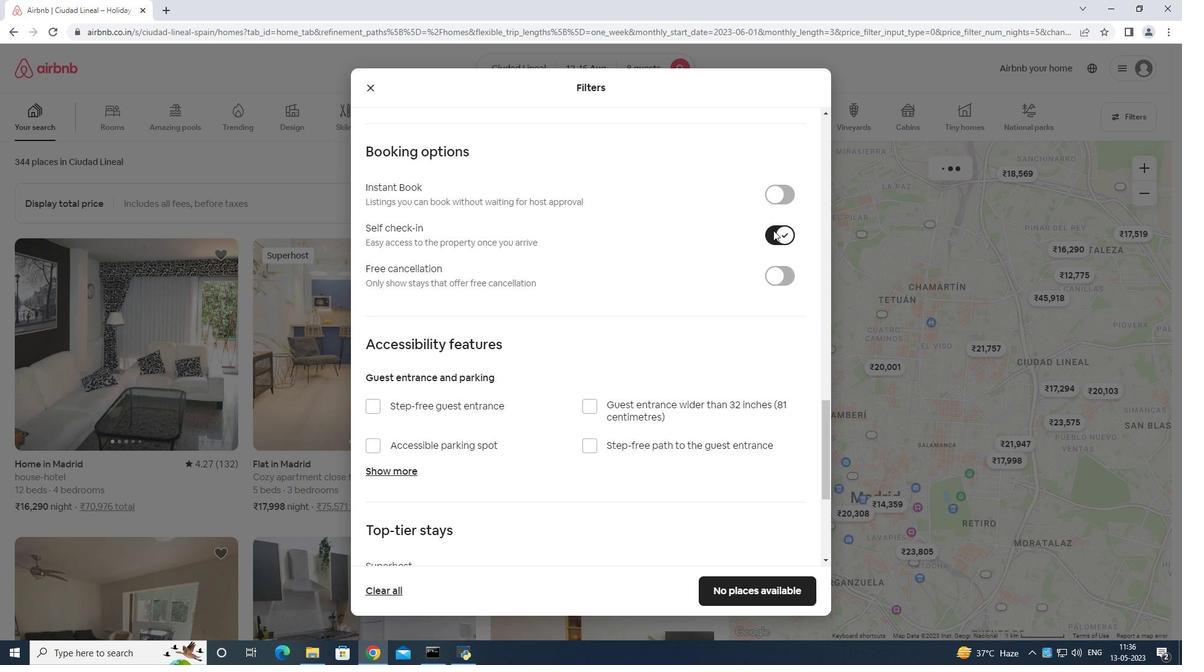 
Action: Mouse scrolled (768, 231) with delta (0, 0)
Screenshot: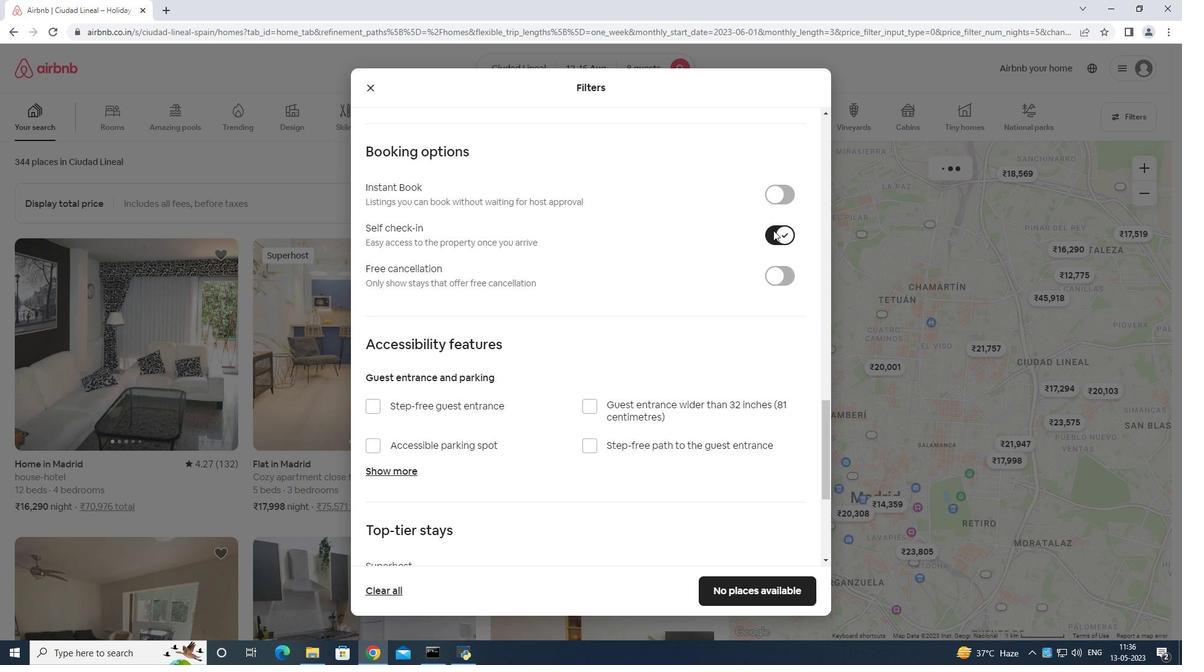 
Action: Mouse moved to (767, 235)
Screenshot: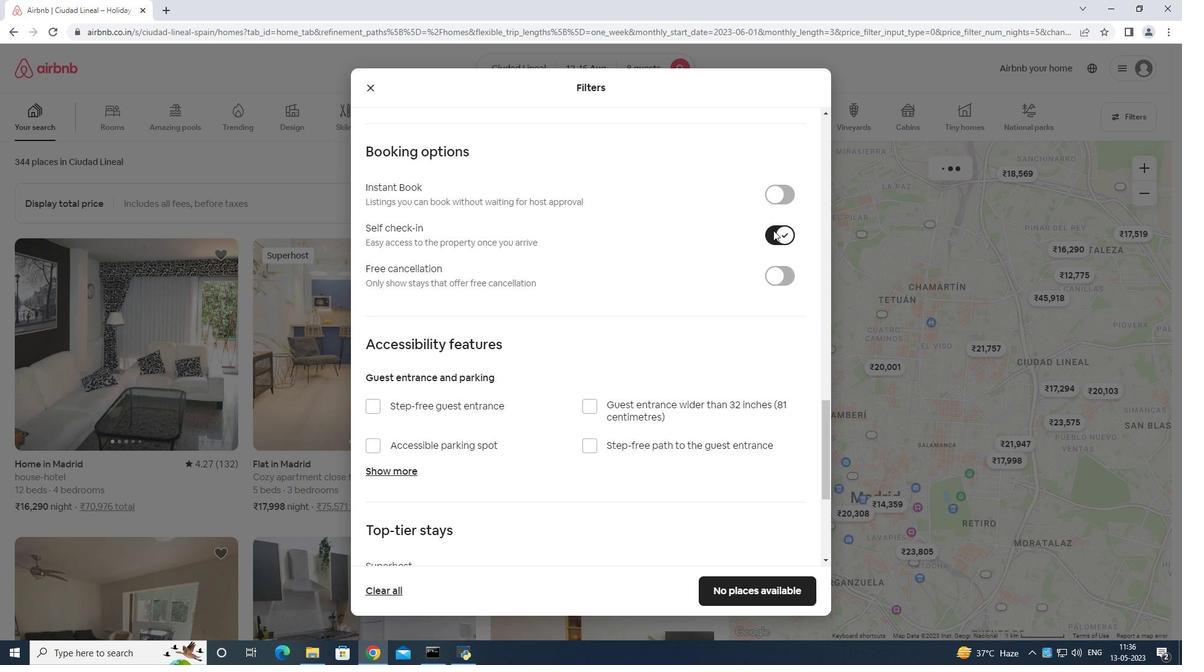 
Action: Mouse scrolled (767, 234) with delta (0, 0)
Screenshot: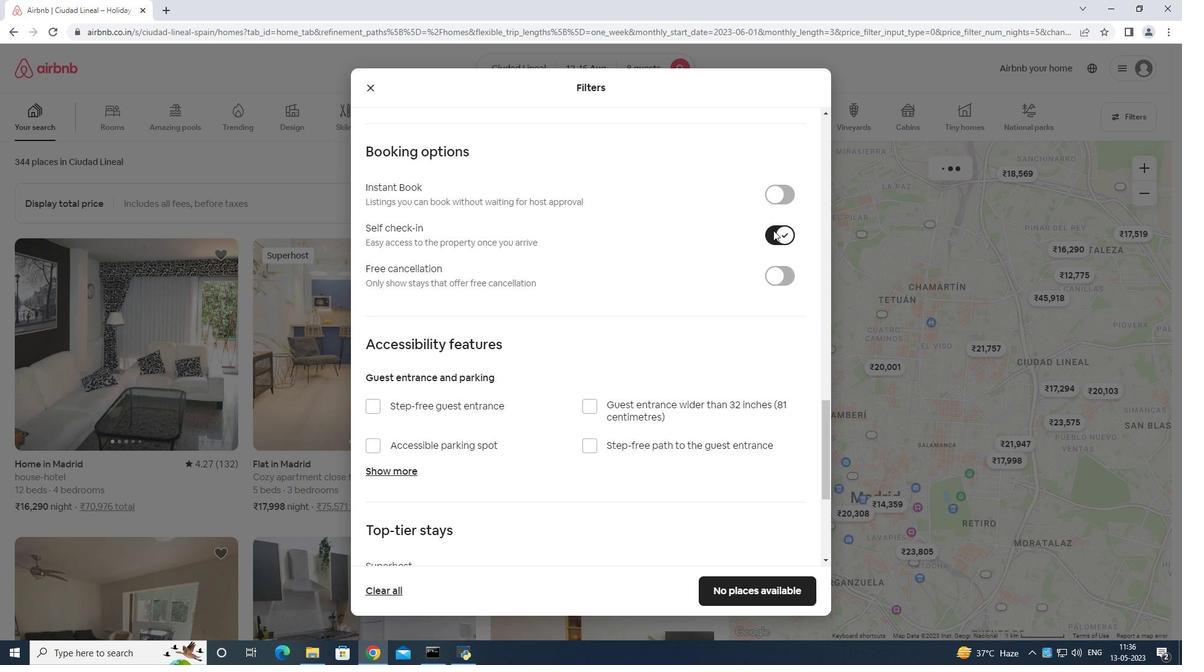 
Action: Mouse moved to (763, 226)
Screenshot: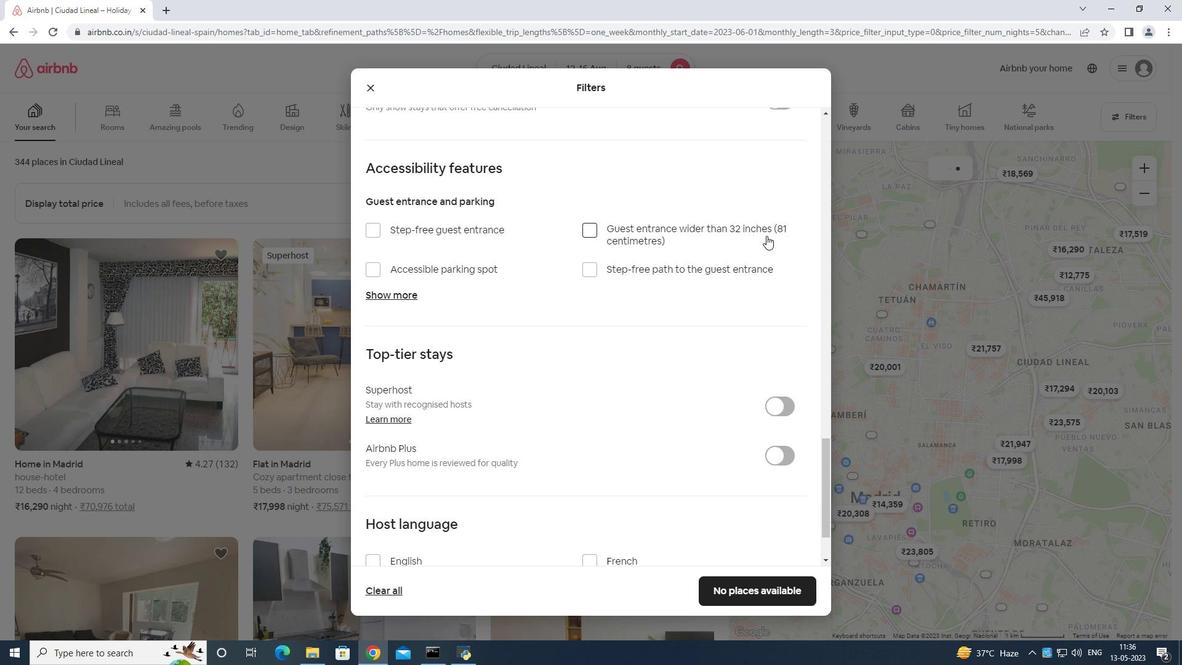 
Action: Mouse scrolled (763, 225) with delta (0, 0)
Screenshot: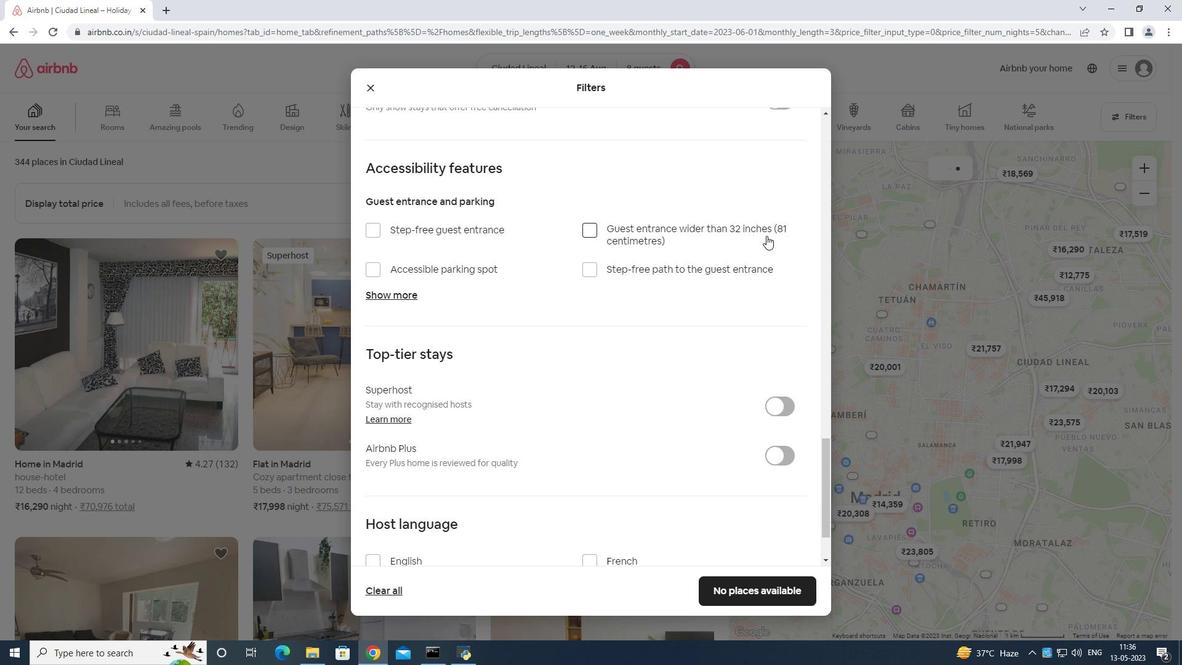 
Action: Mouse moved to (763, 228)
Screenshot: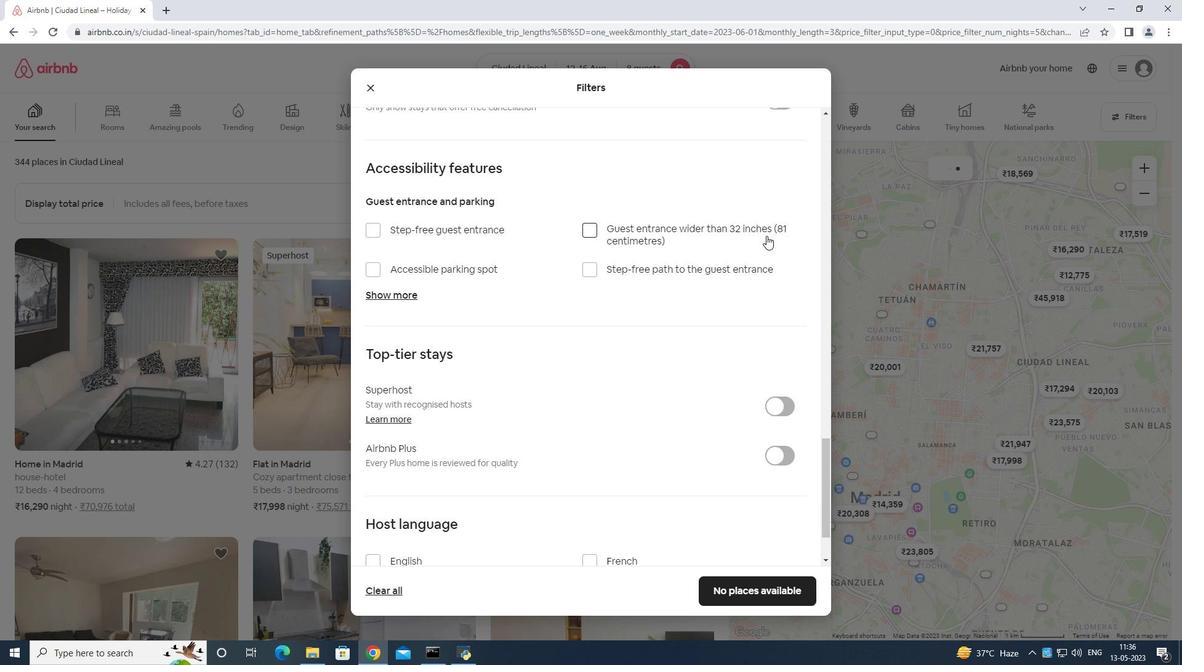 
Action: Mouse scrolled (763, 227) with delta (0, 0)
Screenshot: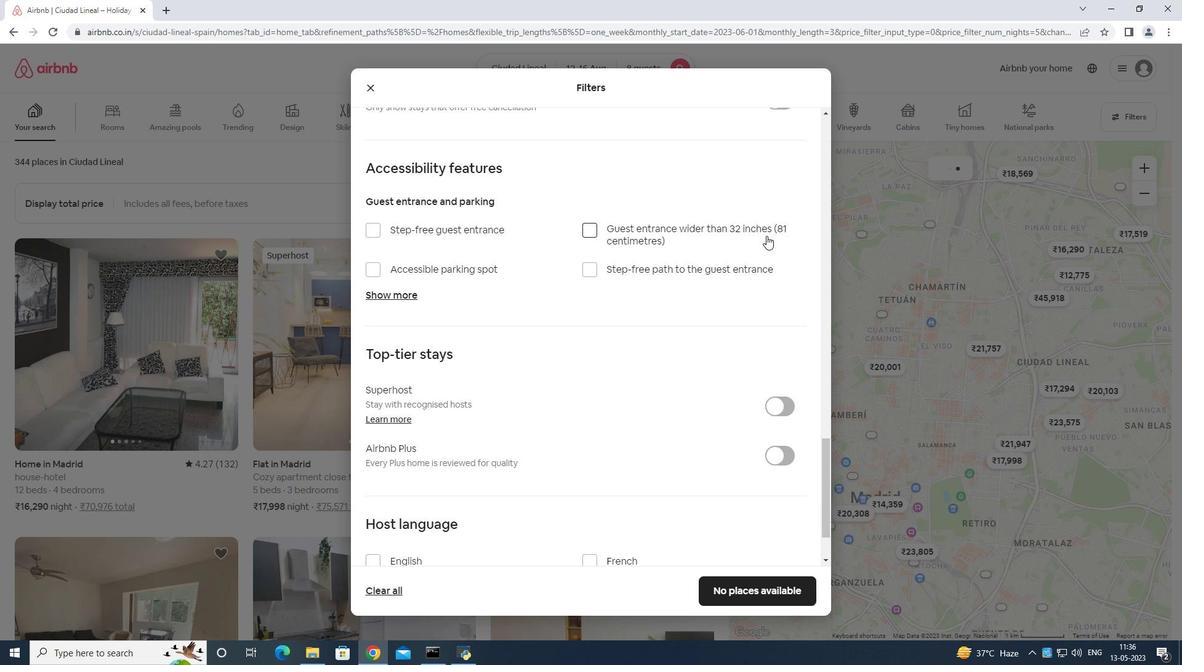 
Action: Mouse moved to (762, 230)
Screenshot: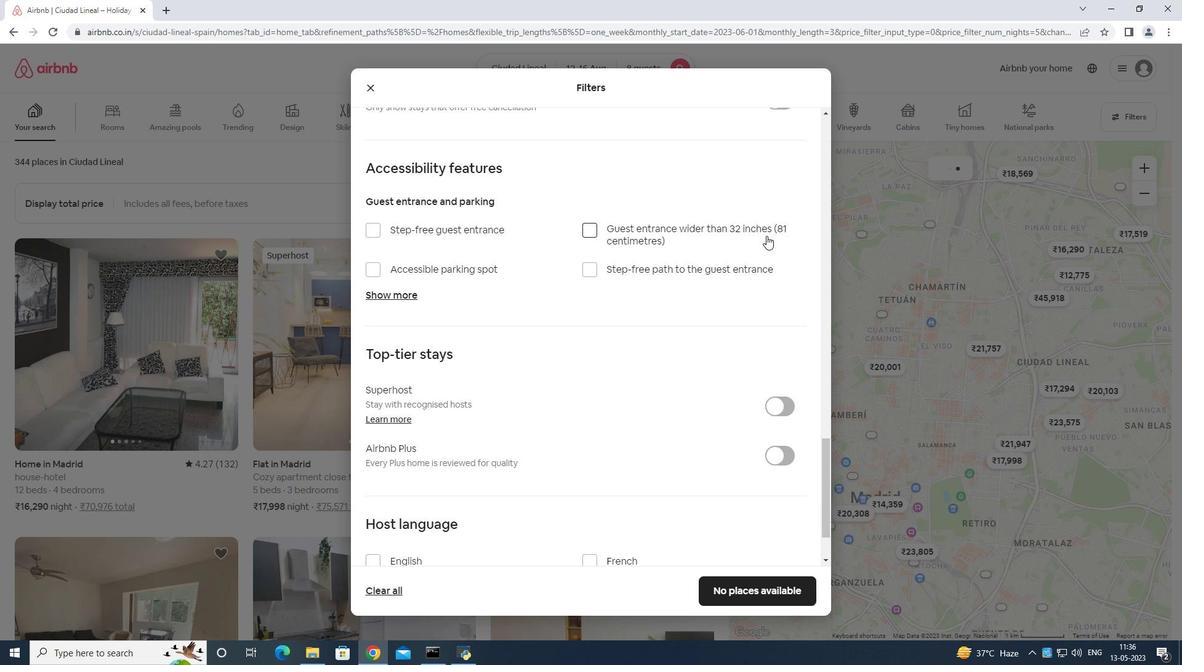 
Action: Mouse scrolled (762, 229) with delta (0, 0)
Screenshot: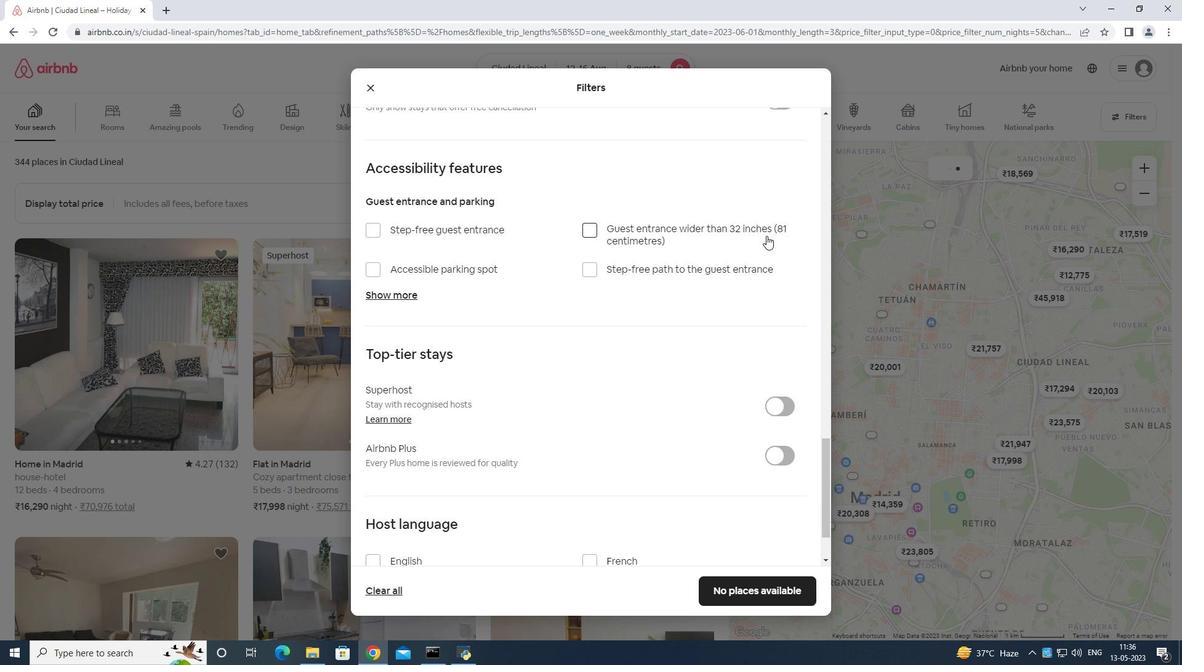 
Action: Mouse moved to (761, 231)
Screenshot: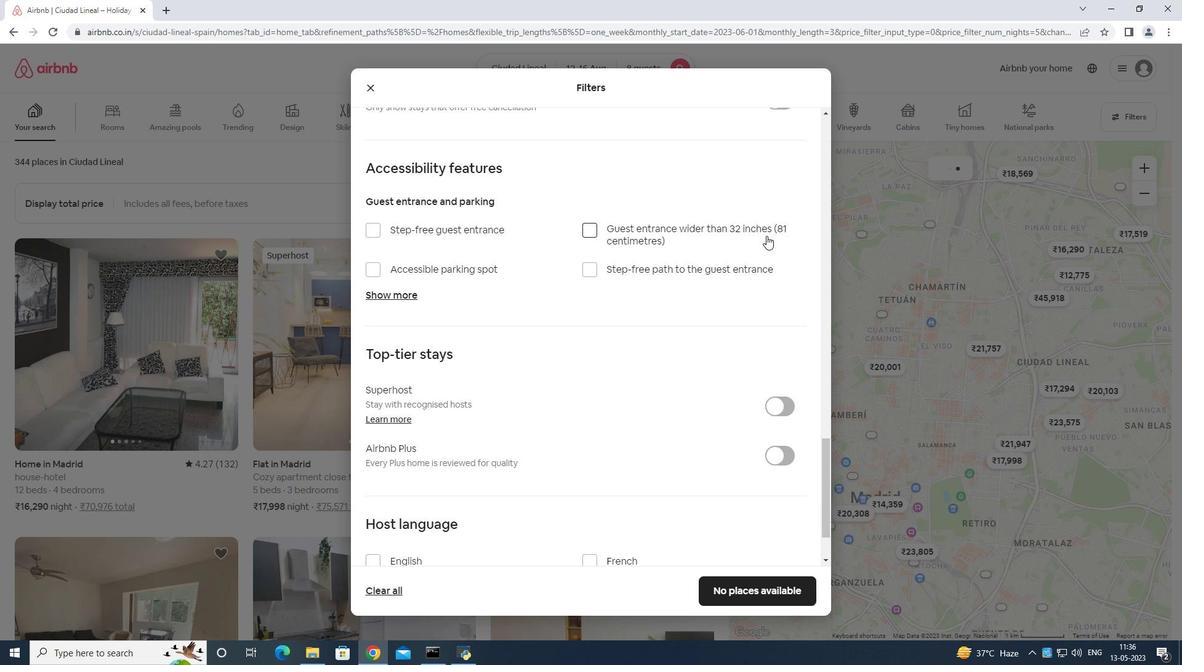 
Action: Mouse scrolled (761, 230) with delta (0, 0)
Screenshot: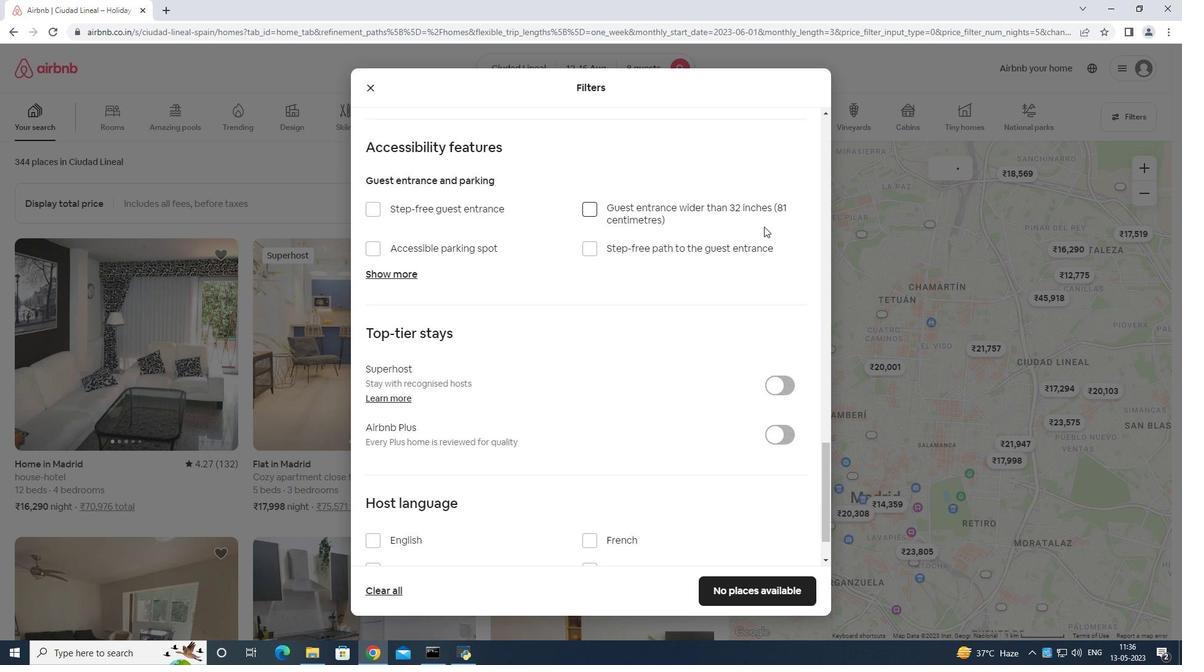 
Action: Mouse moved to (756, 234)
Screenshot: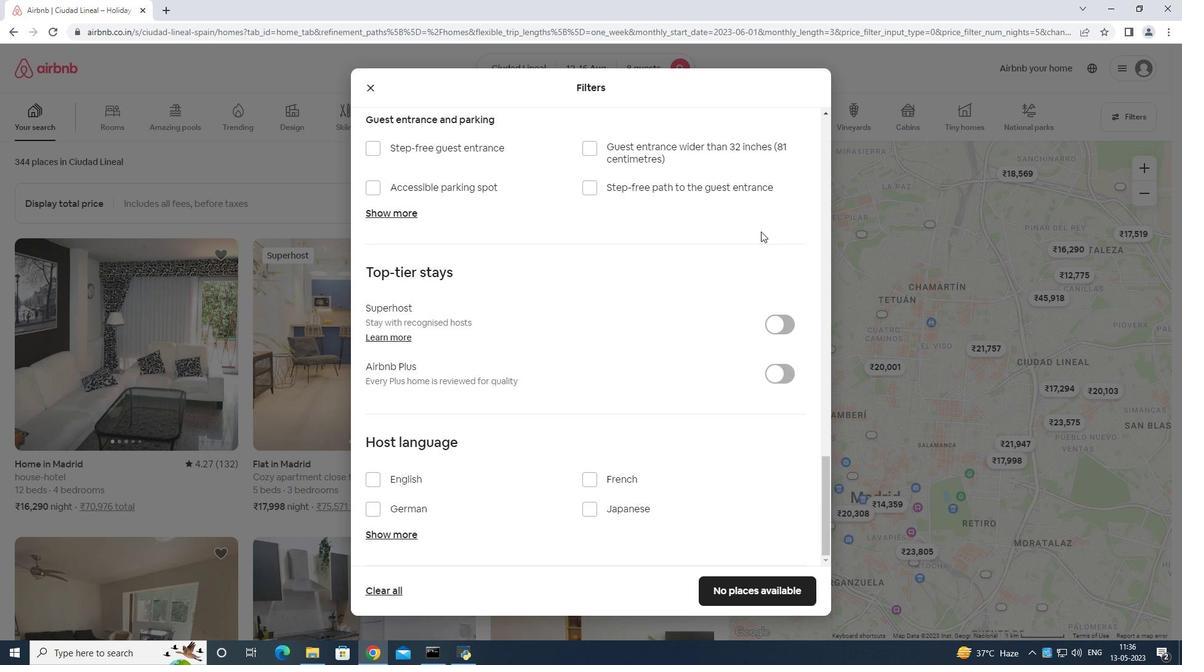 
Action: Mouse scrolled (756, 233) with delta (0, 0)
Screenshot: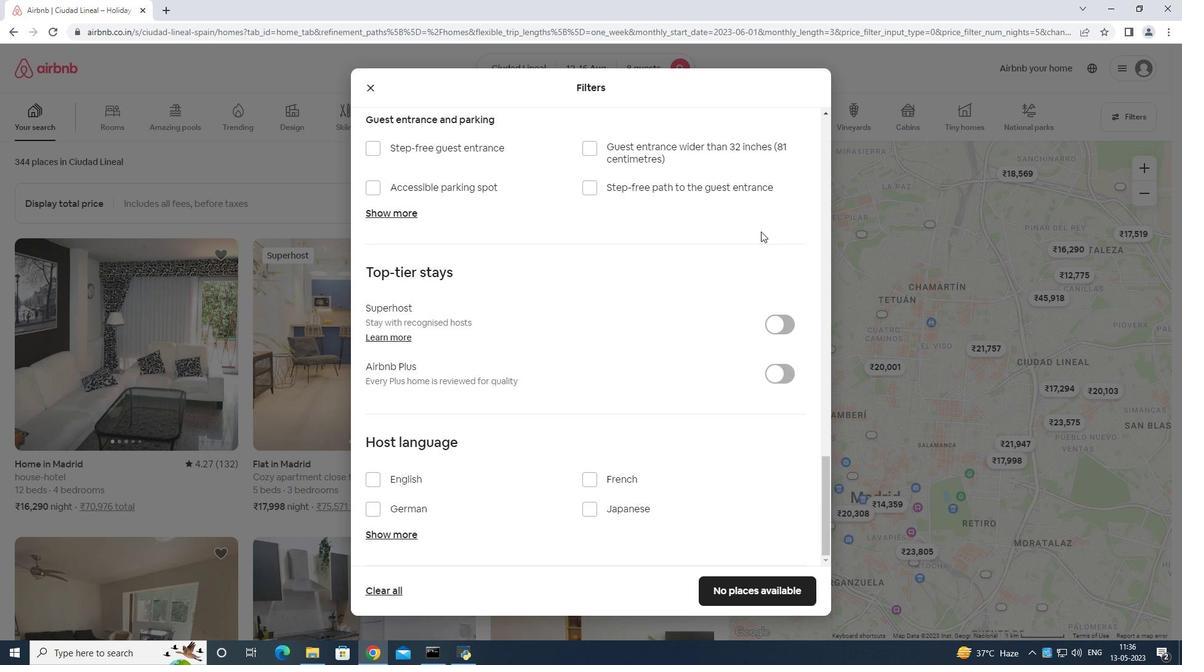 
Action: Mouse moved to (631, 318)
Screenshot: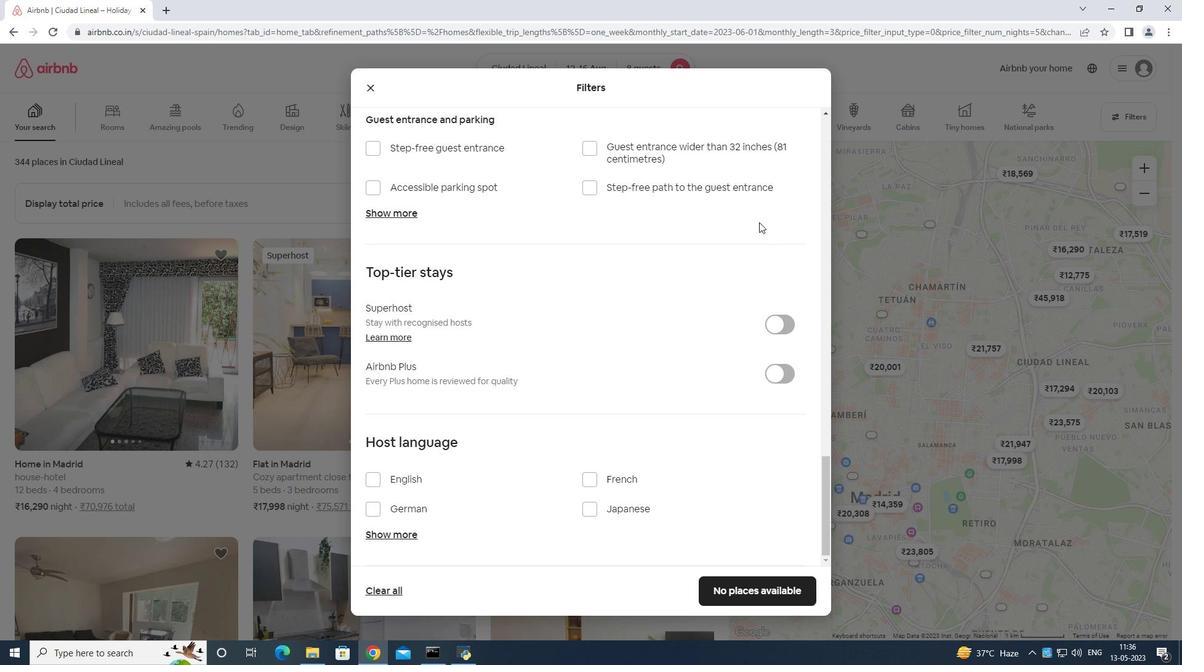 
Action: Mouse scrolled (749, 250) with delta (0, 0)
Screenshot: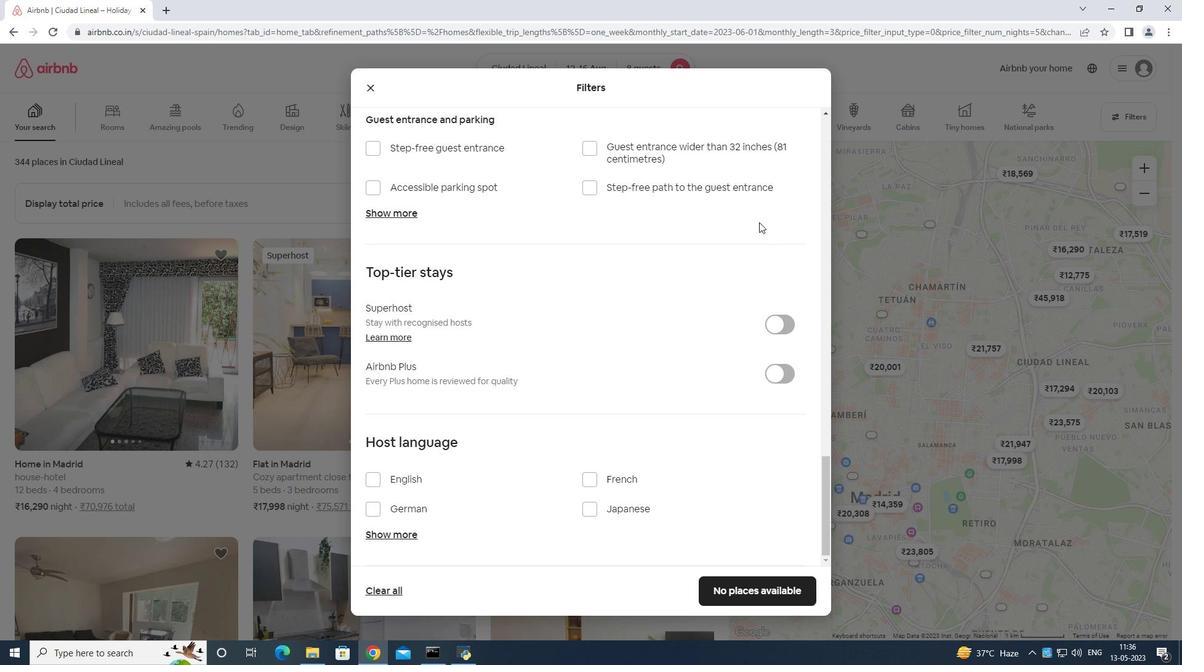 
Action: Mouse moved to (609, 322)
Screenshot: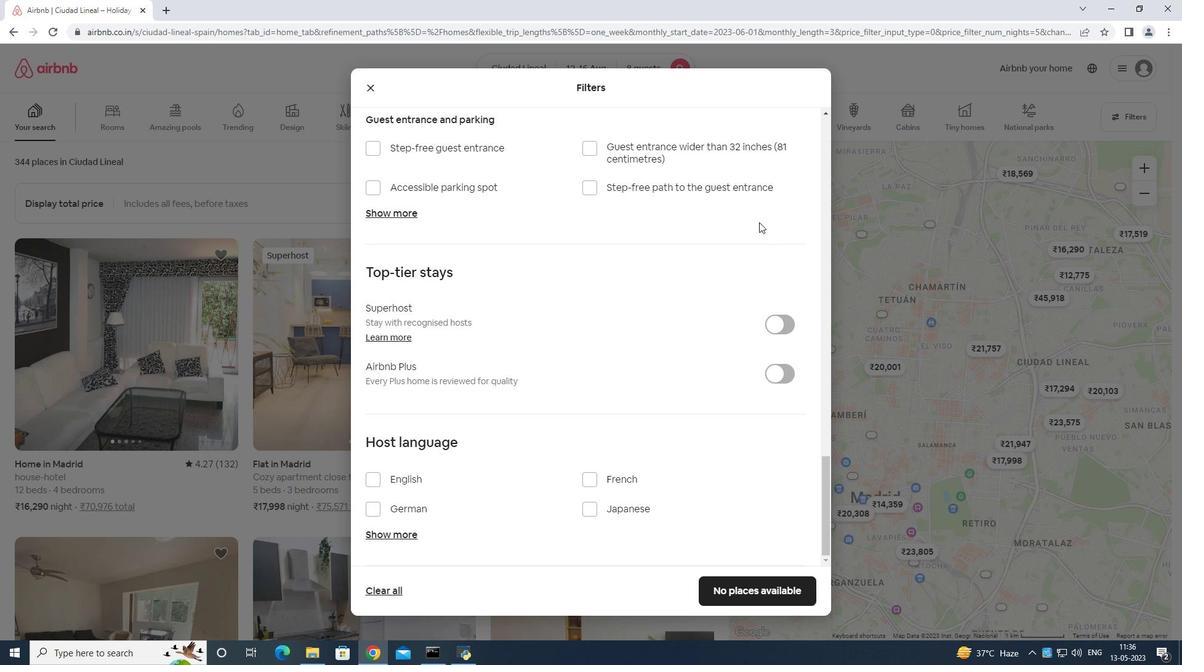 
Action: Mouse scrolled (737, 271) with delta (0, 0)
Screenshot: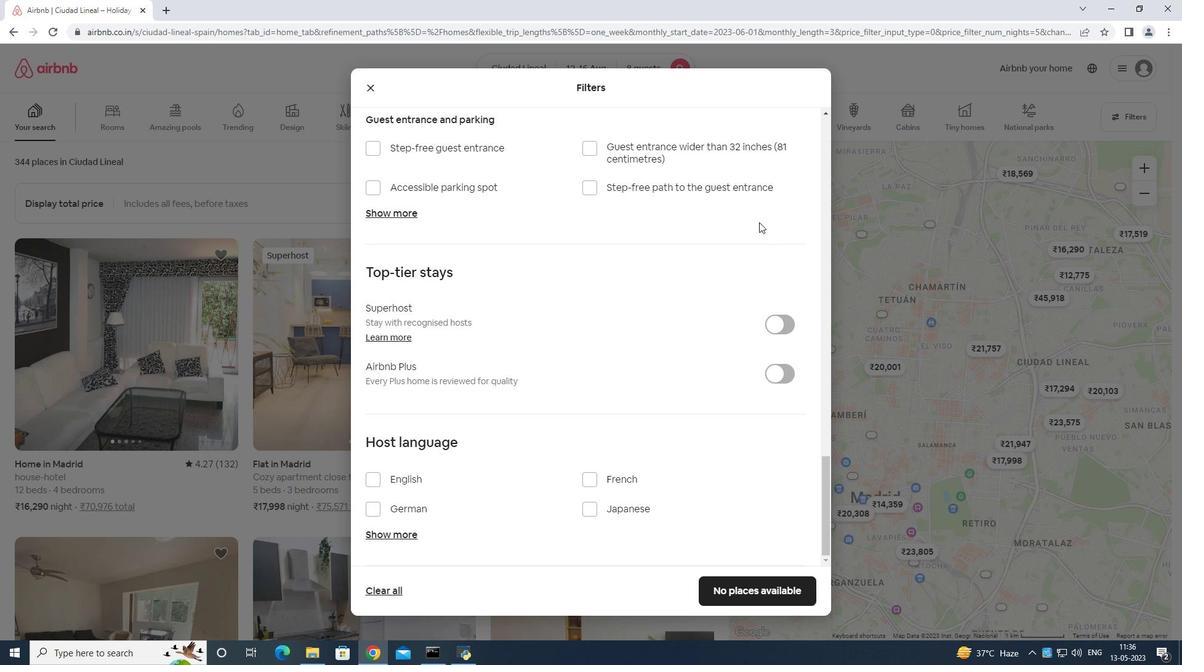 
Action: Mouse moved to (375, 479)
Screenshot: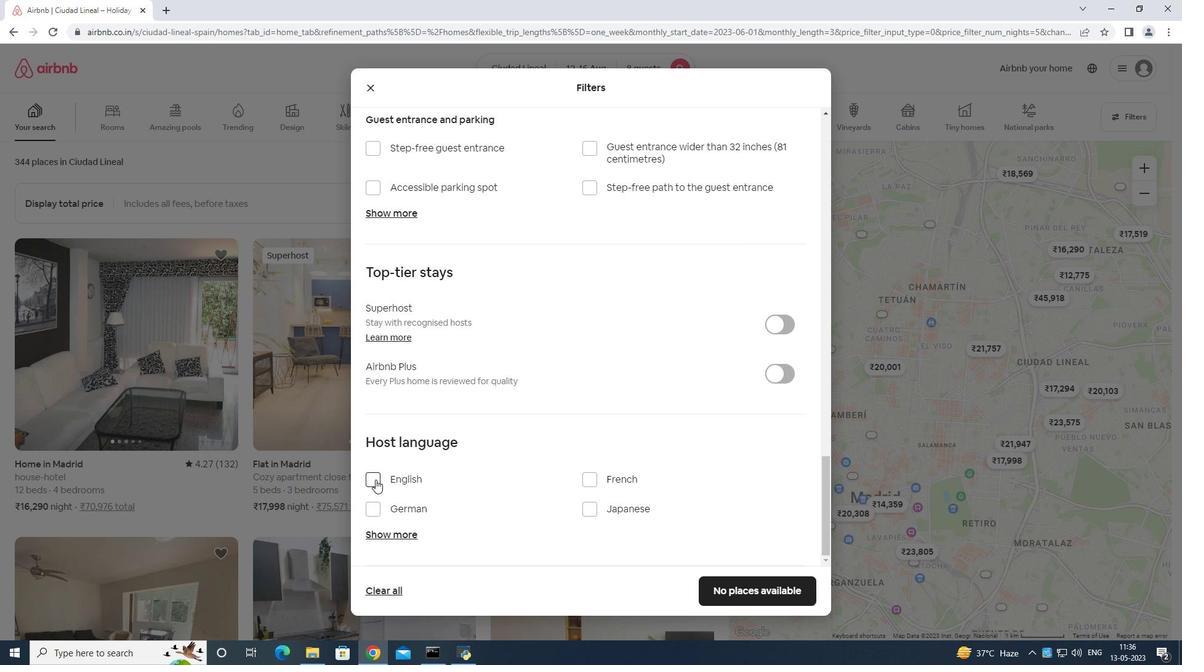 
Action: Mouse pressed left at (375, 479)
Screenshot: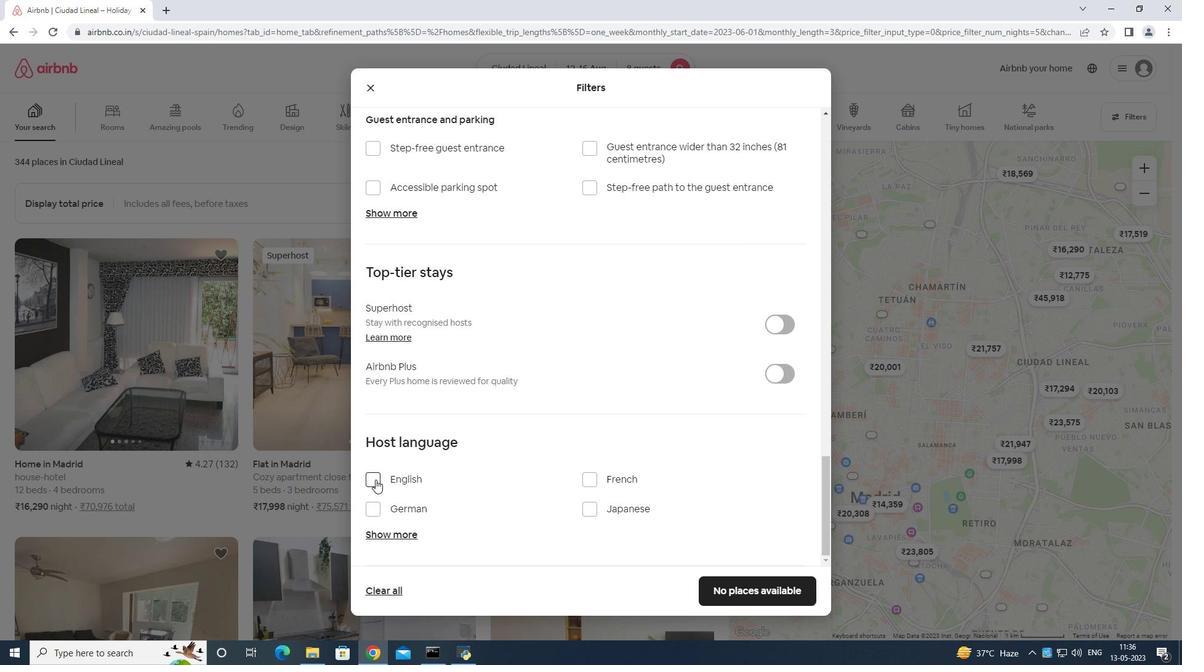 
Action: Mouse moved to (726, 585)
Screenshot: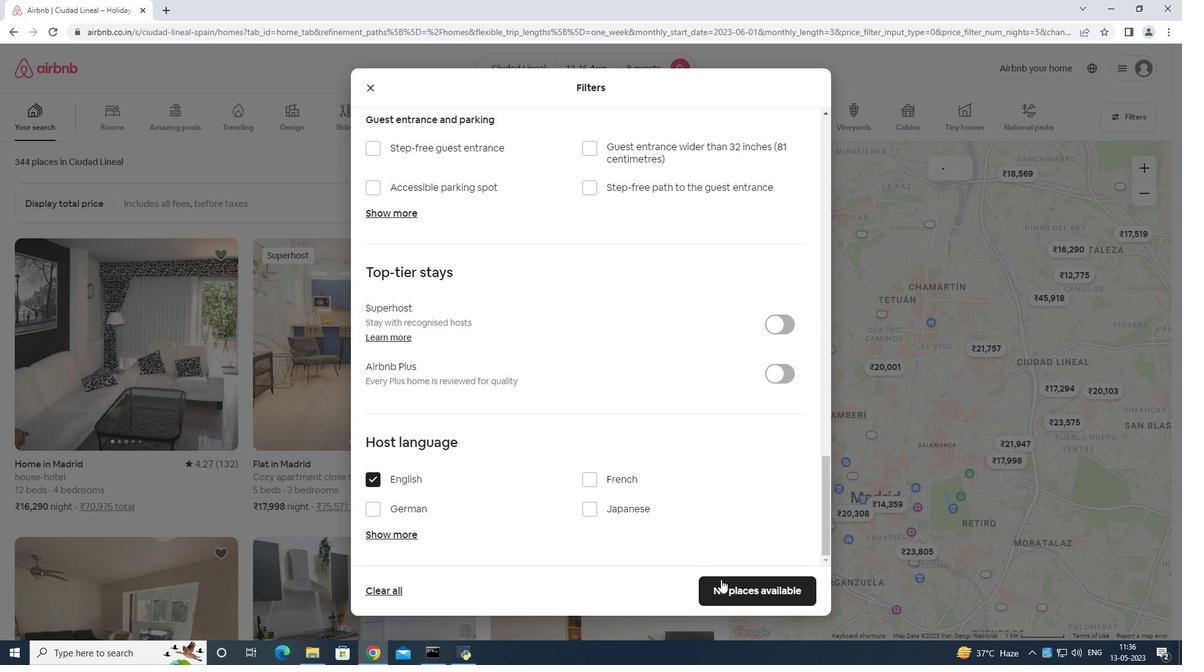 
Action: Mouse pressed left at (726, 585)
Screenshot: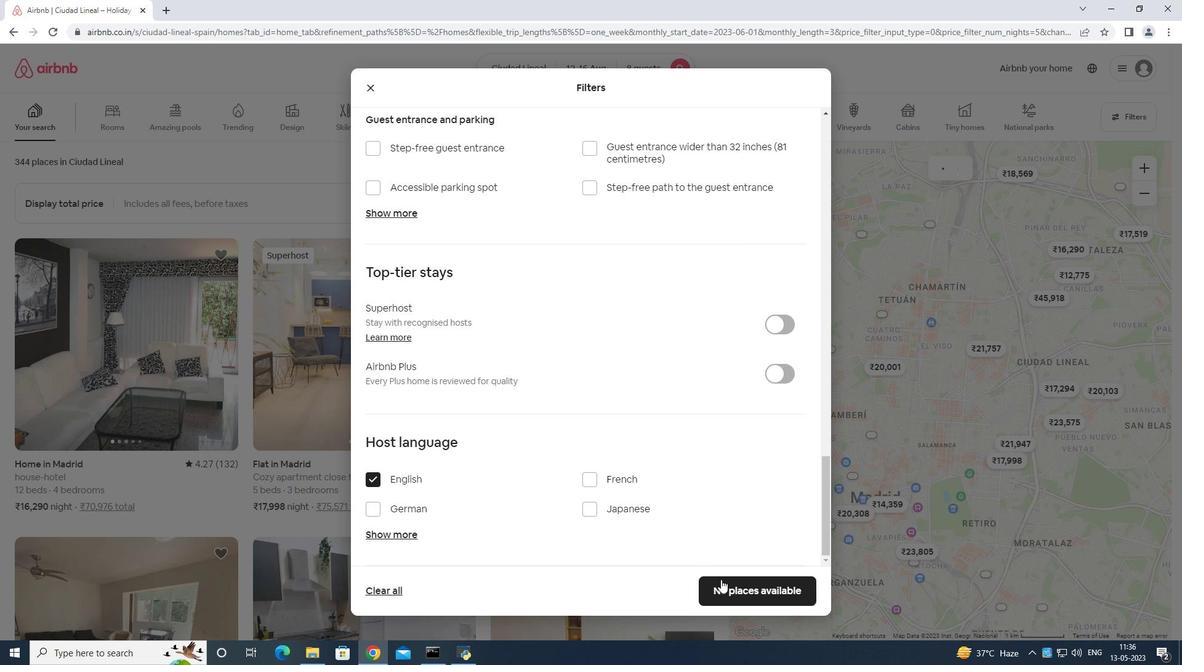 
Action: Mouse moved to (732, 575)
Screenshot: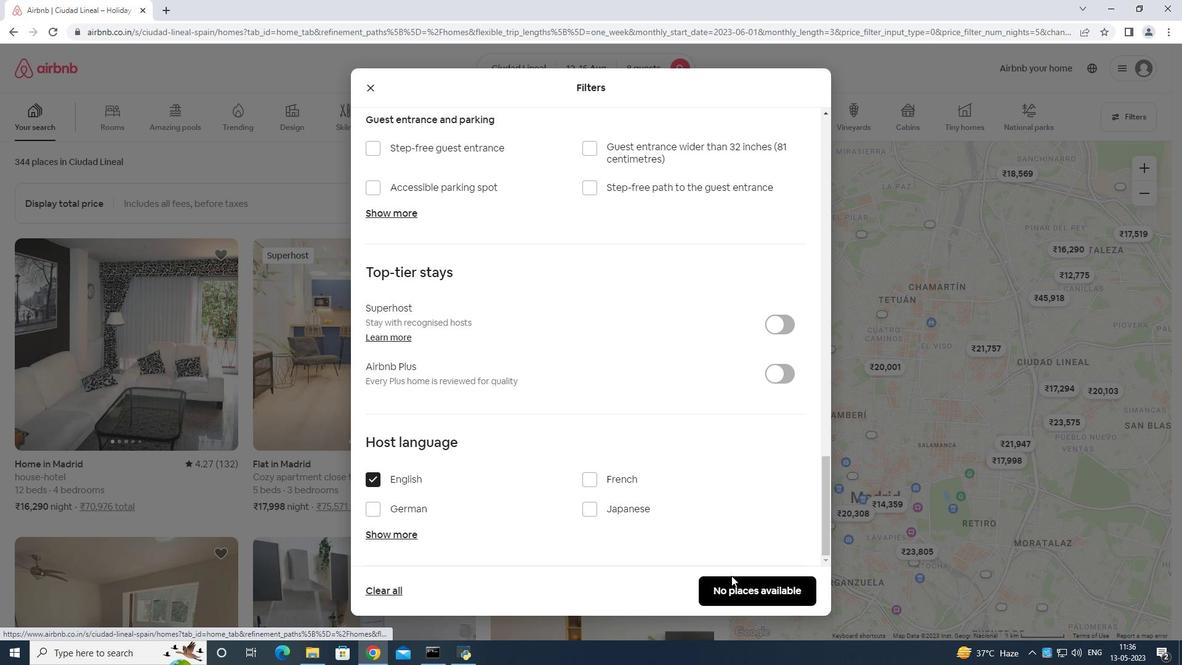 
